 Task: Job interview checklist green modern simple.
Action: Mouse moved to (88, 117)
Screenshot: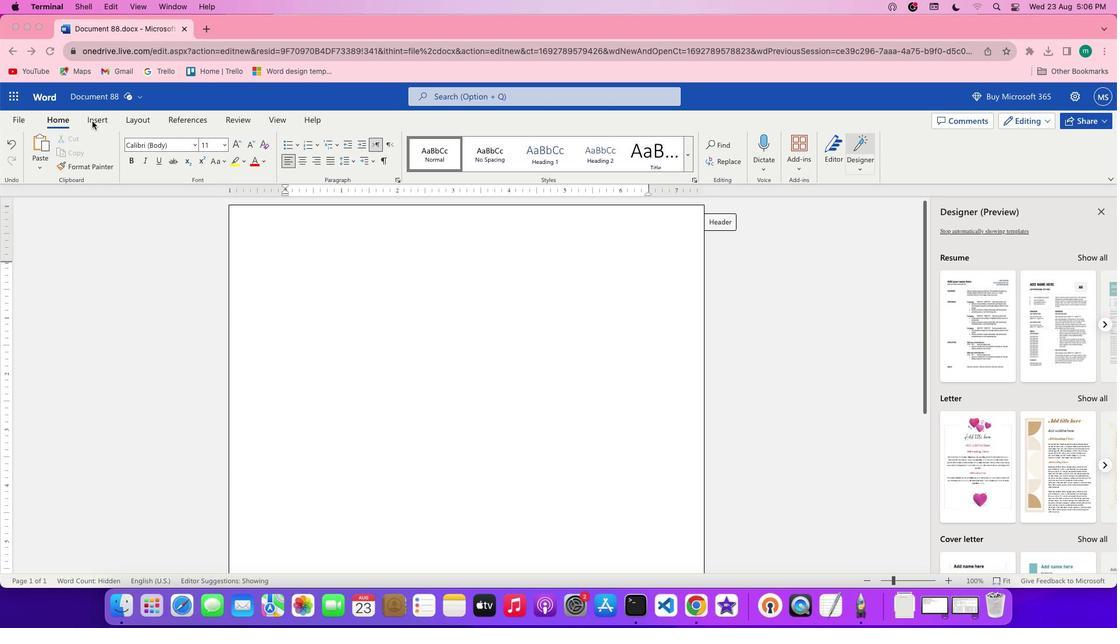 
Action: Mouse pressed left at (88, 117)
Screenshot: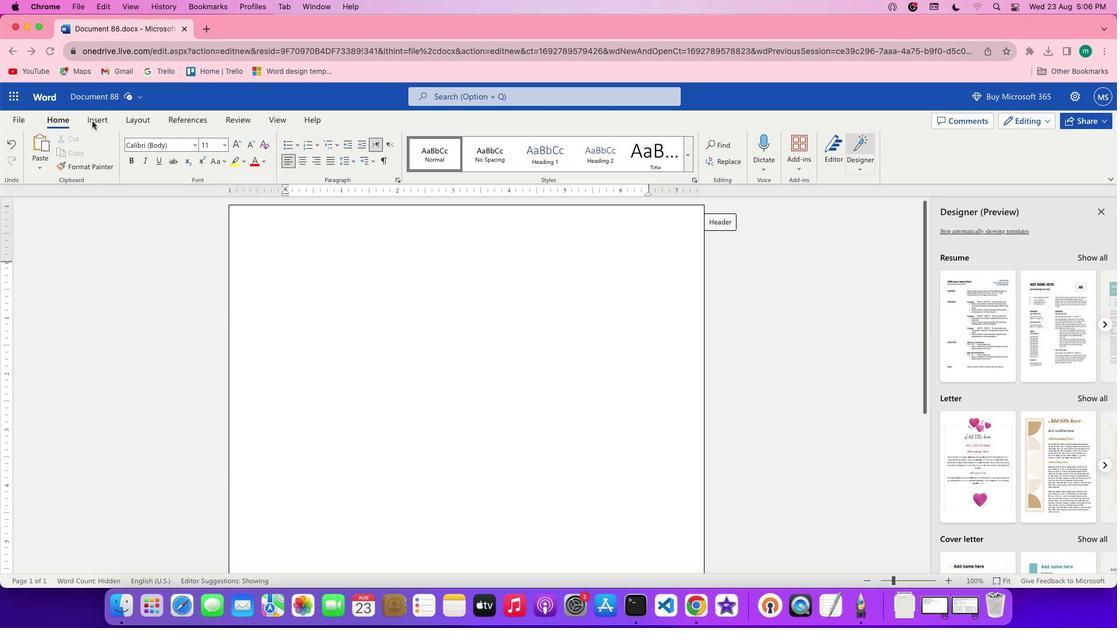 
Action: Mouse pressed left at (88, 117)
Screenshot: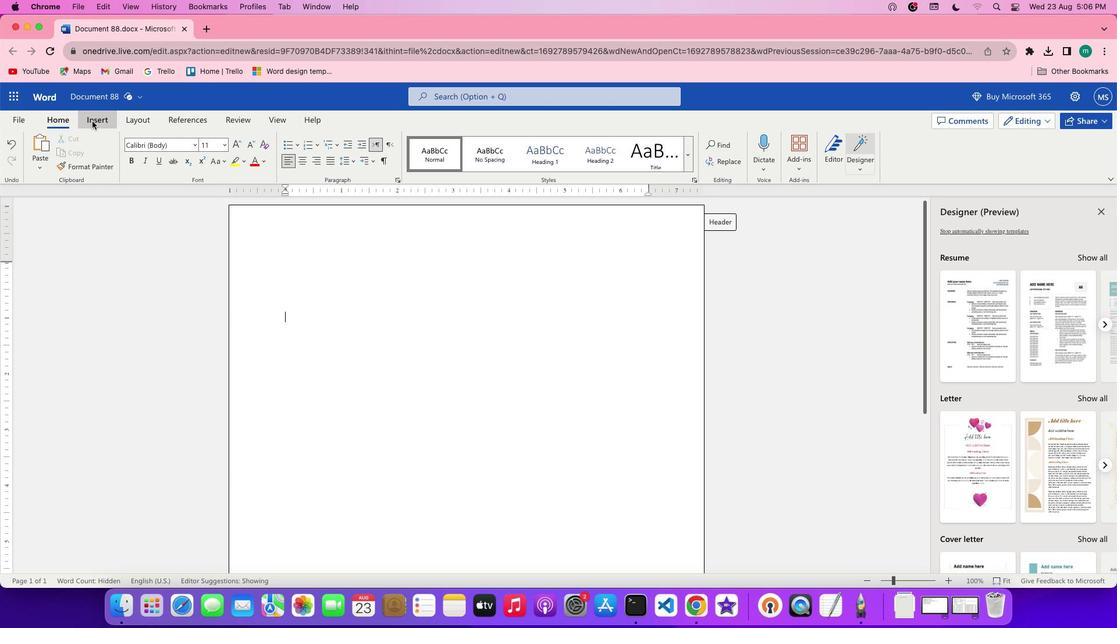 
Action: Mouse moved to (74, 160)
Screenshot: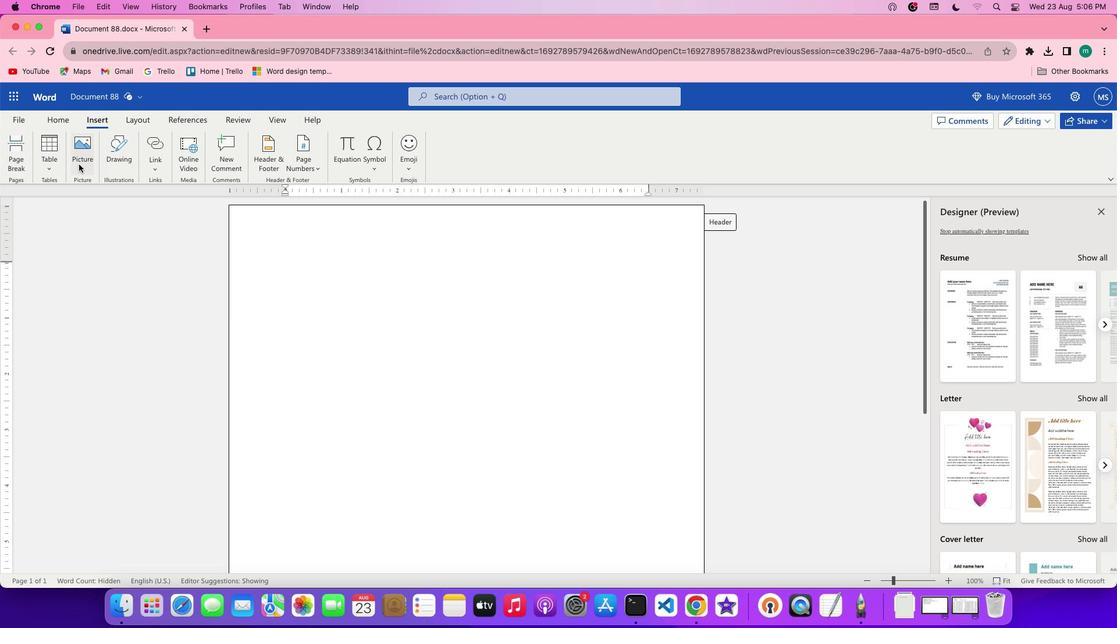 
Action: Mouse pressed left at (74, 160)
Screenshot: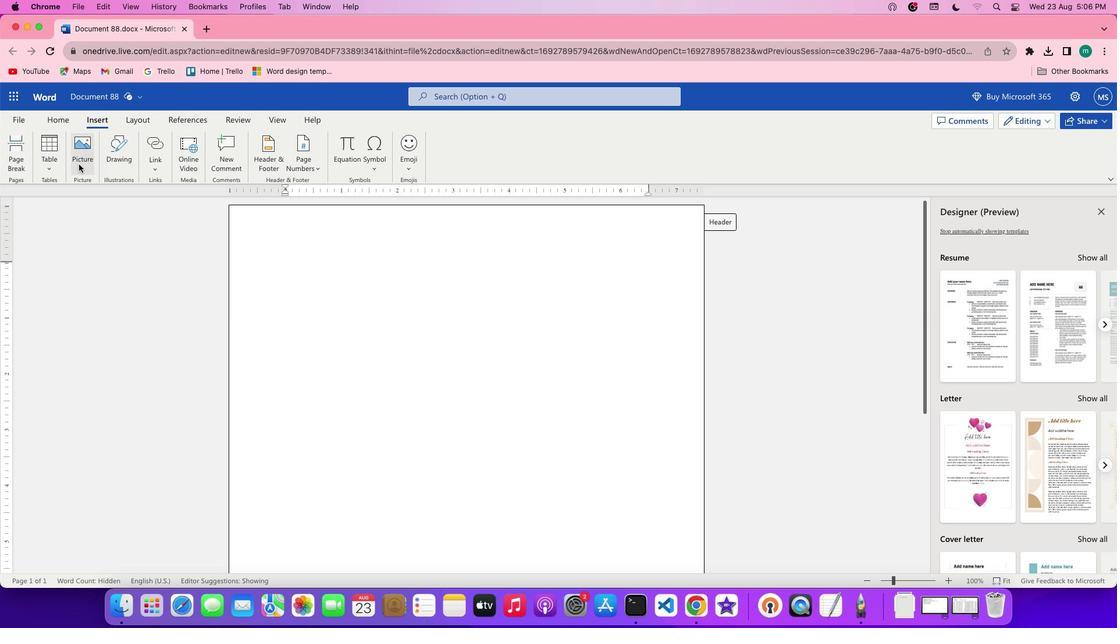 
Action: Mouse moved to (117, 196)
Screenshot: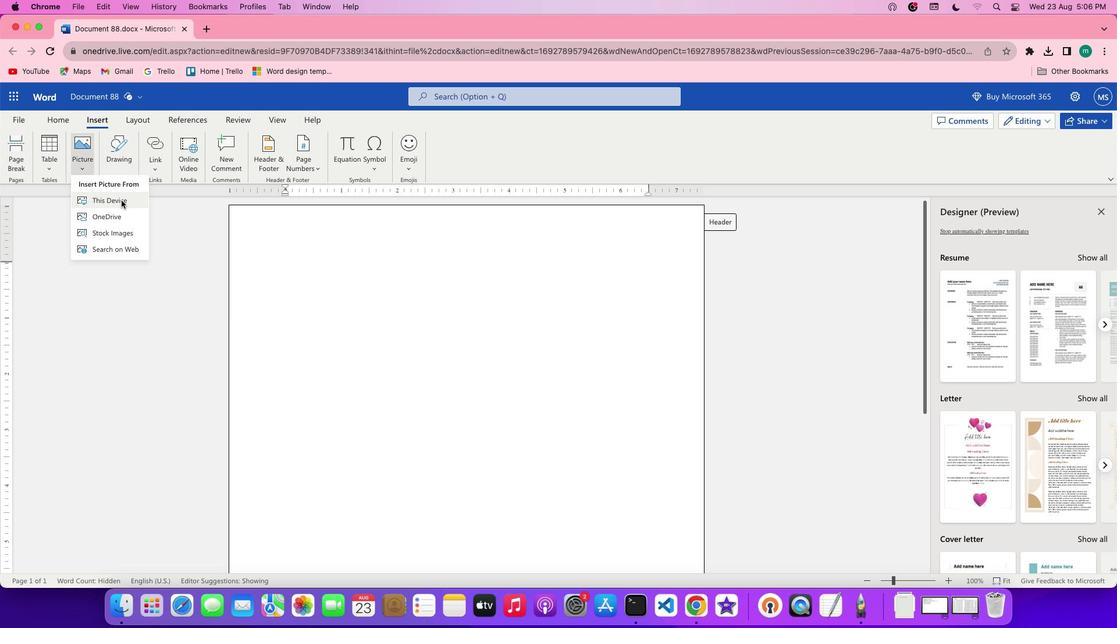 
Action: Mouse pressed left at (117, 196)
Screenshot: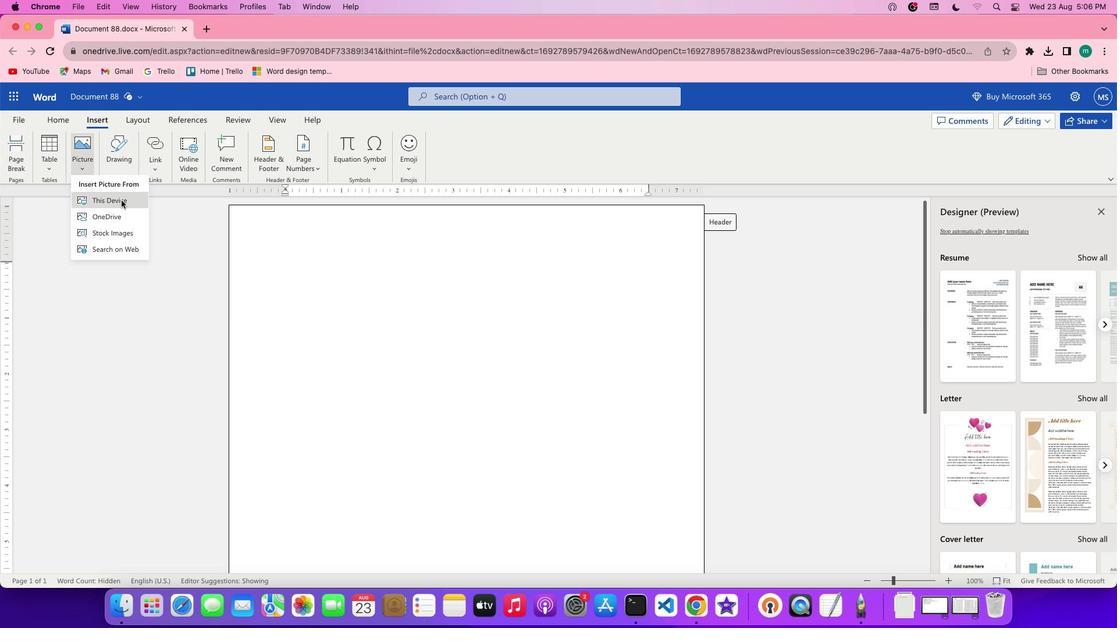 
Action: Mouse moved to (489, 336)
Screenshot: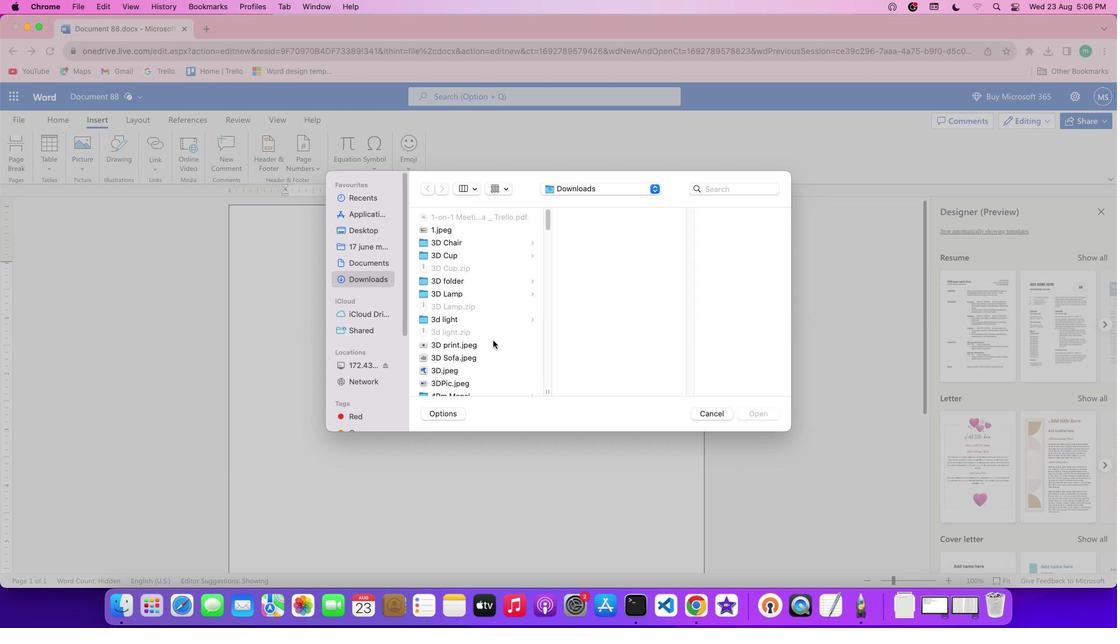 
Action: Mouse scrolled (489, 336) with delta (-3, -4)
Screenshot: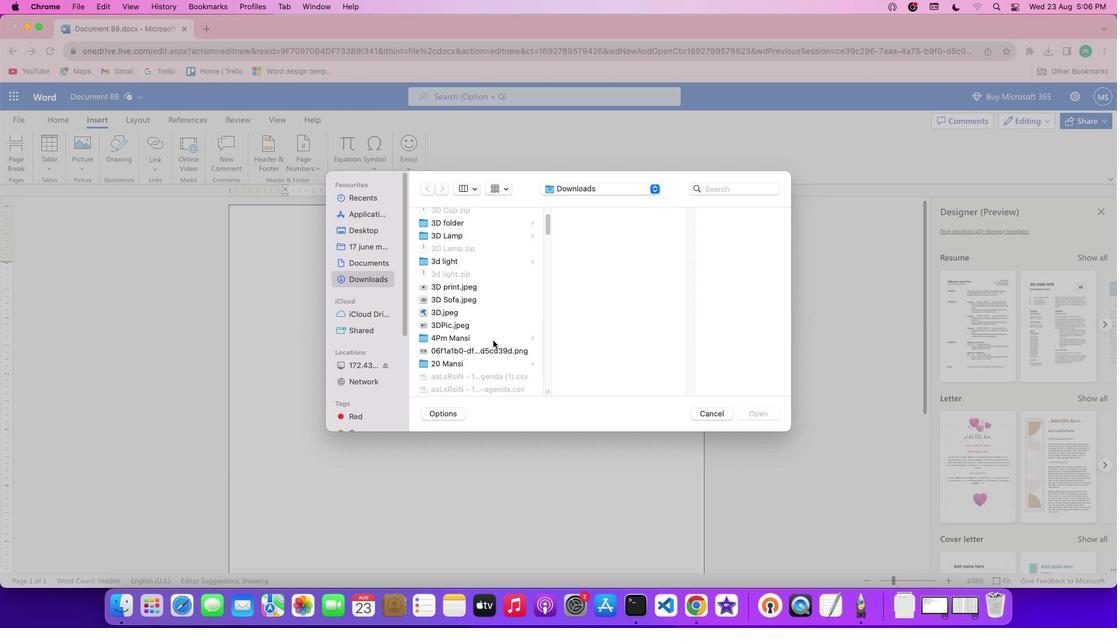 
Action: Mouse scrolled (489, 336) with delta (-3, -4)
Screenshot: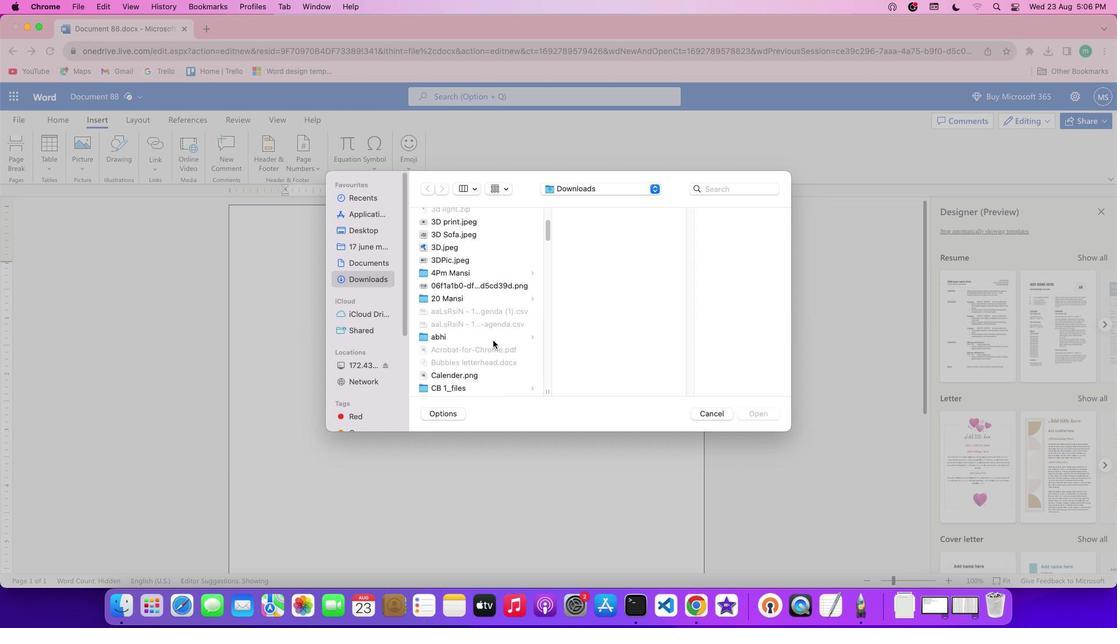
Action: Mouse scrolled (489, 336) with delta (-3, -5)
Screenshot: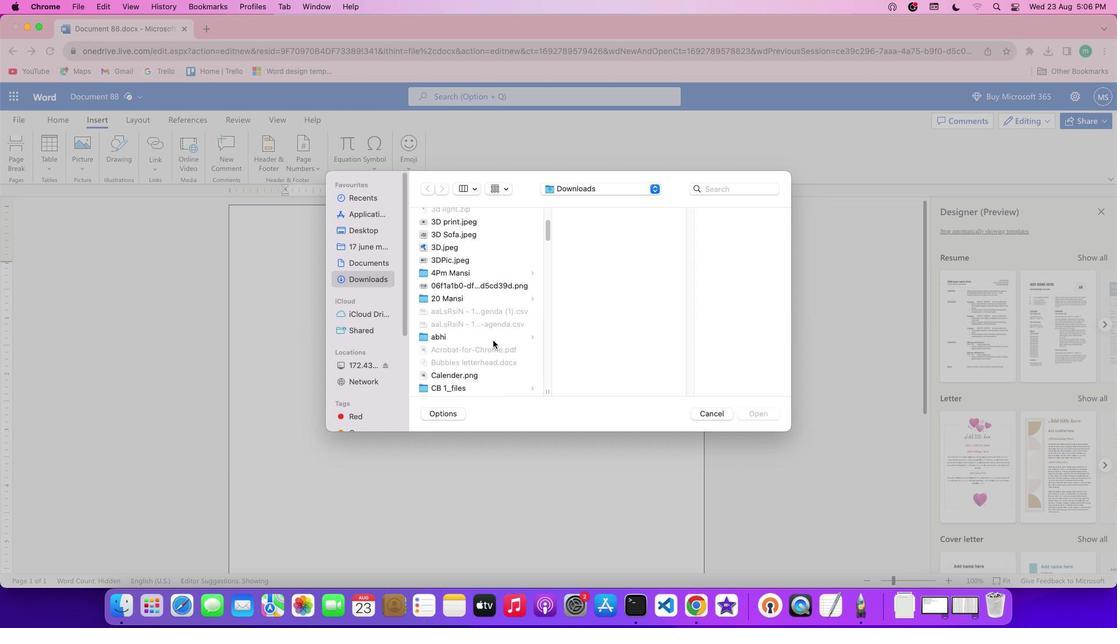 
Action: Mouse scrolled (489, 336) with delta (-3, -6)
Screenshot: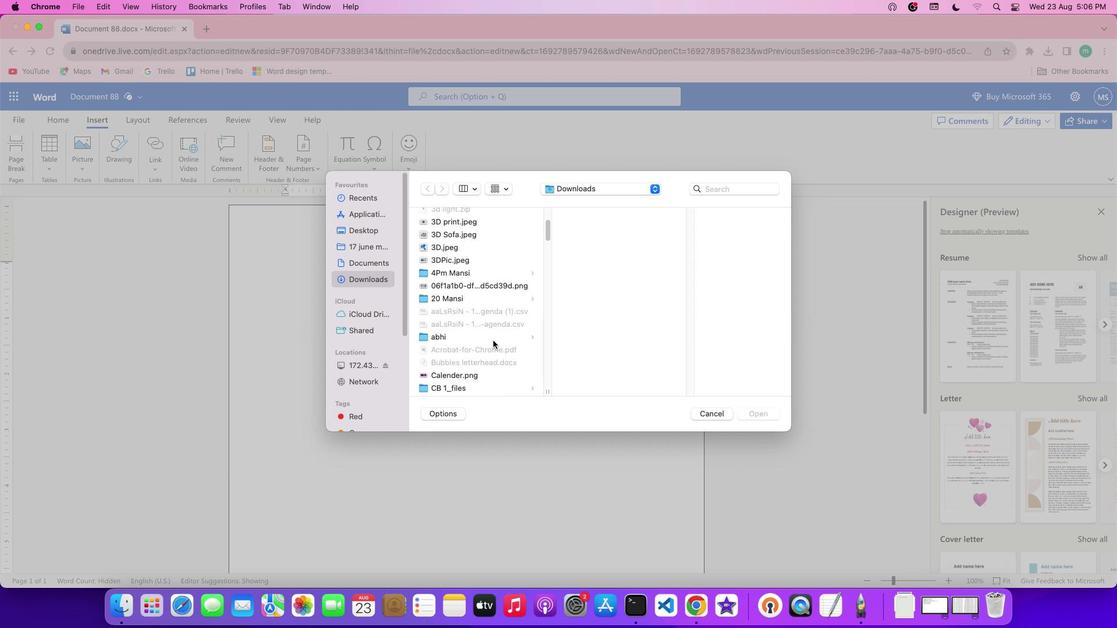 
Action: Mouse scrolled (489, 336) with delta (-3, -4)
Screenshot: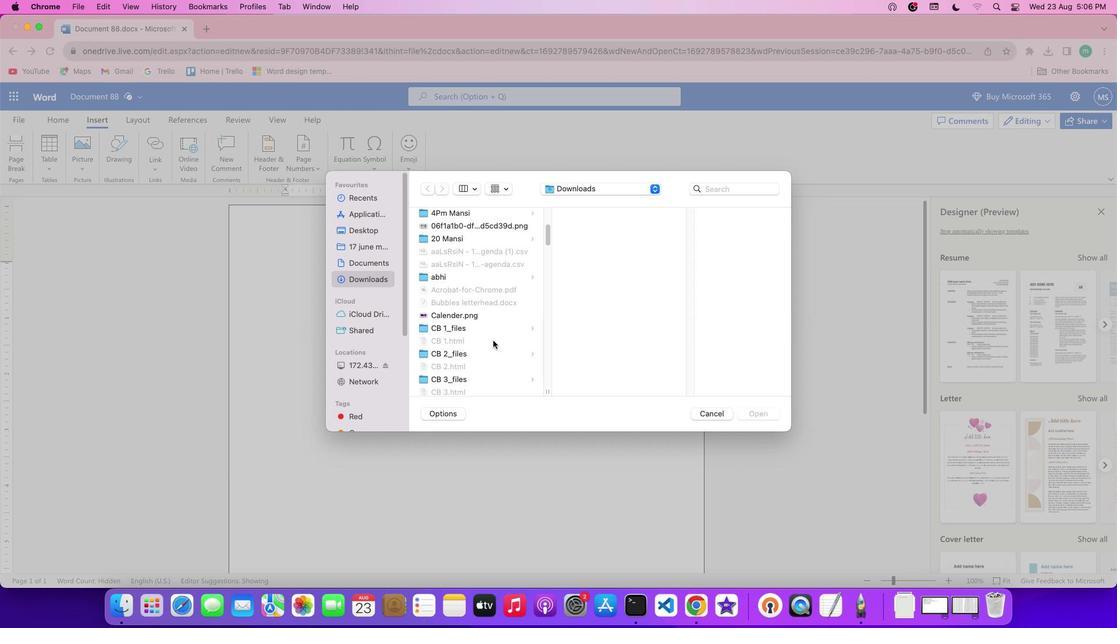 
Action: Mouse scrolled (489, 336) with delta (-3, -4)
Screenshot: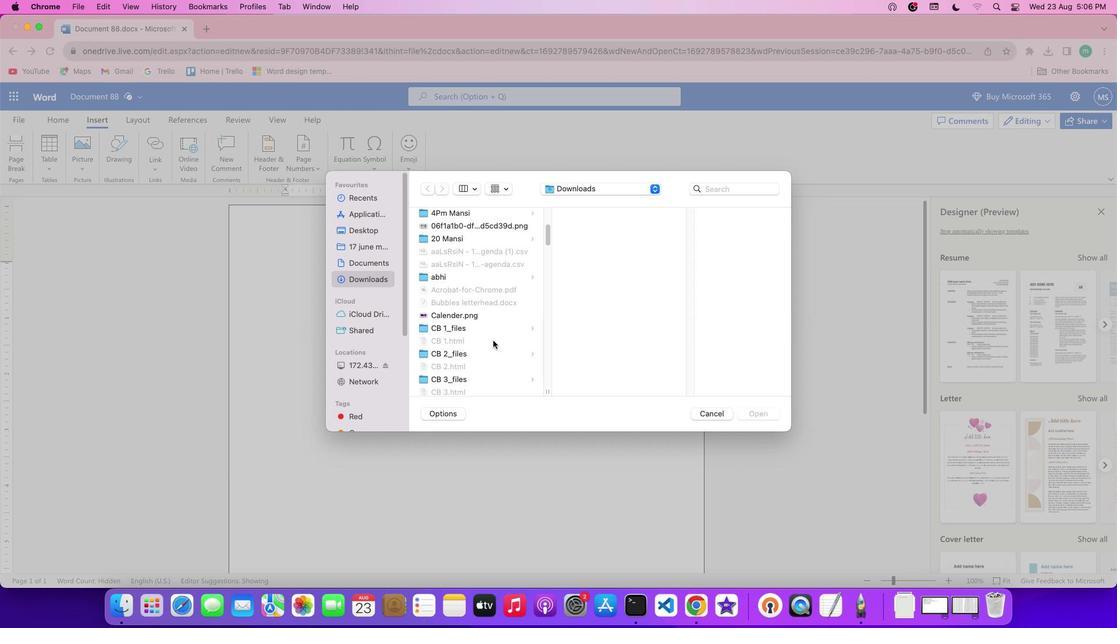 
Action: Mouse scrolled (489, 336) with delta (-3, -5)
Screenshot: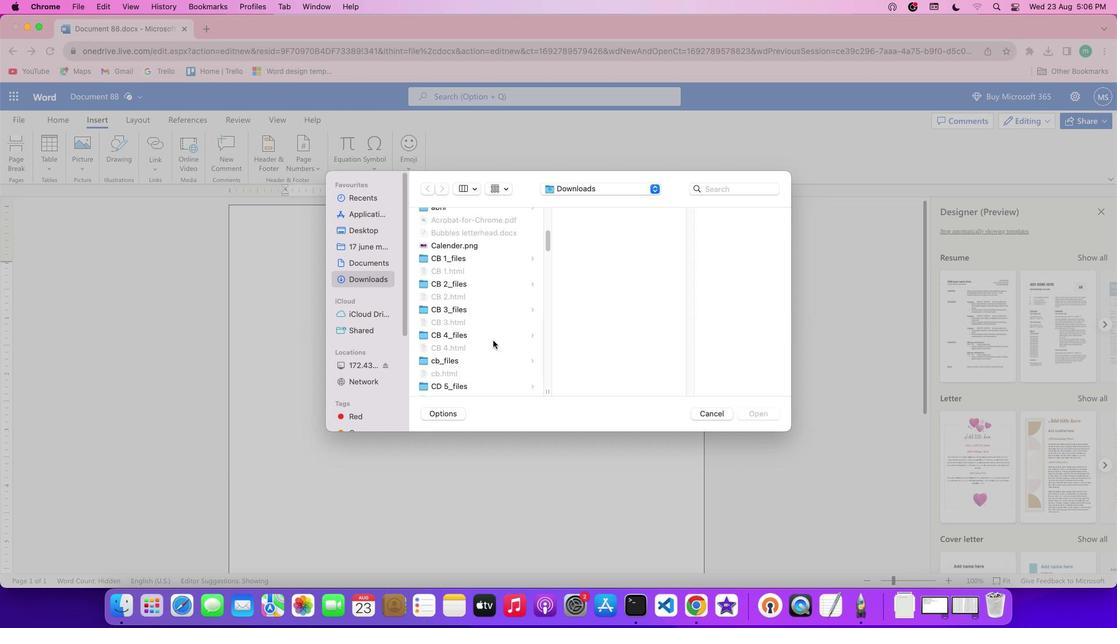 
Action: Mouse scrolled (489, 336) with delta (-3, -6)
Screenshot: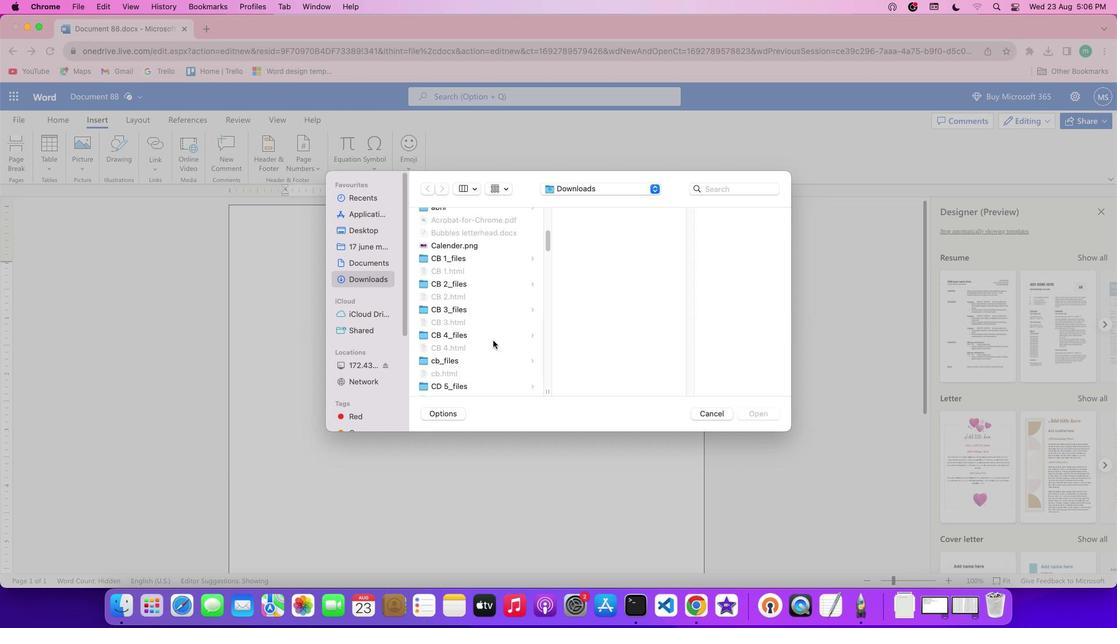 
Action: Mouse scrolled (489, 336) with delta (-3, -6)
Screenshot: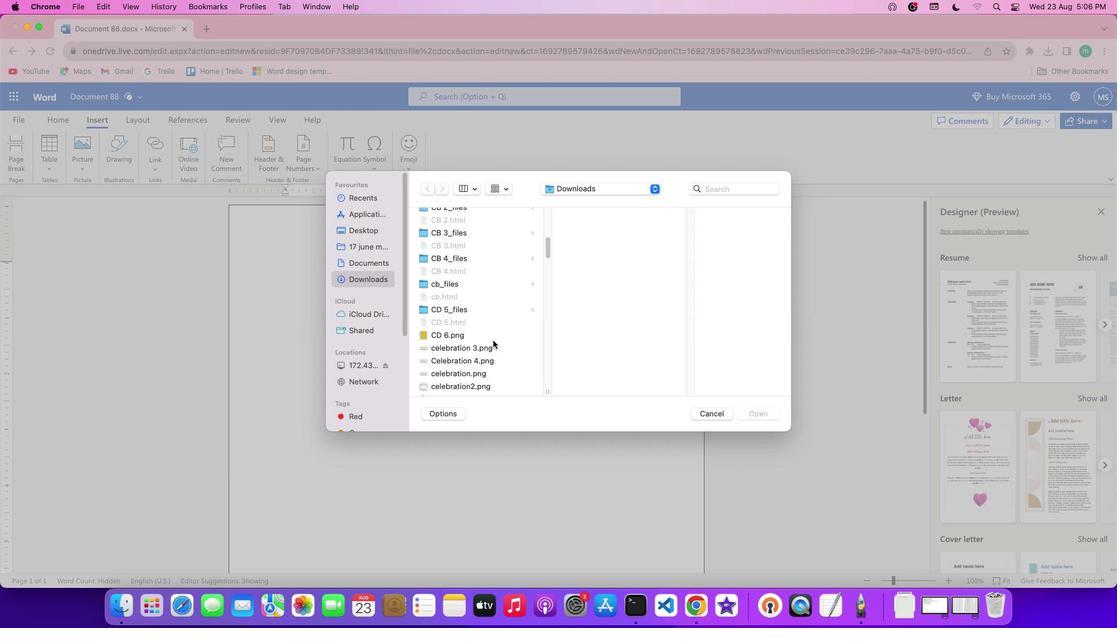 
Action: Mouse scrolled (489, 336) with delta (-3, -4)
Screenshot: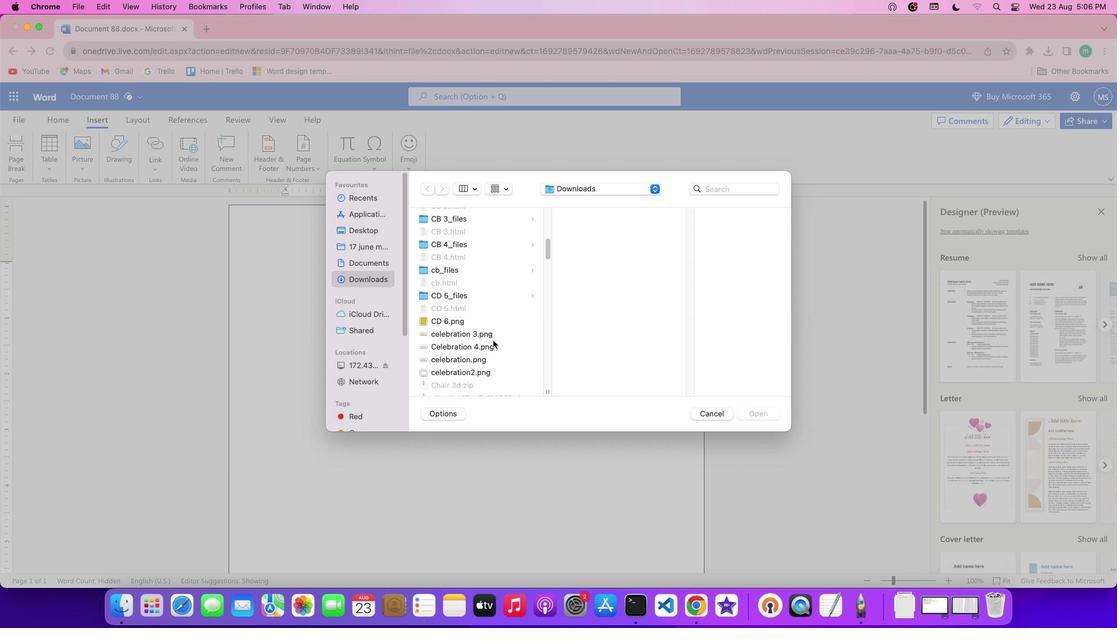 
Action: Mouse scrolled (489, 336) with delta (-3, -4)
Screenshot: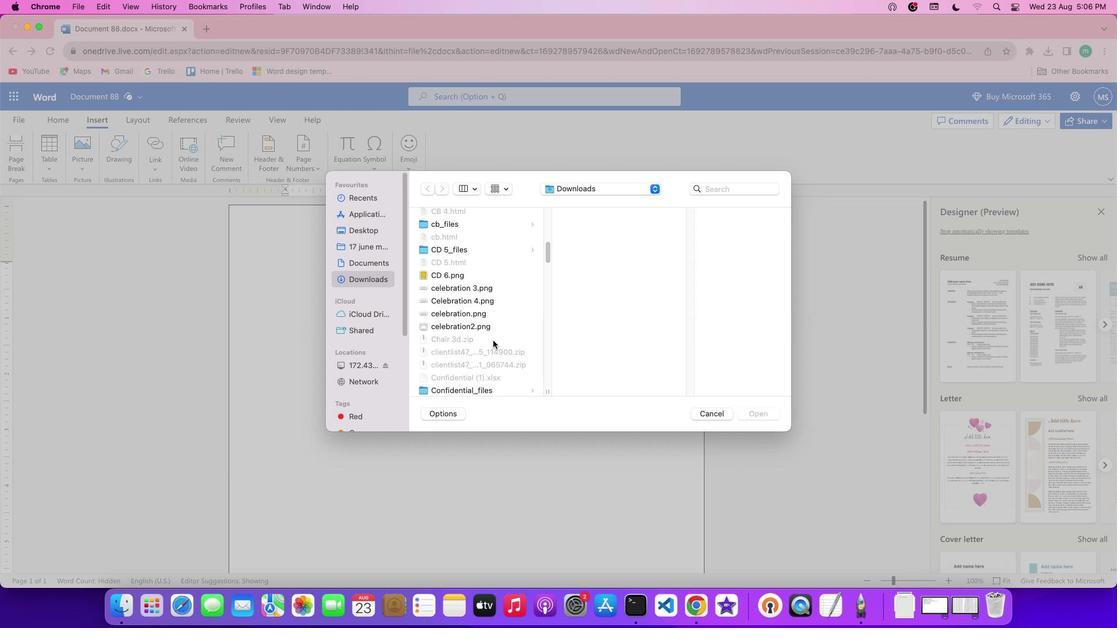 
Action: Mouse scrolled (489, 336) with delta (-3, -5)
Screenshot: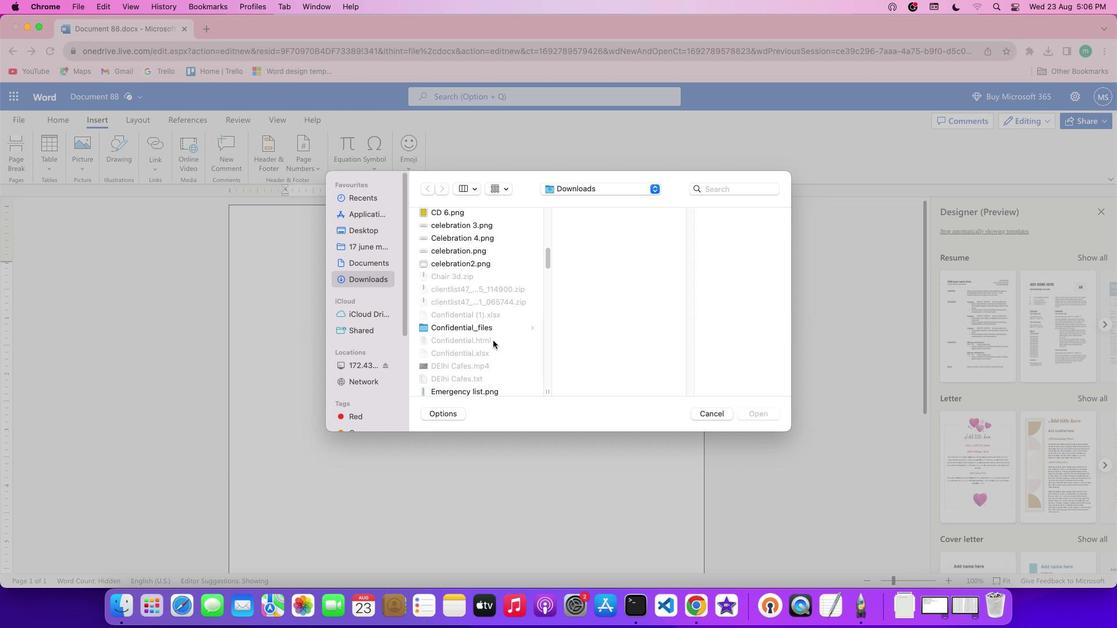 
Action: Mouse scrolled (489, 336) with delta (-3, -5)
Screenshot: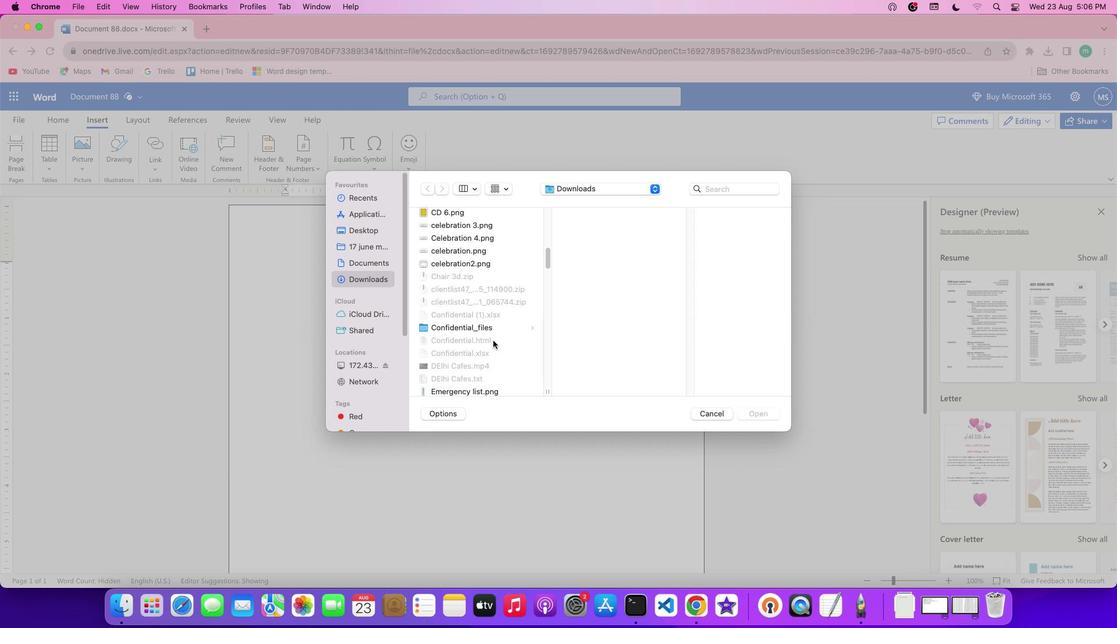 
Action: Mouse scrolled (489, 336) with delta (-3, -4)
Screenshot: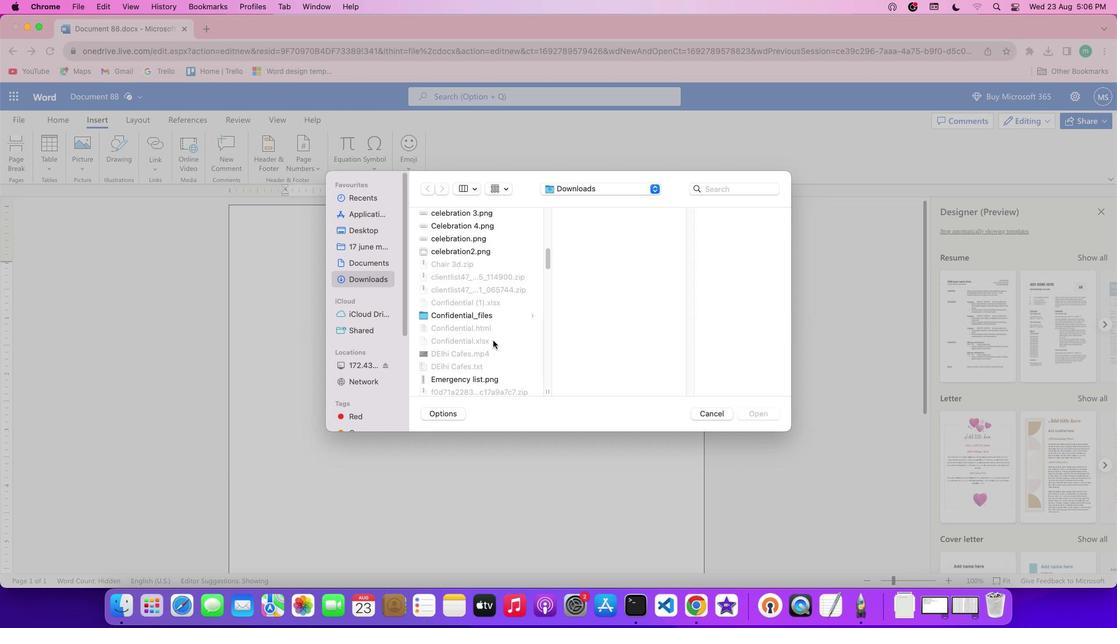 
Action: Mouse scrolled (489, 336) with delta (-3, -4)
Screenshot: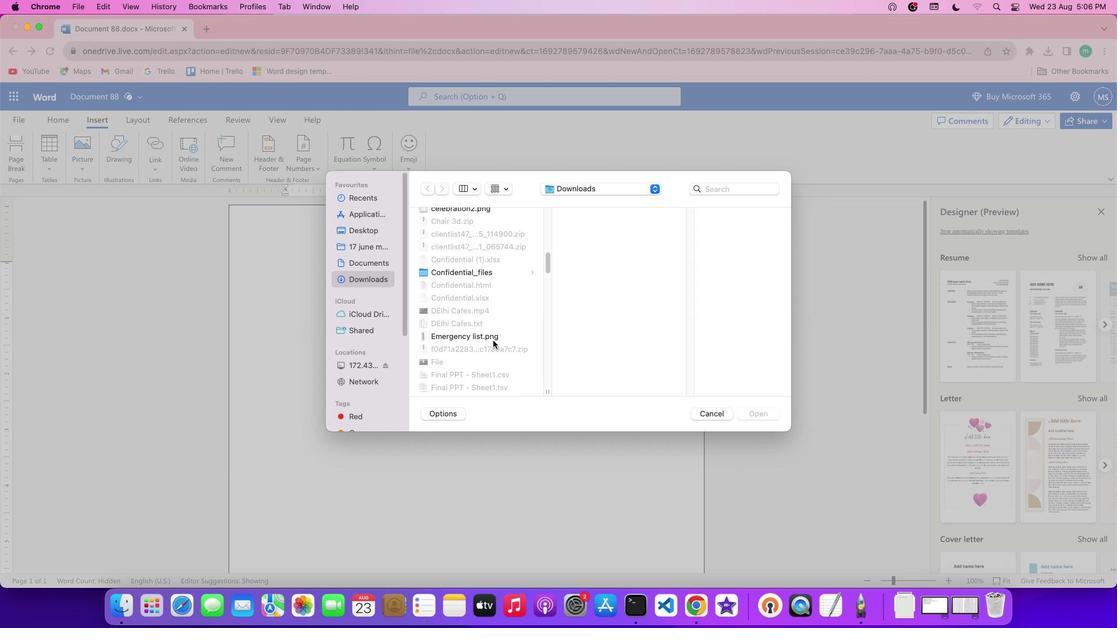 
Action: Mouse scrolled (489, 336) with delta (-3, -5)
Screenshot: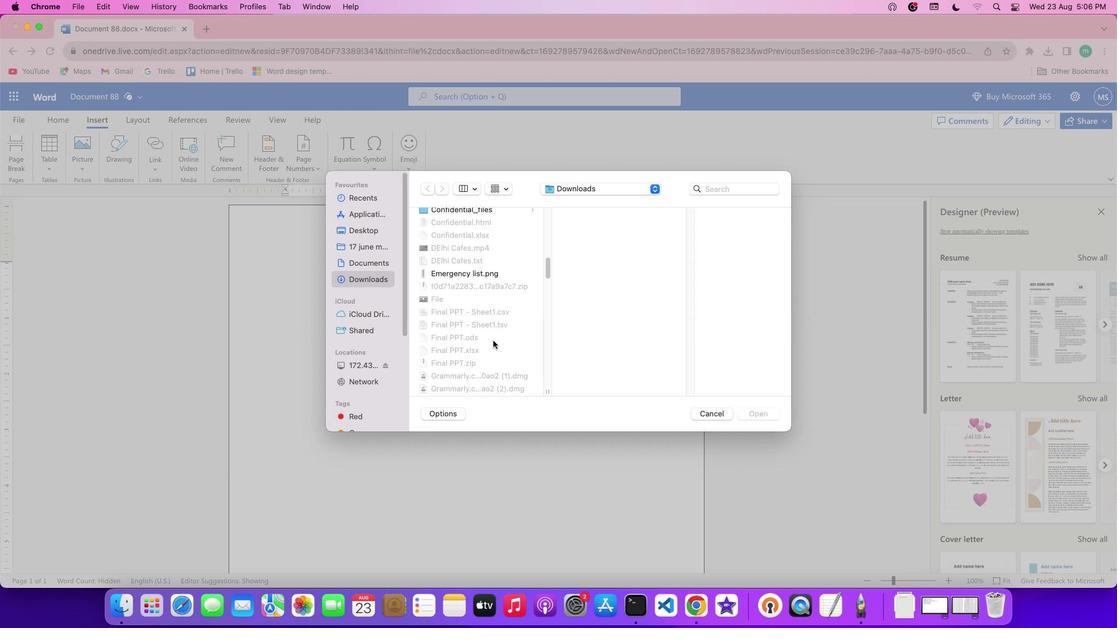 
Action: Mouse scrolled (489, 336) with delta (-3, -5)
Screenshot: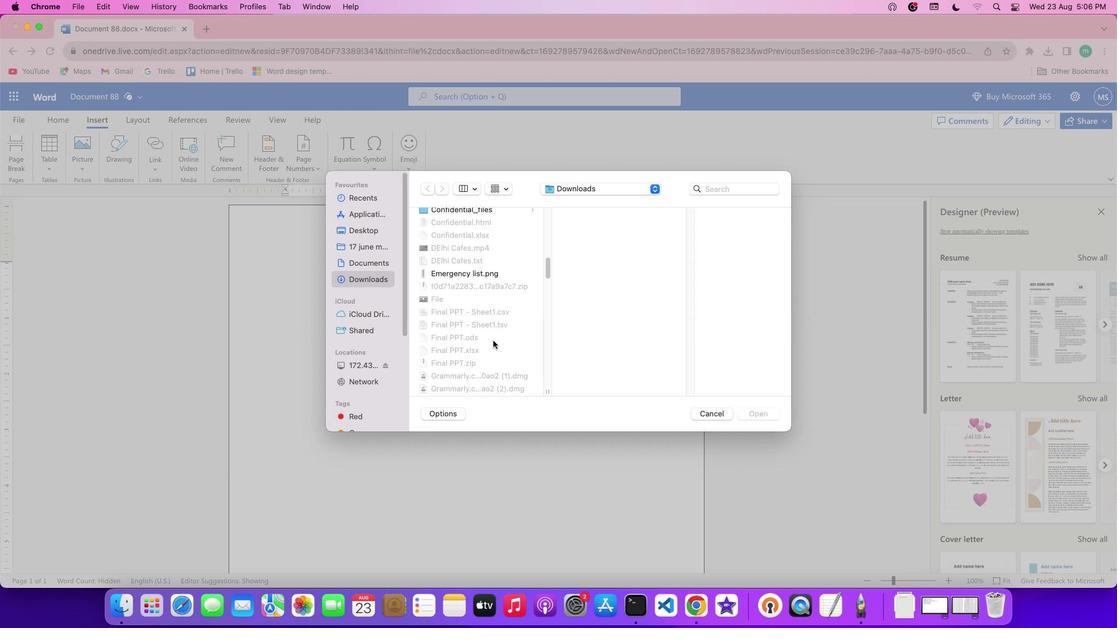 
Action: Mouse scrolled (489, 336) with delta (-3, -6)
Screenshot: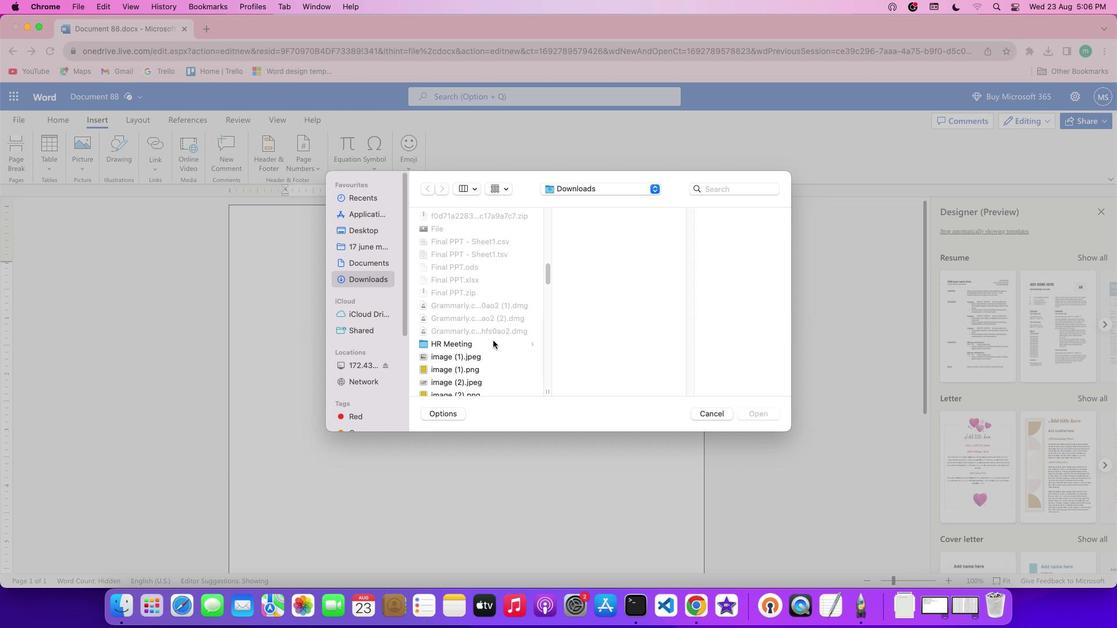 
Action: Mouse scrolled (489, 336) with delta (-3, -4)
Screenshot: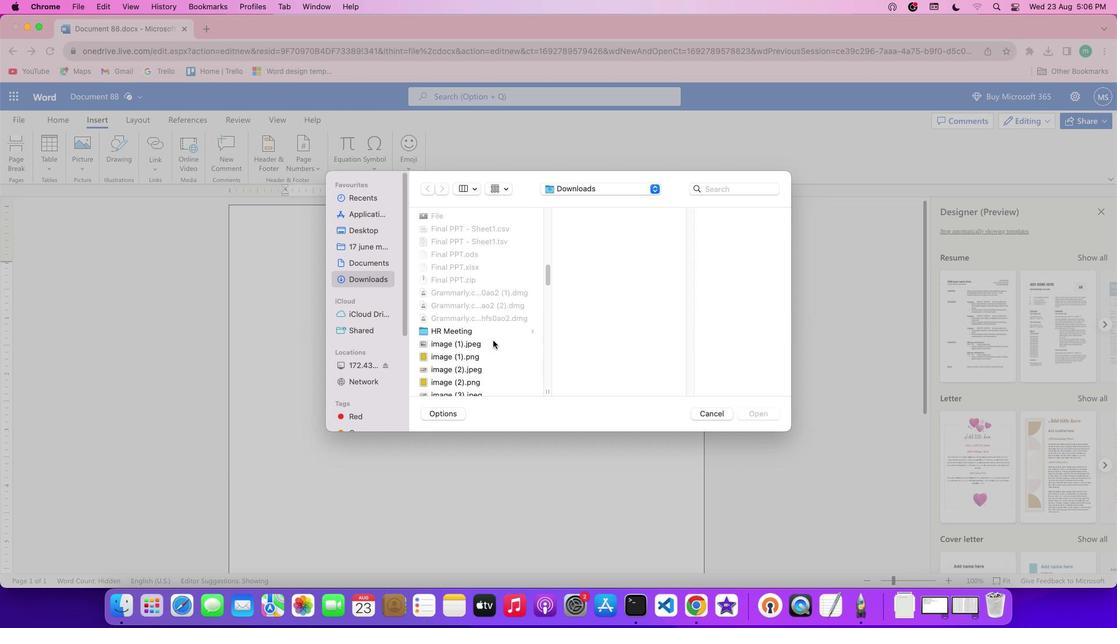 
Action: Mouse scrolled (489, 336) with delta (-3, -4)
Screenshot: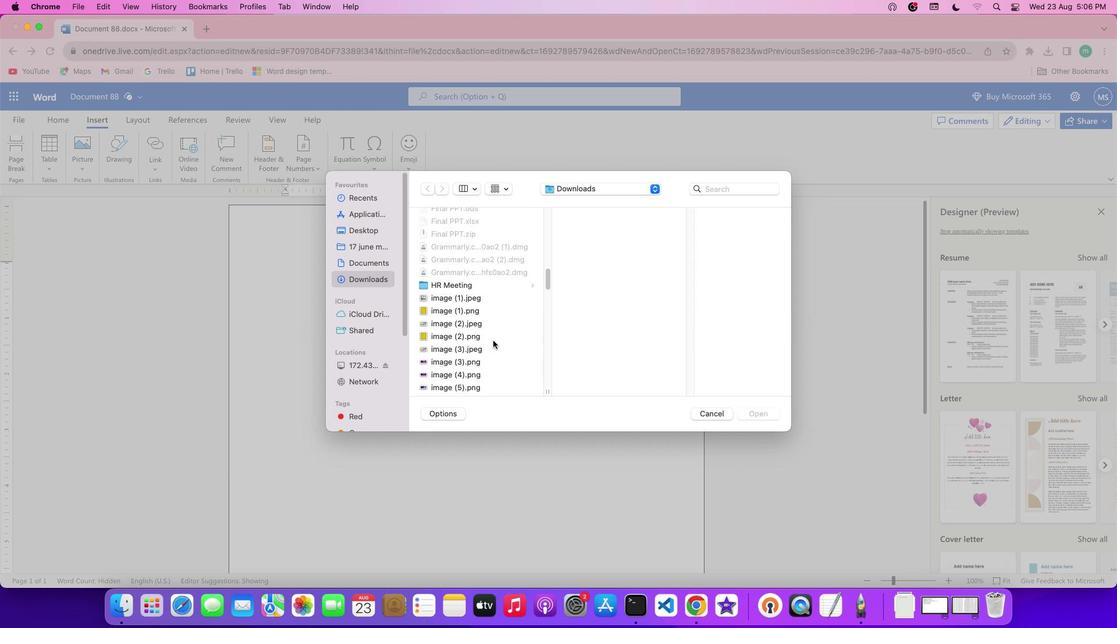 
Action: Mouse scrolled (489, 336) with delta (-3, -5)
Screenshot: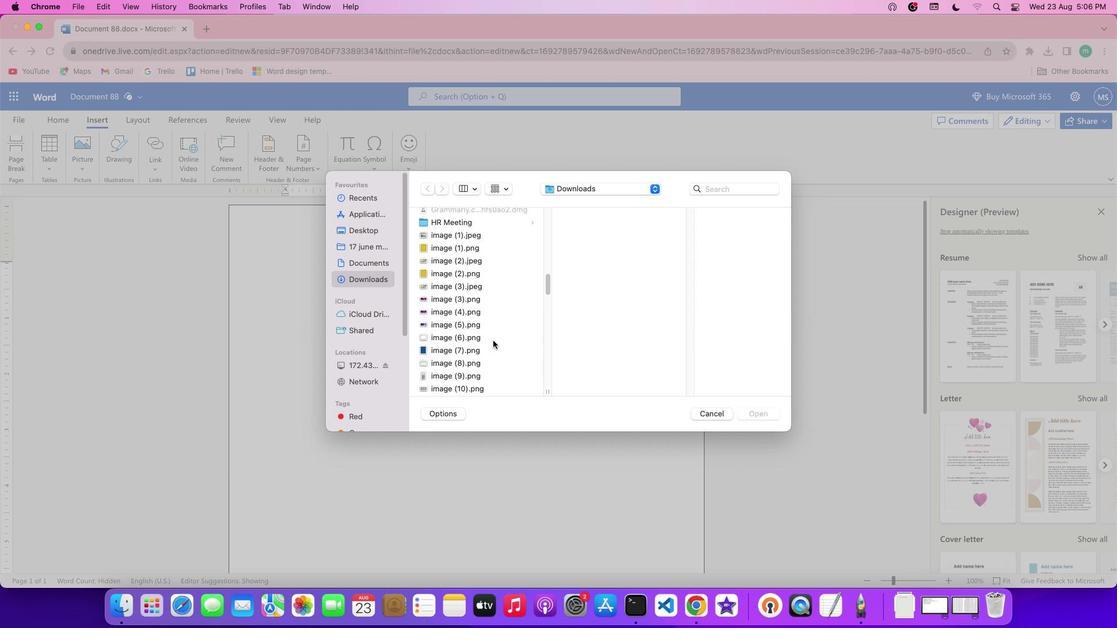 
Action: Mouse scrolled (489, 336) with delta (-3, -5)
Screenshot: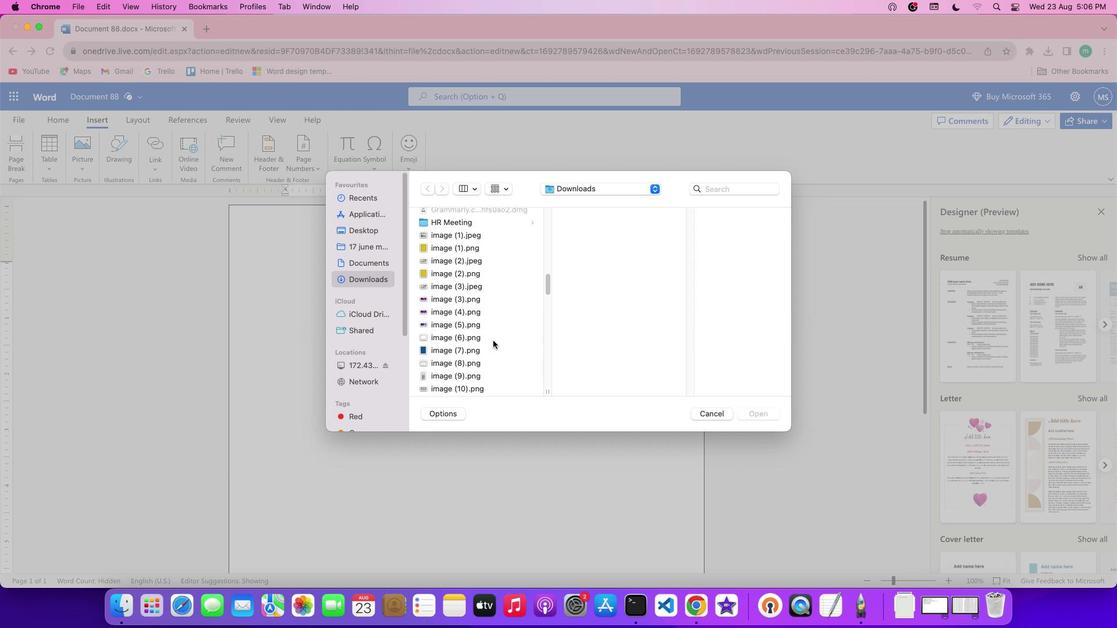 
Action: Mouse scrolled (489, 336) with delta (-3, -4)
Screenshot: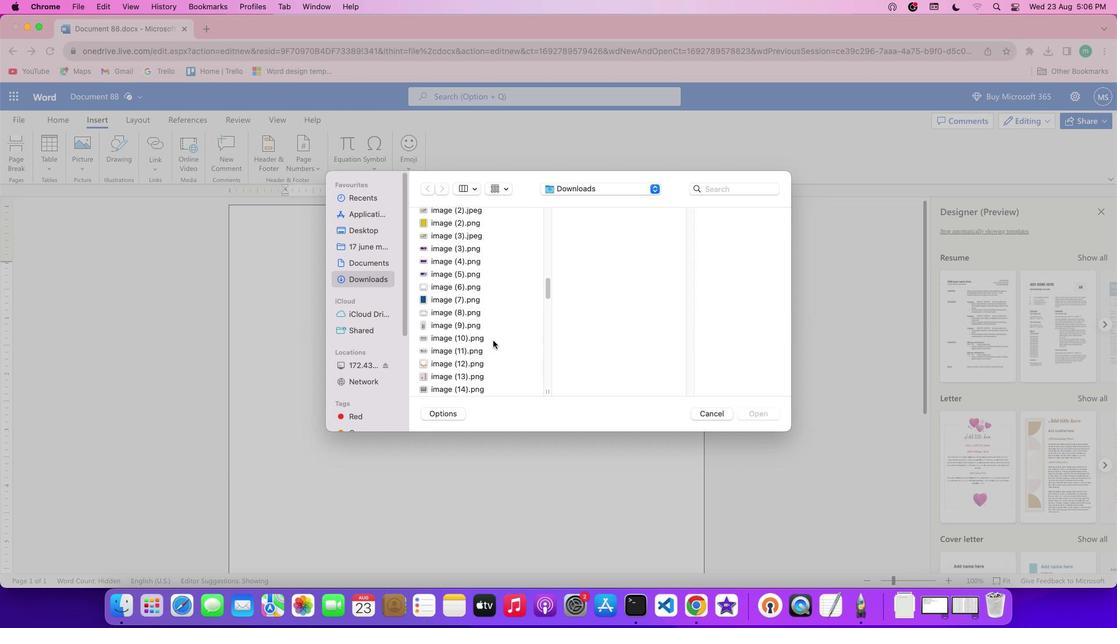 
Action: Mouse scrolled (489, 336) with delta (-3, -4)
Screenshot: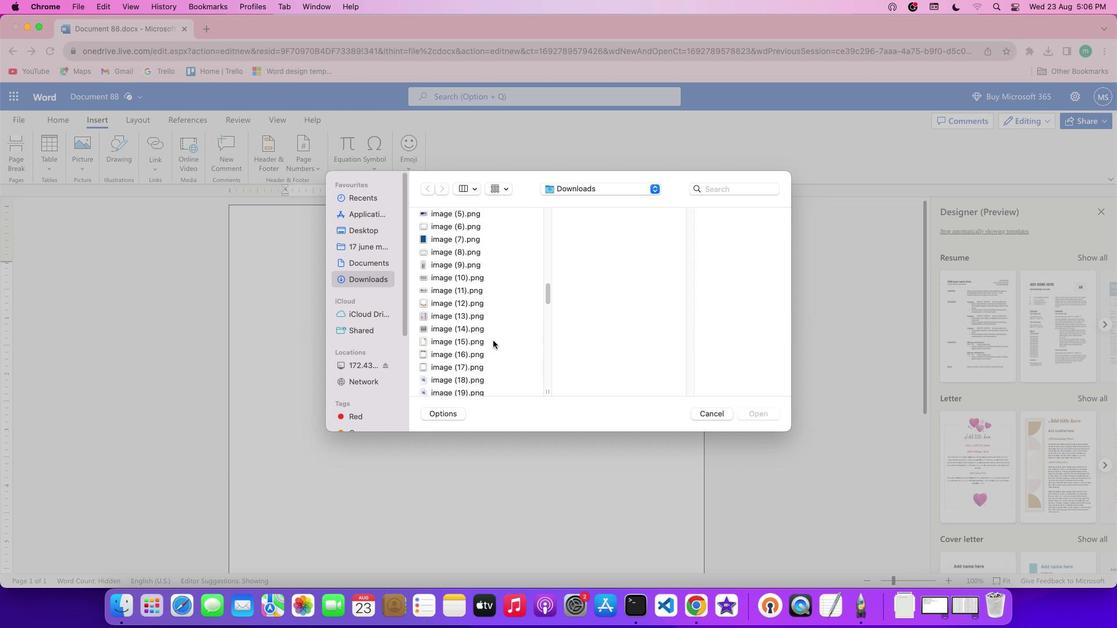 
Action: Mouse scrolled (489, 336) with delta (-3, -5)
Screenshot: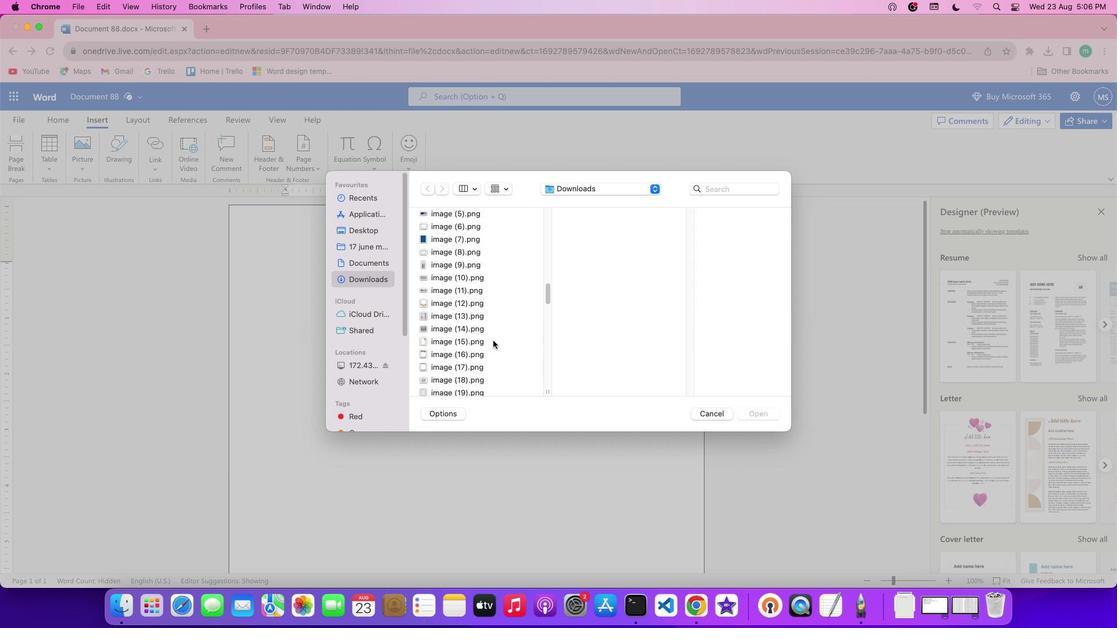 
Action: Mouse scrolled (489, 336) with delta (-3, -5)
Screenshot: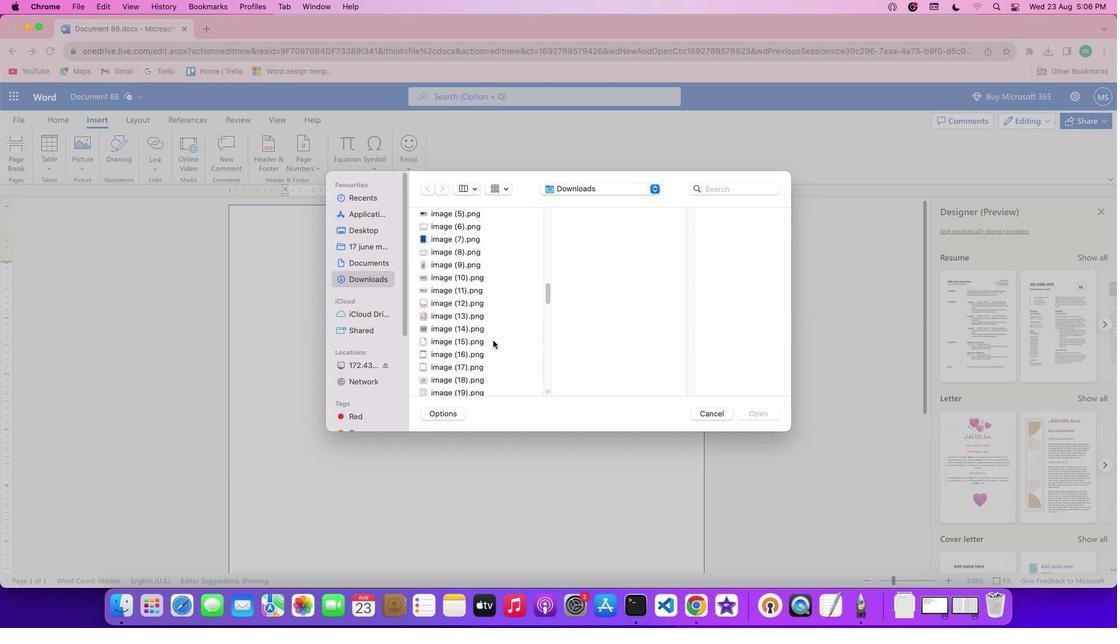
Action: Mouse moved to (488, 337)
Screenshot: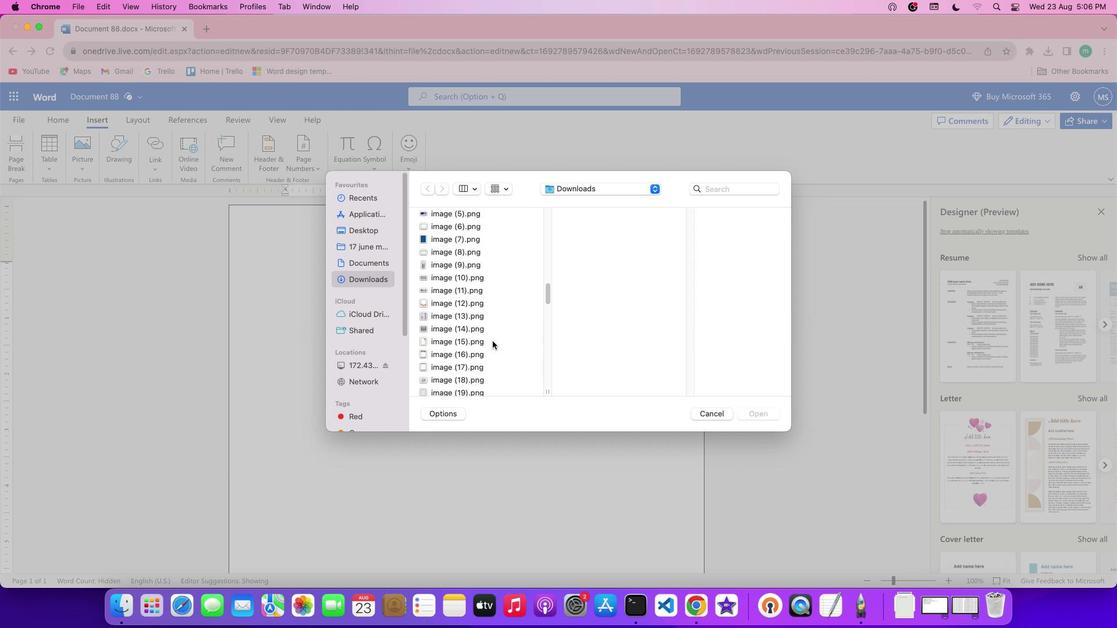 
Action: Mouse scrolled (488, 337) with delta (-3, -4)
Screenshot: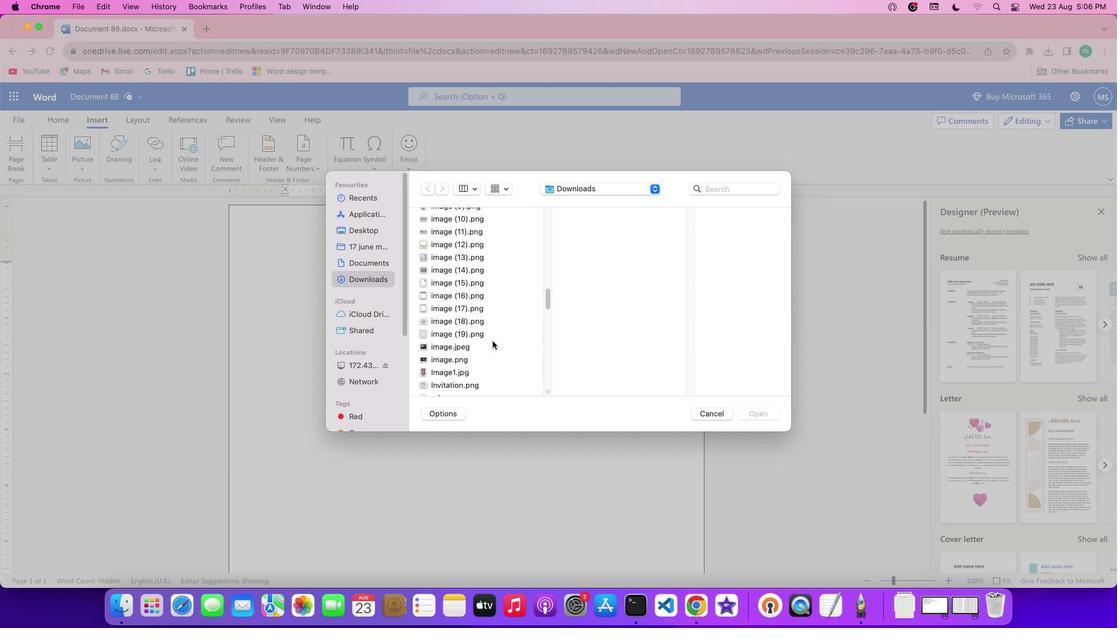 
Action: Mouse scrolled (488, 337) with delta (-3, -4)
Screenshot: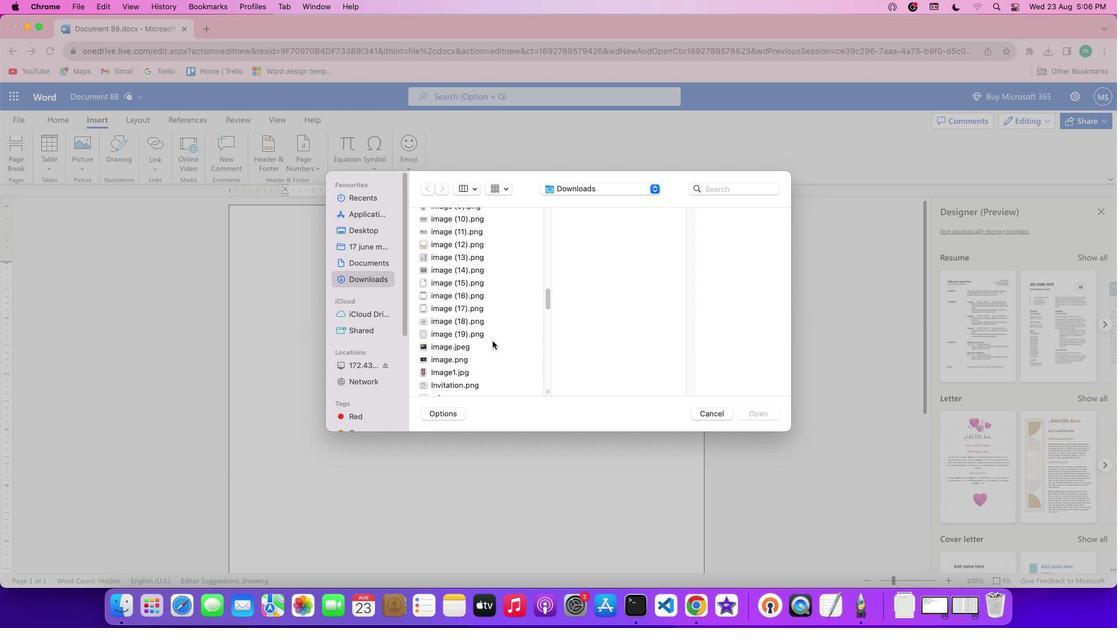 
Action: Mouse scrolled (488, 337) with delta (-3, -5)
Screenshot: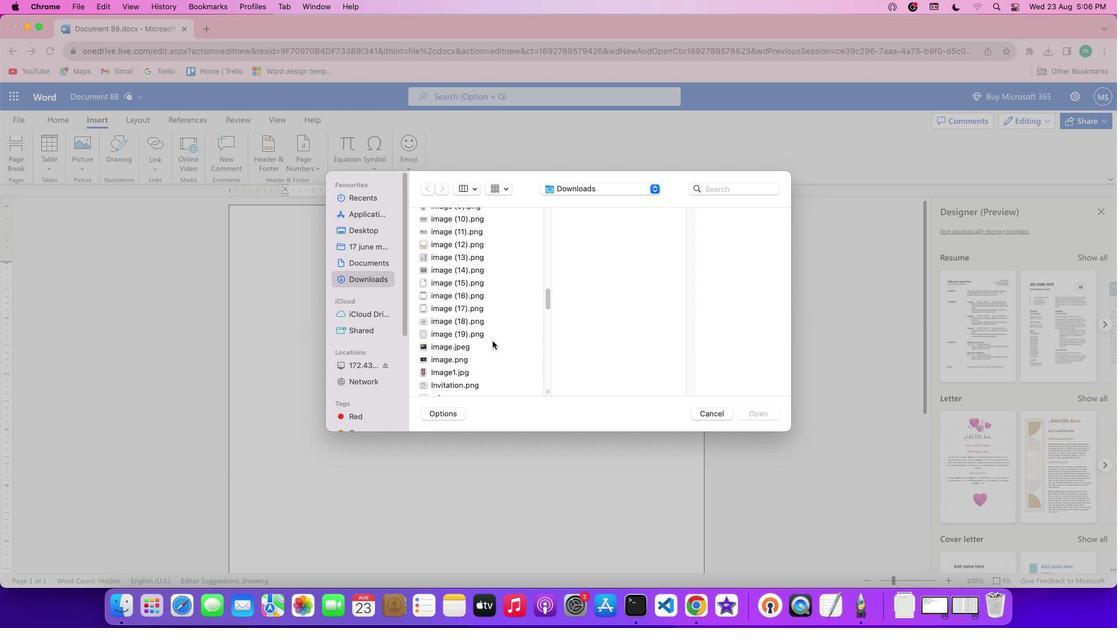
Action: Mouse scrolled (488, 337) with delta (-3, -5)
Screenshot: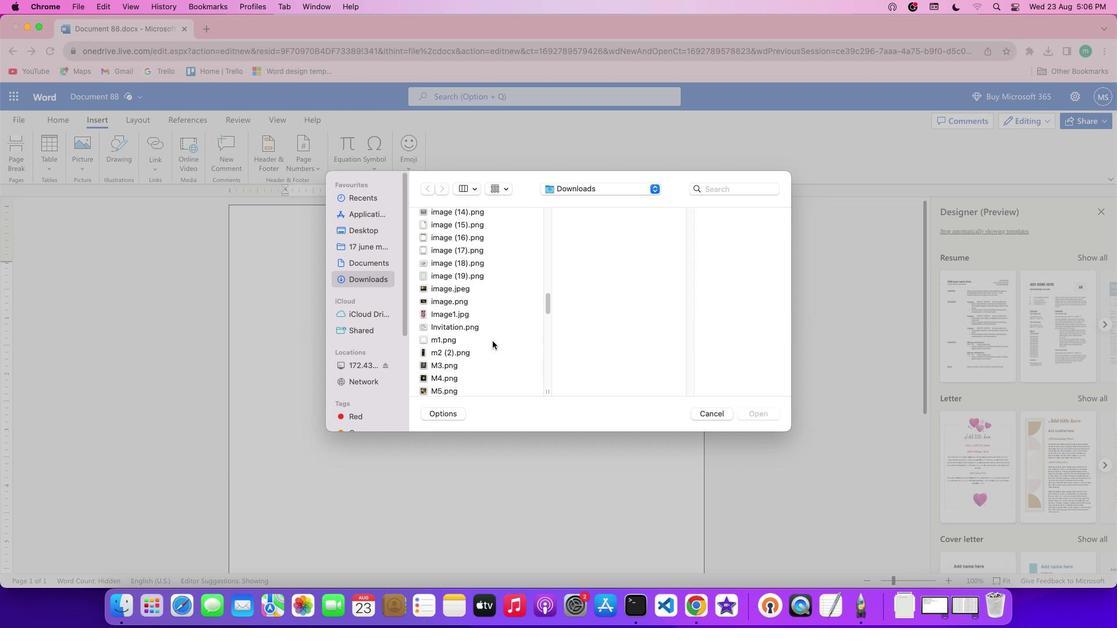 
Action: Mouse moved to (474, 270)
Screenshot: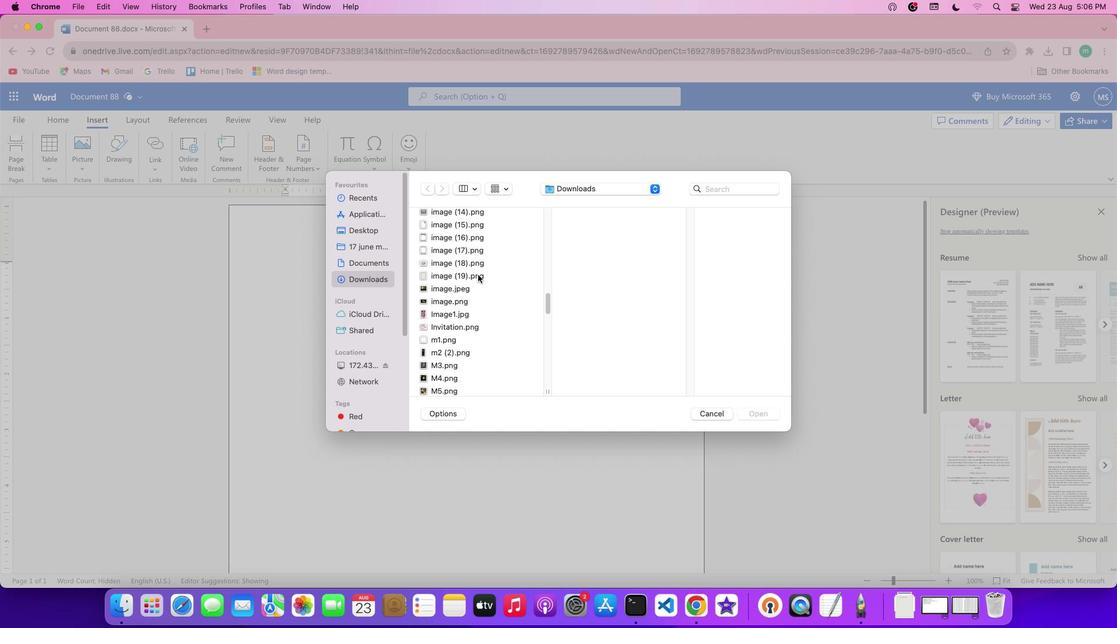 
Action: Mouse pressed left at (474, 270)
Screenshot: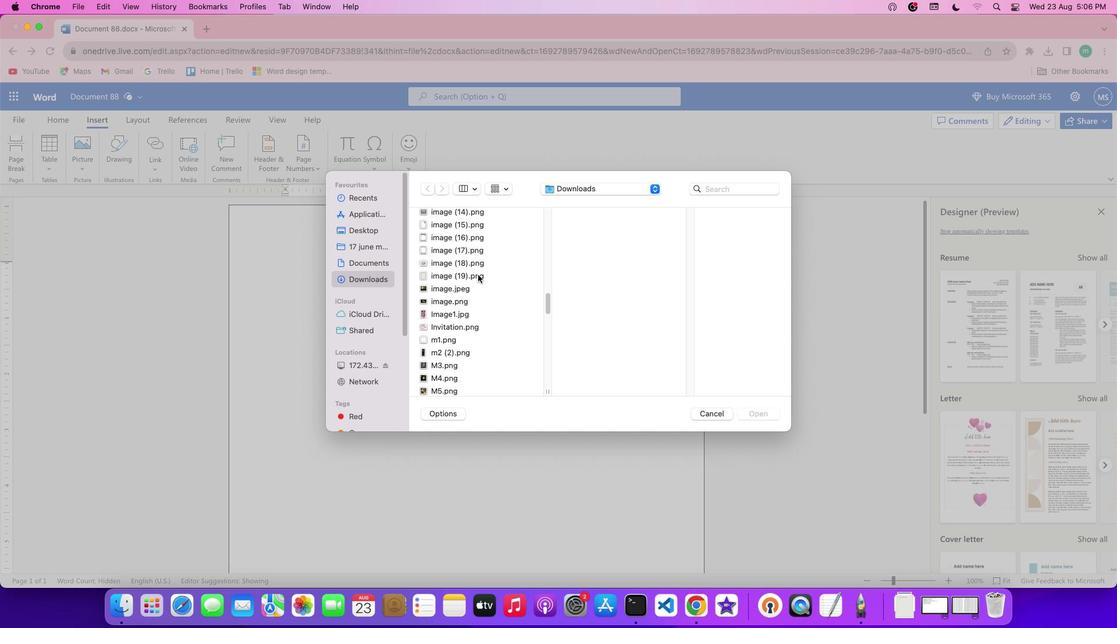 
Action: Mouse moved to (766, 410)
Screenshot: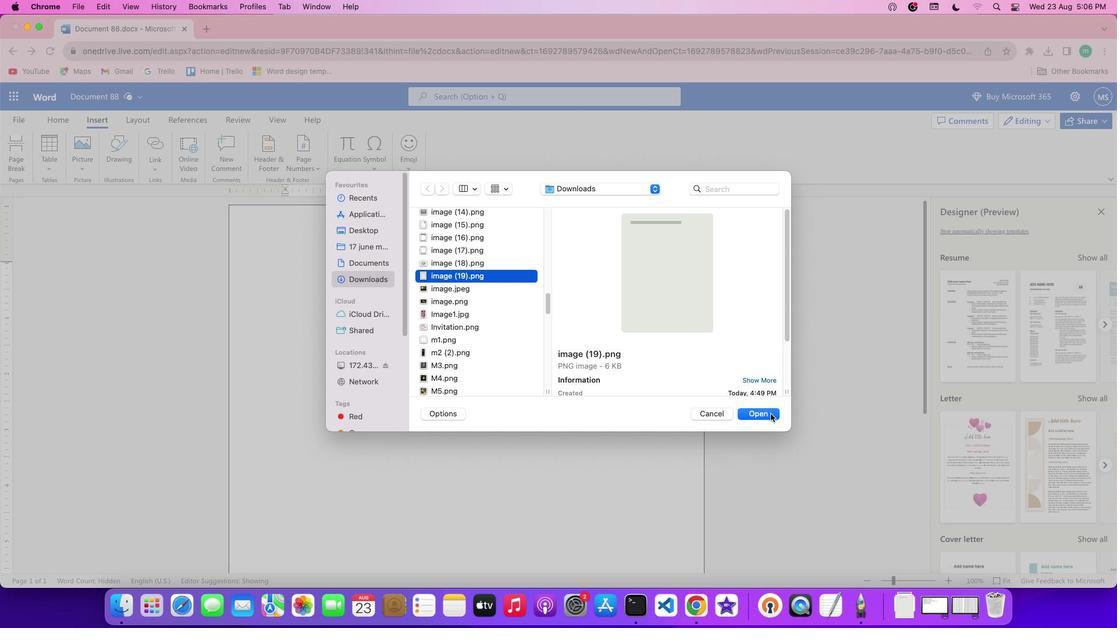
Action: Mouse pressed left at (766, 410)
Screenshot: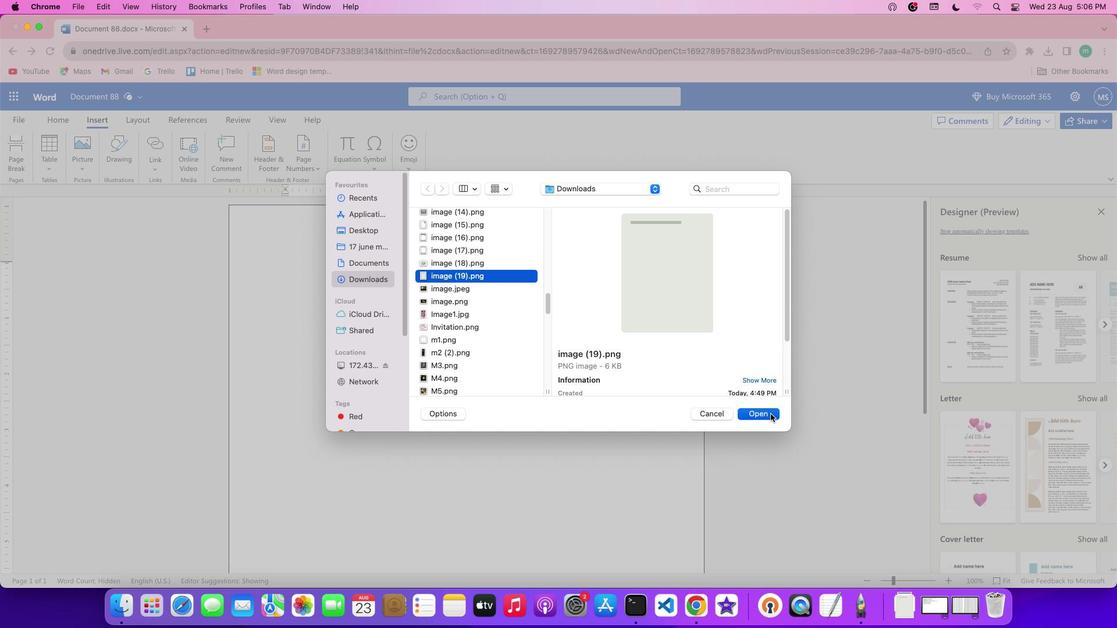 
Action: Mouse moved to (425, 327)
Screenshot: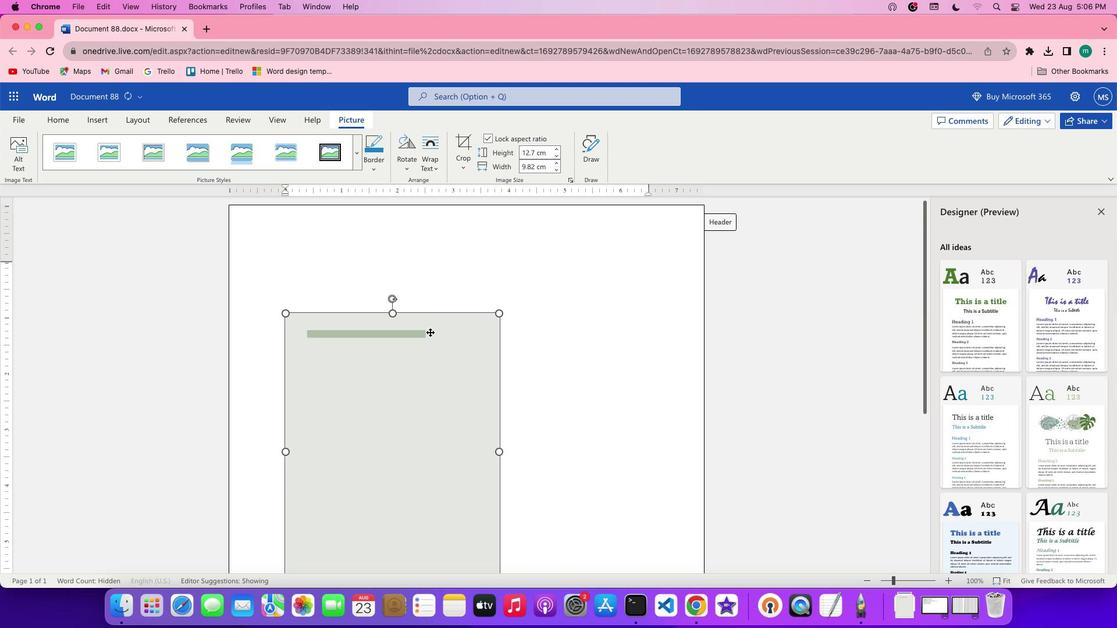 
Action: Mouse scrolled (425, 327) with delta (-3, -4)
Screenshot: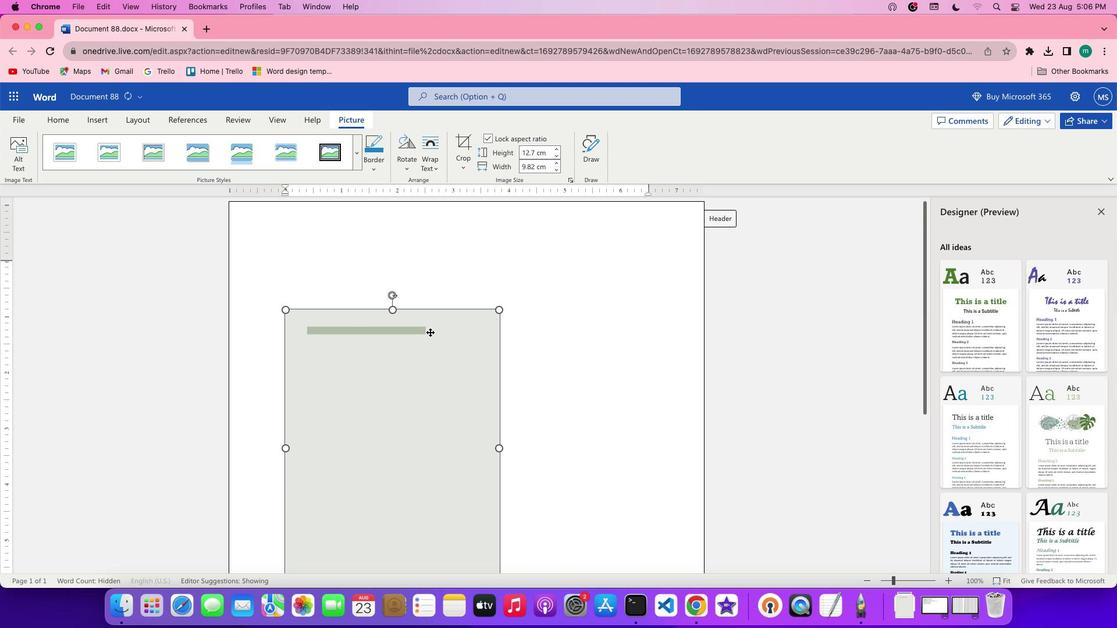 
Action: Mouse scrolled (425, 327) with delta (-3, -4)
Screenshot: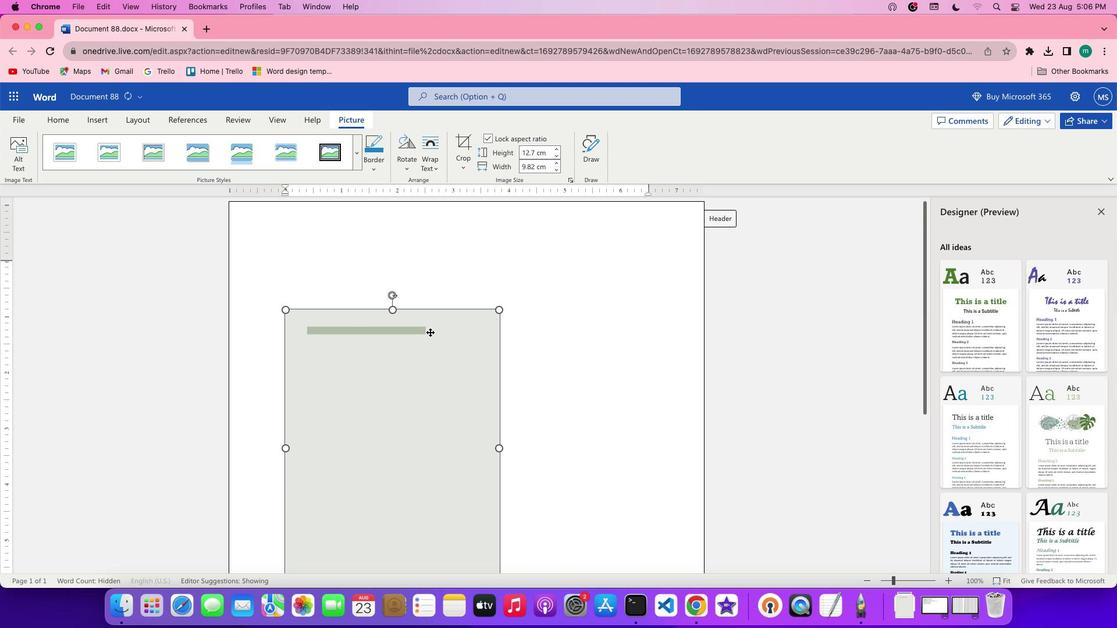 
Action: Mouse scrolled (425, 327) with delta (-3, -5)
Screenshot: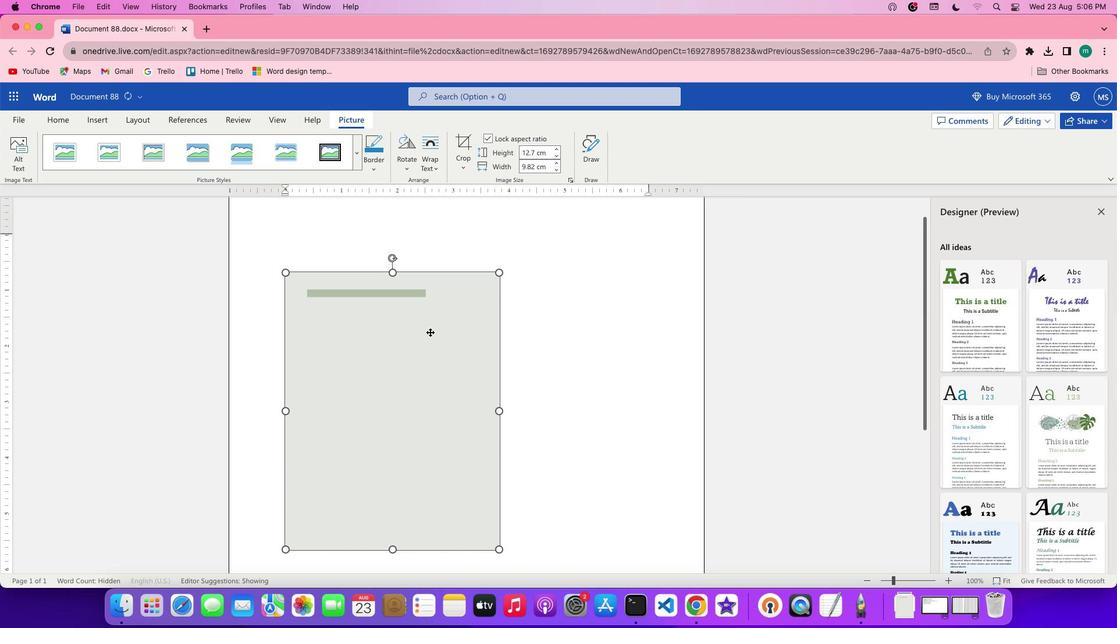 
Action: Mouse moved to (523, 360)
Screenshot: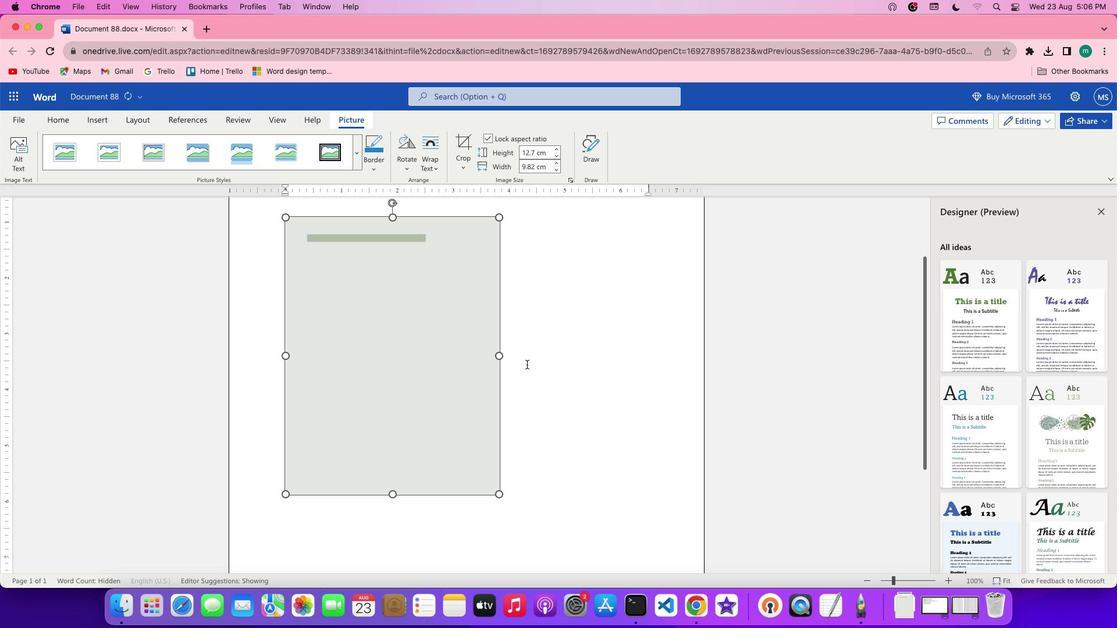 
Action: Mouse scrolled (523, 360) with delta (-3, -2)
Screenshot: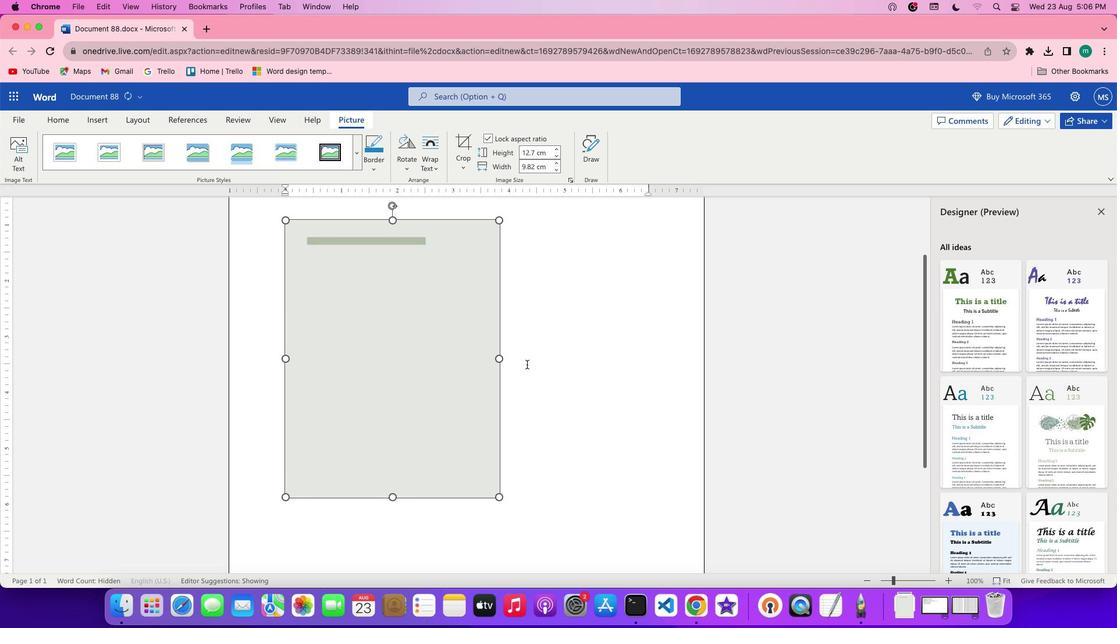 
Action: Mouse scrolled (523, 360) with delta (-3, -2)
Screenshot: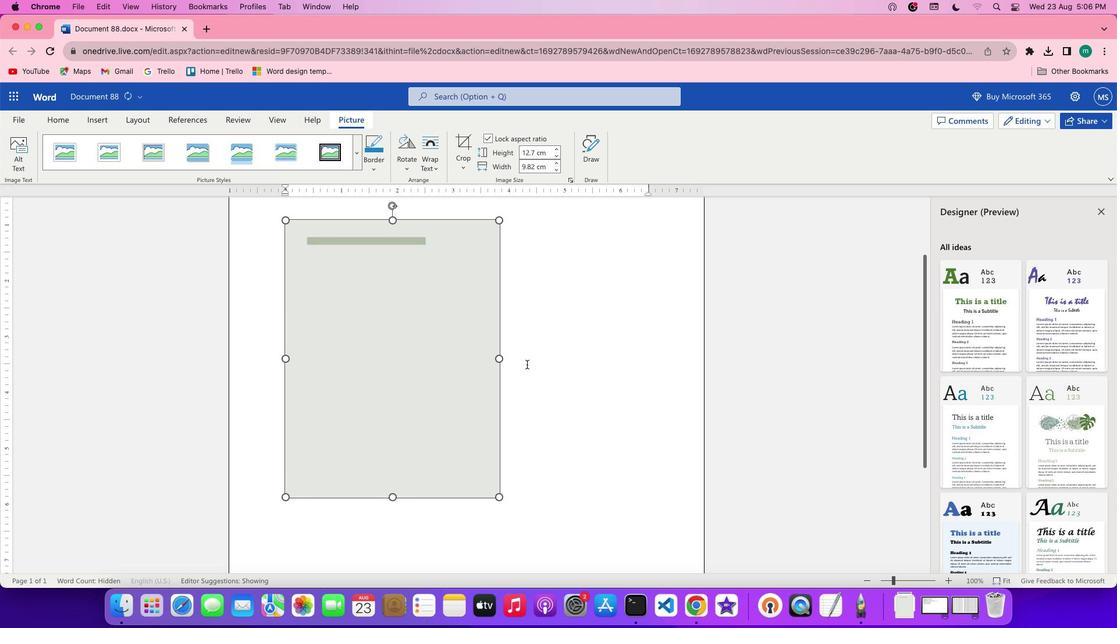 
Action: Mouse scrolled (523, 360) with delta (-3, -2)
Screenshot: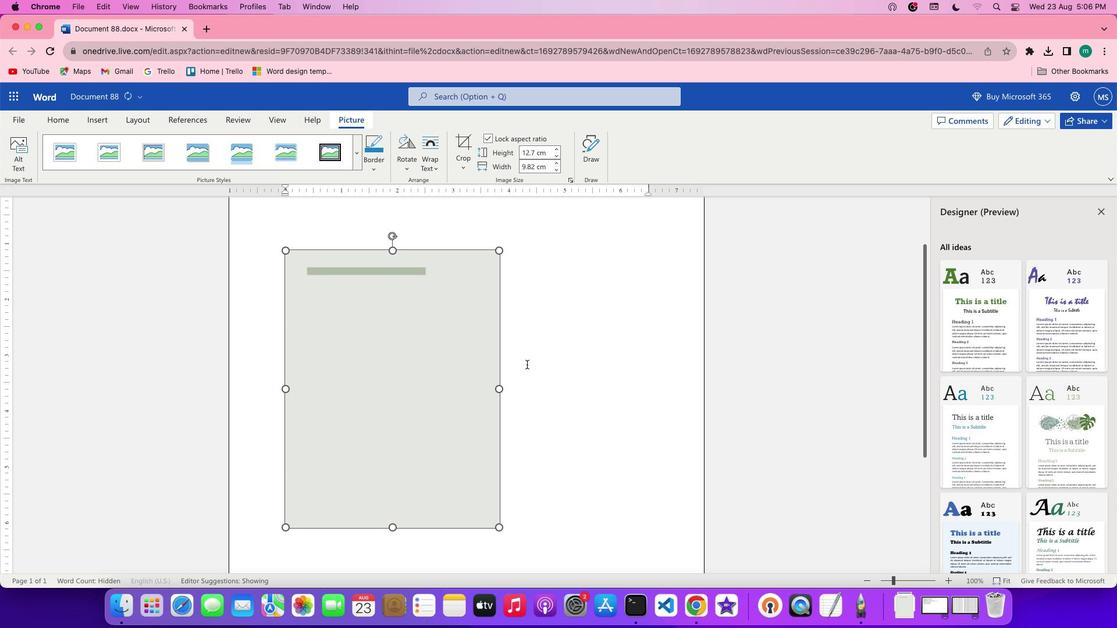 
Action: Mouse scrolled (523, 360) with delta (-3, -4)
Screenshot: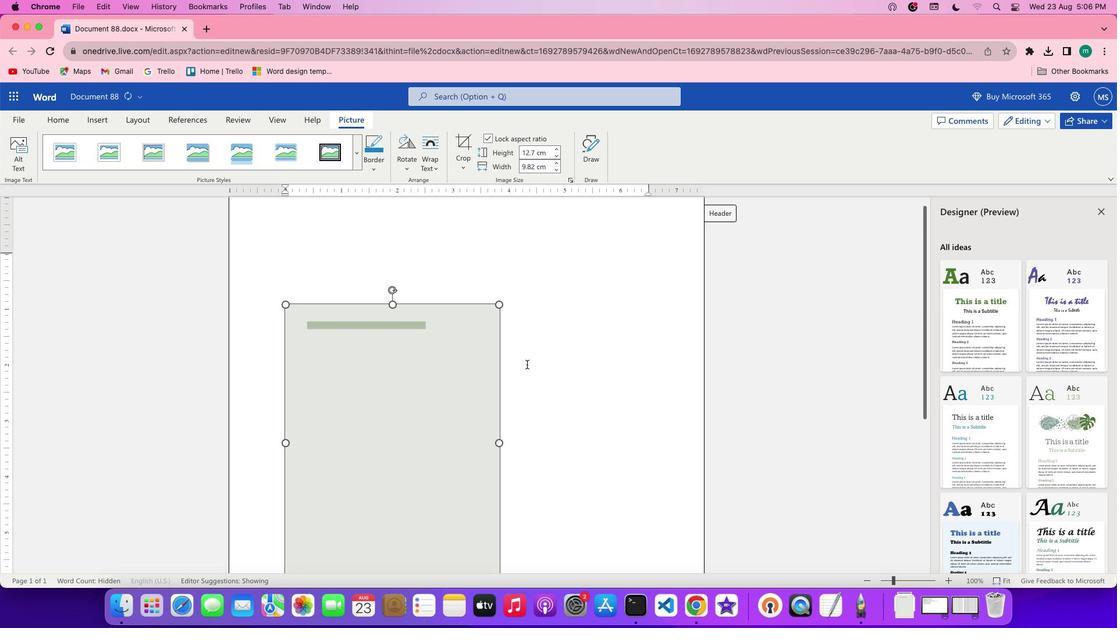 
Action: Mouse scrolled (523, 360) with delta (-3, -4)
Screenshot: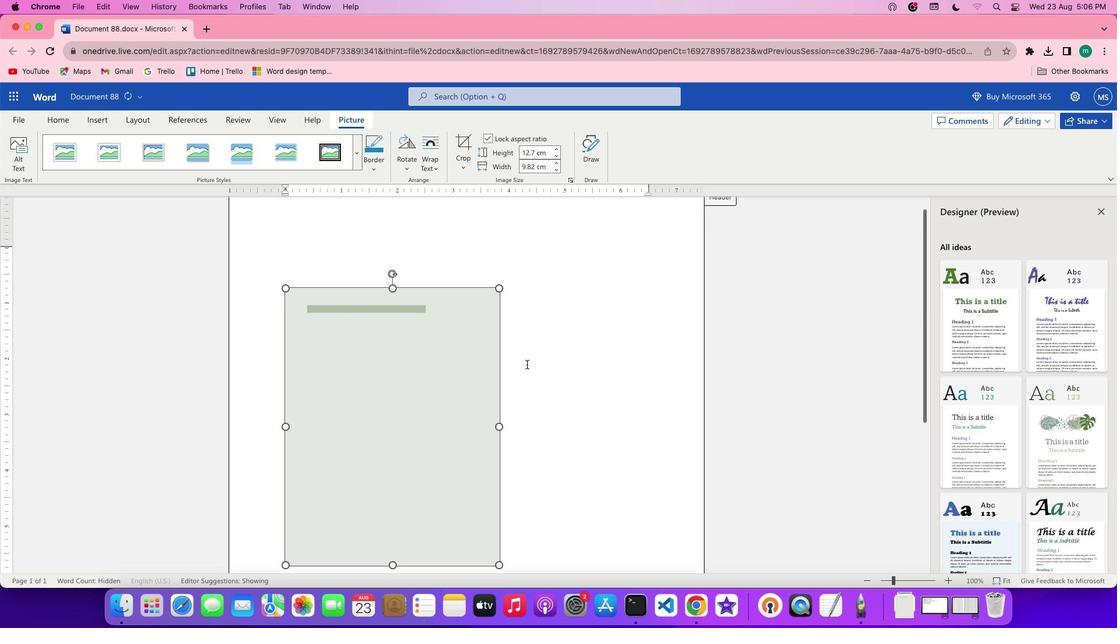 
Action: Mouse scrolled (523, 360) with delta (-3, -5)
Screenshot: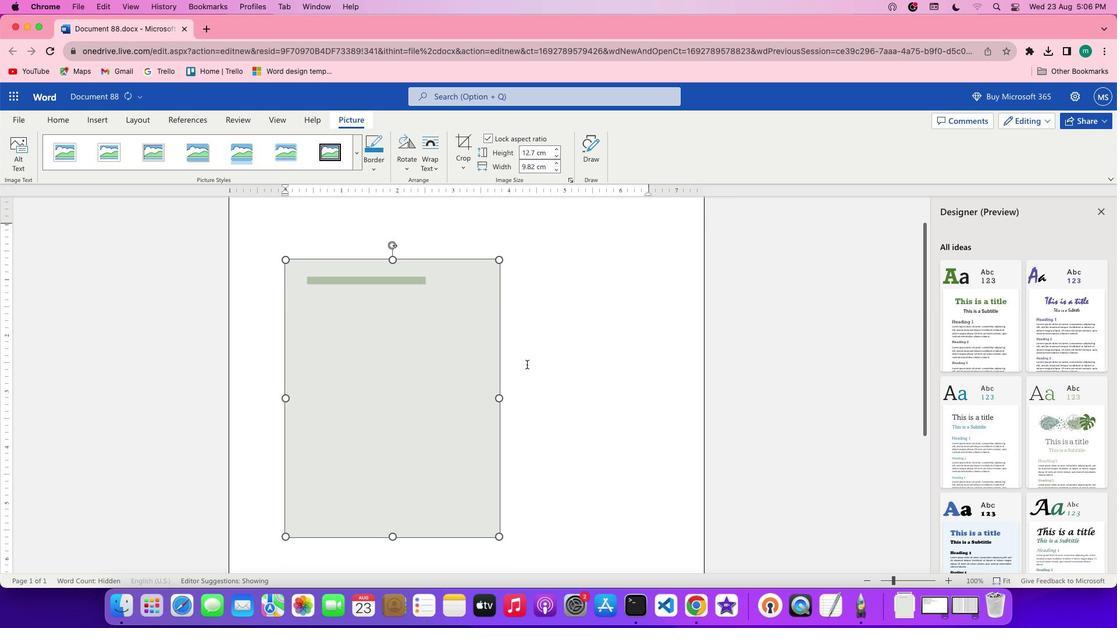 
Action: Mouse moved to (493, 336)
Screenshot: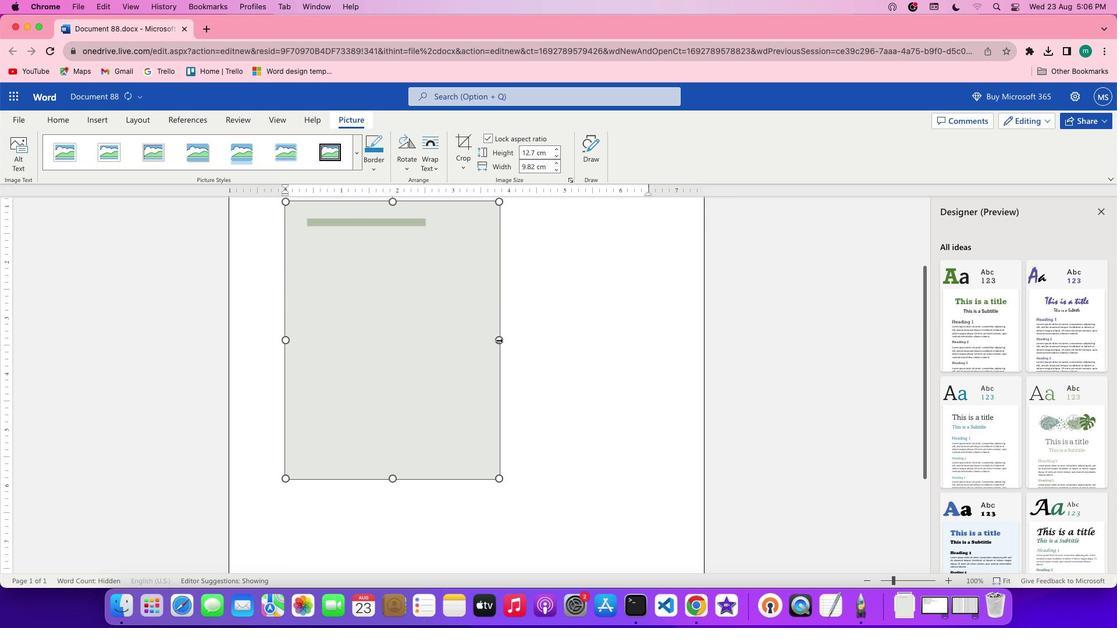 
Action: Mouse pressed left at (493, 336)
Screenshot: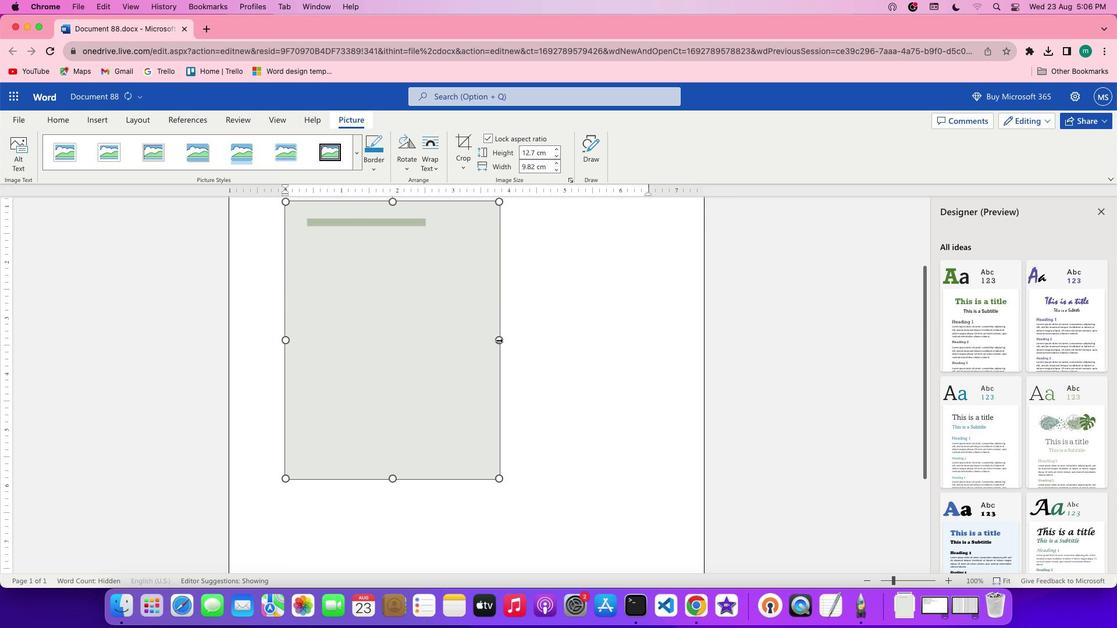 
Action: Mouse moved to (459, 430)
Screenshot: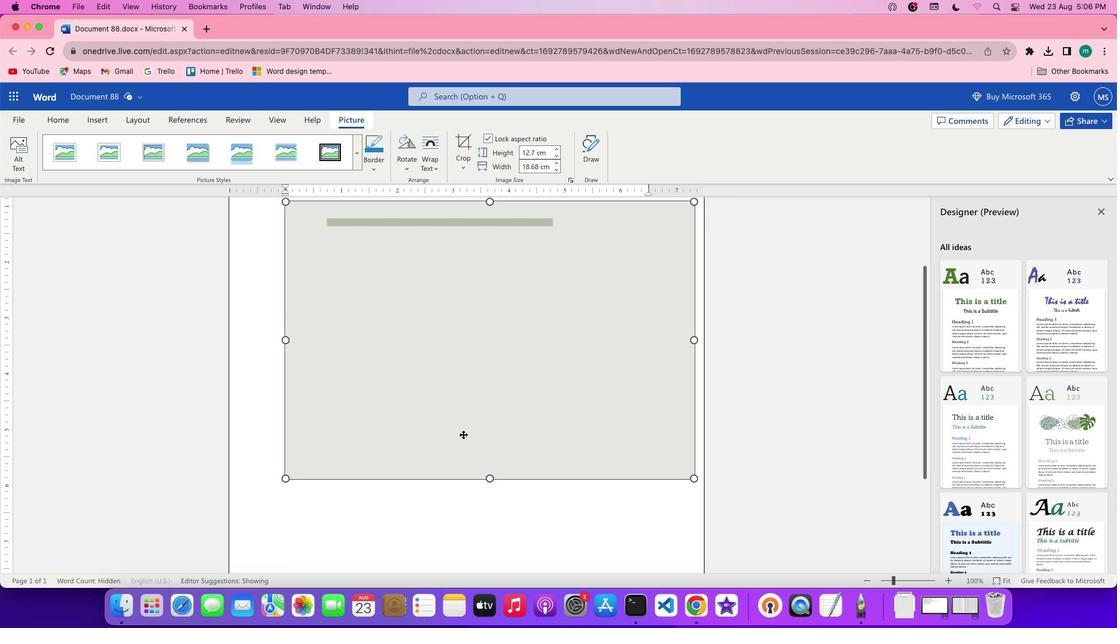 
Action: Mouse scrolled (459, 430) with delta (-3, -2)
Screenshot: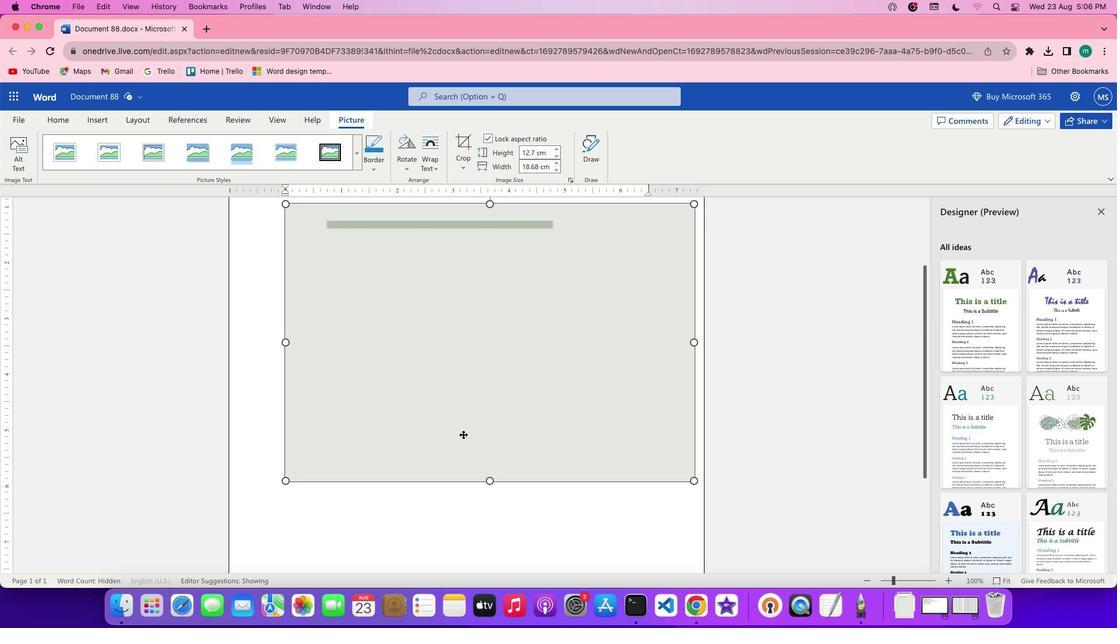 
Action: Mouse scrolled (459, 430) with delta (-3, -2)
Screenshot: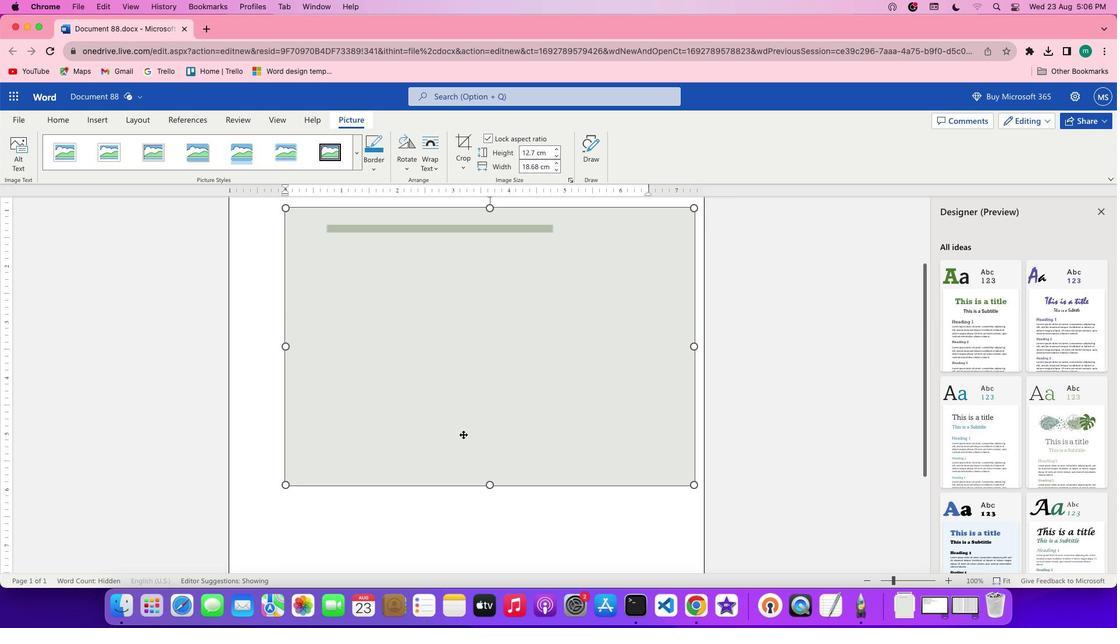 
Action: Mouse scrolled (459, 430) with delta (-3, -4)
Screenshot: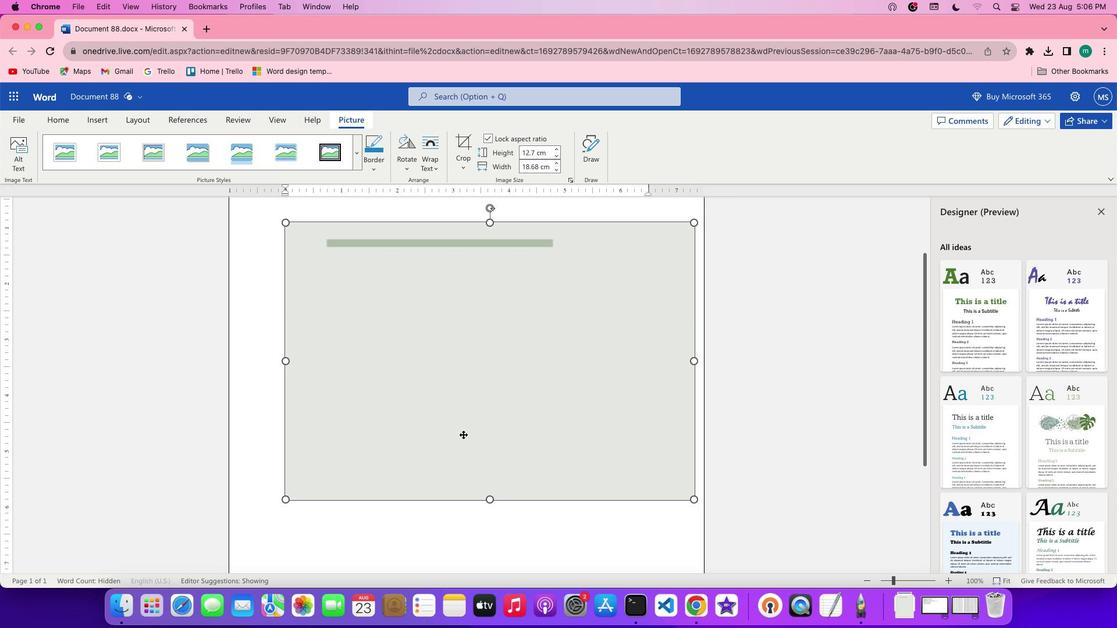 
Action: Mouse scrolled (459, 430) with delta (-3, -4)
Screenshot: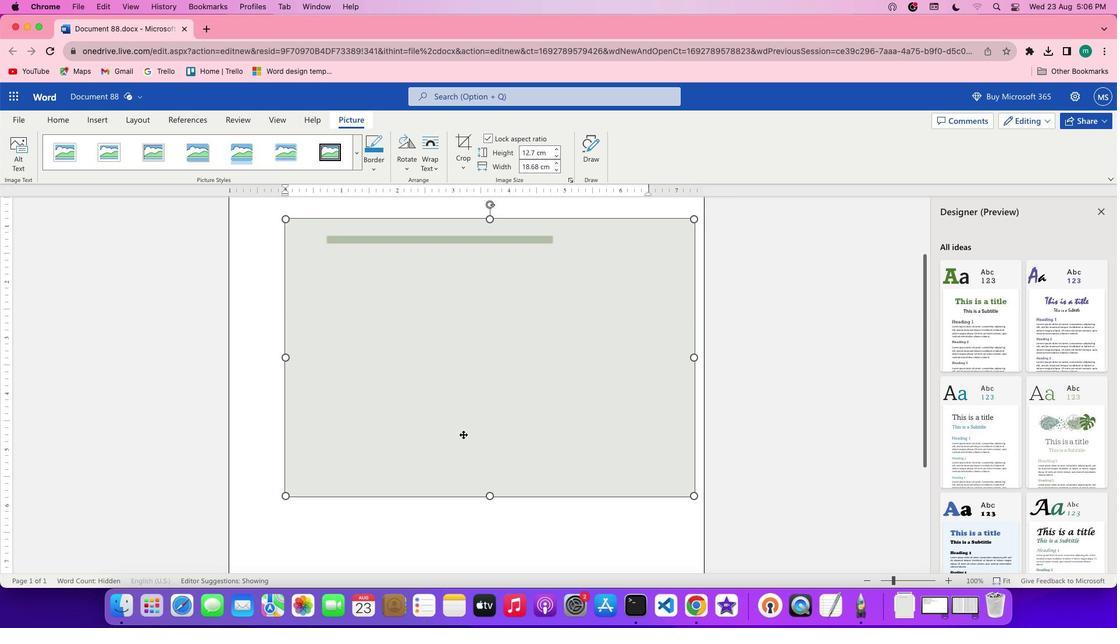 
Action: Mouse scrolled (459, 430) with delta (-3, -4)
Screenshot: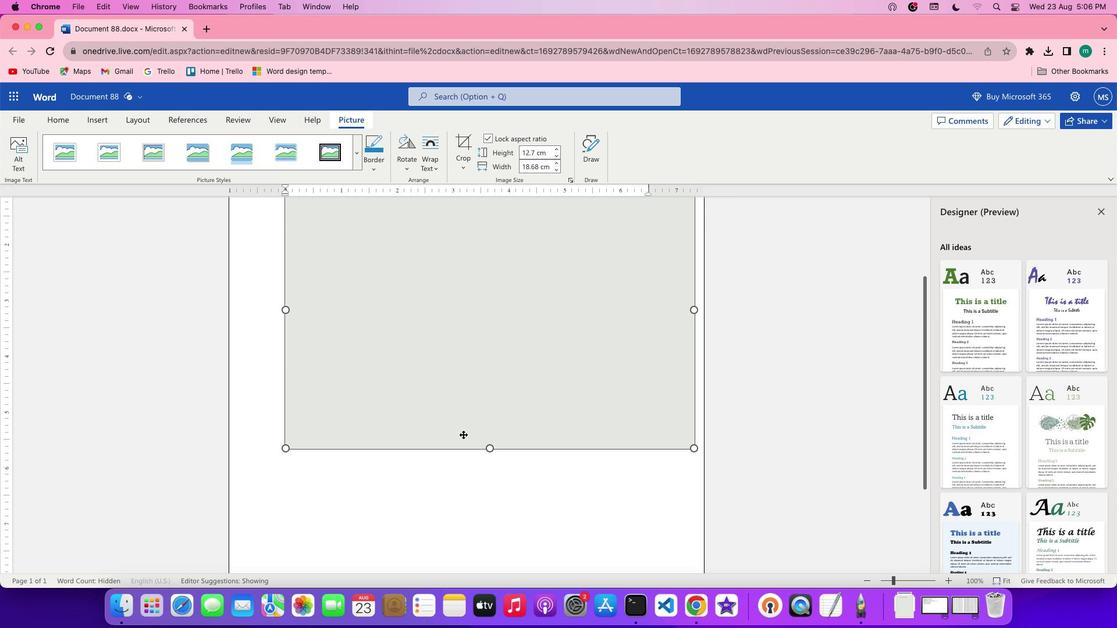 
Action: Mouse moved to (487, 404)
Screenshot: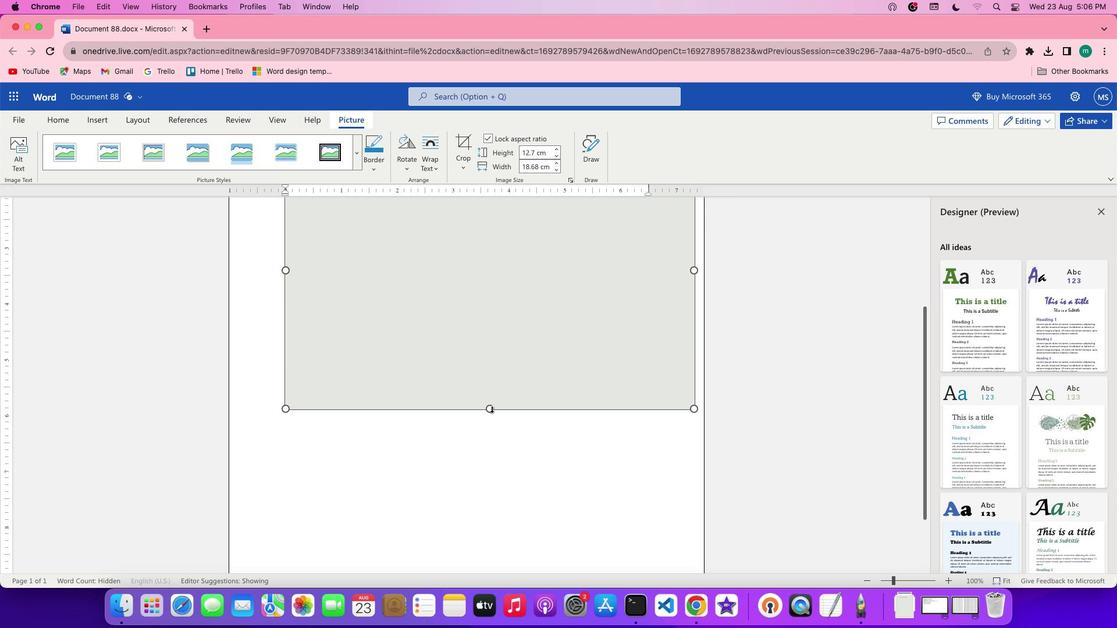 
Action: Mouse pressed left at (487, 404)
Screenshot: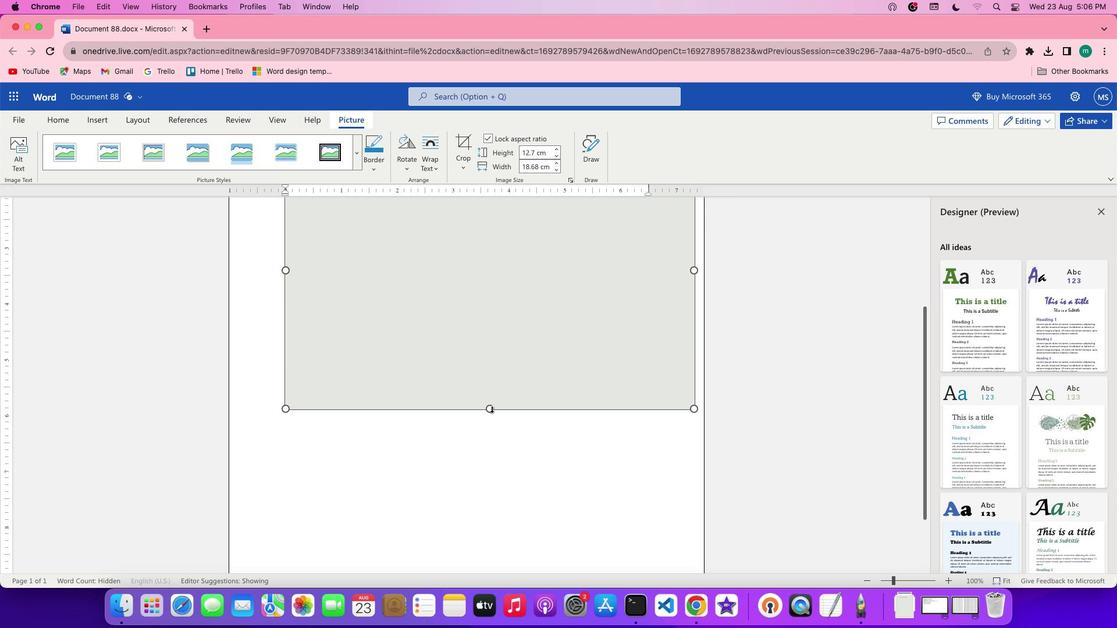 
Action: Mouse moved to (505, 522)
Screenshot: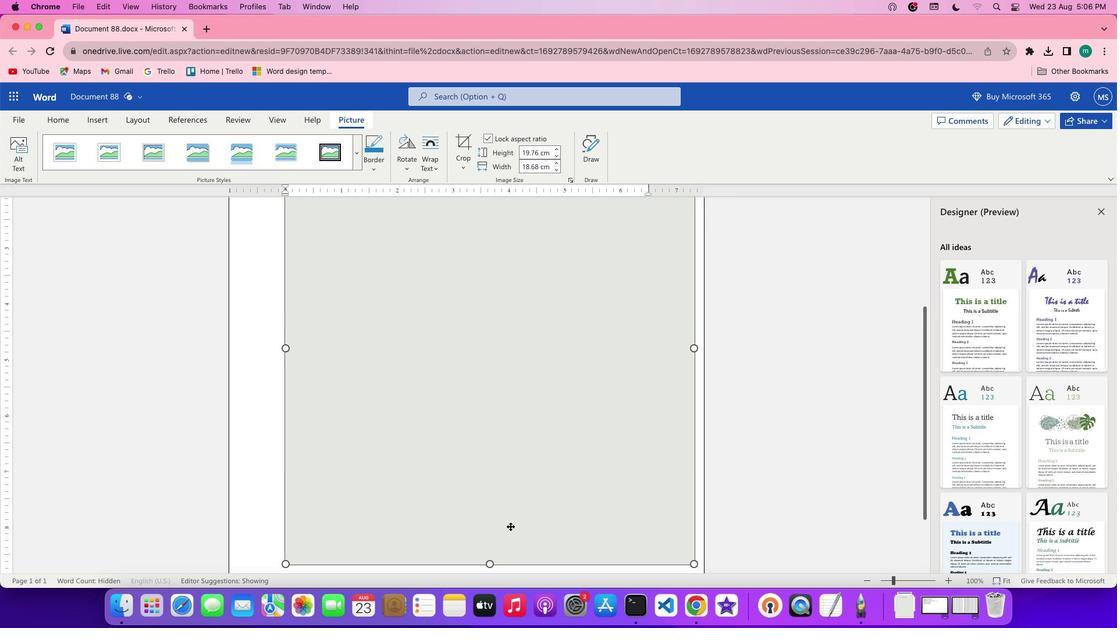 
Action: Mouse scrolled (505, 522) with delta (-3, -4)
Screenshot: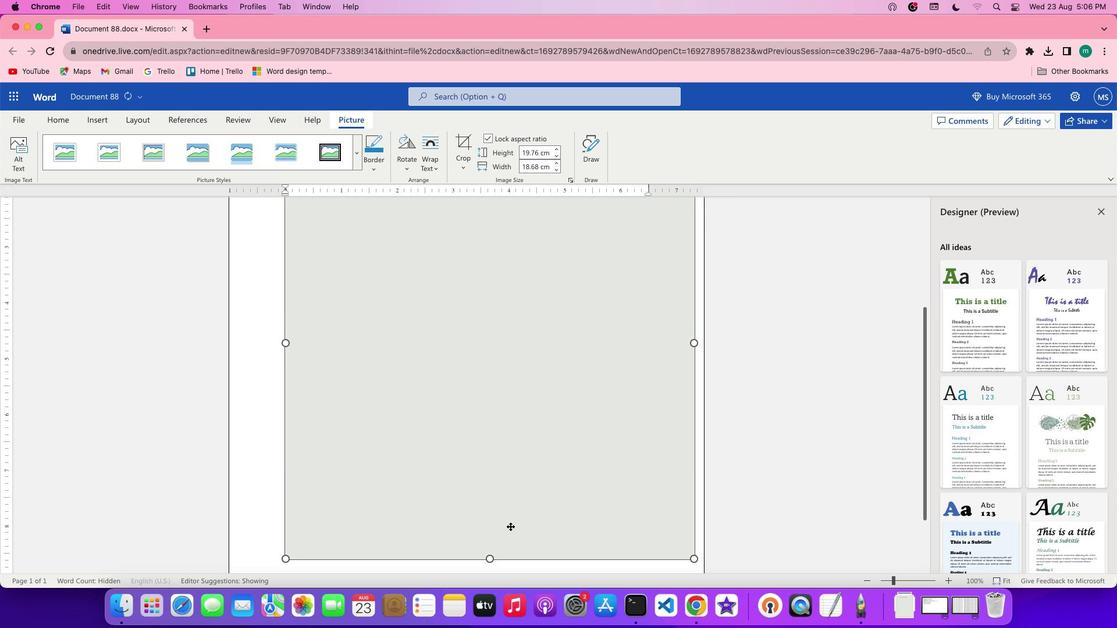 
Action: Mouse scrolled (505, 522) with delta (-3, -4)
Screenshot: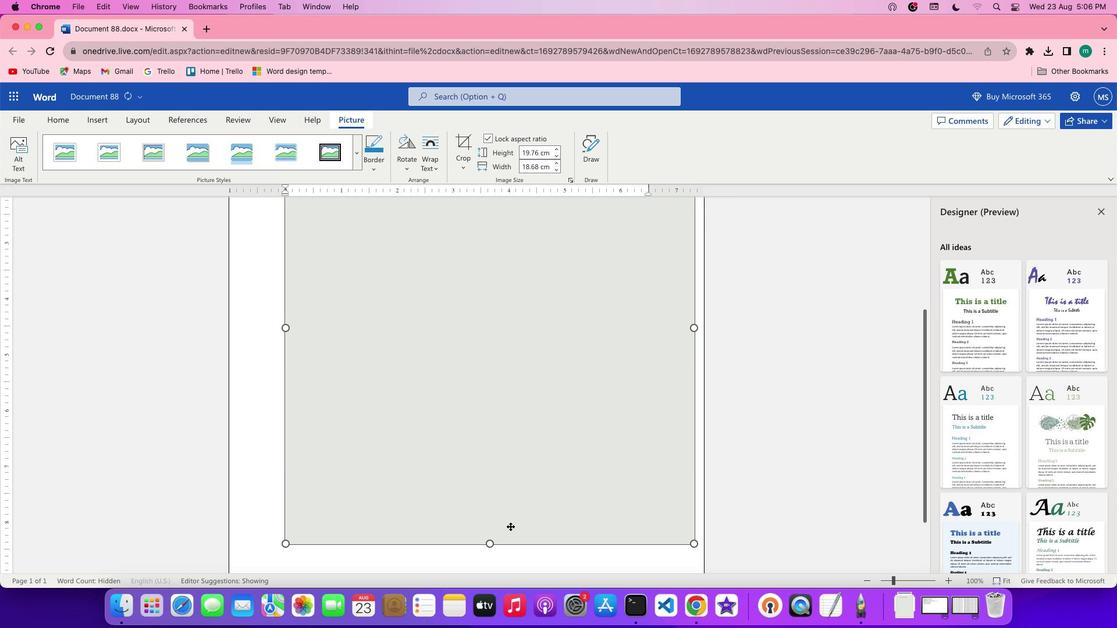 
Action: Mouse scrolled (505, 522) with delta (-3, -5)
Screenshot: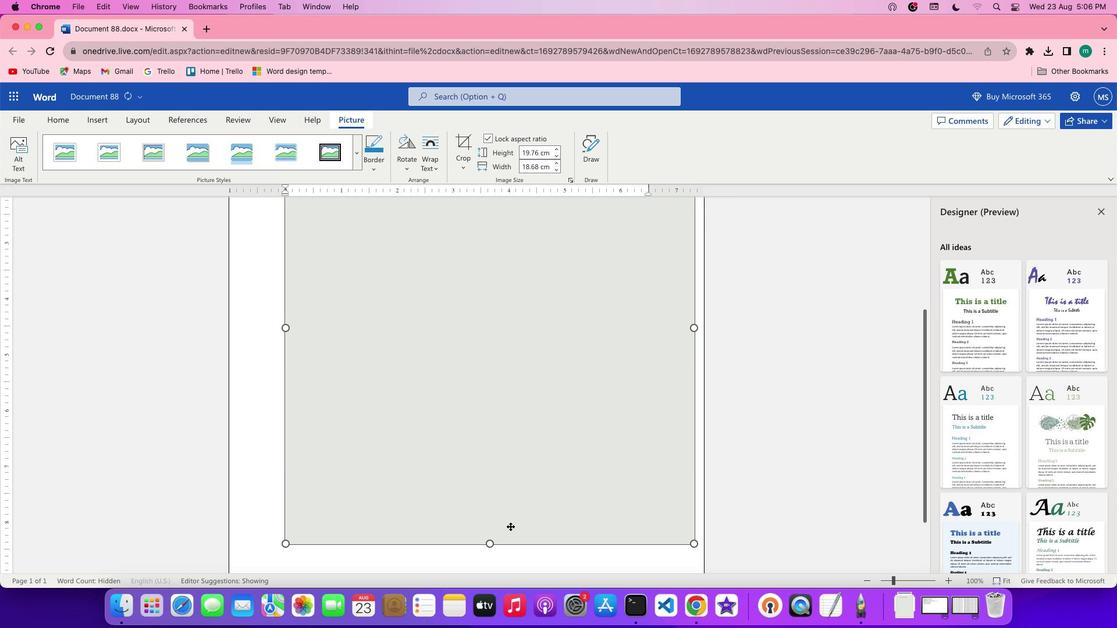 
Action: Mouse scrolled (505, 522) with delta (-3, -5)
Screenshot: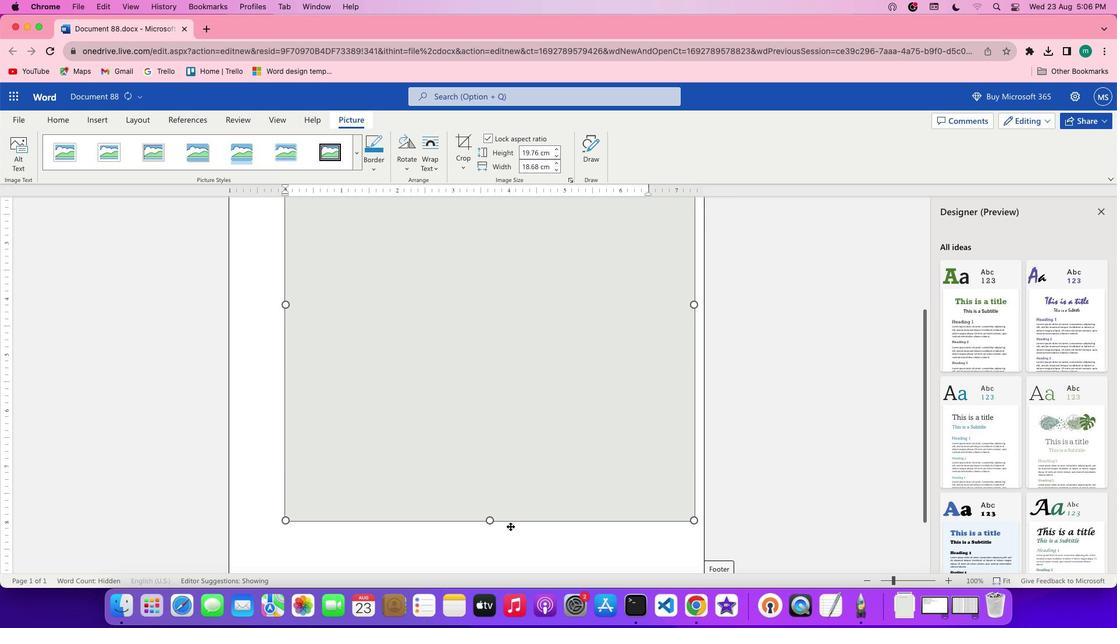 
Action: Mouse scrolled (505, 522) with delta (-3, -6)
Screenshot: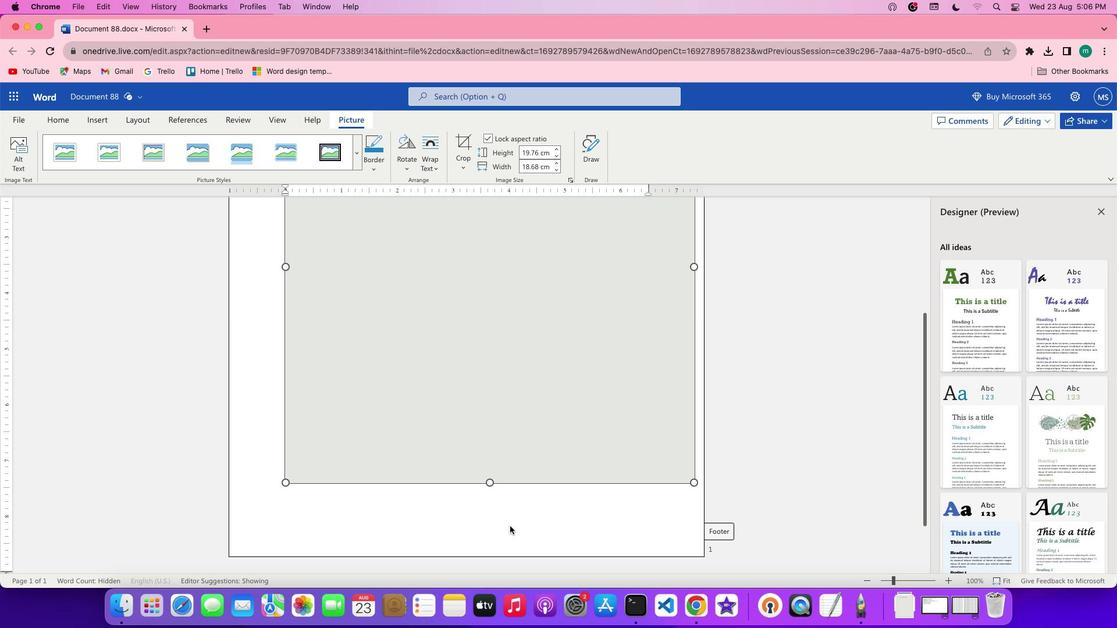 
Action: Mouse moved to (487, 475)
Screenshot: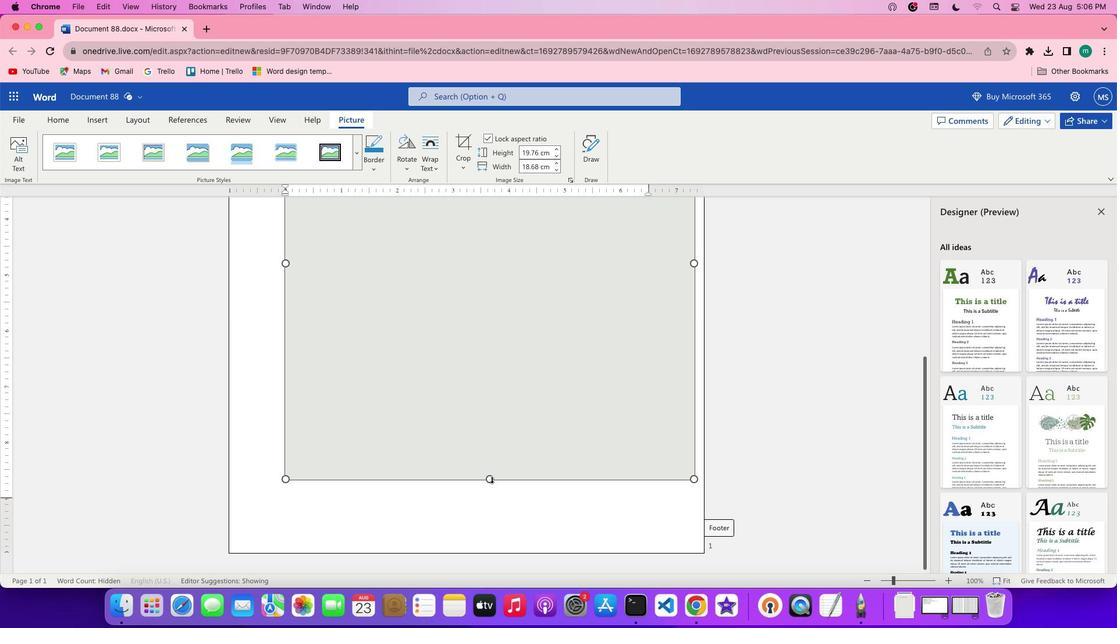 
Action: Mouse pressed left at (487, 475)
Screenshot: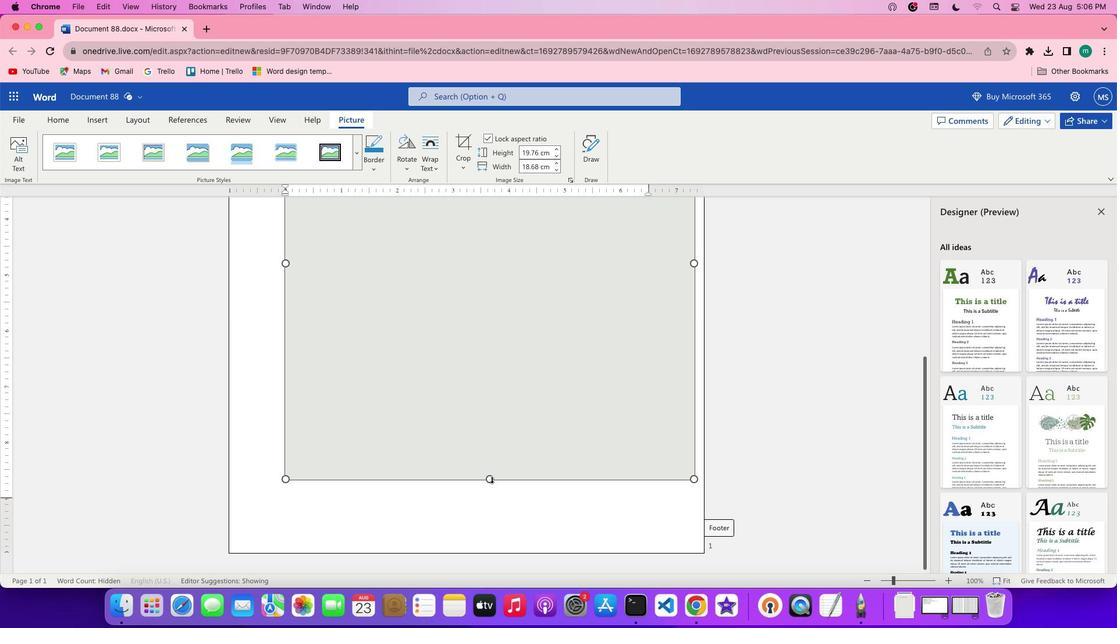 
Action: Mouse moved to (445, 493)
Screenshot: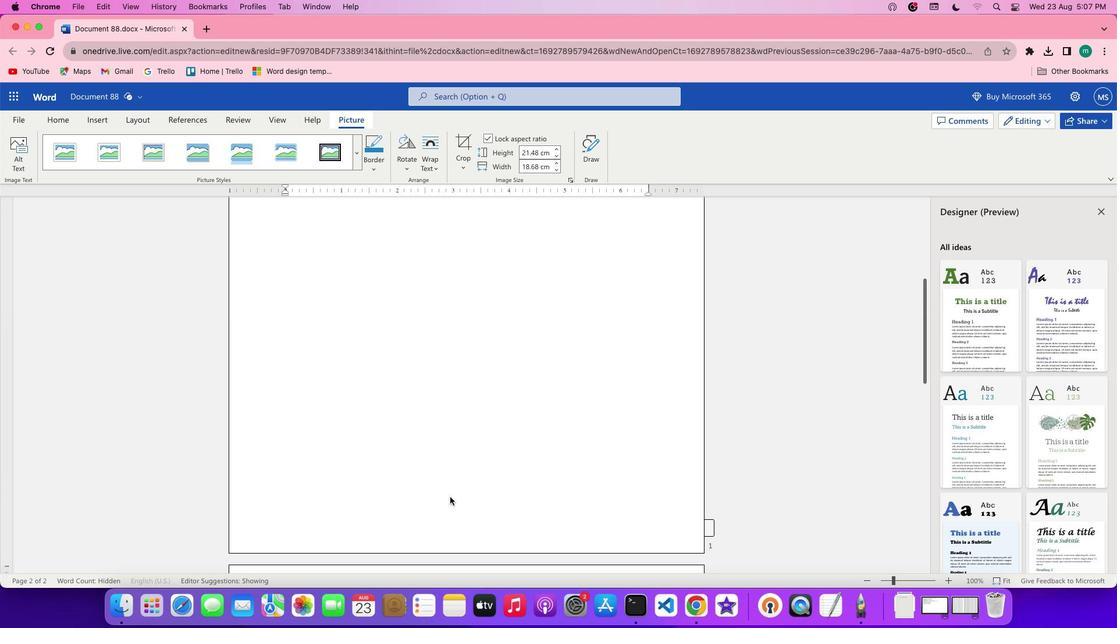
Action: Mouse scrolled (445, 493) with delta (-3, -2)
Screenshot: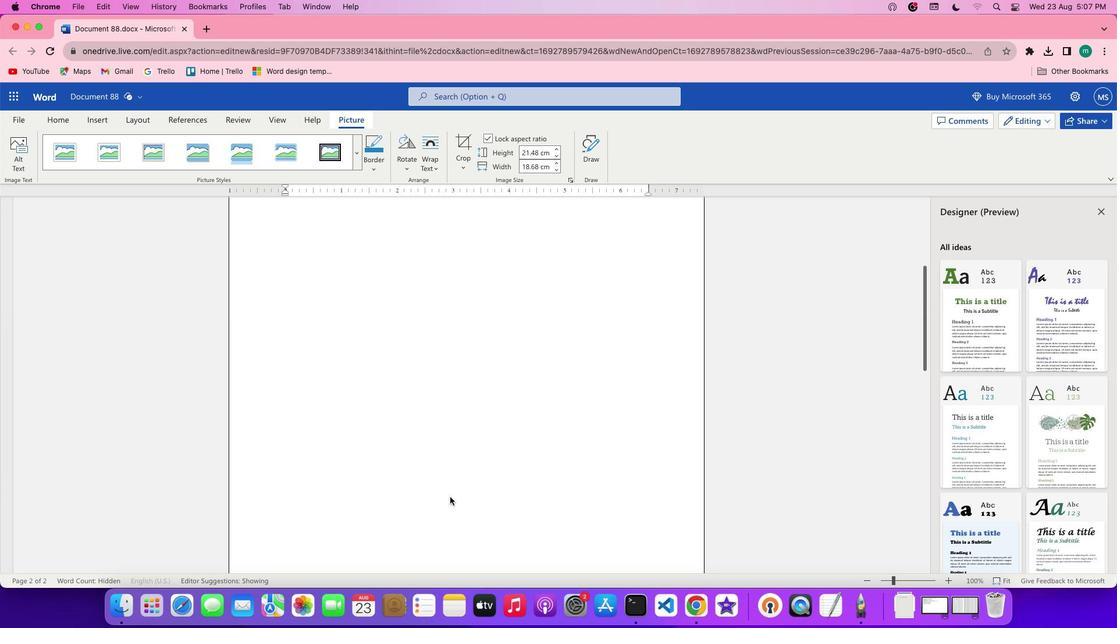 
Action: Mouse scrolled (445, 493) with delta (-3, -2)
Screenshot: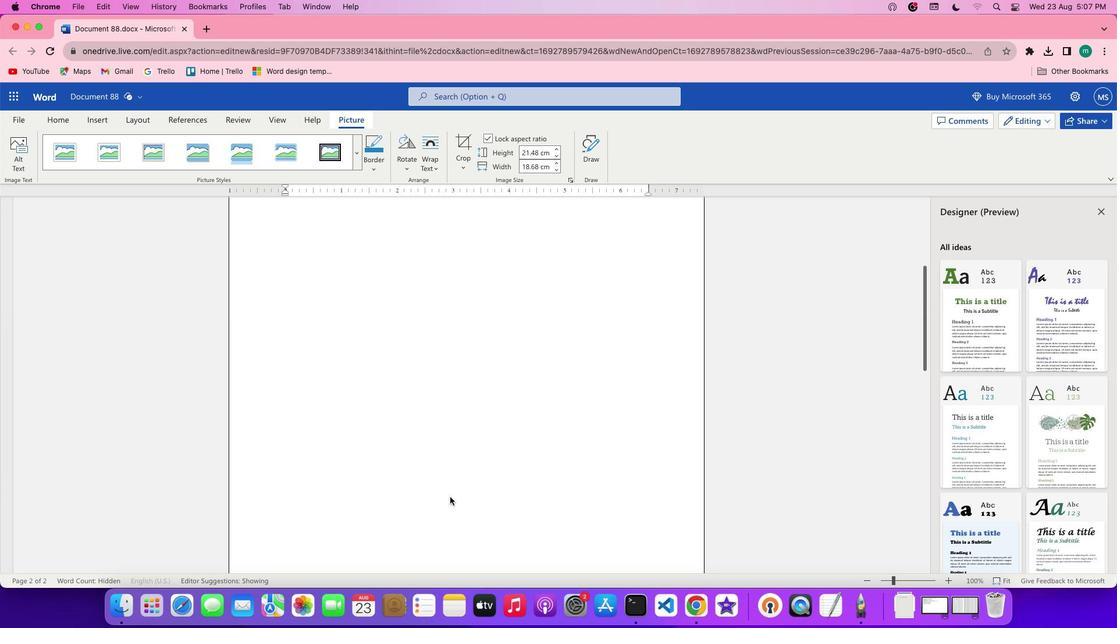 
Action: Mouse scrolled (445, 493) with delta (-3, -1)
Screenshot: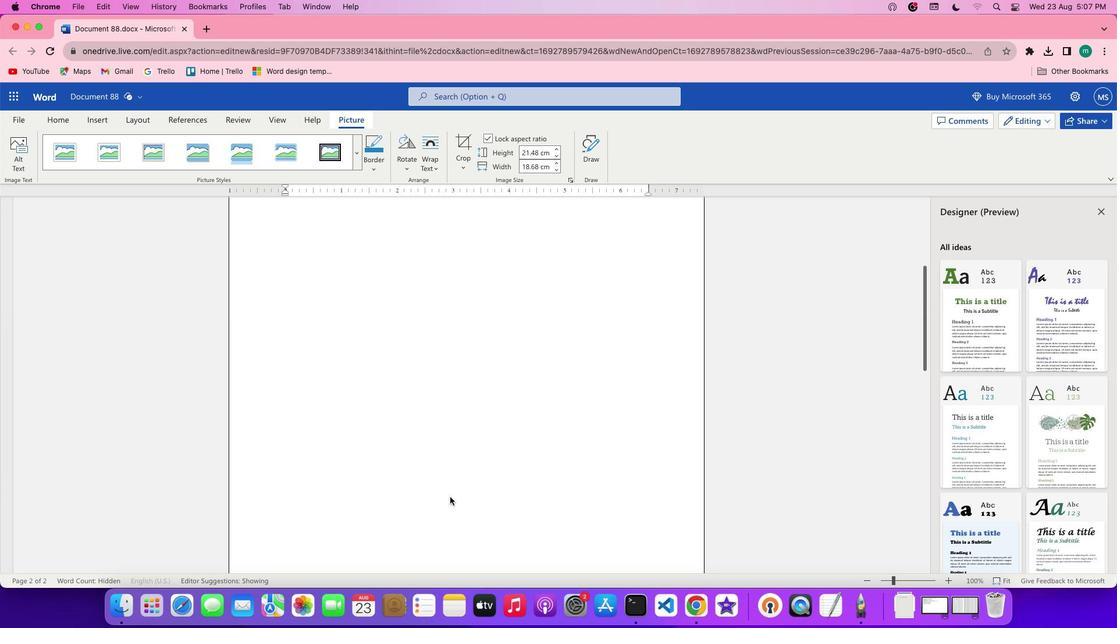 
Action: Mouse scrolled (445, 493) with delta (-3, 0)
Screenshot: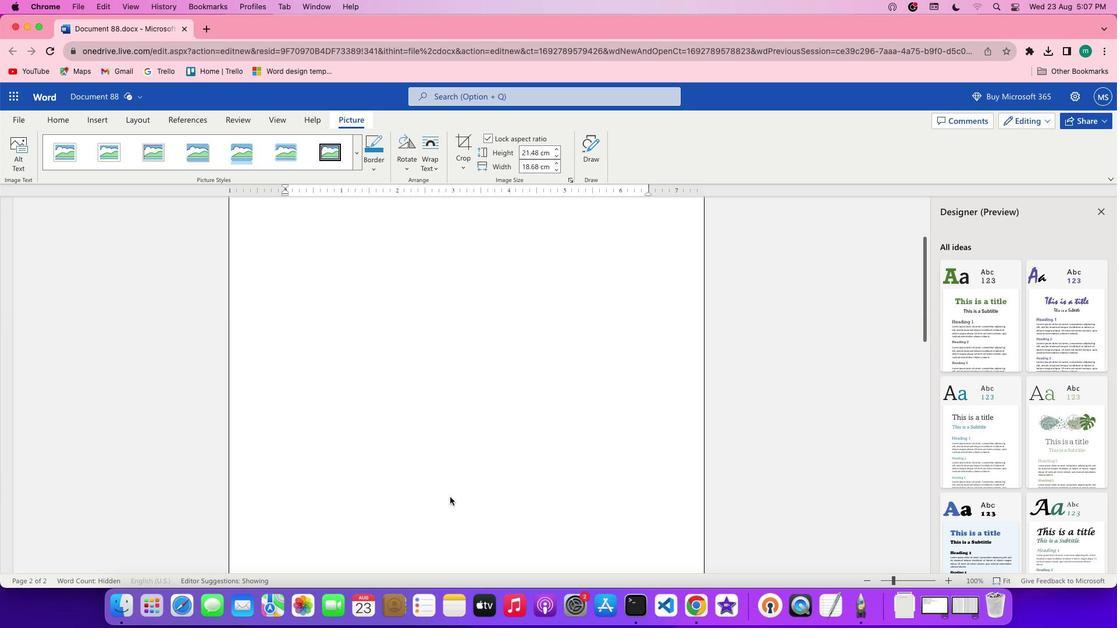 
Action: Mouse scrolled (445, 493) with delta (-3, 0)
Screenshot: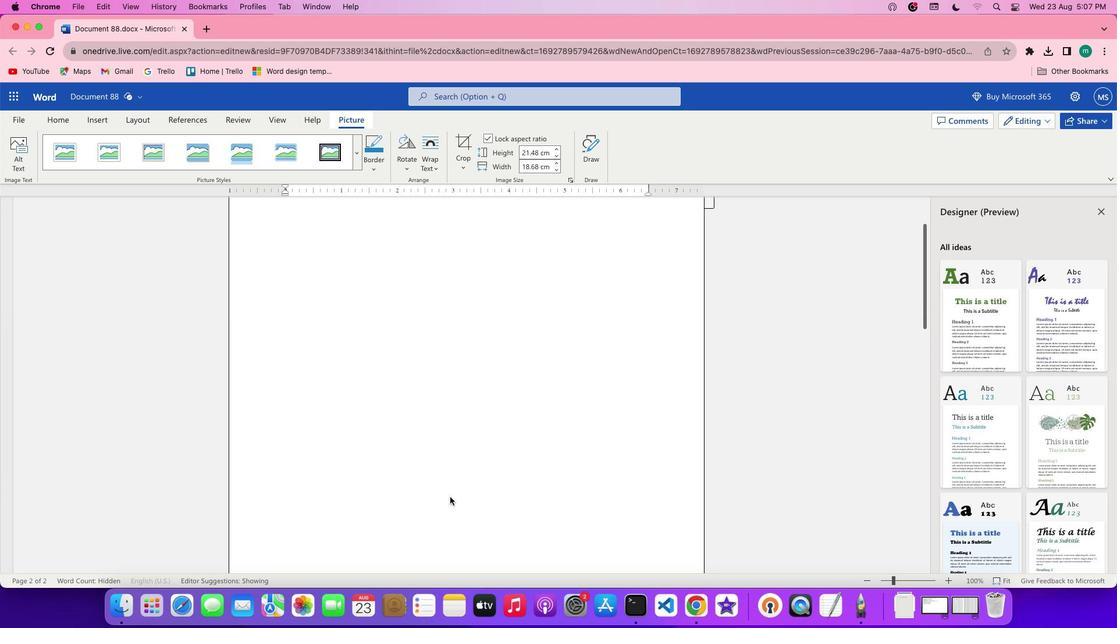 
Action: Mouse scrolled (445, 493) with delta (-3, -4)
Screenshot: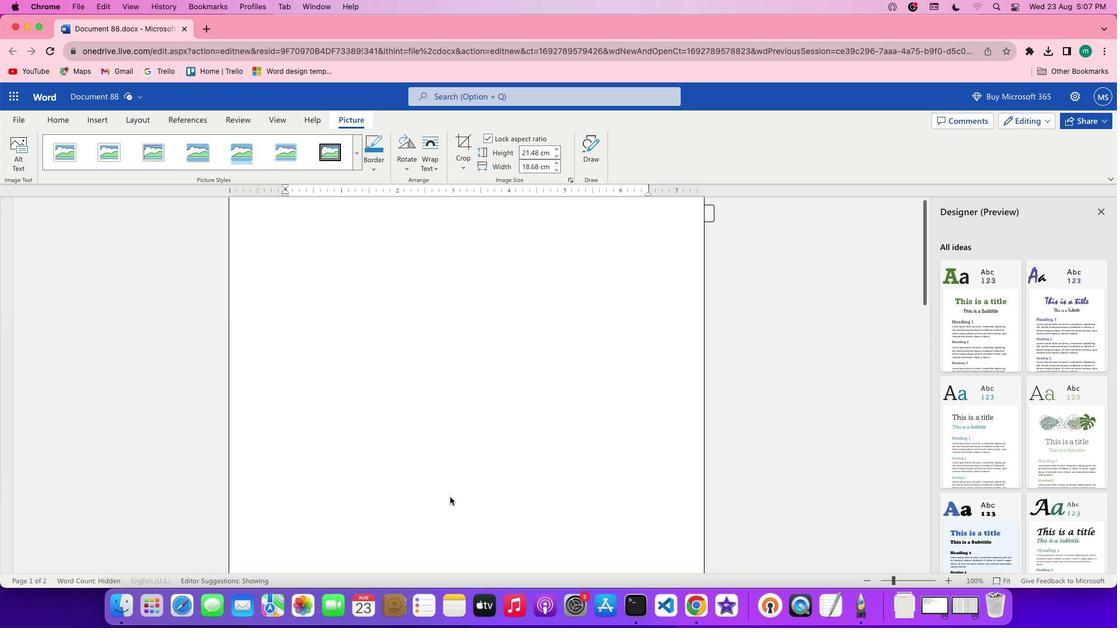 
Action: Mouse scrolled (445, 493) with delta (-3, -4)
Screenshot: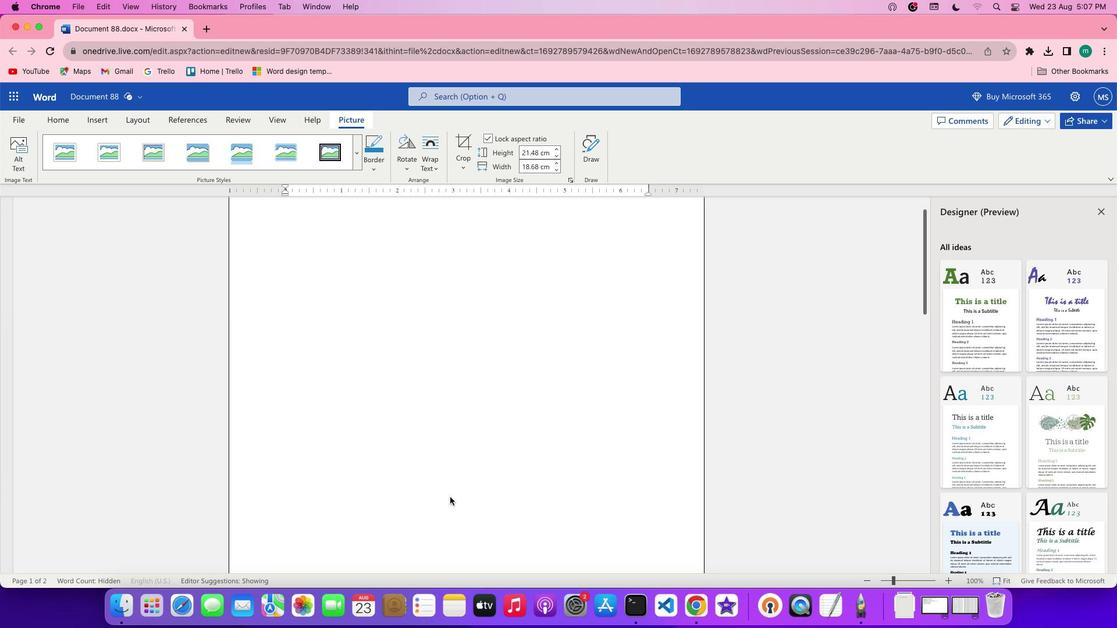 
Action: Mouse scrolled (445, 493) with delta (-3, -5)
Screenshot: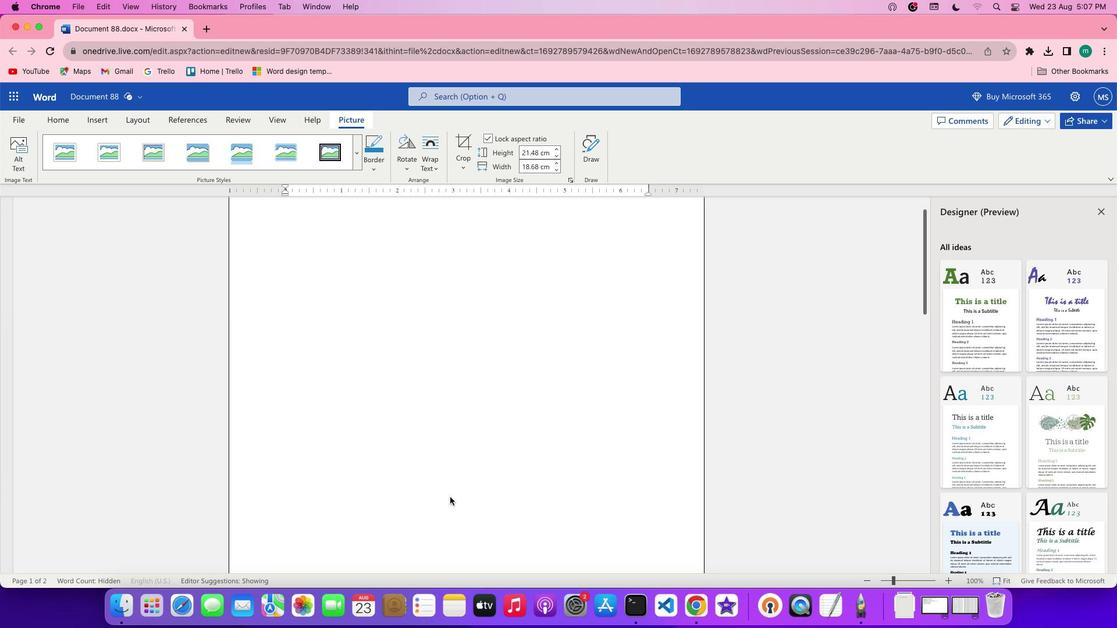 
Action: Mouse scrolled (445, 493) with delta (-3, -6)
Screenshot: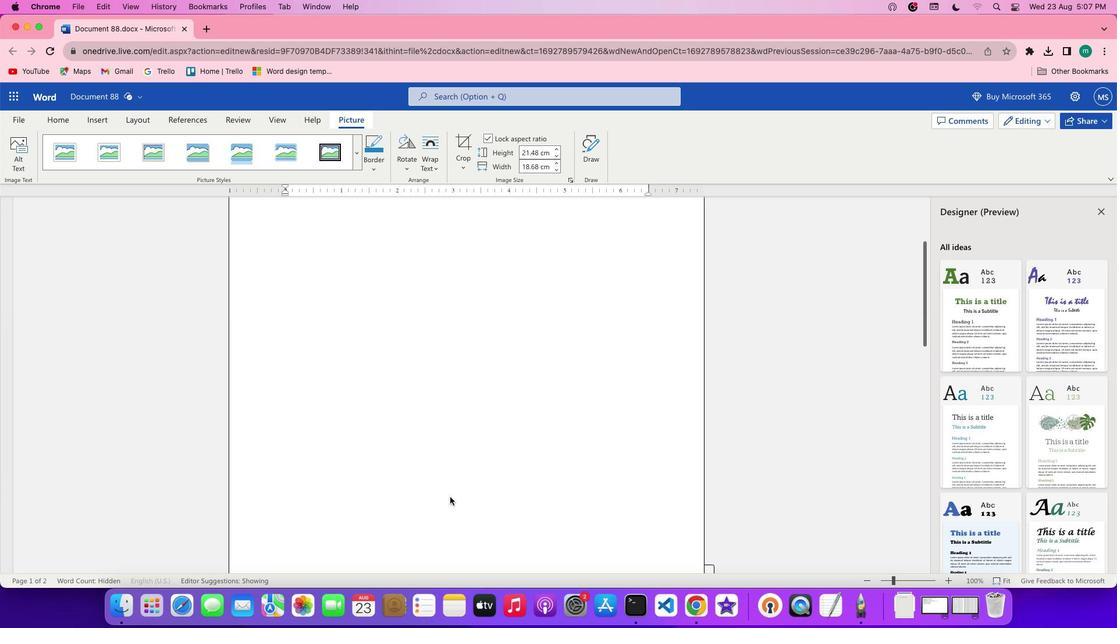 
Action: Mouse scrolled (445, 493) with delta (-3, -6)
Screenshot: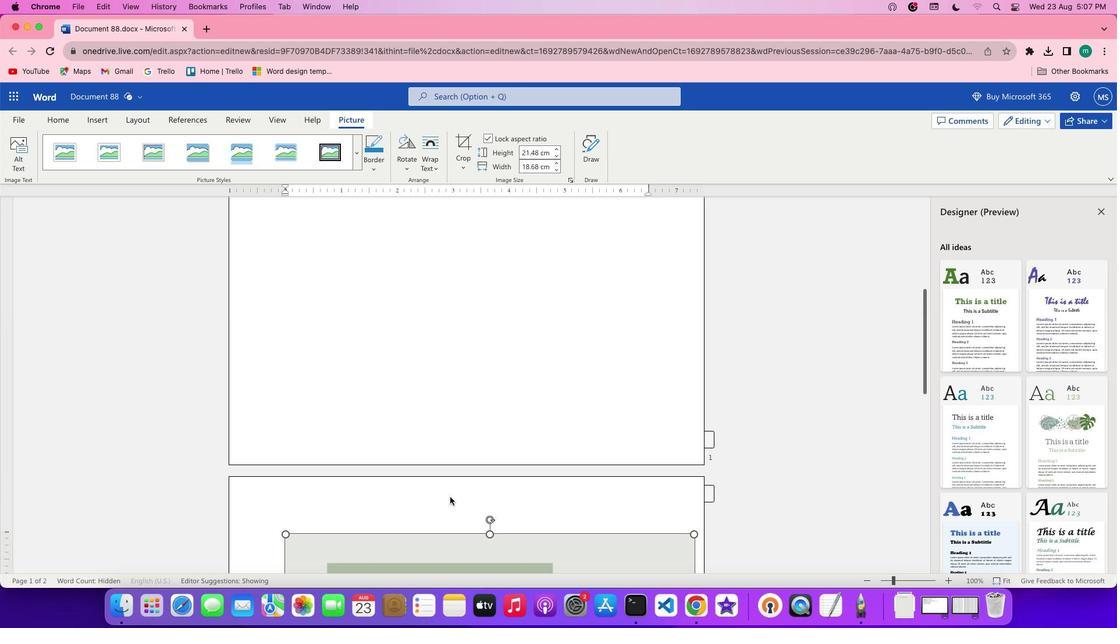 
Action: Mouse scrolled (445, 493) with delta (-3, -4)
Screenshot: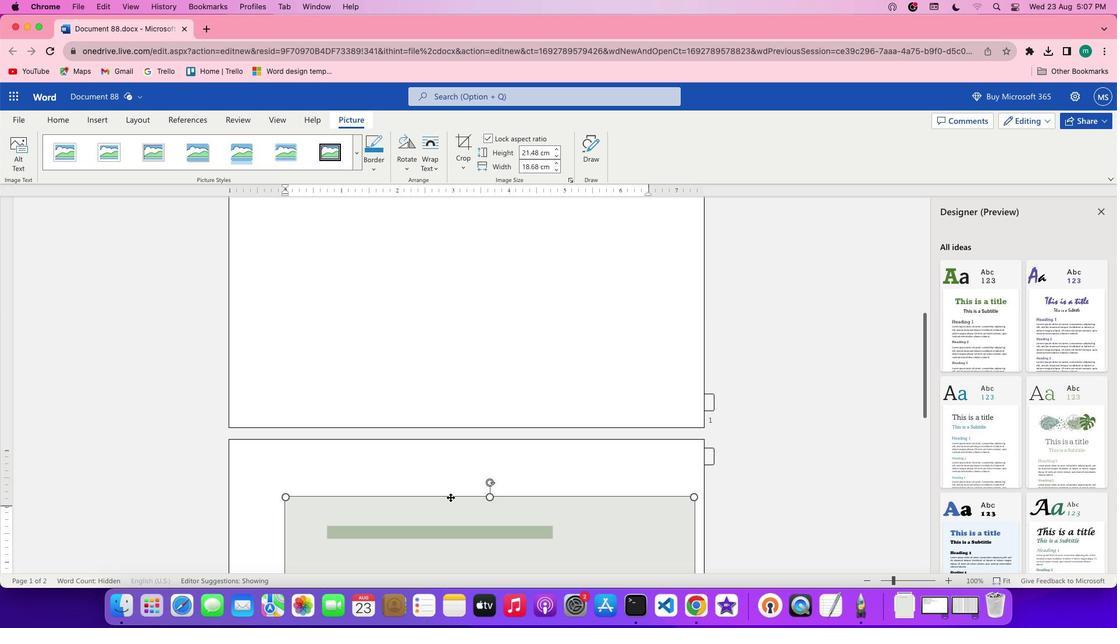 
Action: Mouse scrolled (445, 493) with delta (-3, -4)
Screenshot: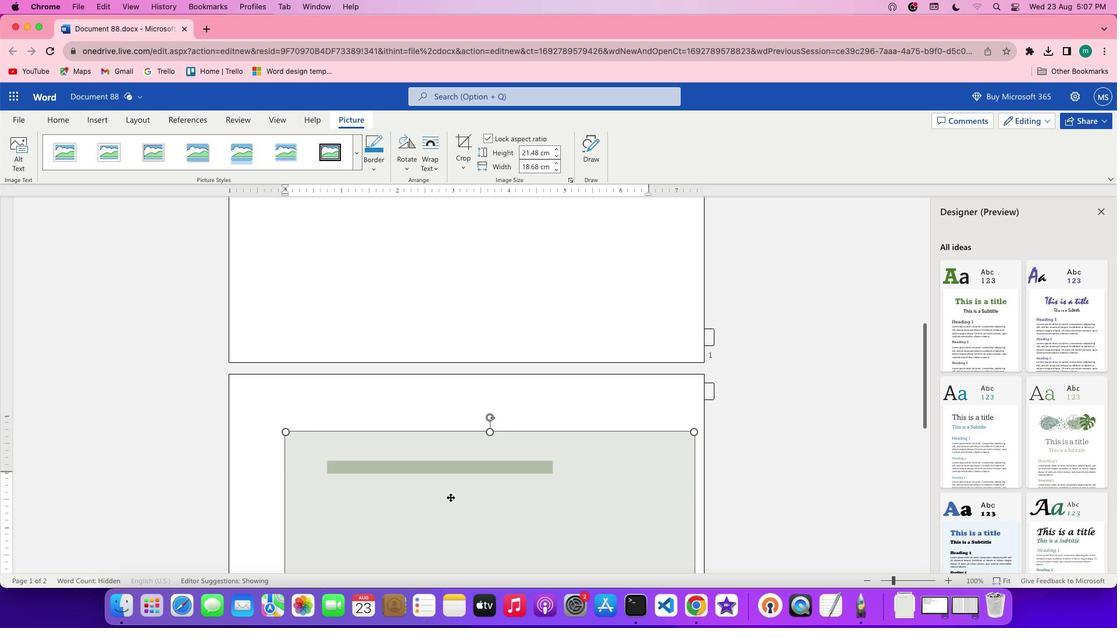 
Action: Mouse scrolled (445, 493) with delta (-3, -5)
Screenshot: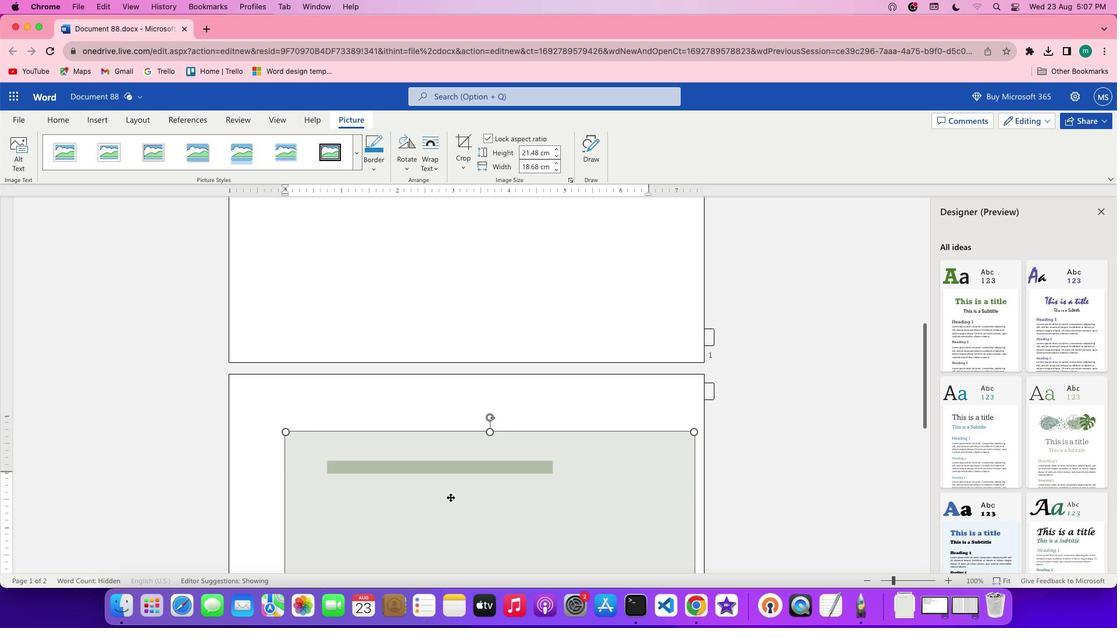 
Action: Mouse scrolled (445, 493) with delta (-3, -6)
Screenshot: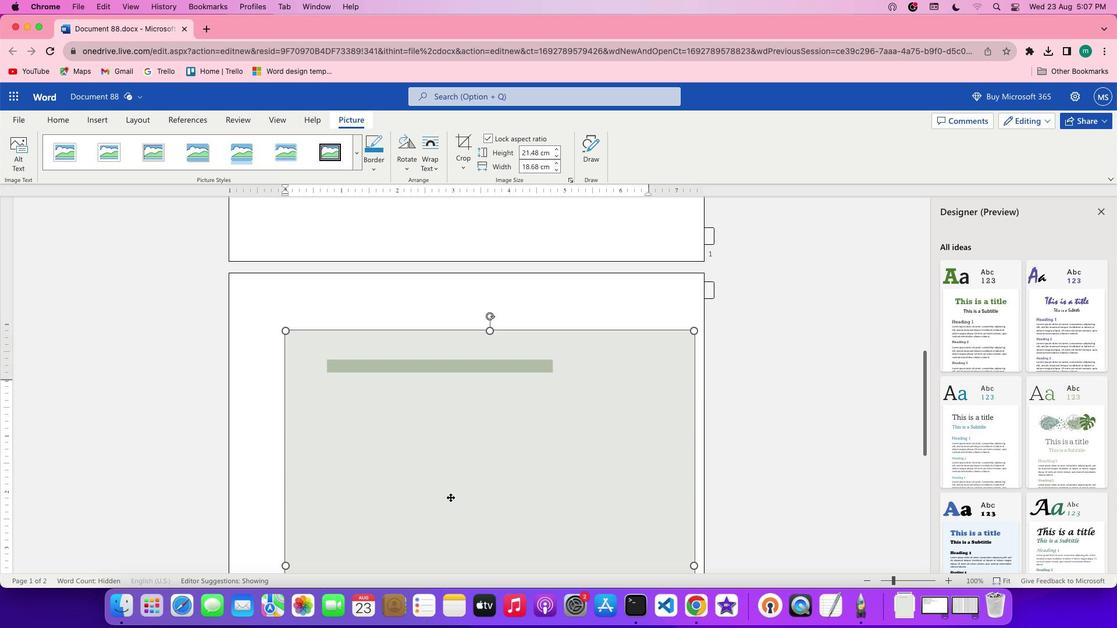 
Action: Mouse scrolled (445, 493) with delta (-3, -4)
Screenshot: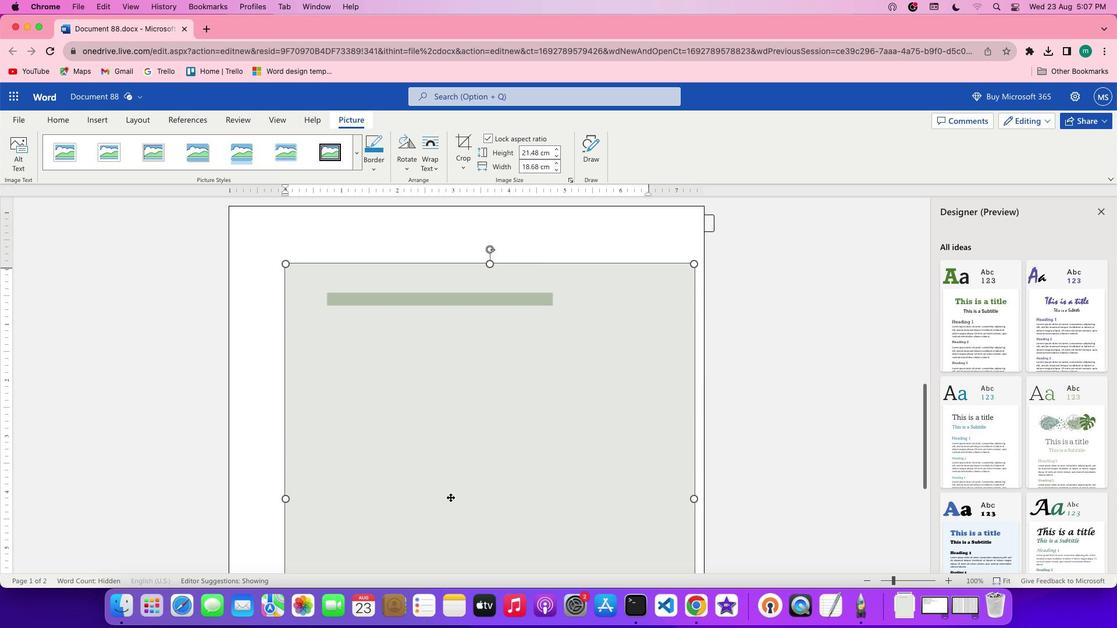 
Action: Mouse scrolled (445, 493) with delta (-3, -4)
Screenshot: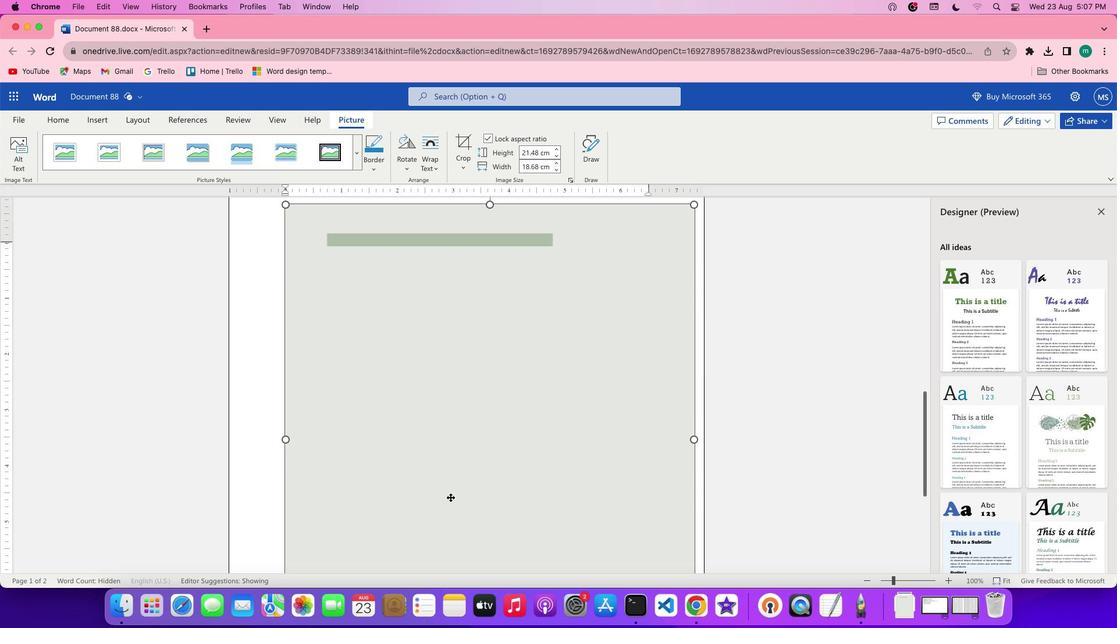 
Action: Mouse scrolled (445, 493) with delta (-3, -5)
Screenshot: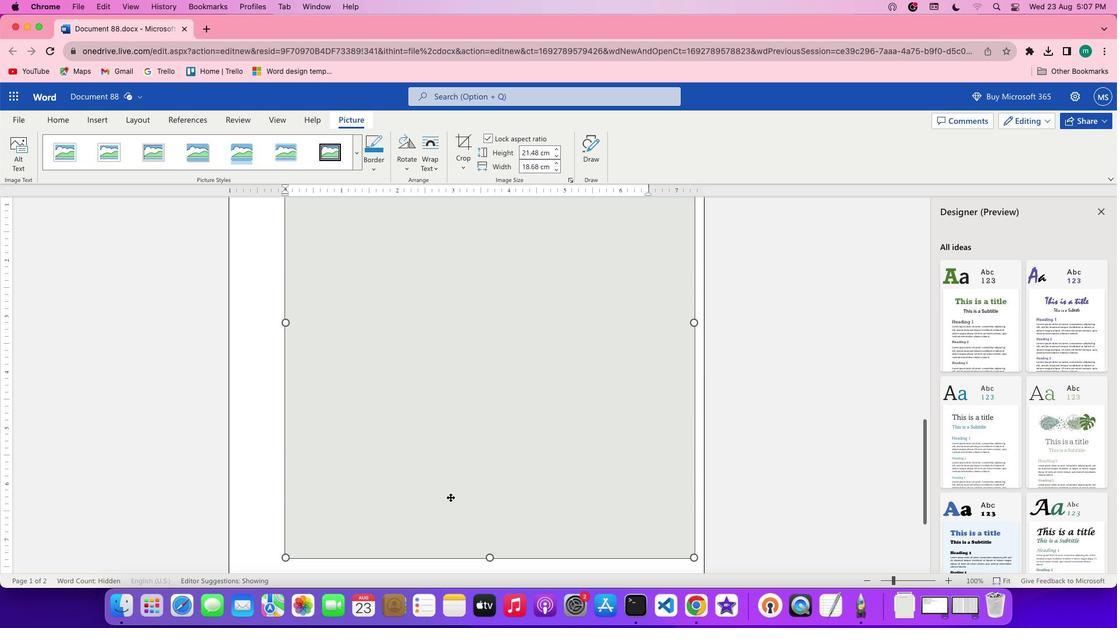 
Action: Mouse scrolled (445, 493) with delta (-3, -6)
Screenshot: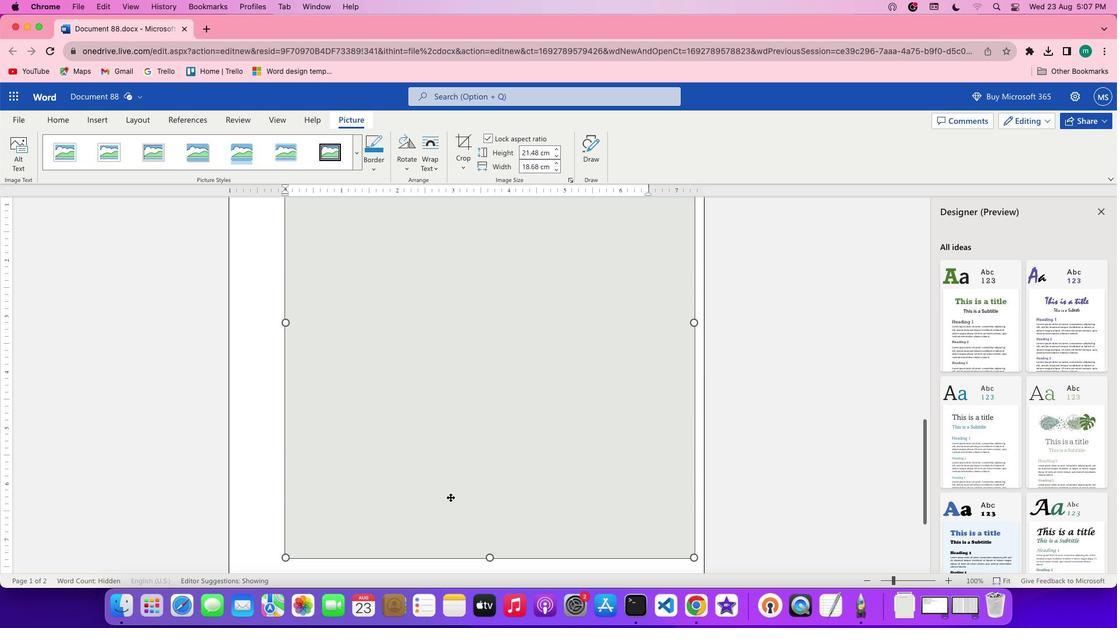 
Action: Mouse scrolled (445, 493) with delta (-3, -6)
Screenshot: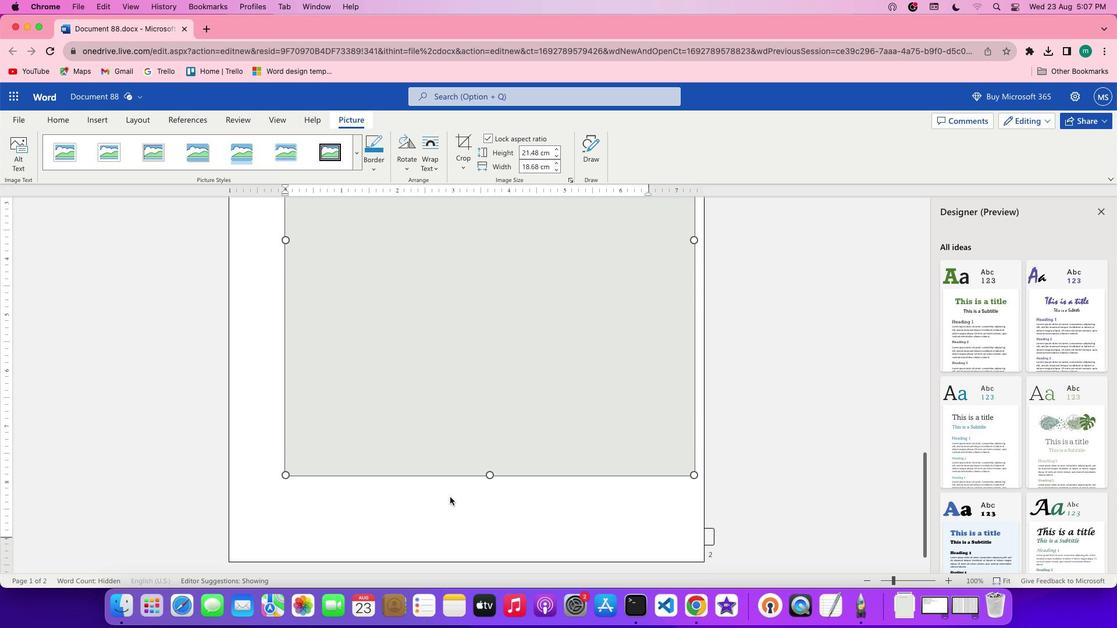 
Action: Mouse scrolled (445, 493) with delta (-3, -6)
Screenshot: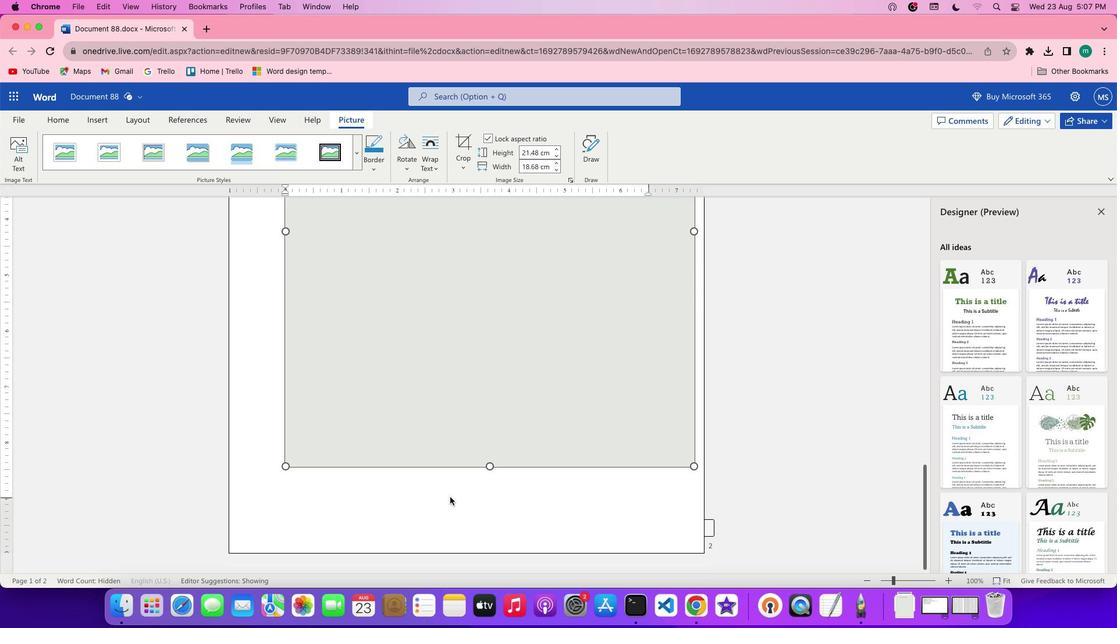 
Action: Mouse moved to (484, 466)
Screenshot: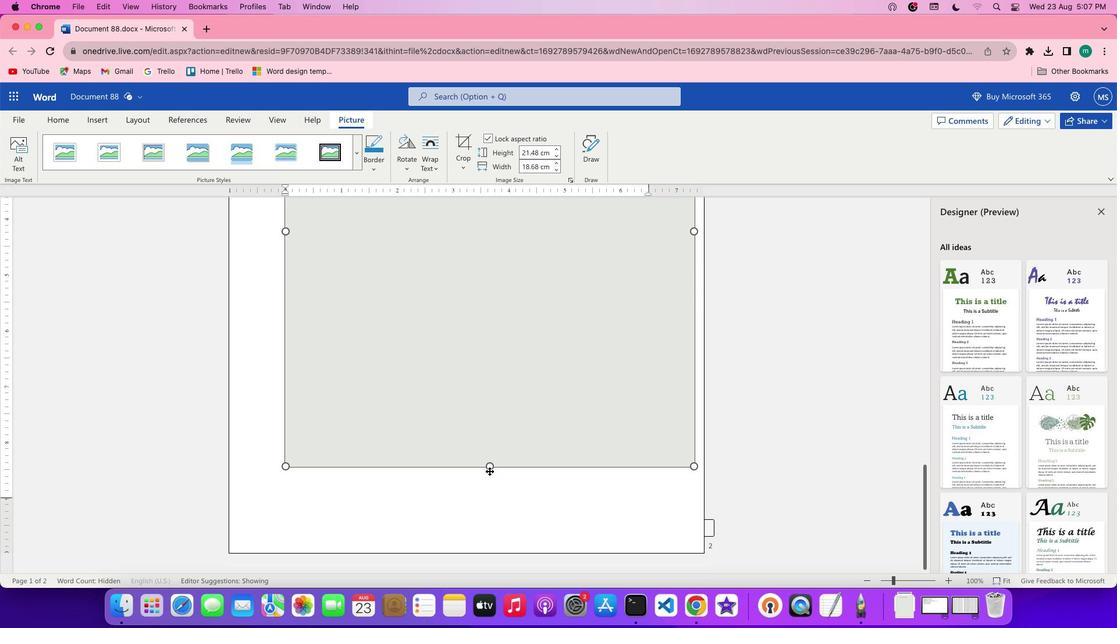 
Action: Mouse pressed left at (484, 466)
Screenshot: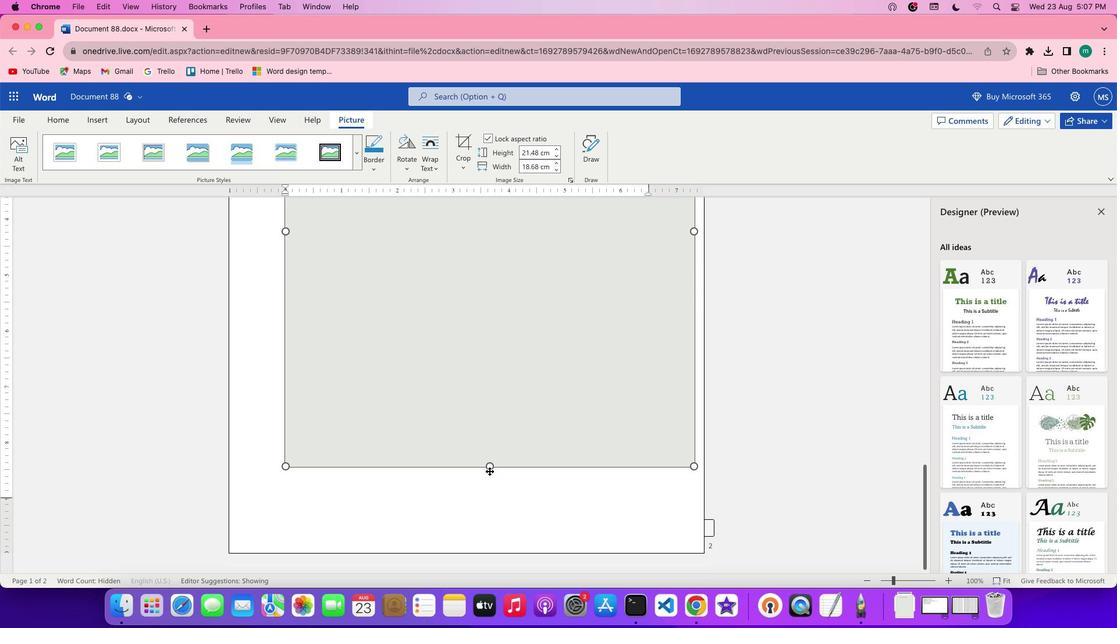 
Action: Mouse moved to (485, 463)
Screenshot: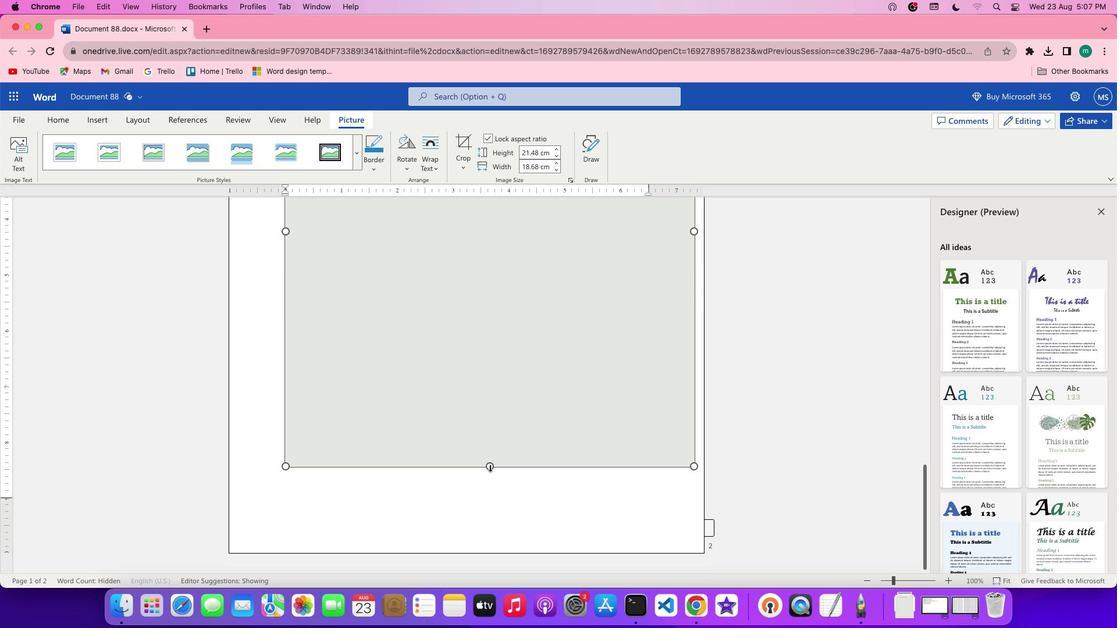 
Action: Mouse pressed left at (485, 463)
Screenshot: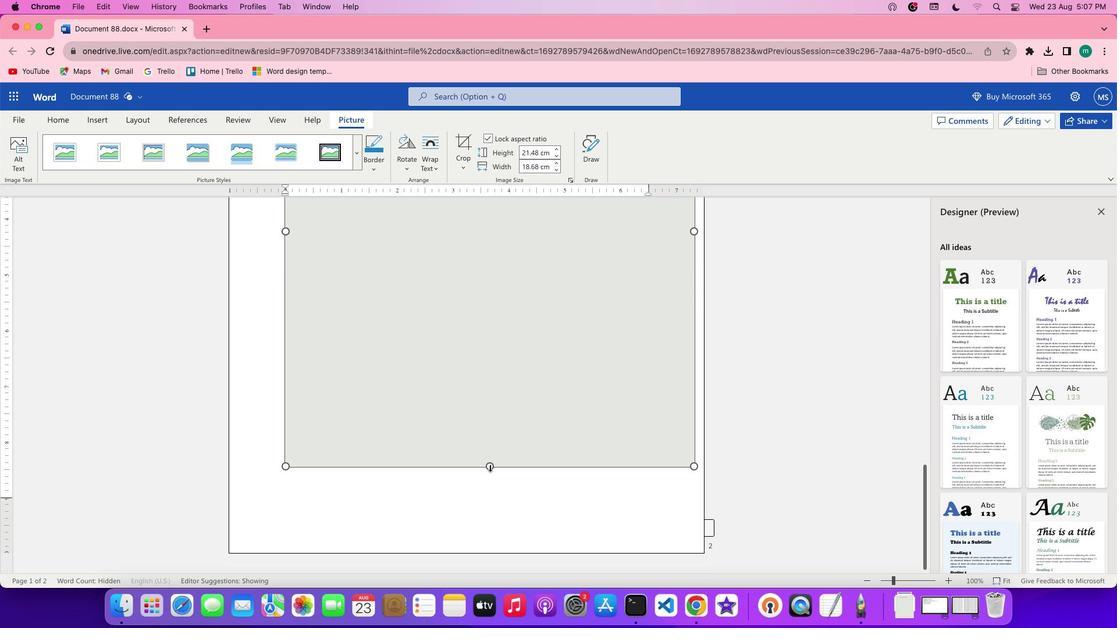 
Action: Mouse moved to (475, 452)
Screenshot: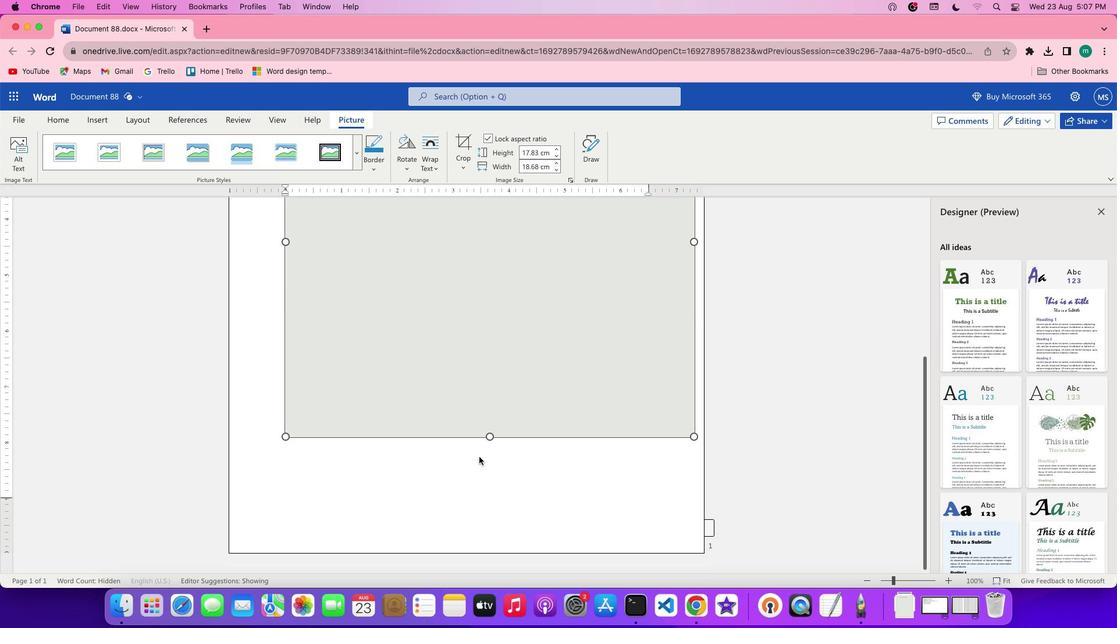
Action: Mouse scrolled (475, 452) with delta (-3, -2)
Screenshot: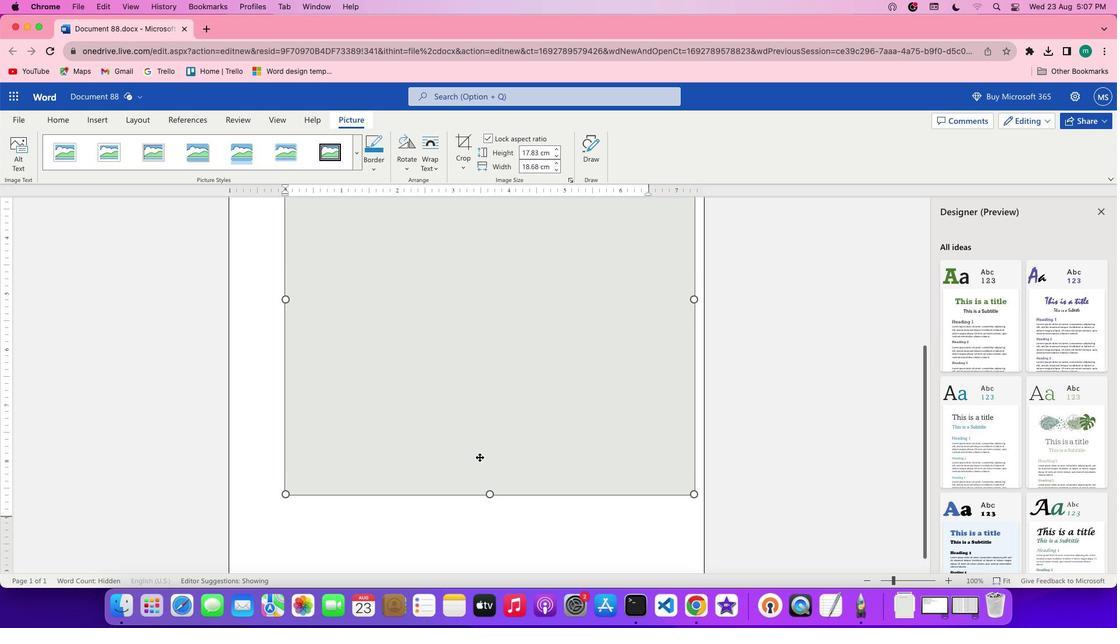 
Action: Mouse scrolled (475, 452) with delta (-3, -2)
Screenshot: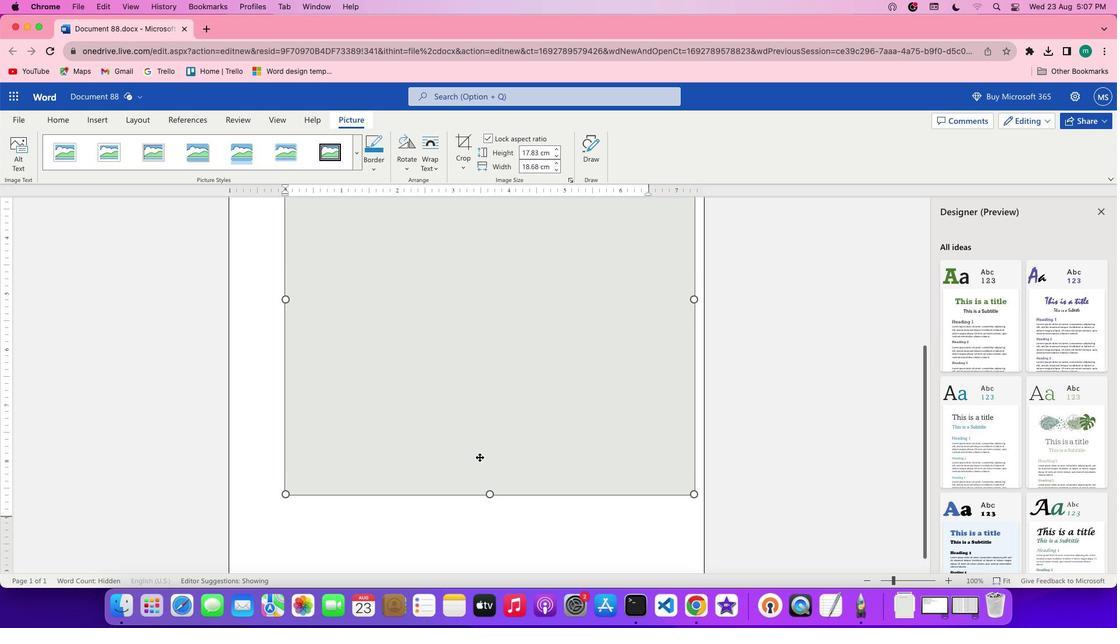 
Action: Mouse scrolled (475, 452) with delta (-3, -1)
Screenshot: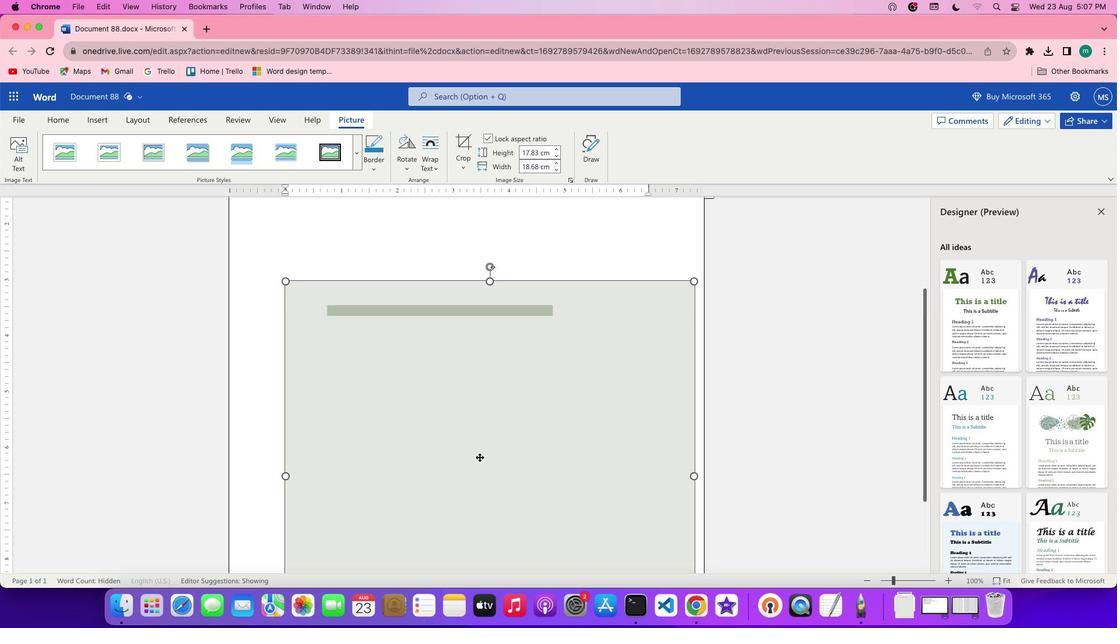 
Action: Mouse scrolled (475, 452) with delta (-3, 0)
Screenshot: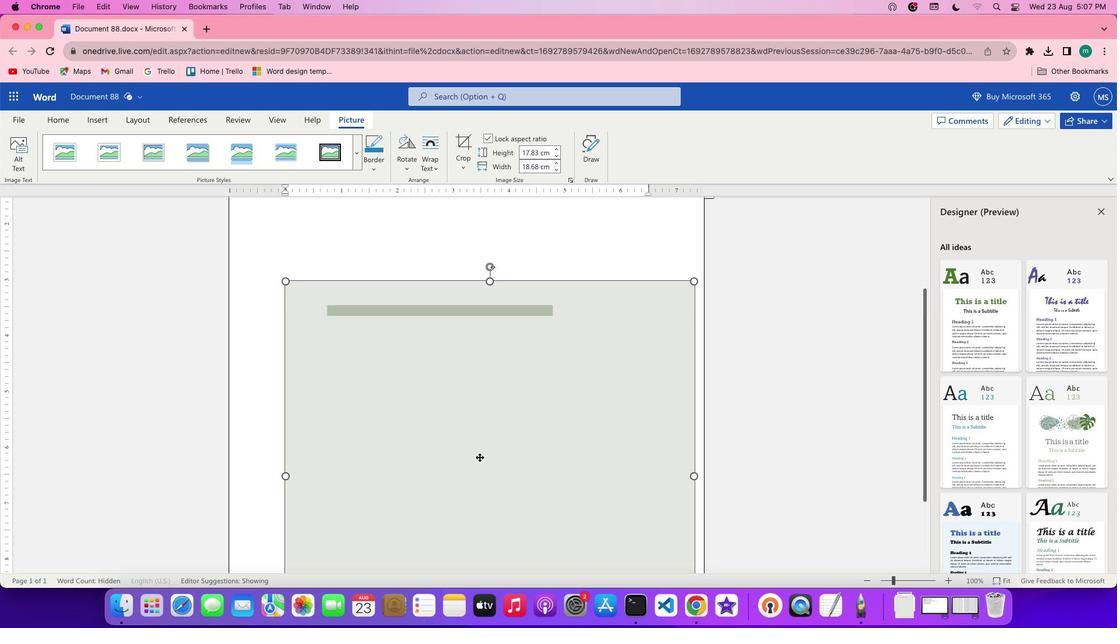 
Action: Mouse scrolled (475, 452) with delta (-3, 0)
Screenshot: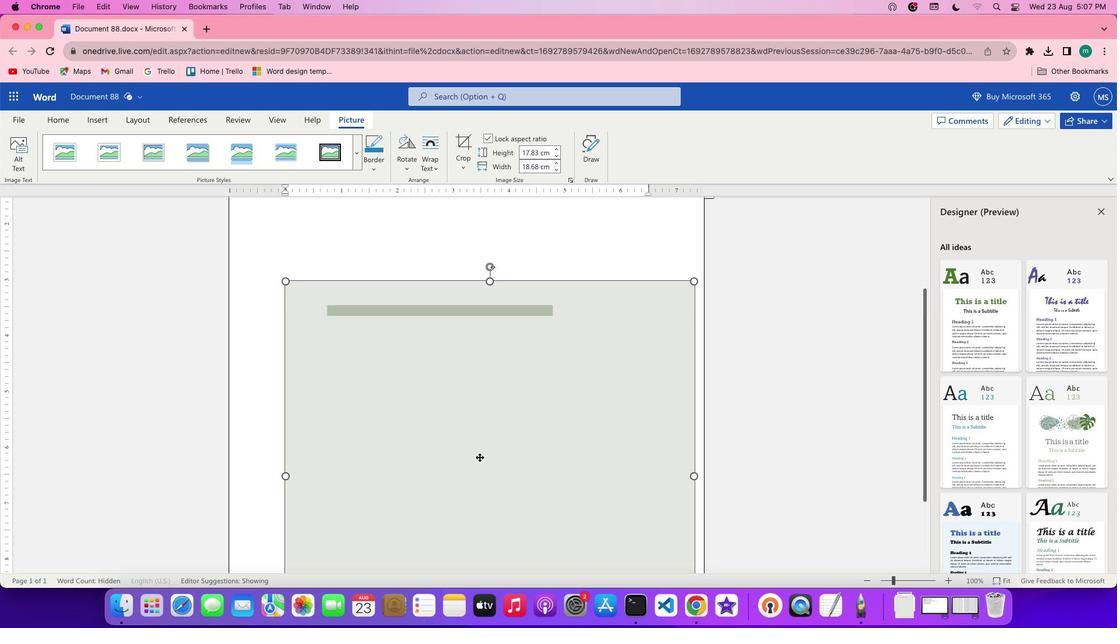 
Action: Mouse scrolled (475, 452) with delta (-3, 0)
Screenshot: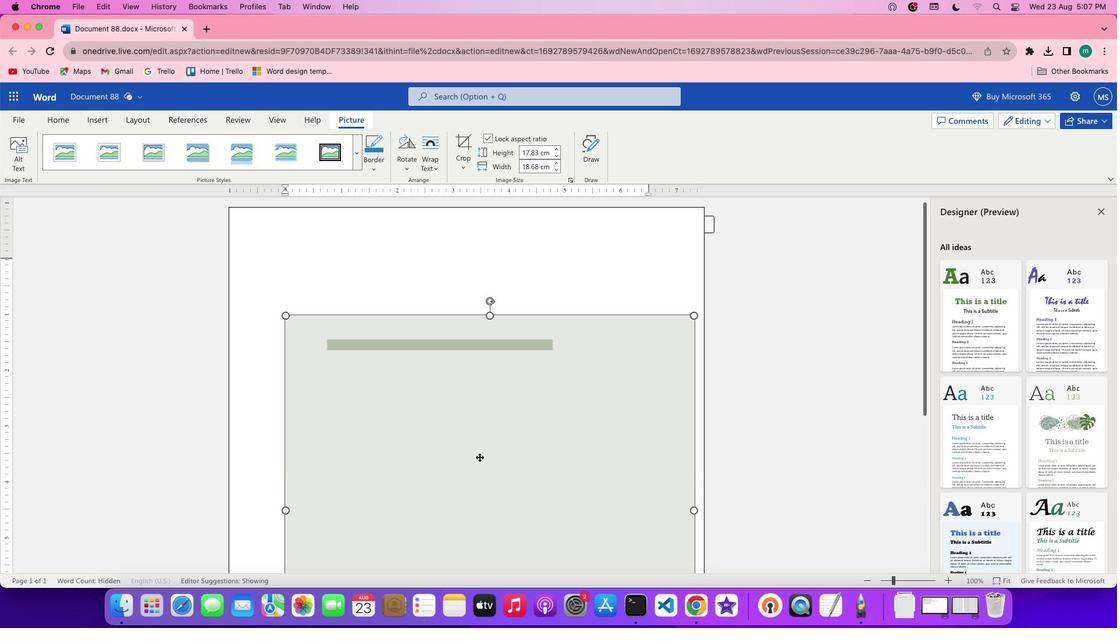 
Action: Mouse moved to (485, 312)
Screenshot: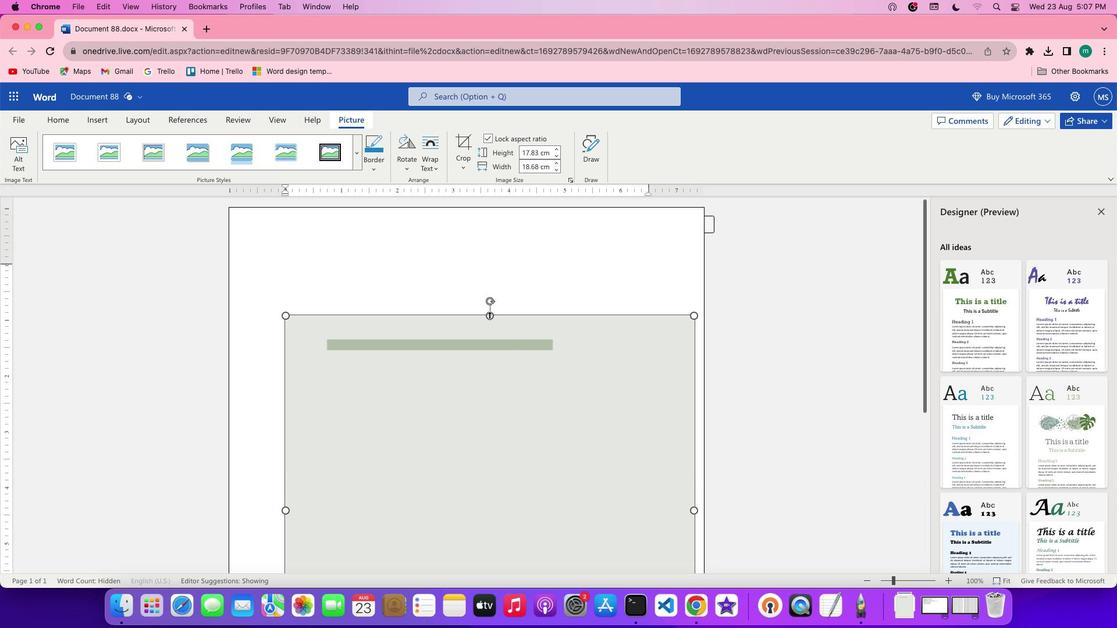 
Action: Mouse pressed left at (485, 312)
Screenshot: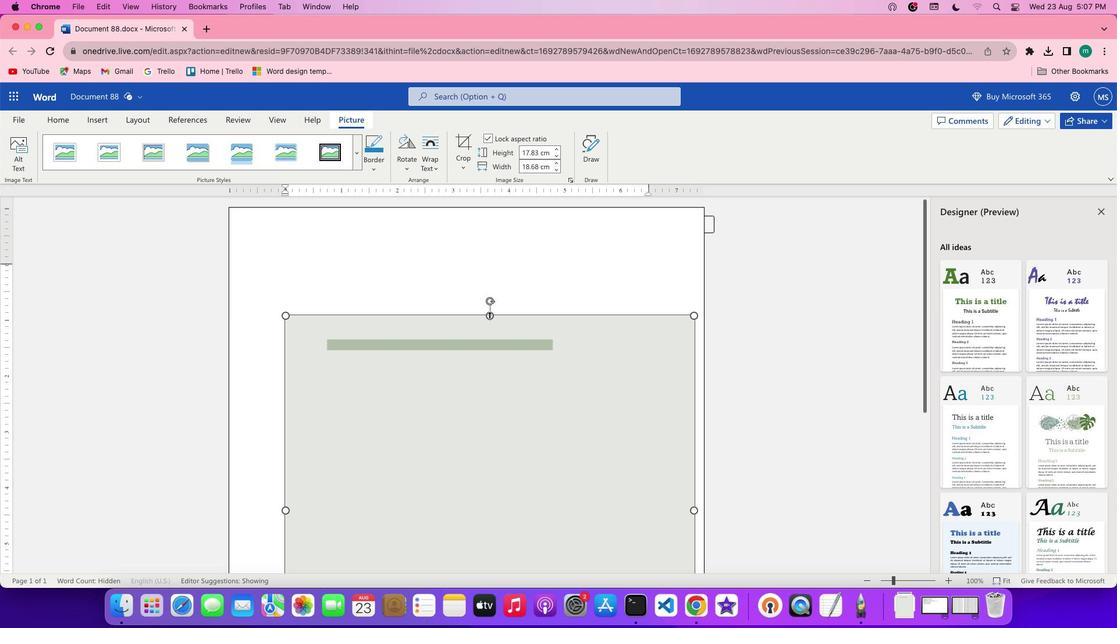 
Action: Mouse moved to (482, 351)
Screenshot: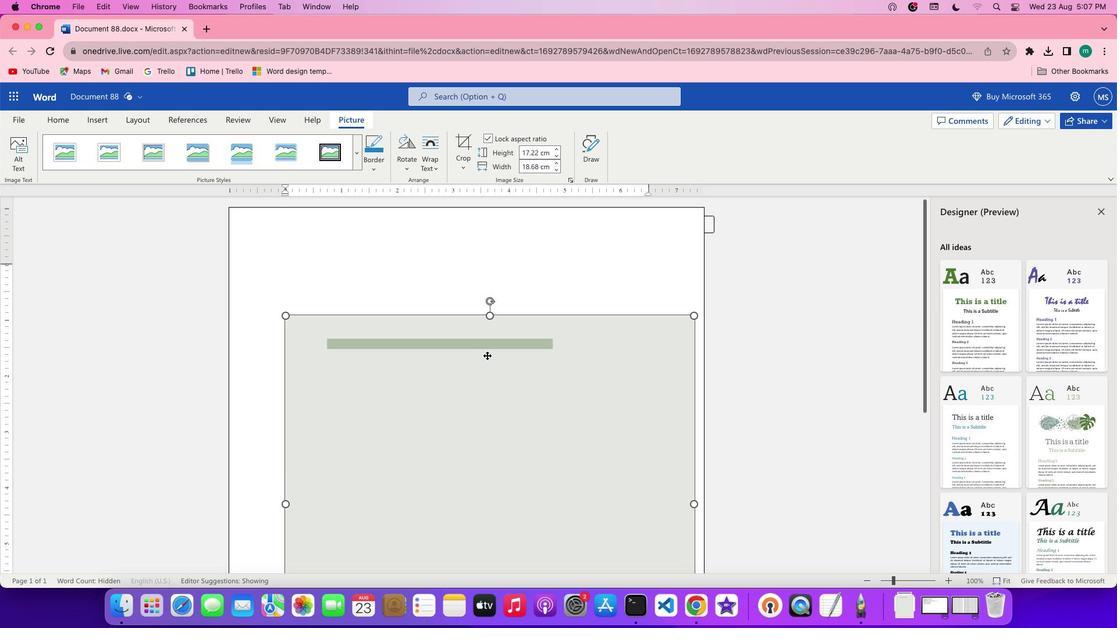 
Action: Mouse scrolled (482, 351) with delta (-3, -4)
Screenshot: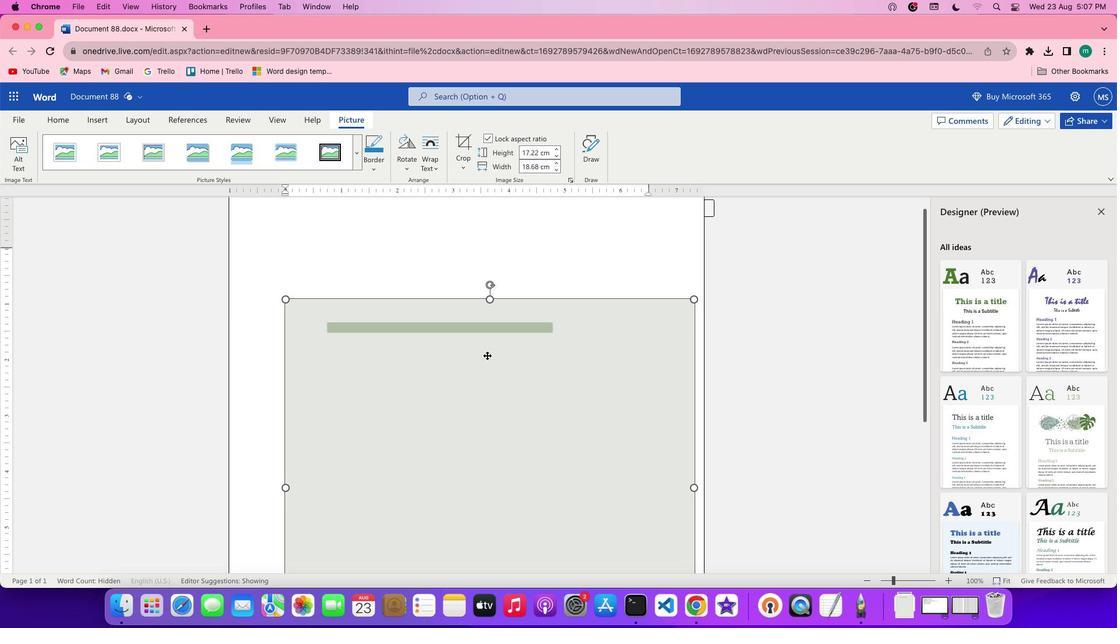 
Action: Mouse scrolled (482, 351) with delta (-3, -4)
Screenshot: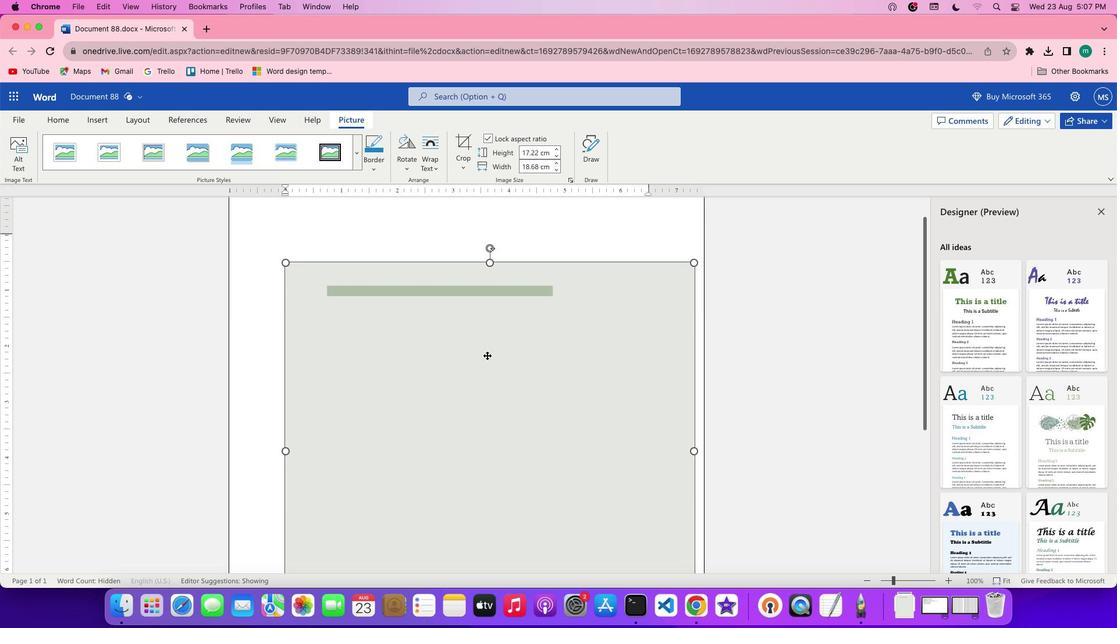 
Action: Mouse scrolled (482, 351) with delta (-3, -5)
Screenshot: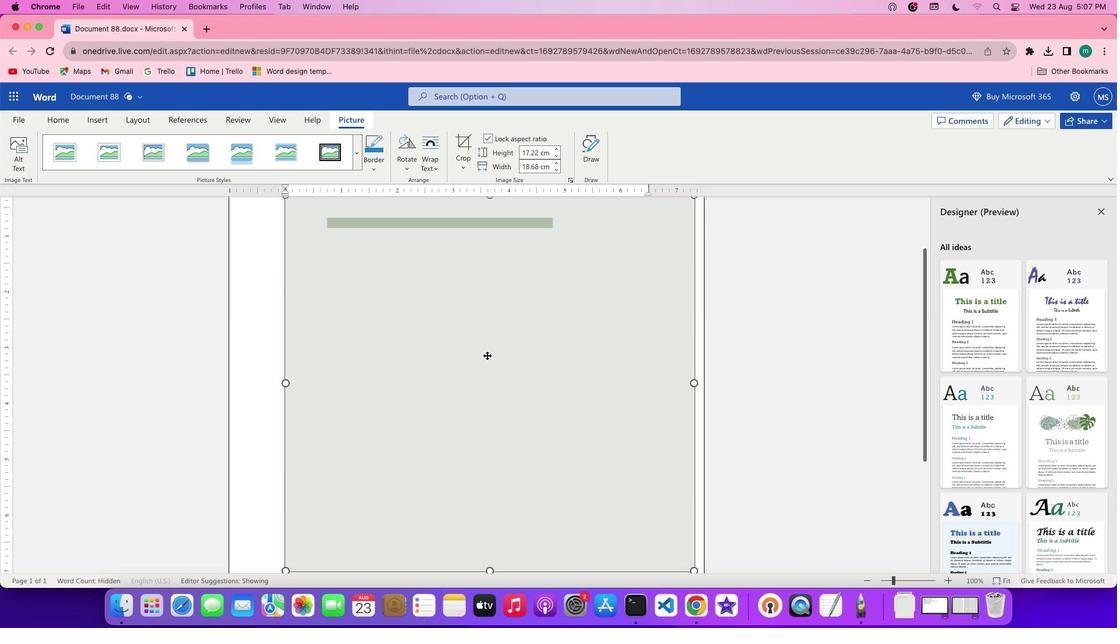 
Action: Mouse scrolled (482, 351) with delta (-3, -5)
Screenshot: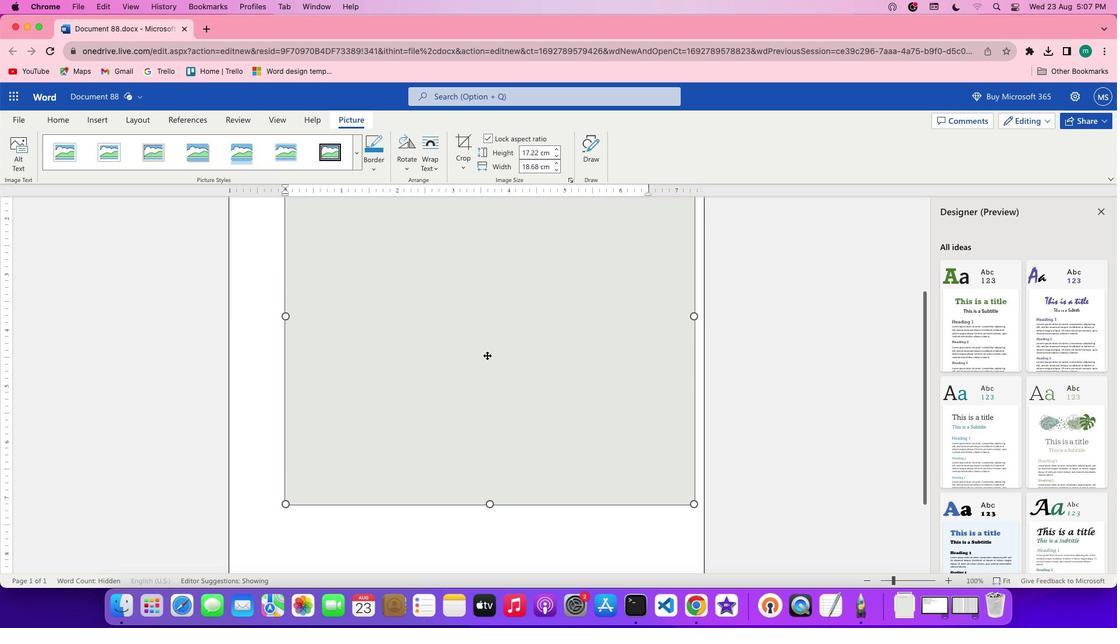 
Action: Mouse moved to (474, 353)
Screenshot: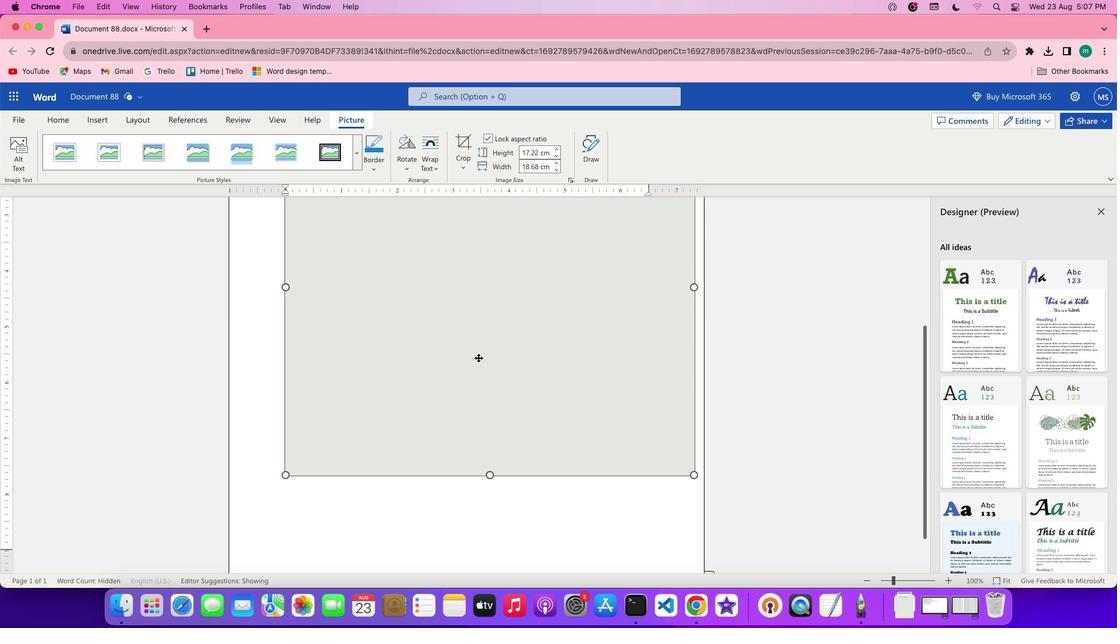 
Action: Mouse scrolled (474, 353) with delta (-3, -2)
Screenshot: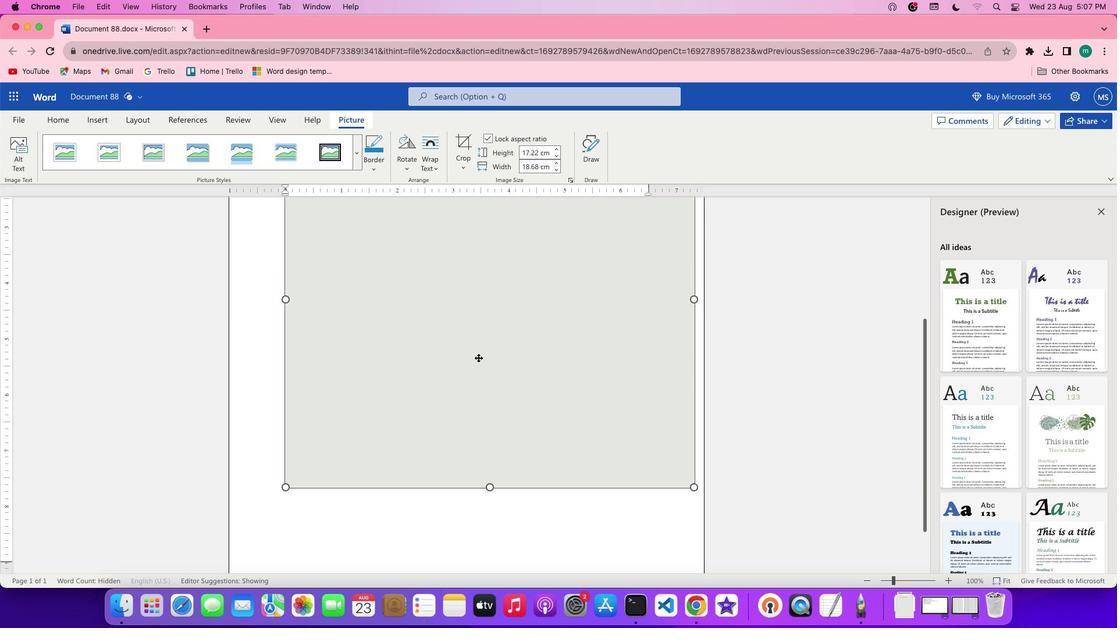 
Action: Mouse scrolled (474, 353) with delta (-3, -2)
Screenshot: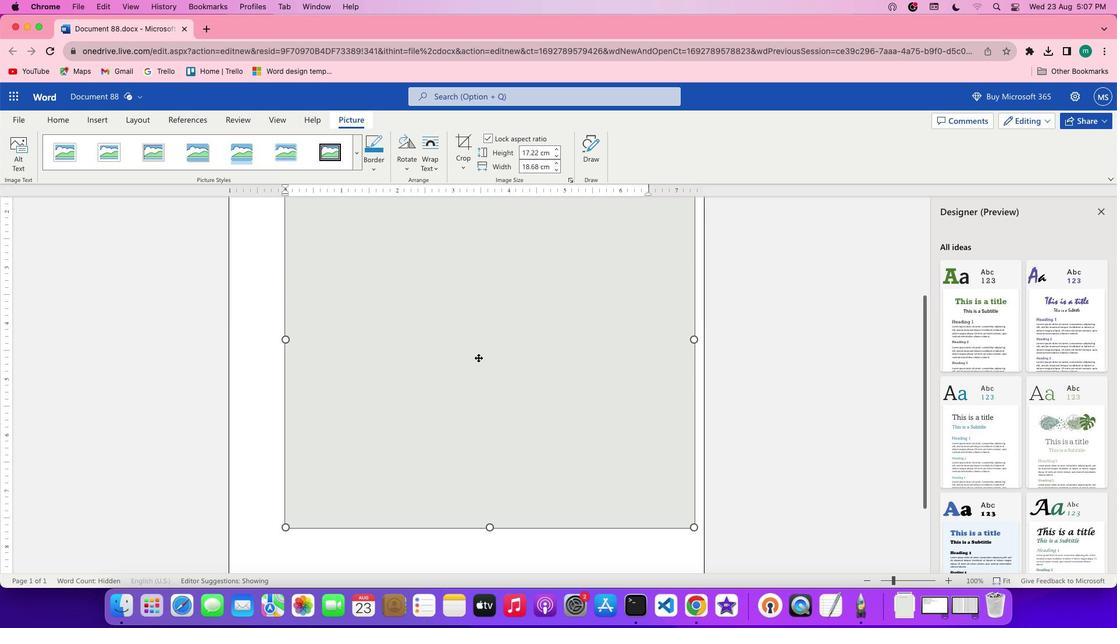 
Action: Mouse scrolled (474, 353) with delta (-3, -1)
Screenshot: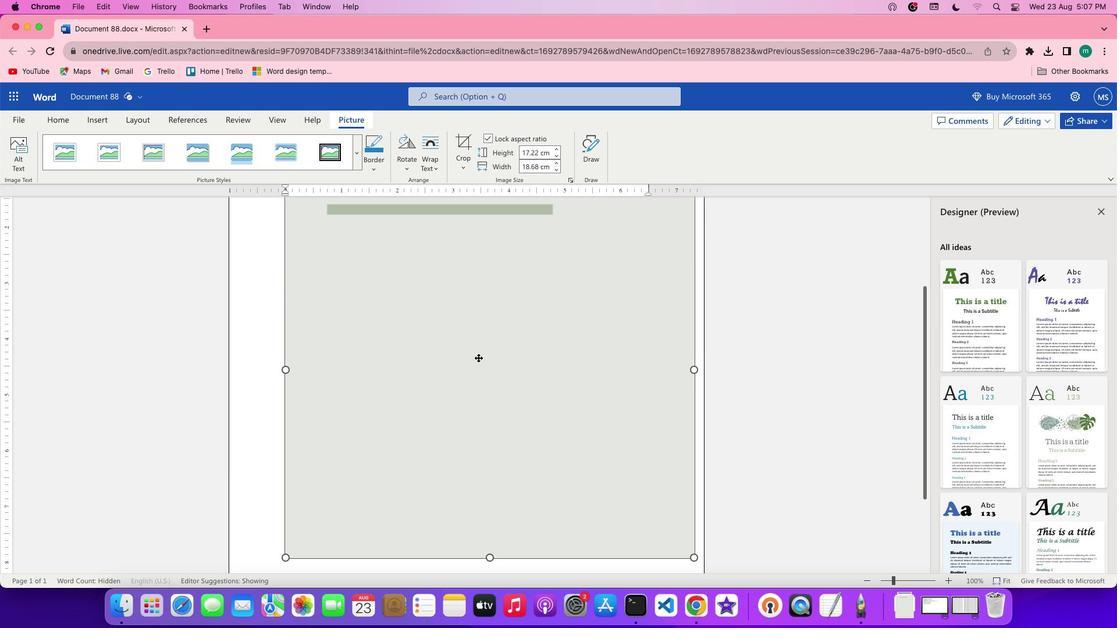 
Action: Mouse moved to (279, 388)
Screenshot: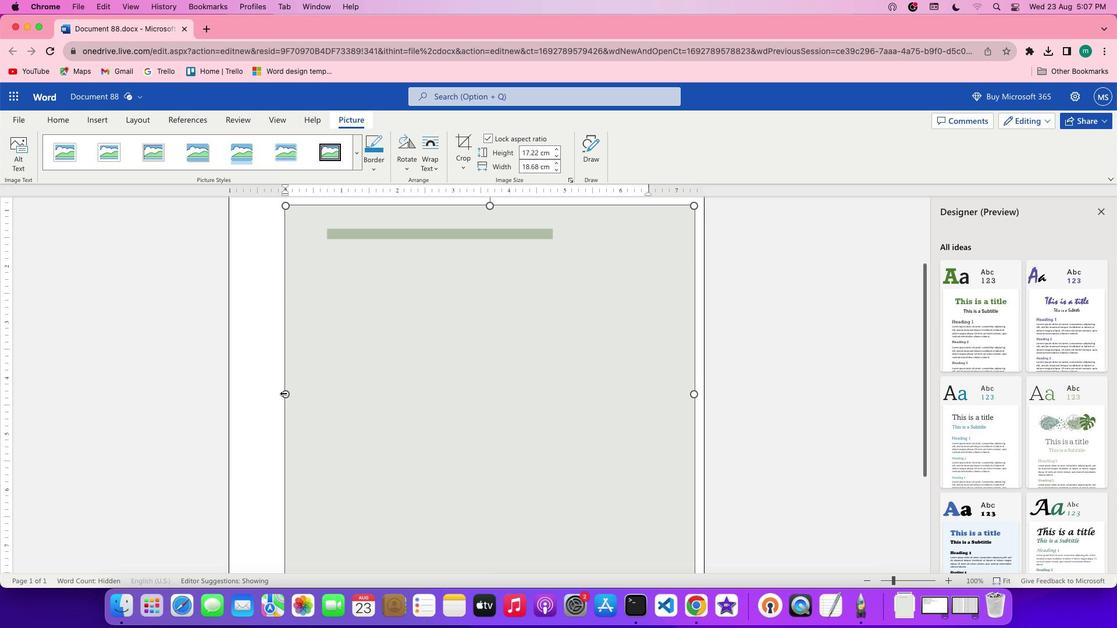 
Action: Mouse pressed left at (279, 388)
Screenshot: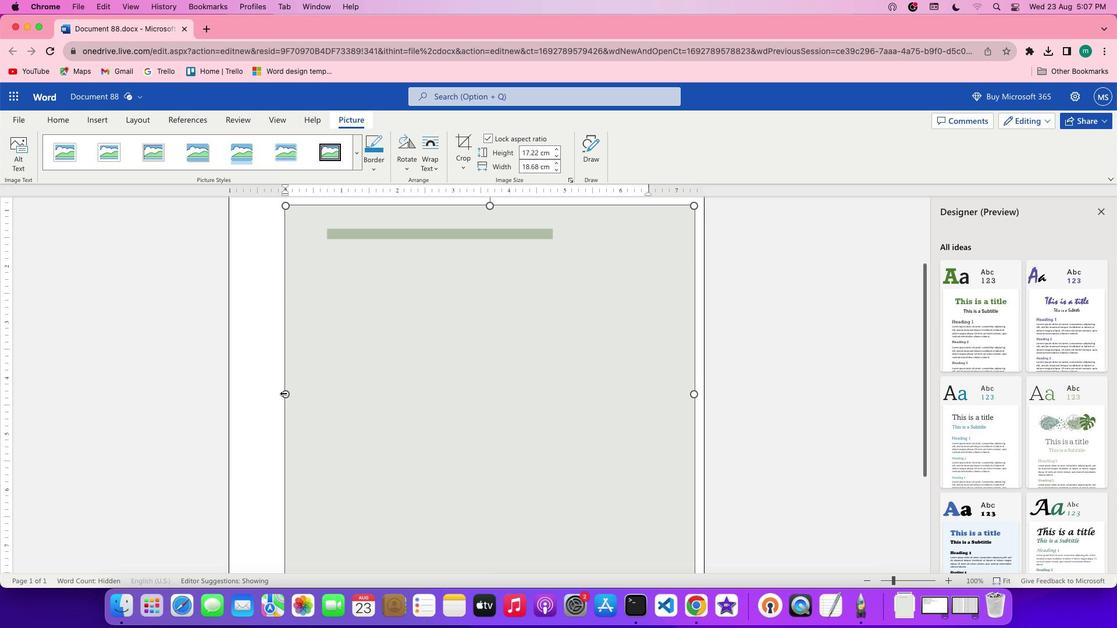 
Action: Mouse moved to (237, 391)
Screenshot: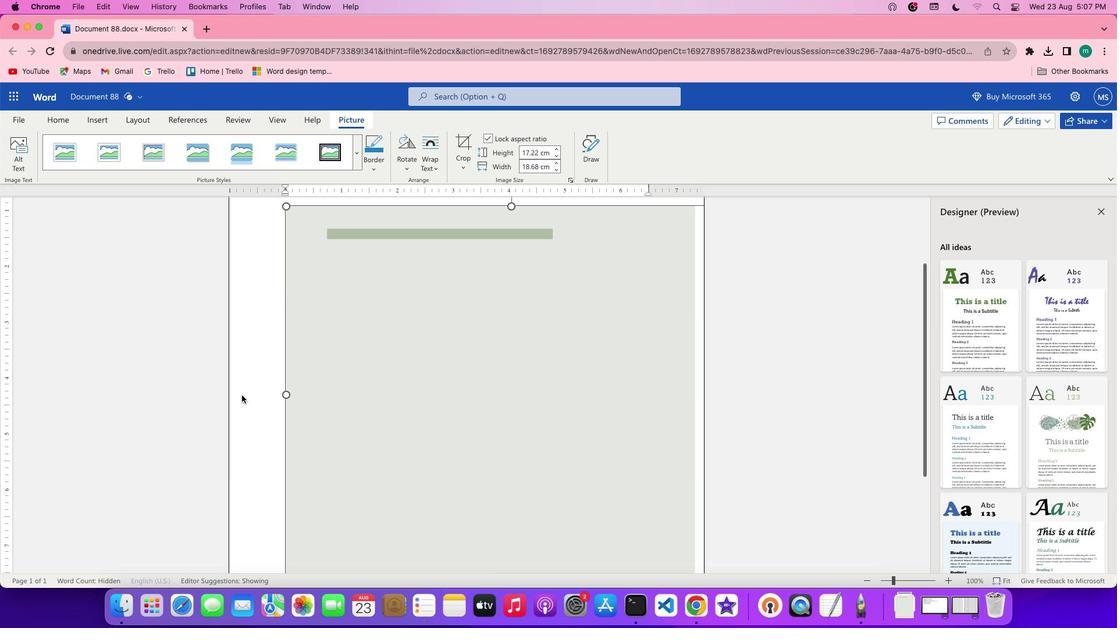 
Action: Mouse pressed left at (237, 391)
Screenshot: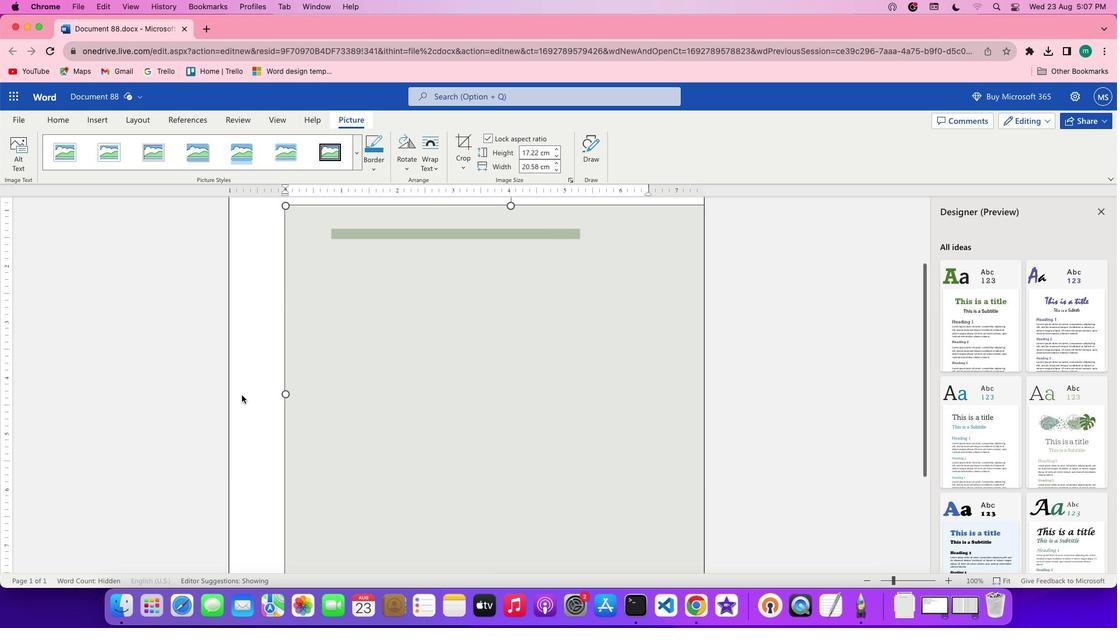 
Action: Mouse moved to (412, 388)
Screenshot: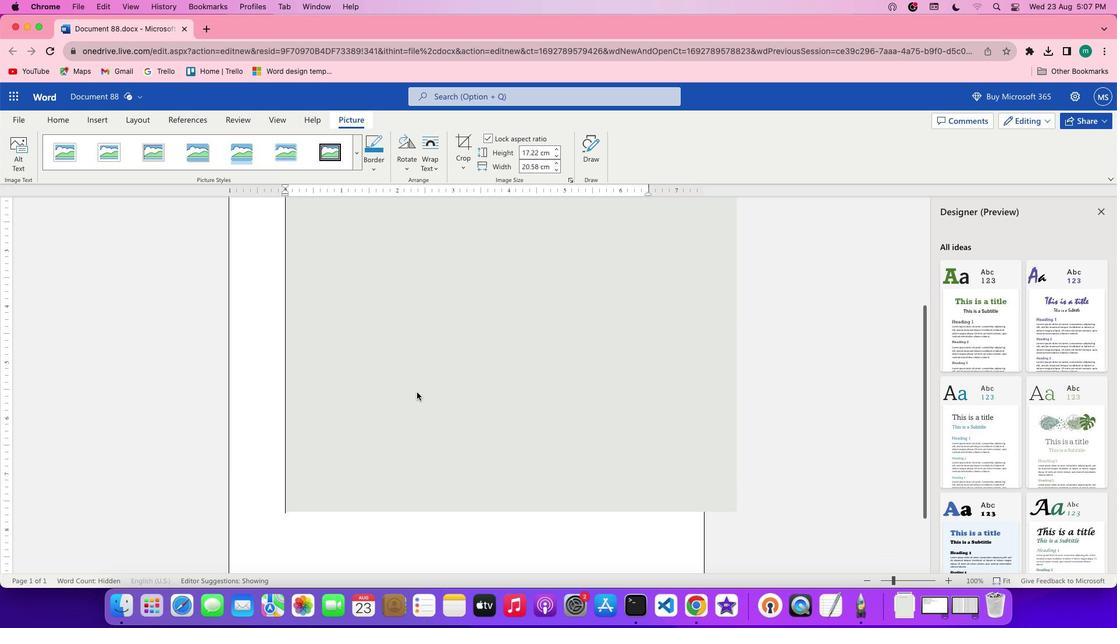 
Action: Mouse pressed left at (412, 388)
Screenshot: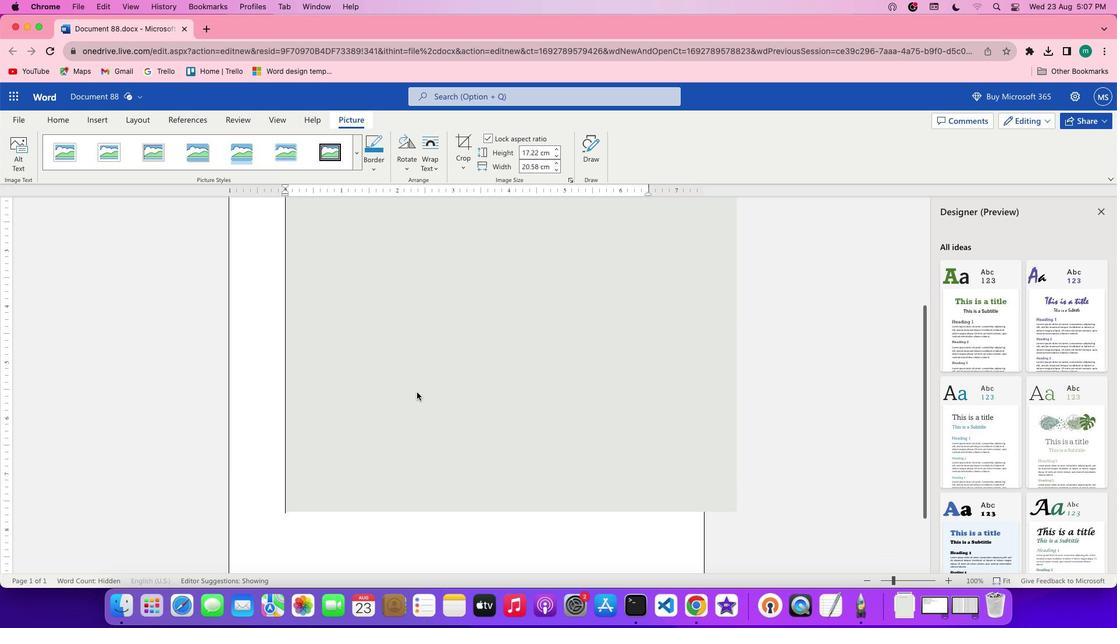
Action: Mouse moved to (534, 415)
Screenshot: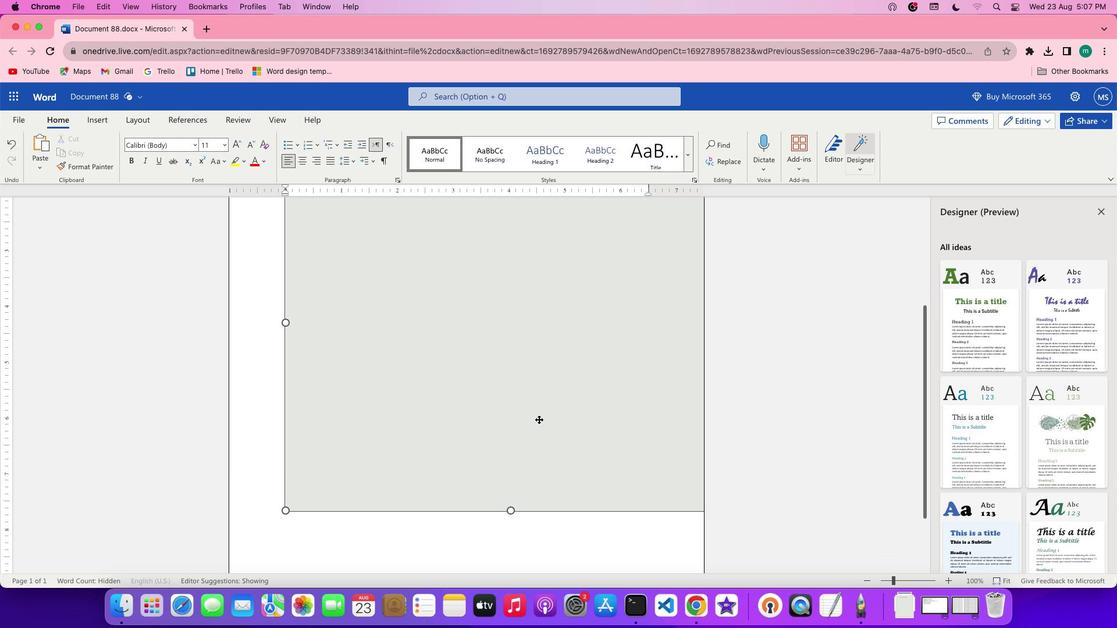 
Action: Mouse pressed left at (534, 415)
Screenshot: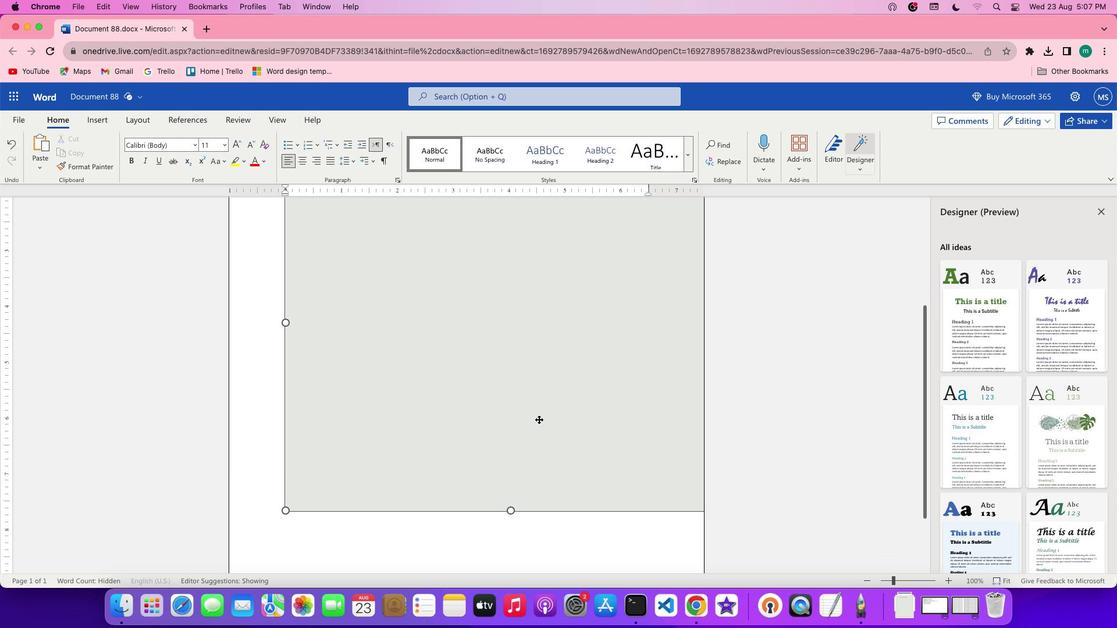 
Action: Mouse moved to (534, 415)
Screenshot: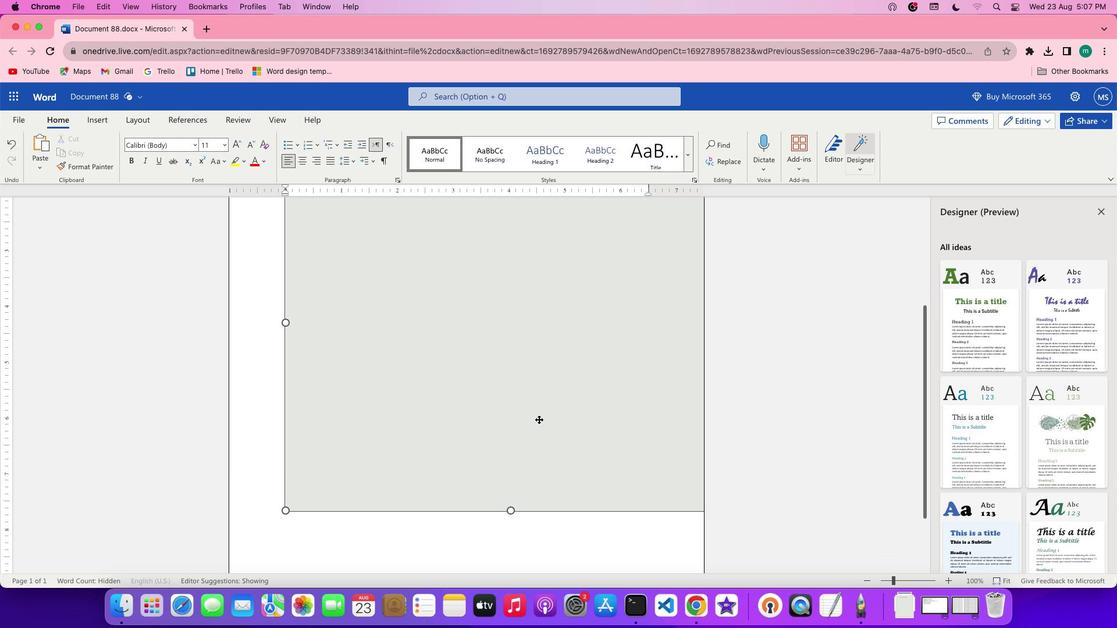 
Action: Mouse pressed left at (534, 415)
Screenshot: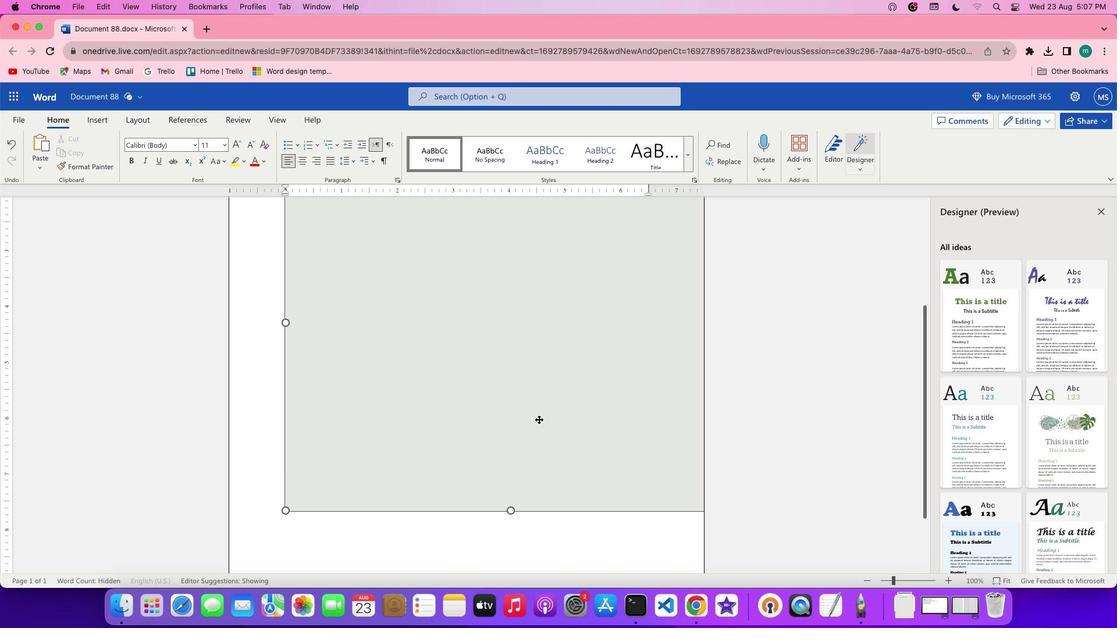 
Action: Mouse moved to (282, 507)
Screenshot: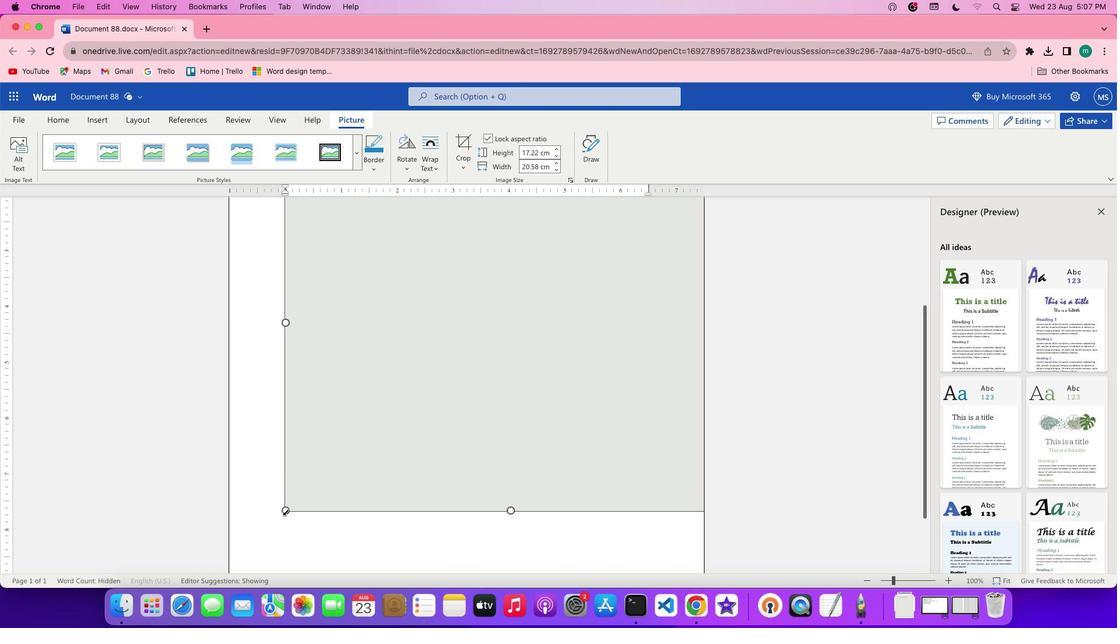 
Action: Mouse pressed left at (282, 507)
Screenshot: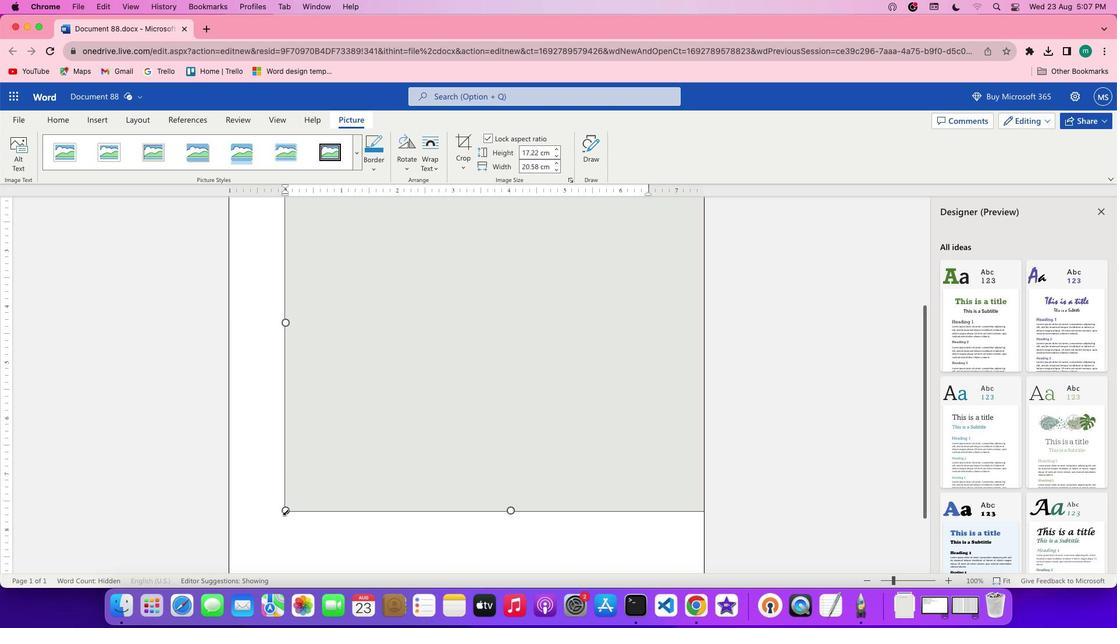 
Action: Mouse moved to (347, 414)
Screenshot: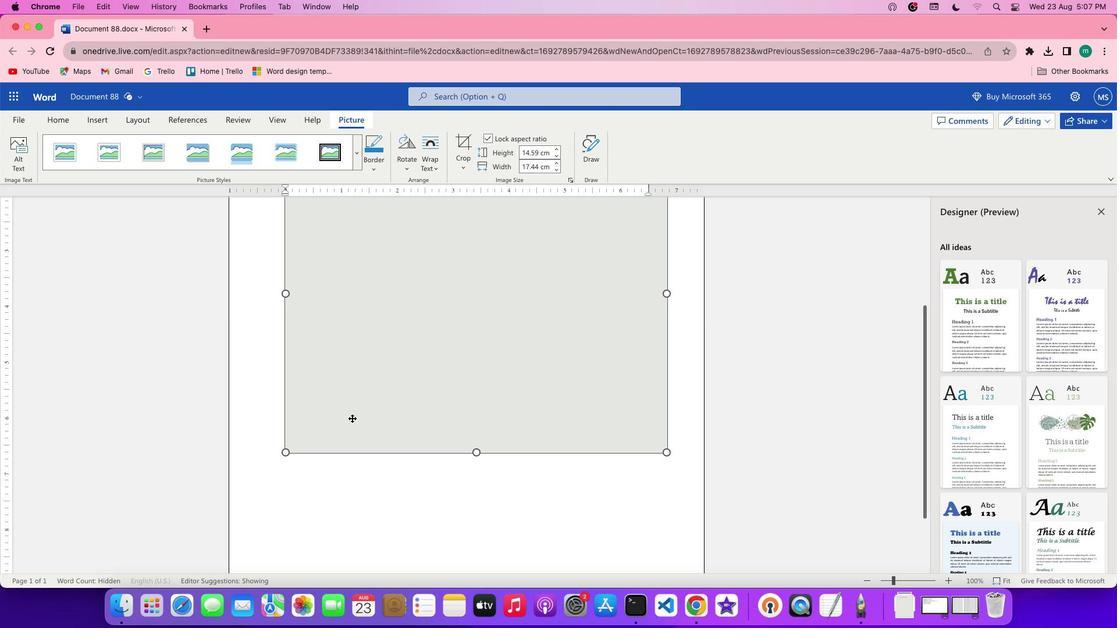 
Action: Mouse scrolled (347, 414) with delta (-3, -2)
Screenshot: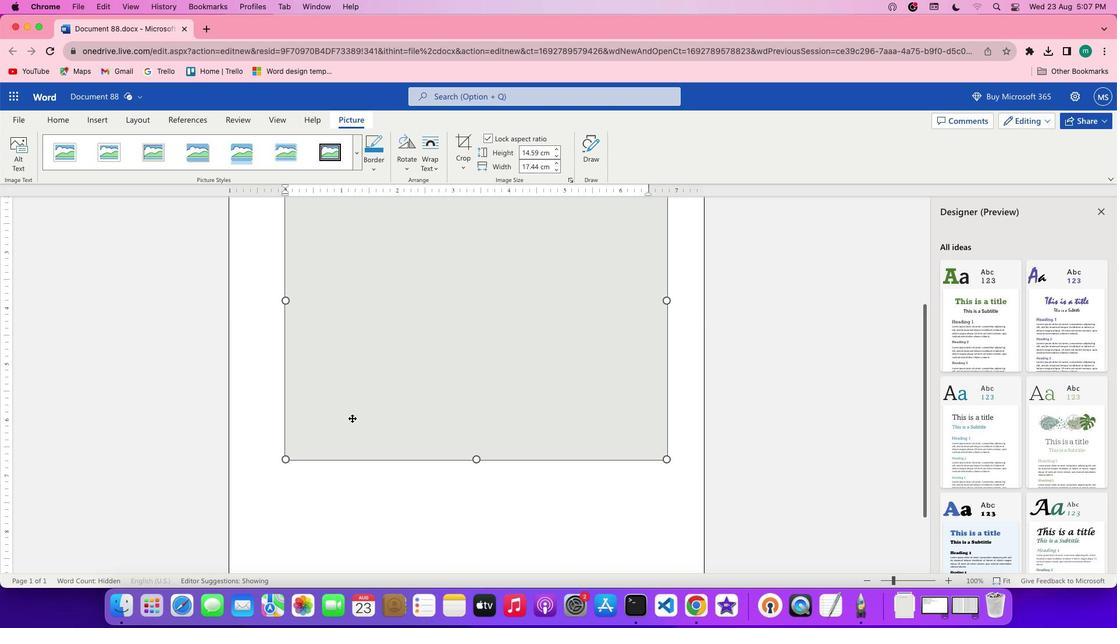 
Action: Mouse scrolled (347, 414) with delta (-3, -2)
Screenshot: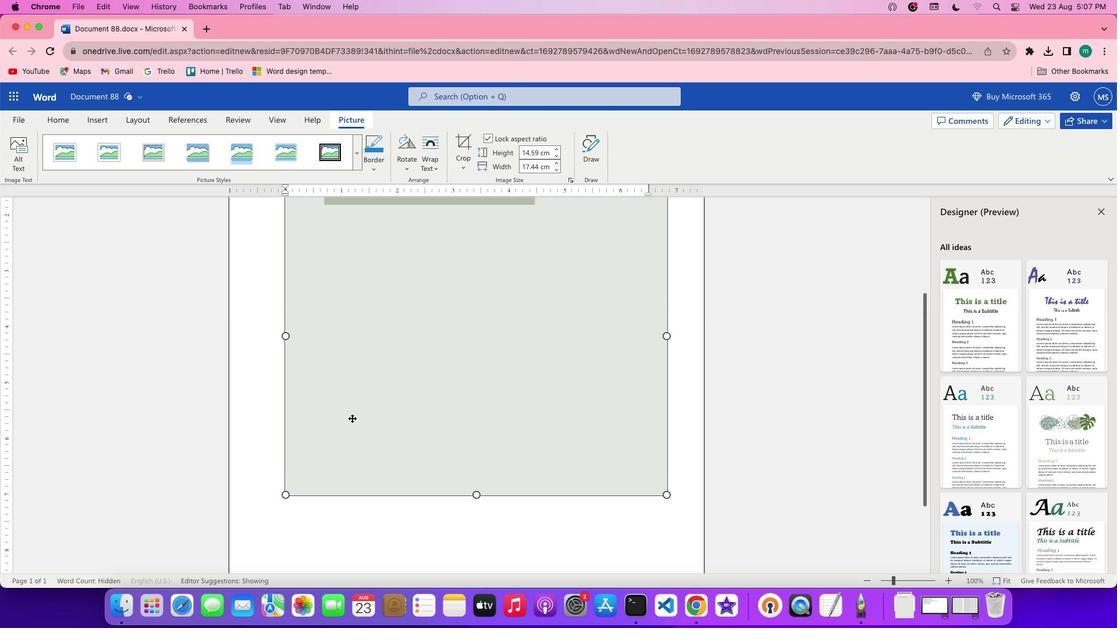 
Action: Mouse scrolled (347, 414) with delta (-3, -1)
Screenshot: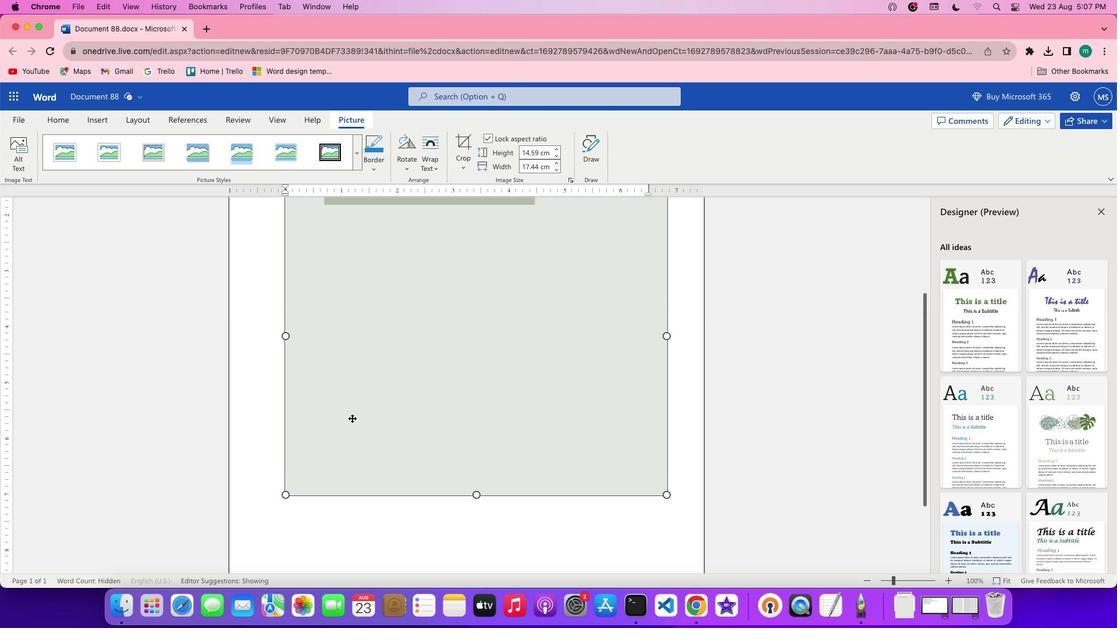
Action: Mouse scrolled (347, 414) with delta (-3, 0)
Screenshot: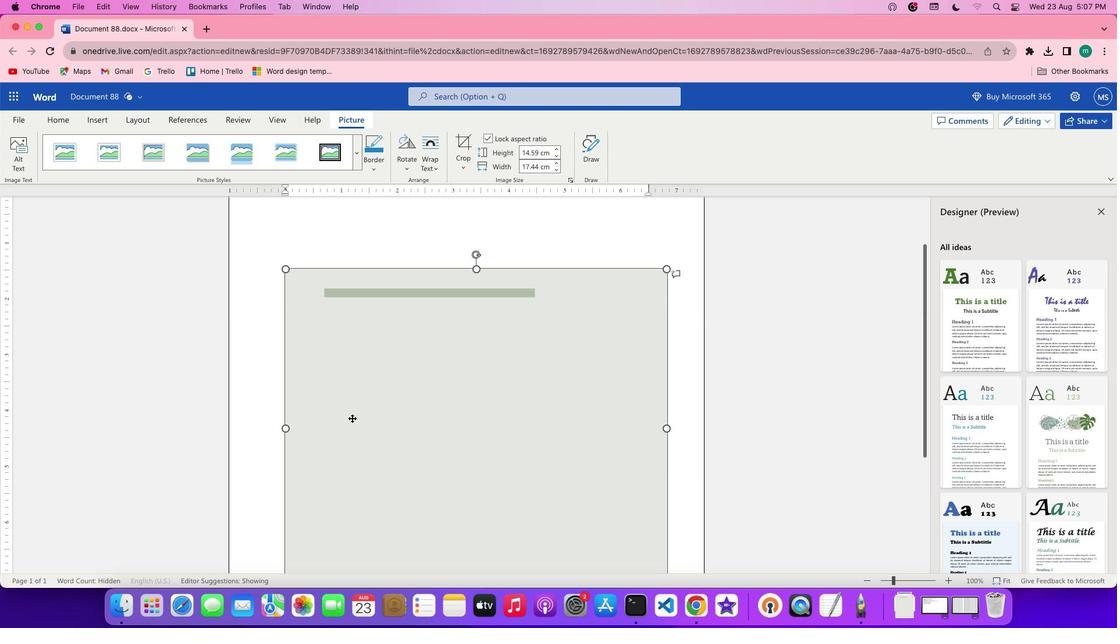 
Action: Mouse moved to (347, 414)
Screenshot: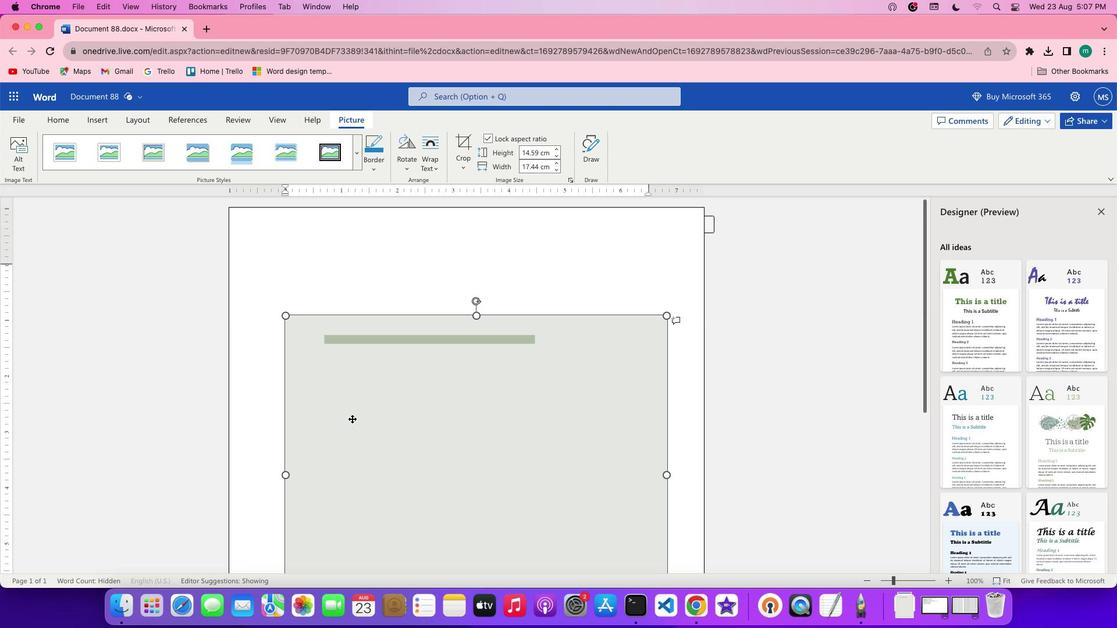 
Action: Mouse scrolled (347, 414) with delta (-3, -4)
Screenshot: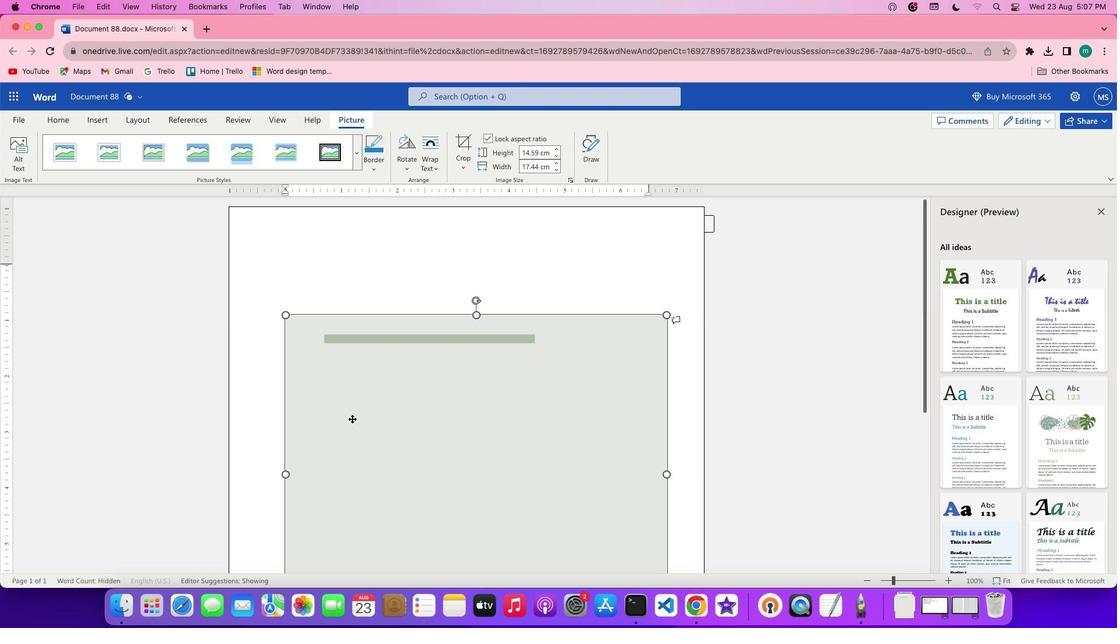 
Action: Mouse scrolled (347, 414) with delta (-3, -4)
Screenshot: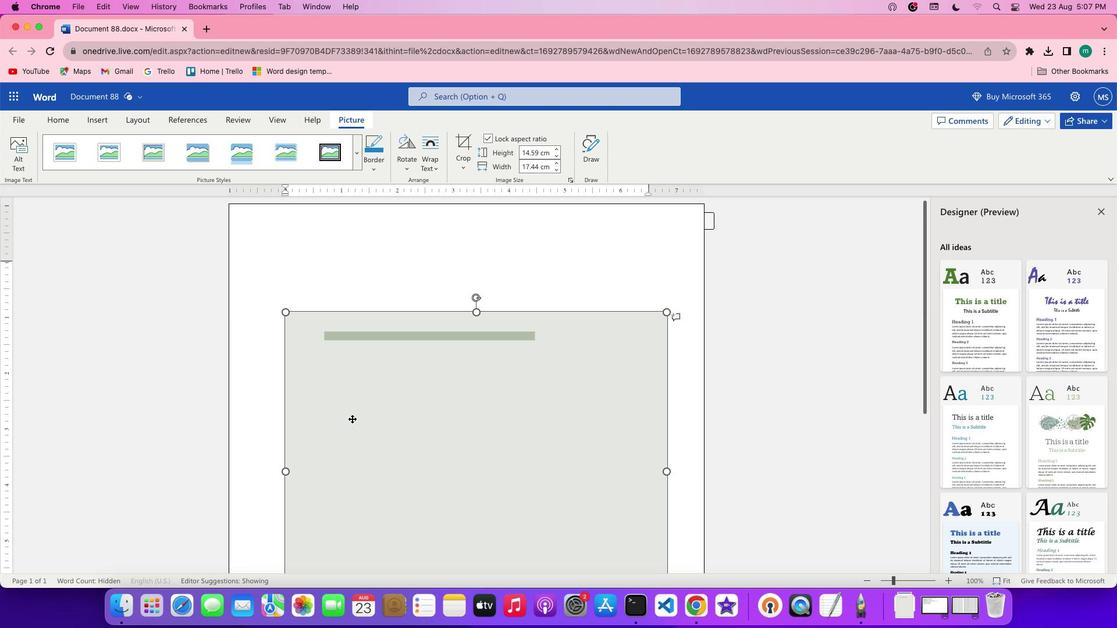 
Action: Mouse scrolled (347, 414) with delta (-3, -4)
Screenshot: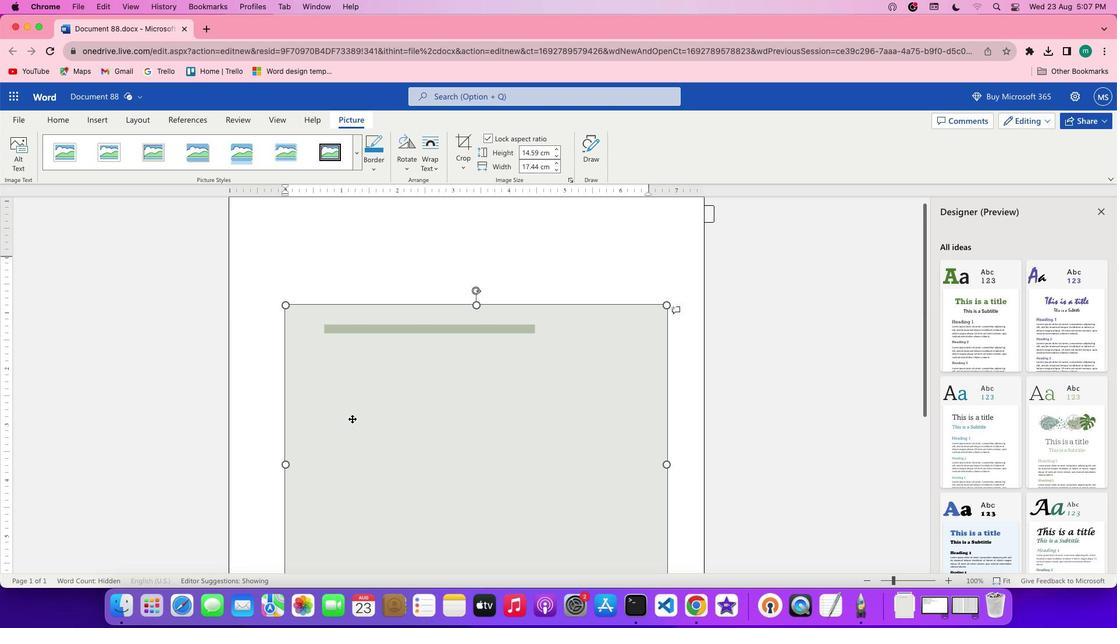 
Action: Mouse scrolled (347, 414) with delta (-3, -4)
Screenshot: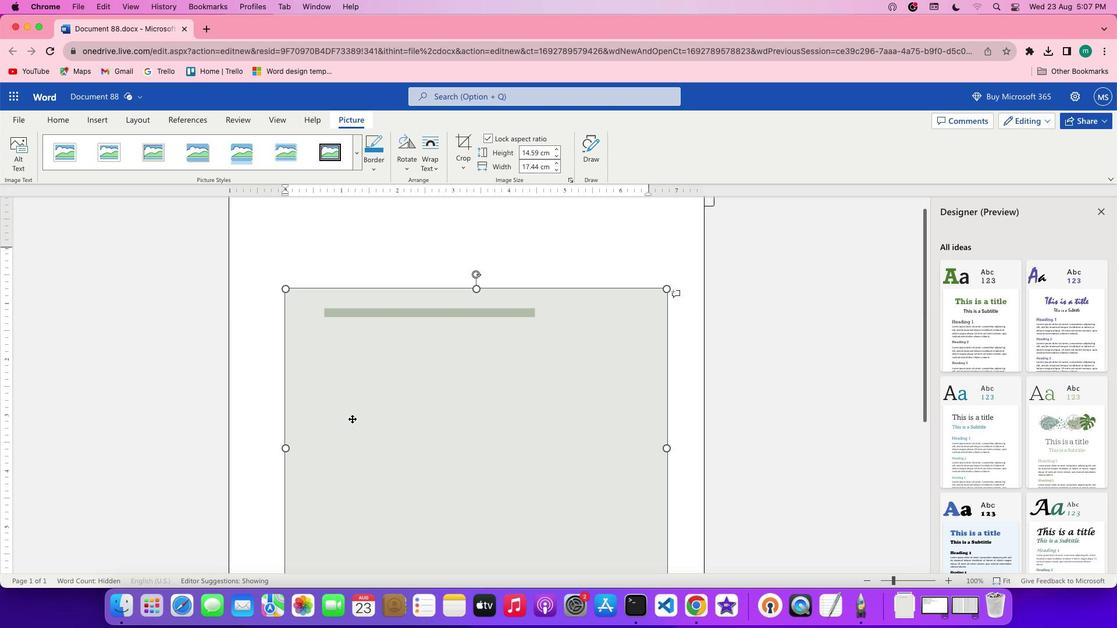 
Action: Mouse moved to (342, 397)
Screenshot: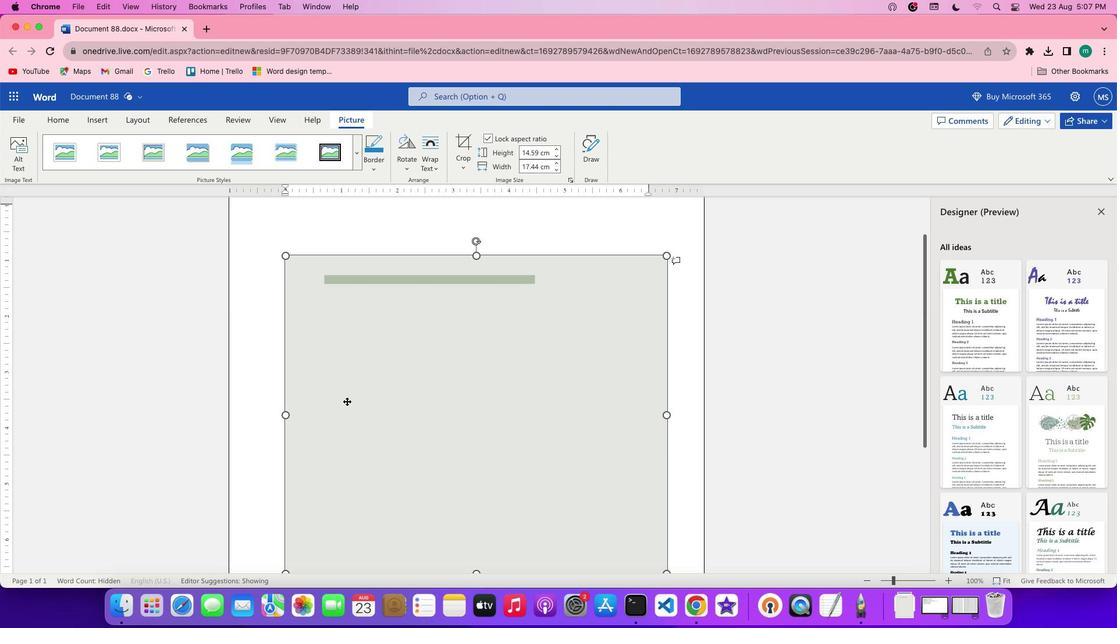 
Action: Mouse scrolled (342, 397) with delta (-3, -4)
Screenshot: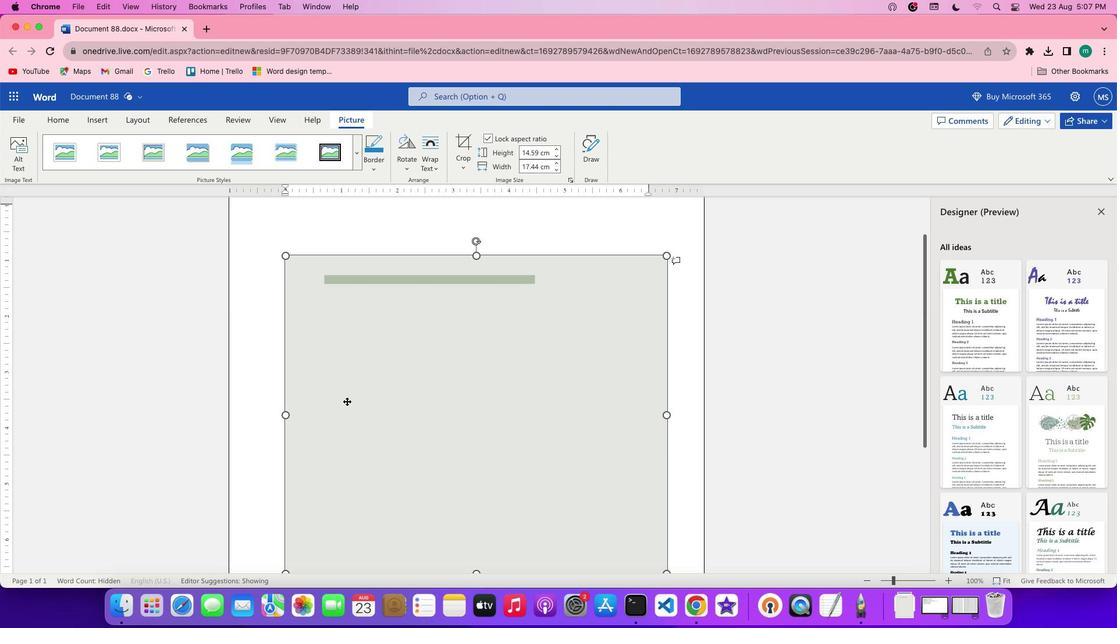 
Action: Mouse moved to (342, 397)
Screenshot: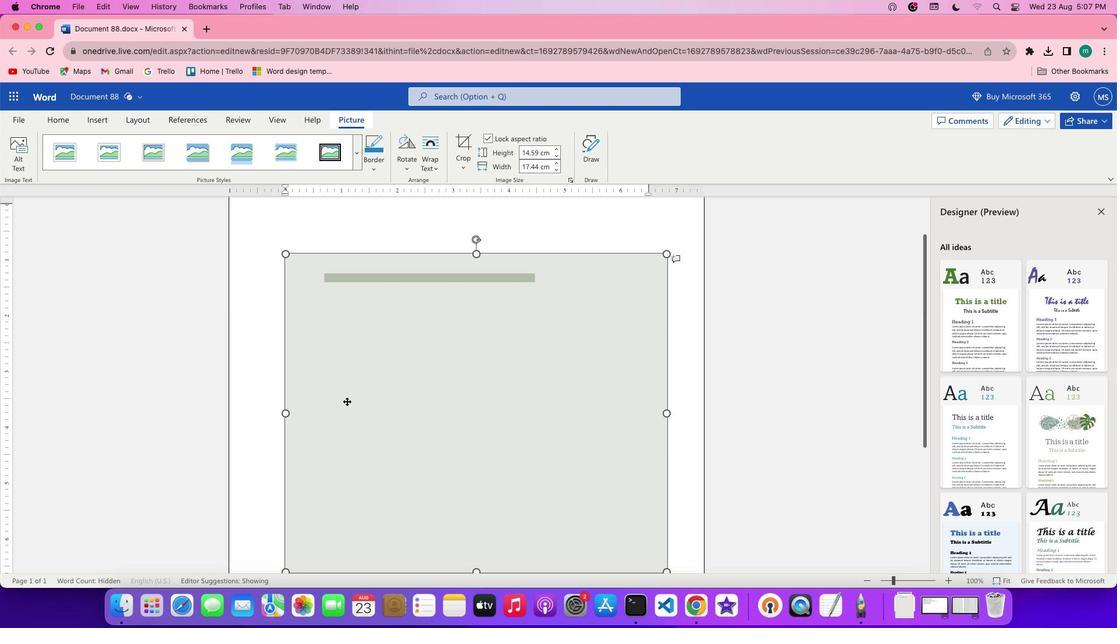 
Action: Mouse scrolled (342, 397) with delta (-3, -4)
Screenshot: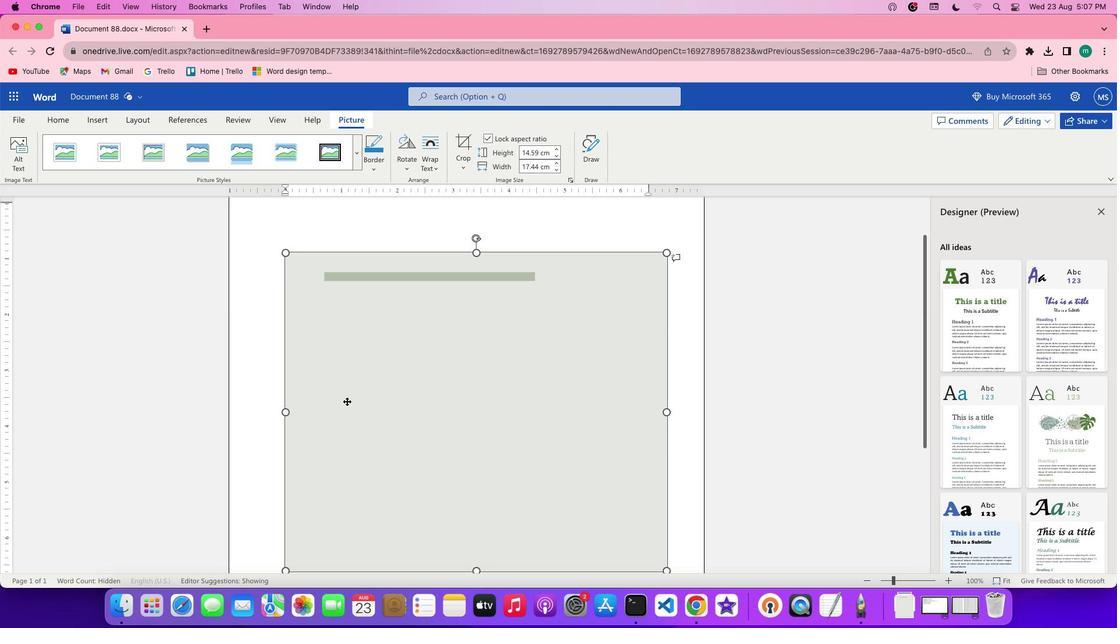 
Action: Mouse scrolled (342, 397) with delta (-3, -4)
Screenshot: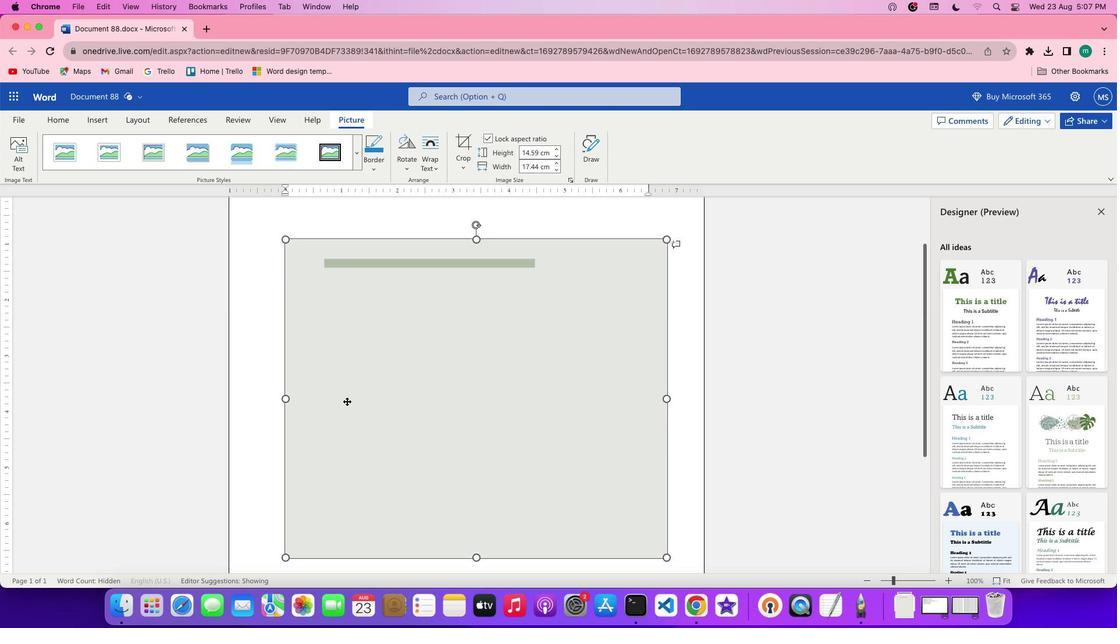 
Action: Mouse scrolled (342, 397) with delta (-3, -4)
Screenshot: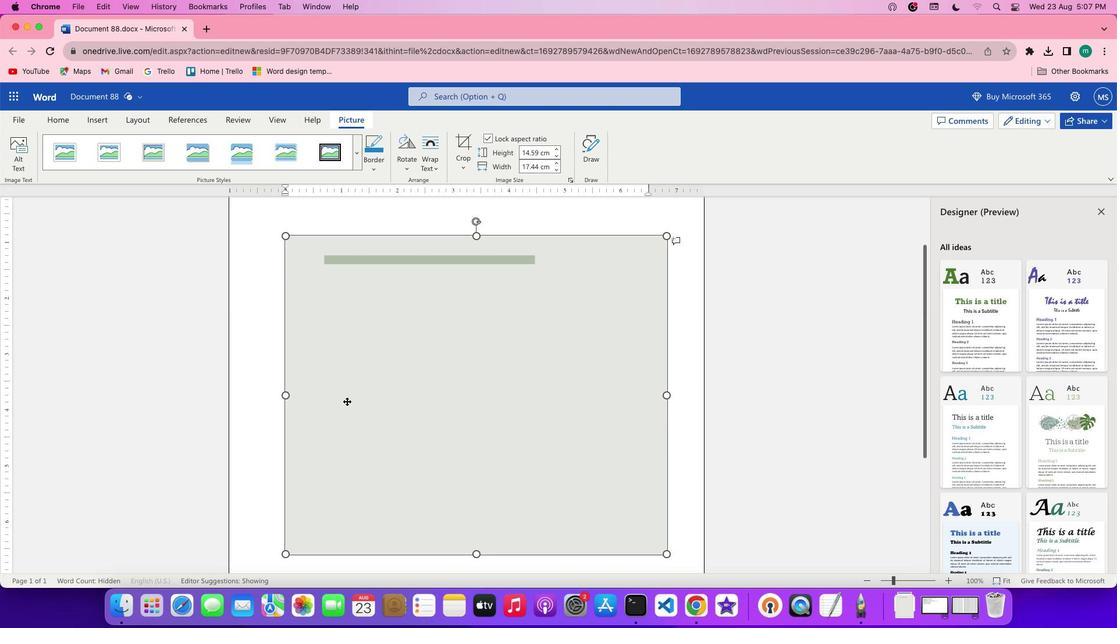 
Action: Mouse moved to (660, 378)
Screenshot: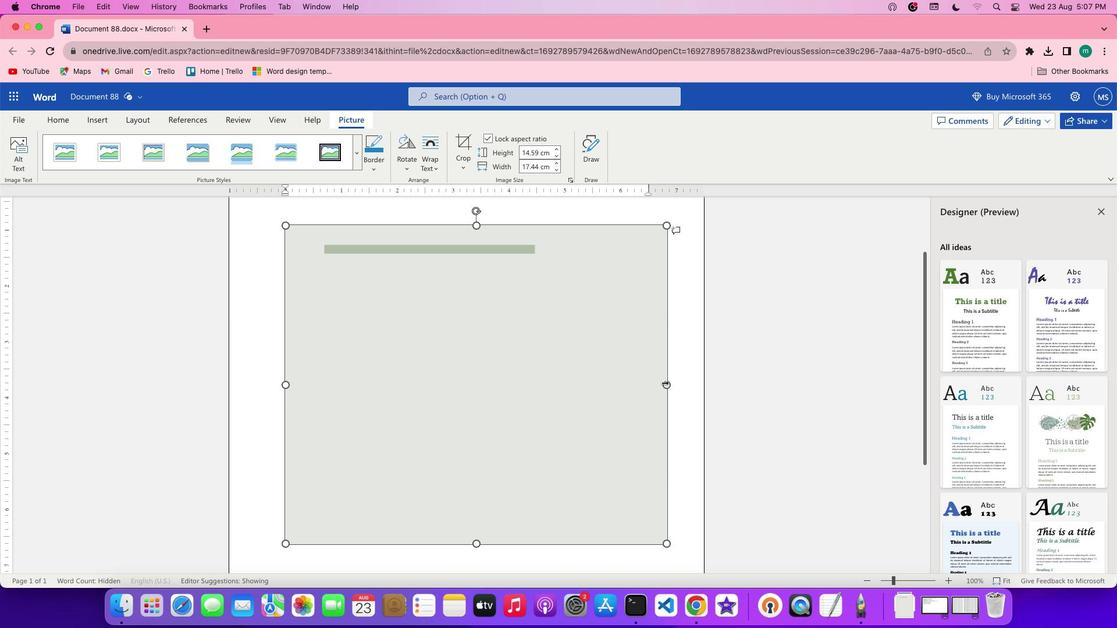 
Action: Mouse pressed left at (660, 378)
Screenshot: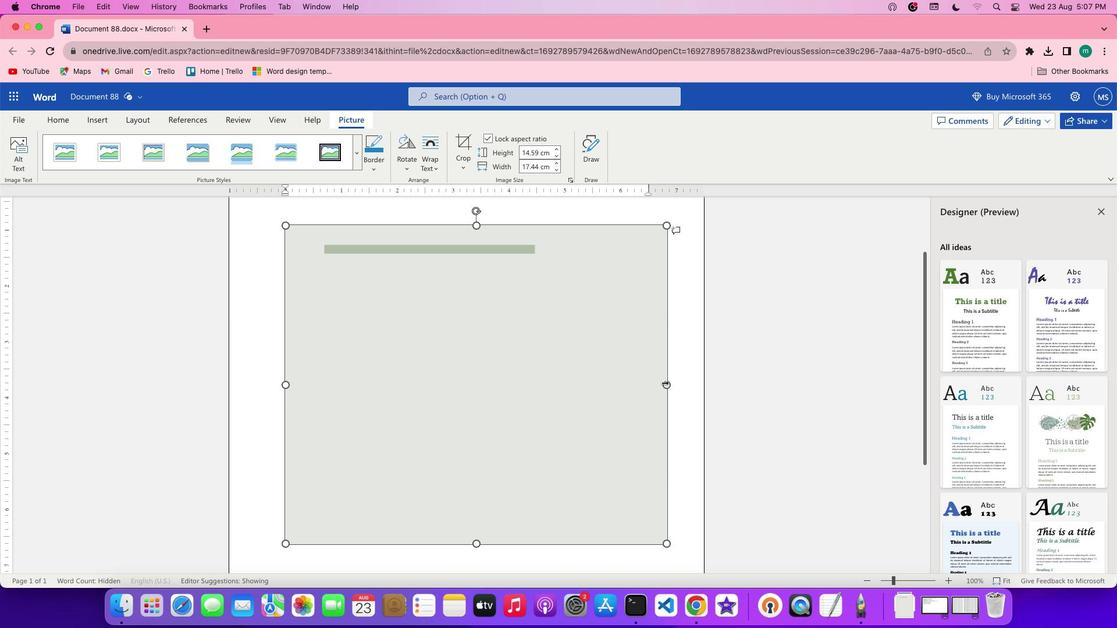 
Action: Mouse moved to (567, 383)
Screenshot: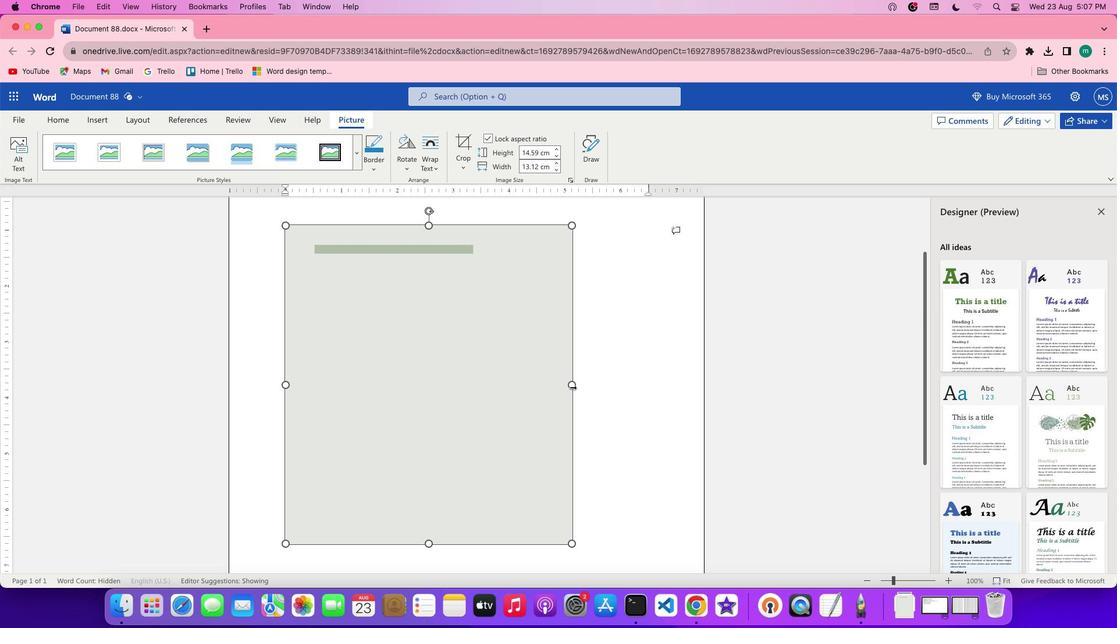 
Action: Mouse pressed left at (567, 383)
Screenshot: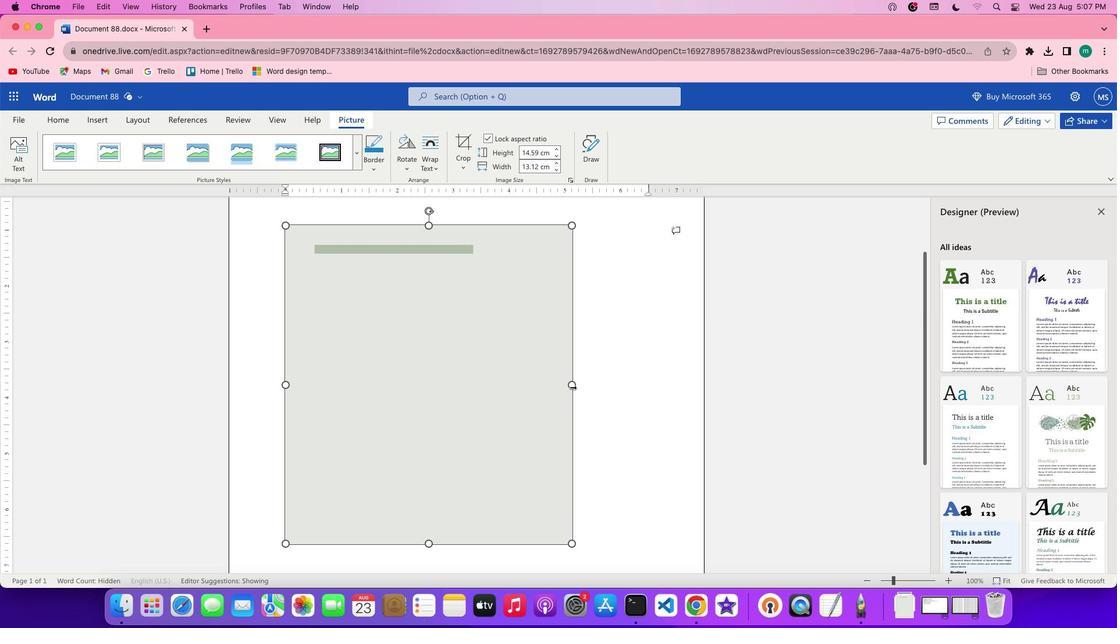 
Action: Mouse moved to (139, 115)
Screenshot: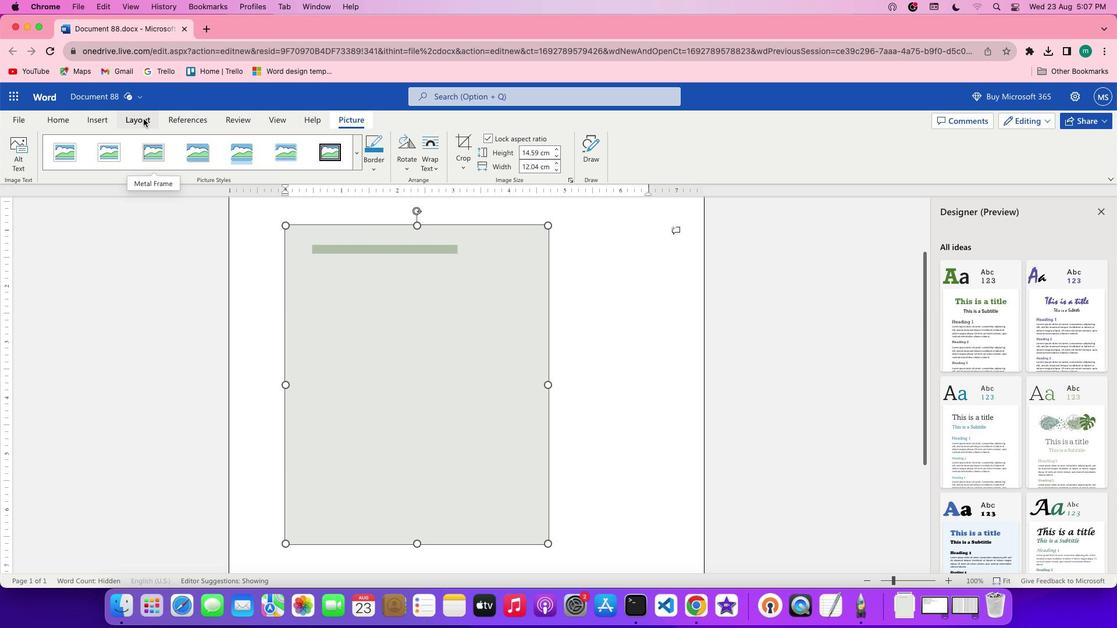 
Action: Mouse pressed left at (139, 115)
Screenshot: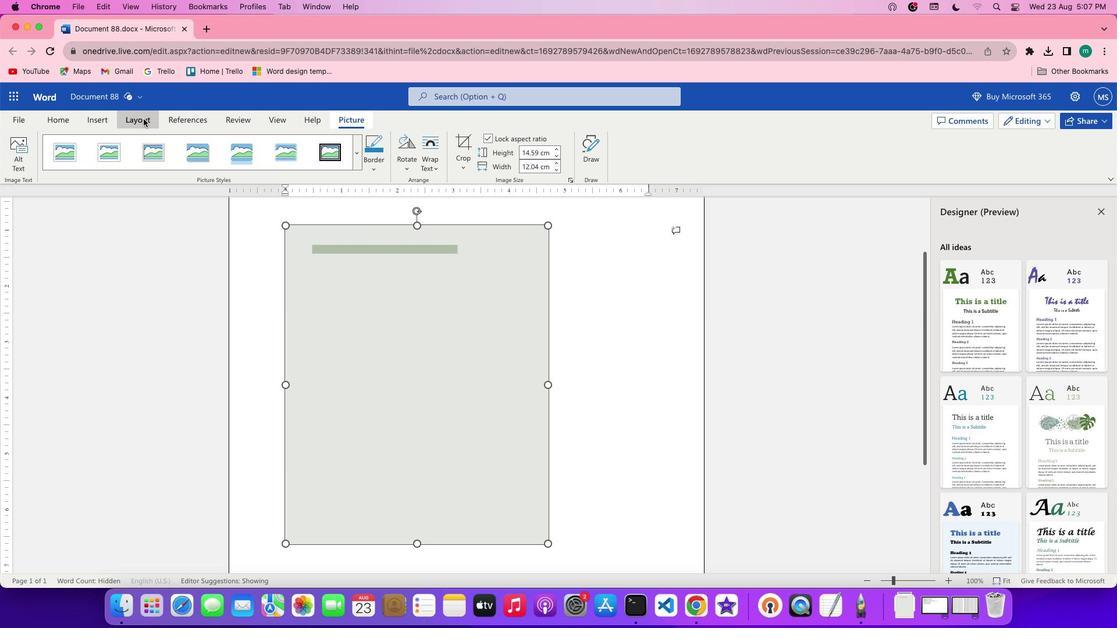 
Action: Mouse moved to (178, 148)
Screenshot: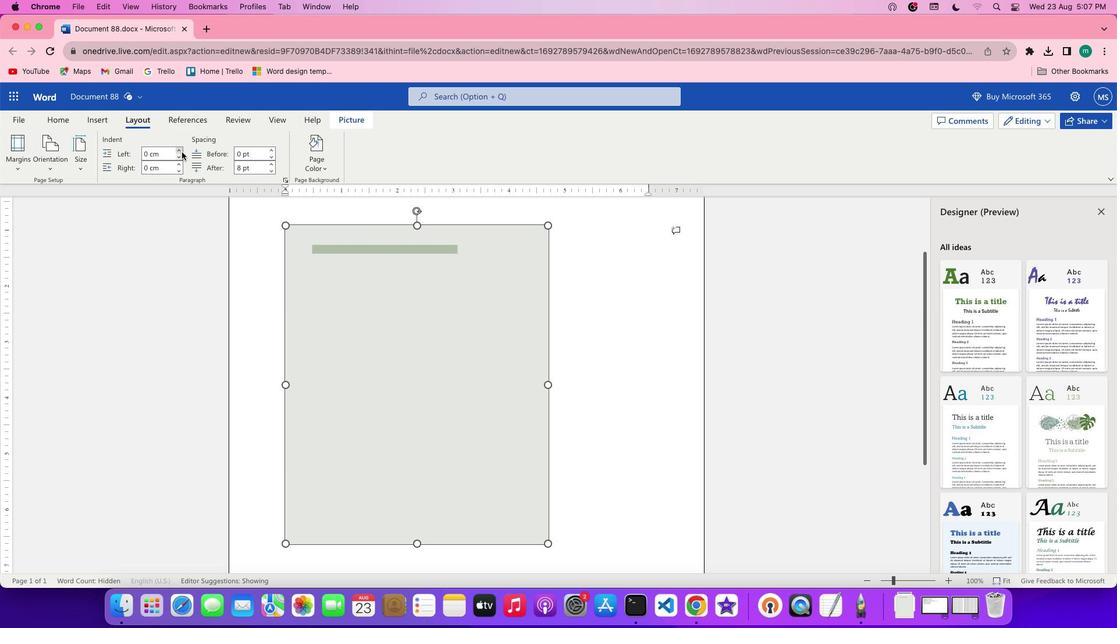 
Action: Mouse pressed left at (178, 148)
Screenshot: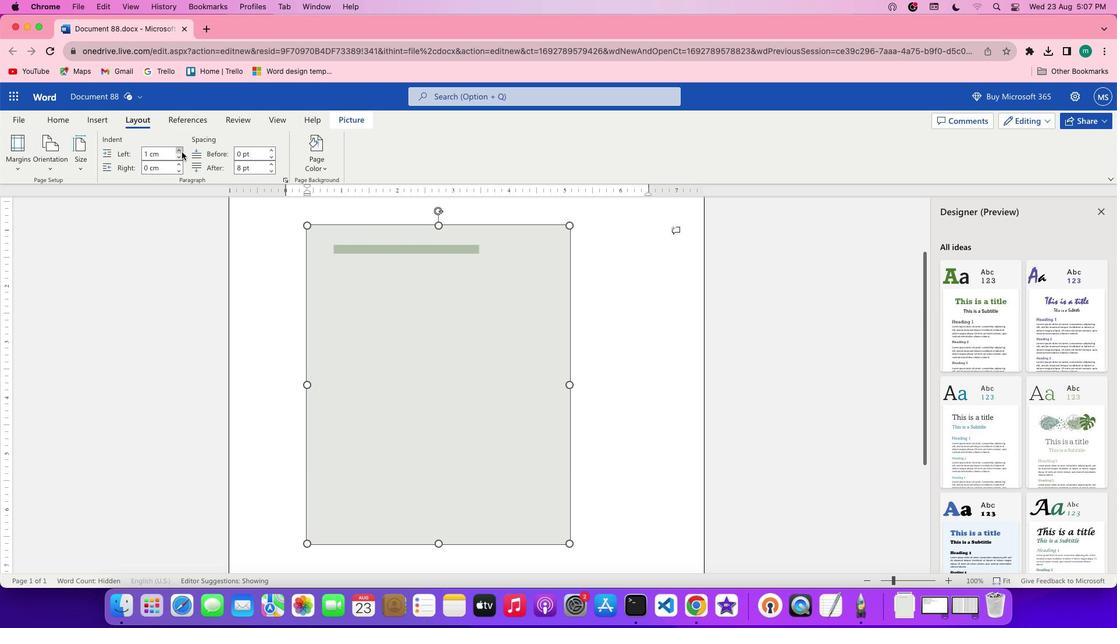 
Action: Mouse moved to (175, 153)
Screenshot: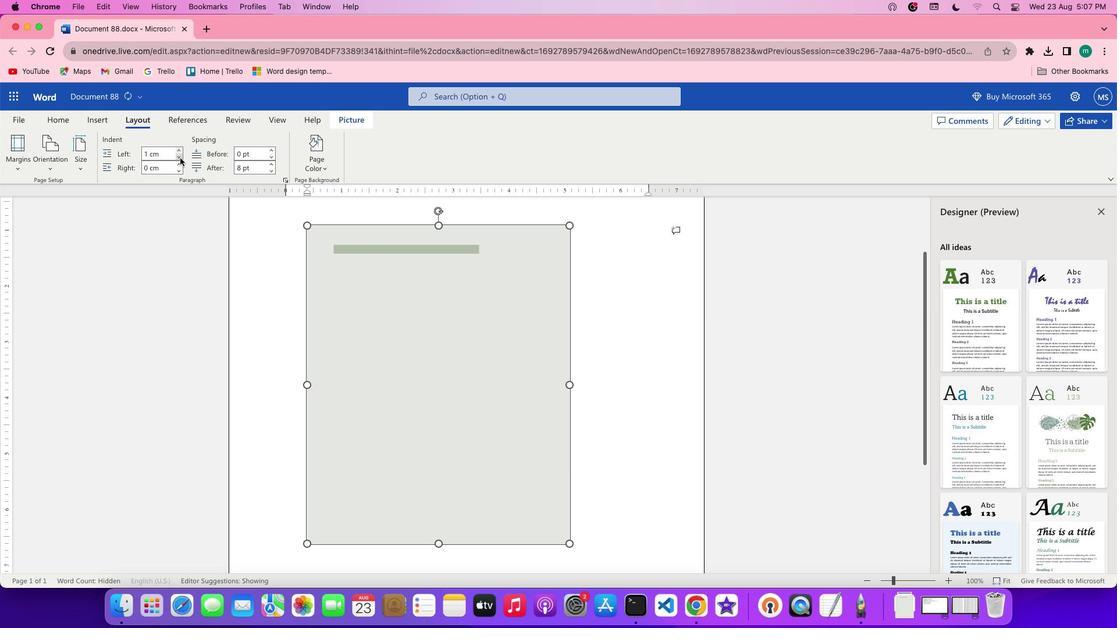 
Action: Mouse pressed left at (175, 153)
Screenshot: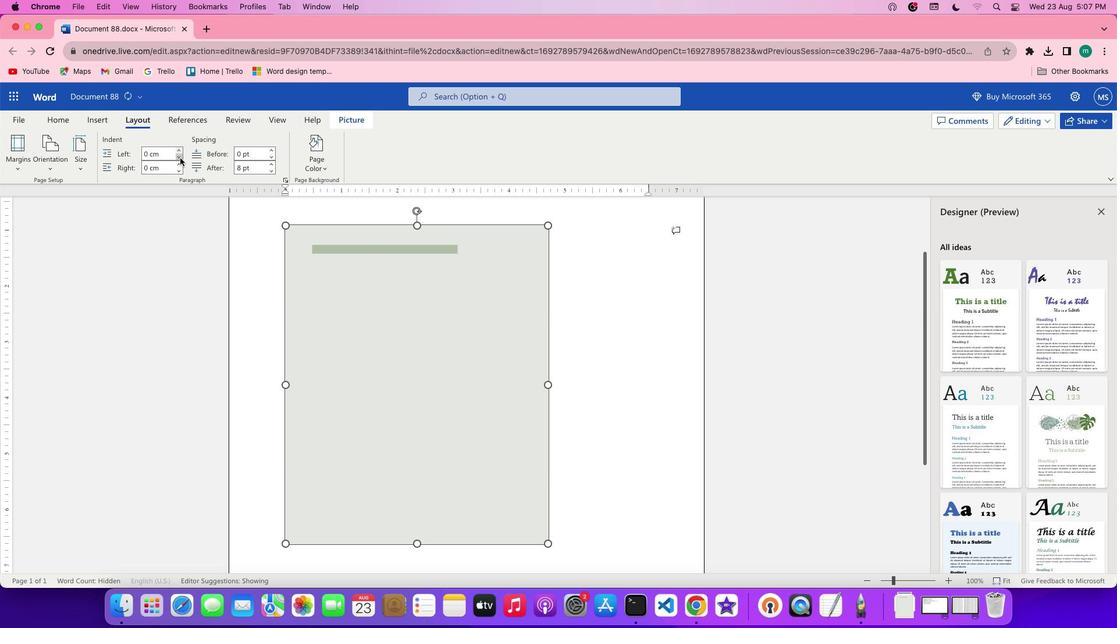 
Action: Mouse pressed left at (175, 153)
Screenshot: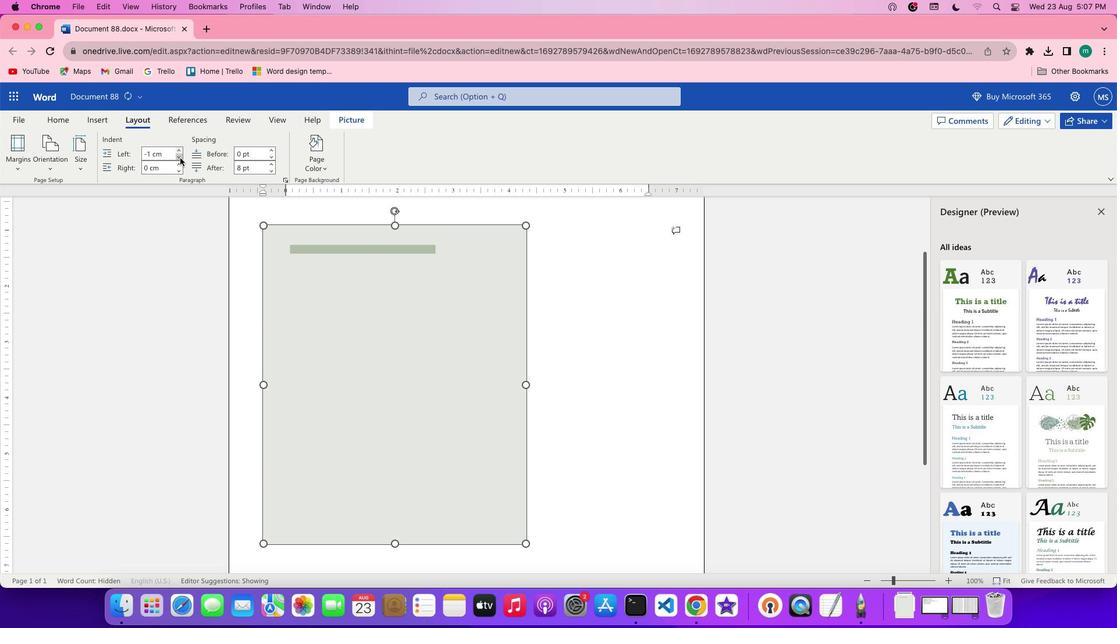 
Action: Mouse pressed left at (175, 153)
Screenshot: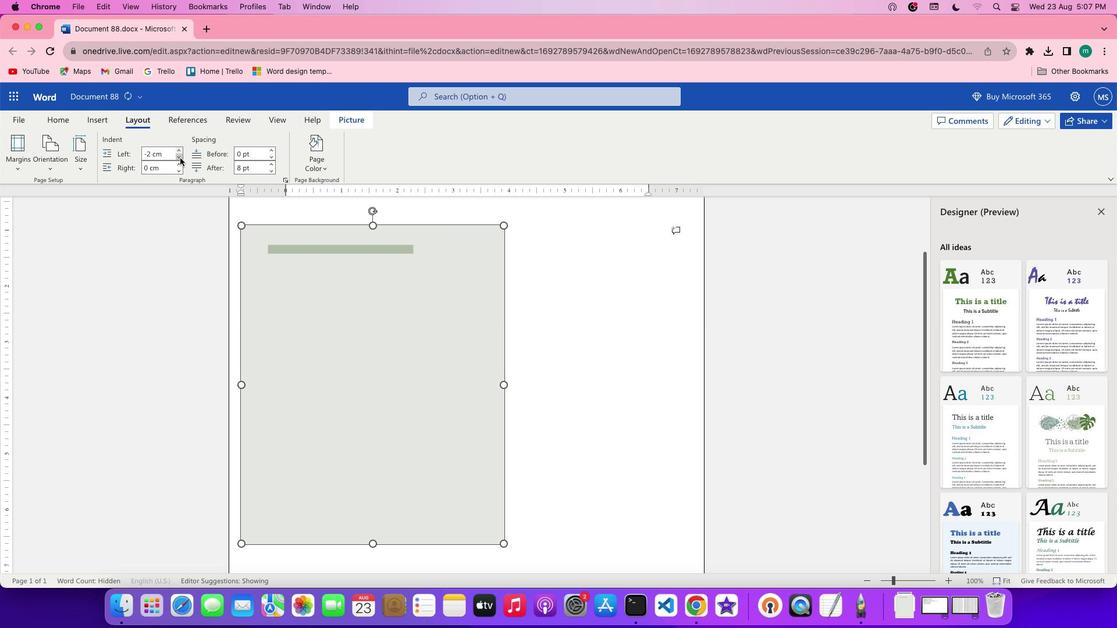 
Action: Mouse moved to (498, 380)
Screenshot: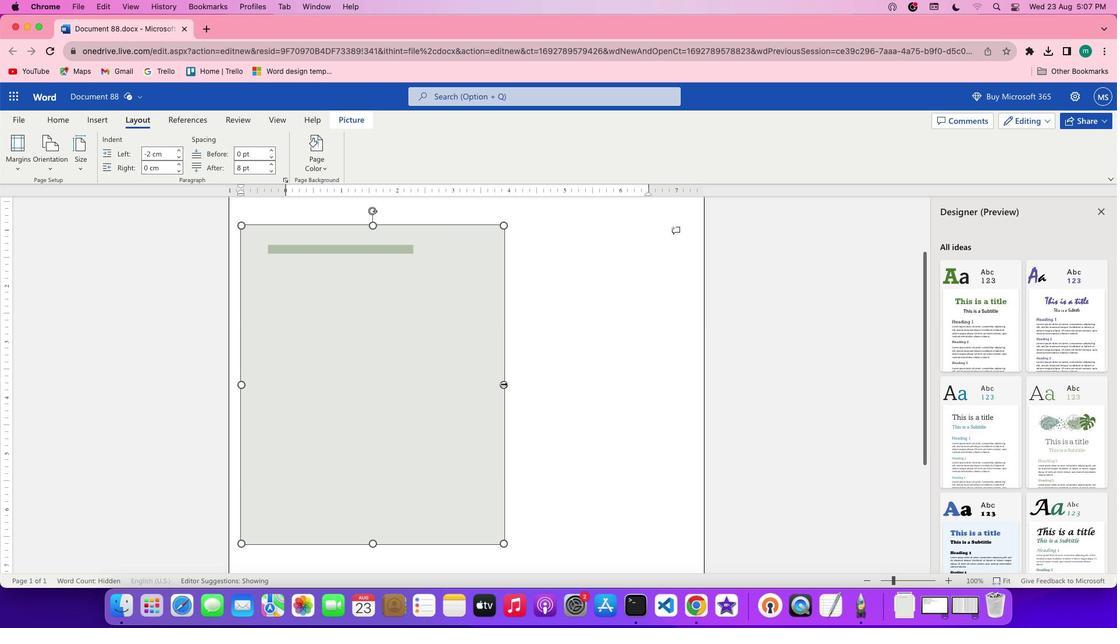 
Action: Mouse pressed left at (498, 380)
Screenshot: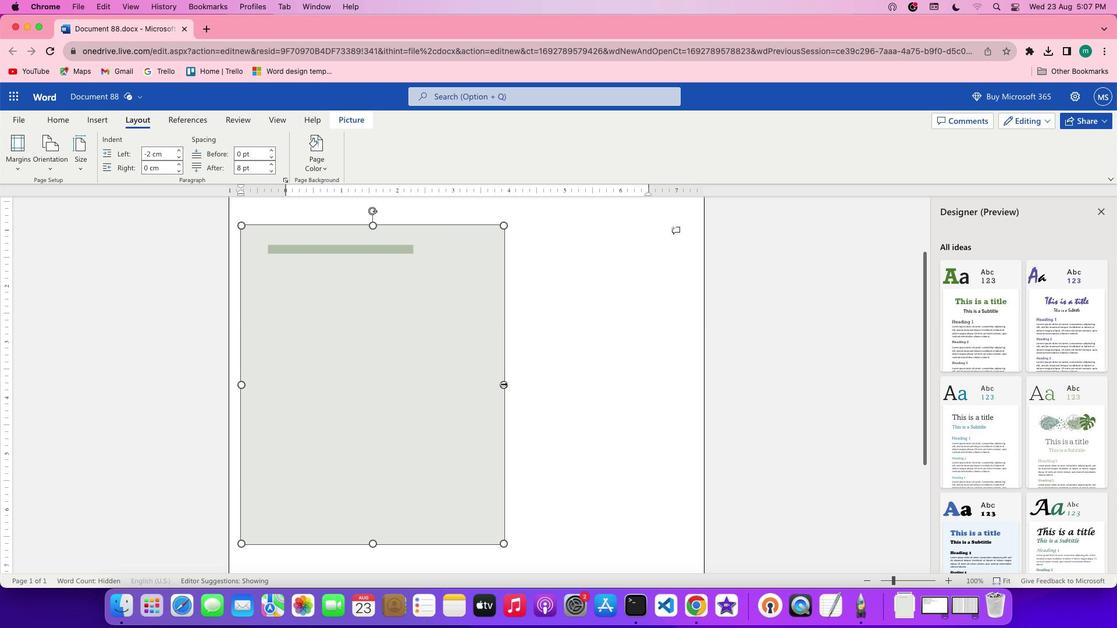 
Action: Mouse moved to (582, 476)
Screenshot: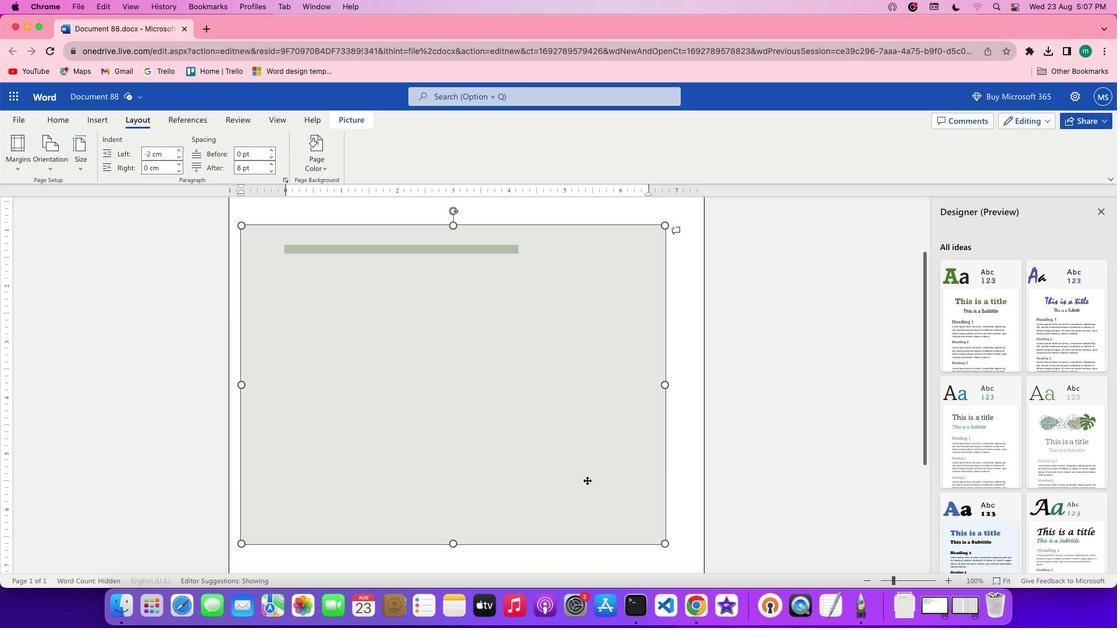 
Action: Mouse scrolled (582, 476) with delta (-3, -4)
Screenshot: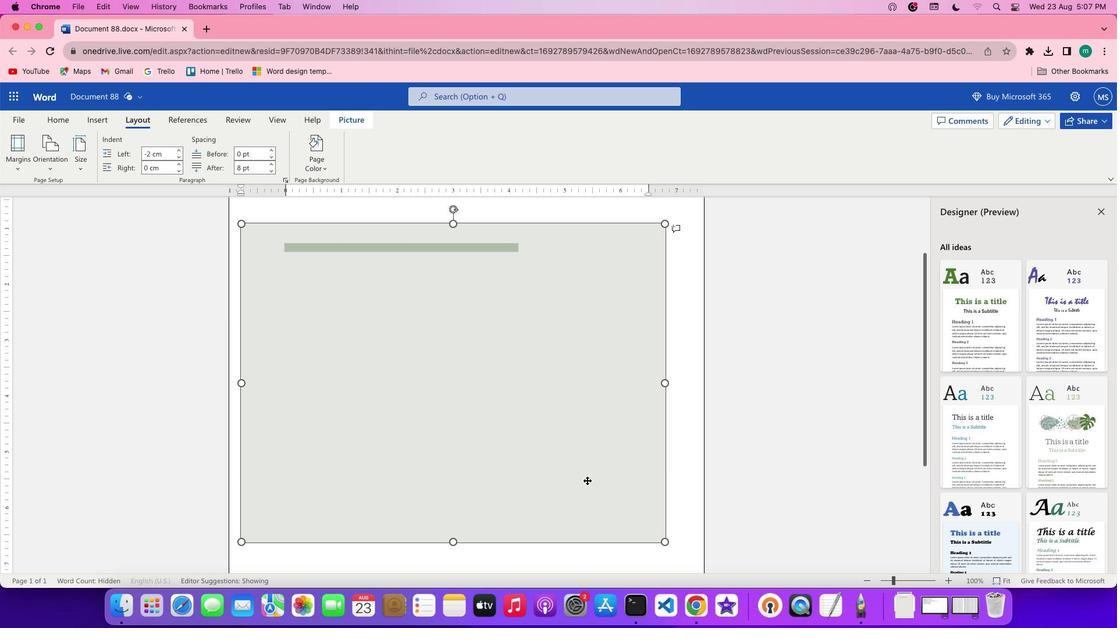 
Action: Mouse scrolled (582, 476) with delta (-3, -4)
Screenshot: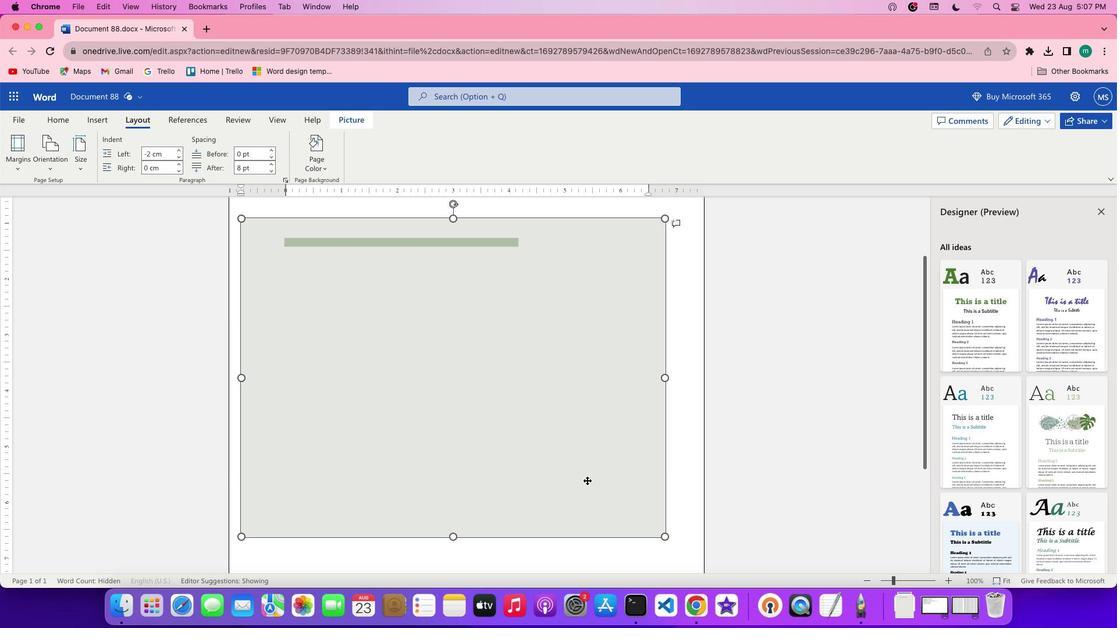 
Action: Mouse scrolled (582, 476) with delta (-3, -4)
Screenshot: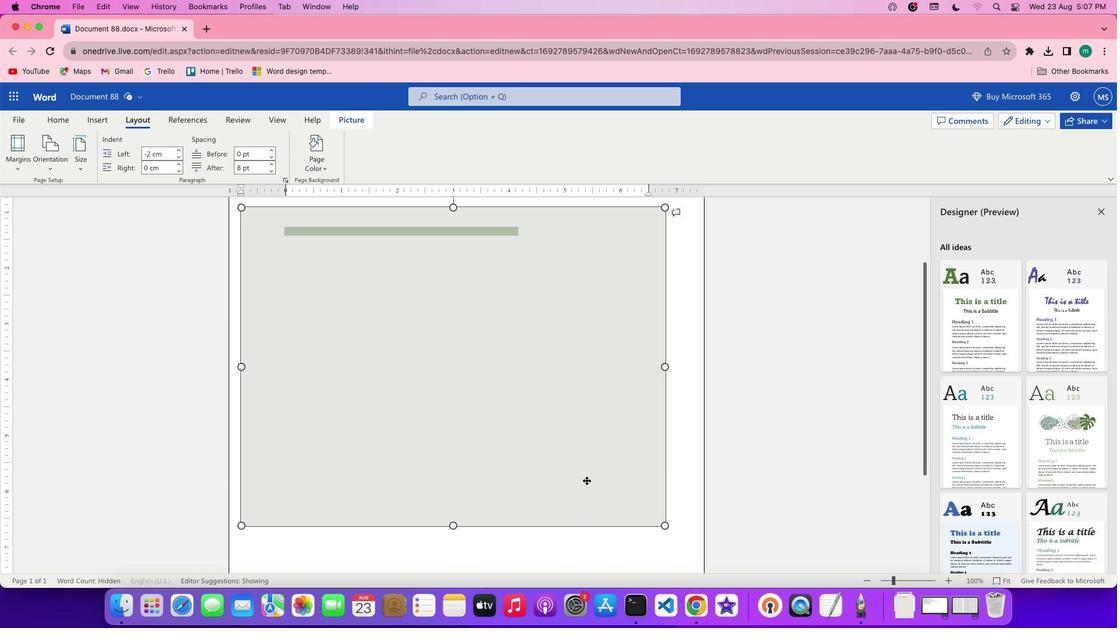 
Action: Mouse moved to (582, 476)
Screenshot: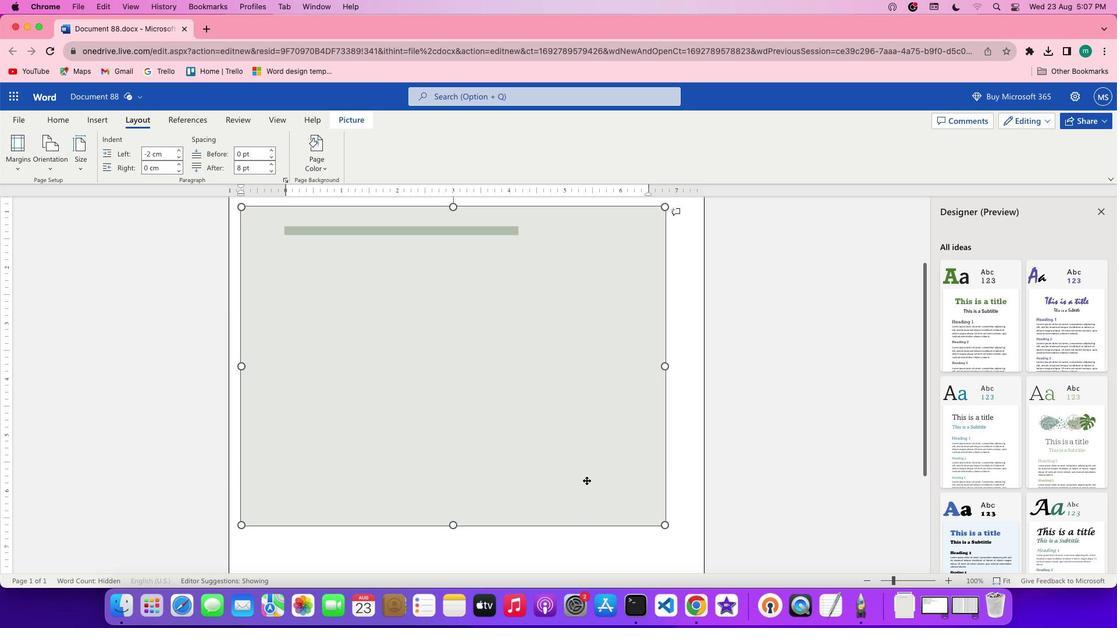
Action: Mouse scrolled (582, 476) with delta (-3, -4)
Screenshot: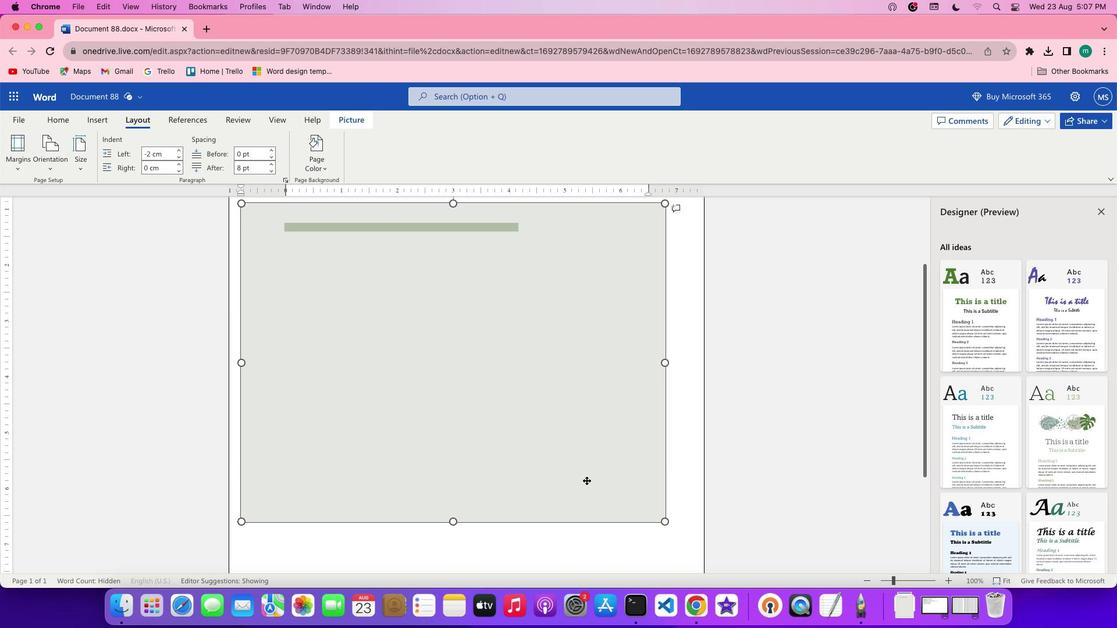 
Action: Mouse scrolled (582, 476) with delta (-3, -4)
Screenshot: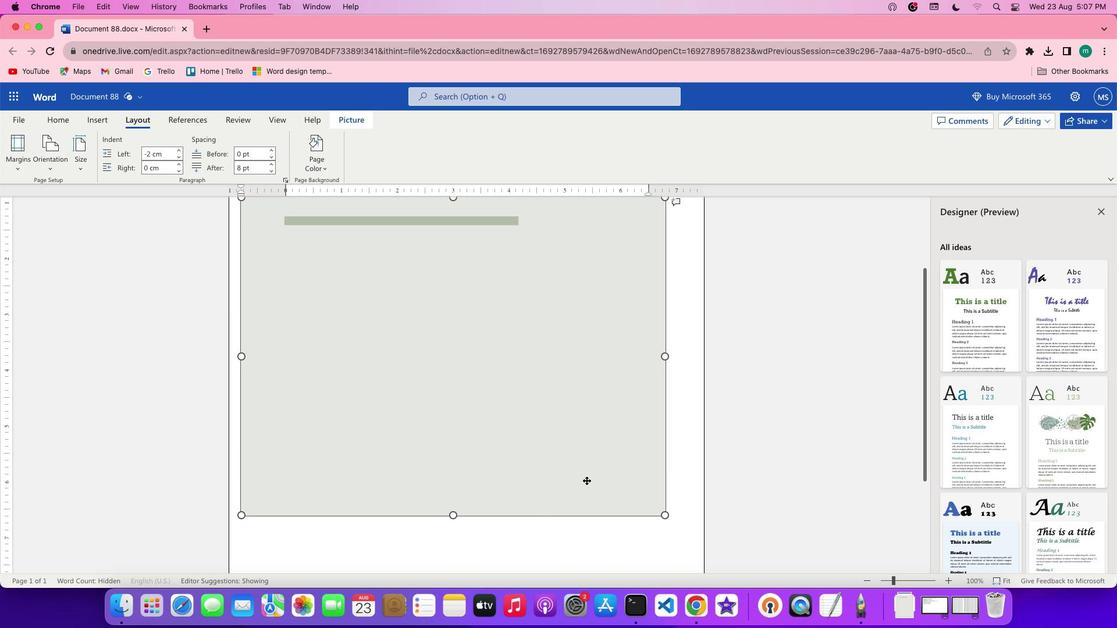 
Action: Mouse scrolled (582, 476) with delta (-3, -4)
Screenshot: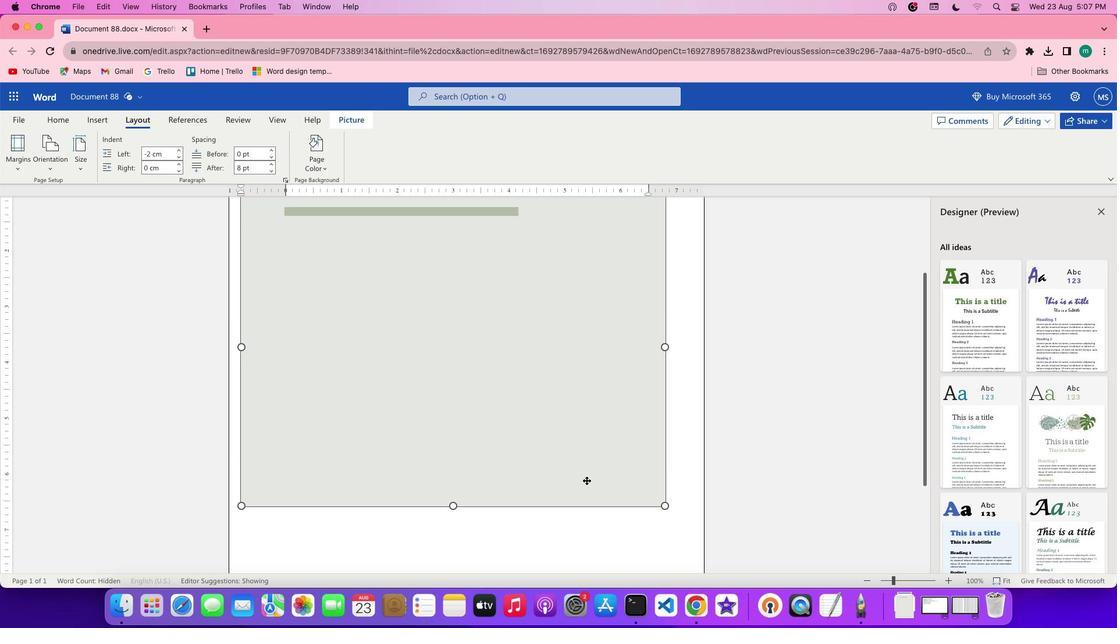 
Action: Mouse moved to (449, 495)
Screenshot: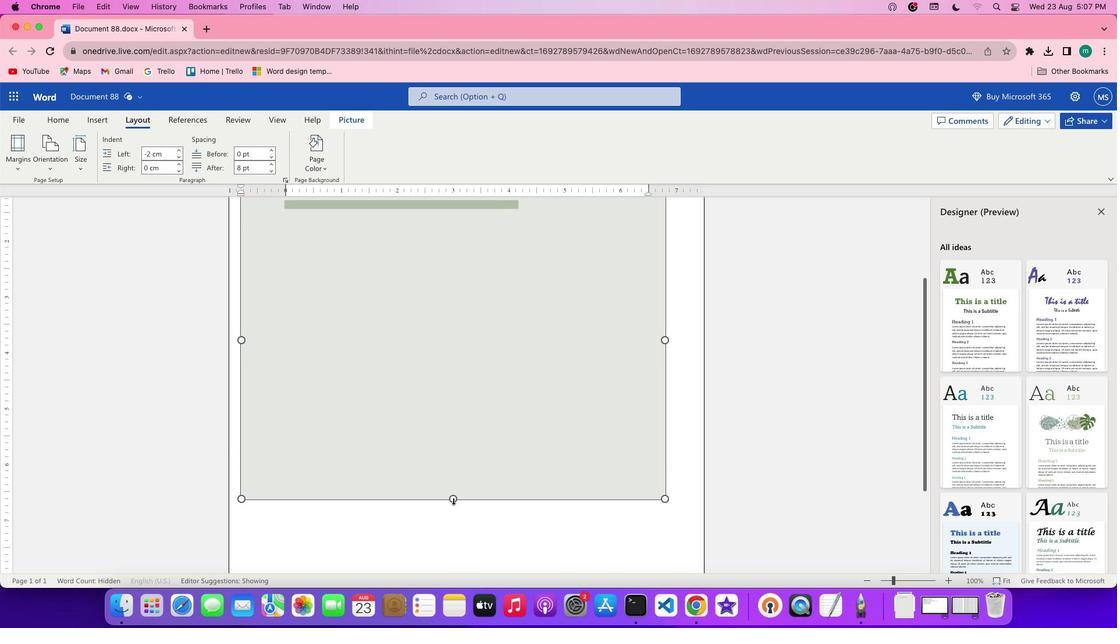 
Action: Mouse pressed left at (449, 495)
Screenshot: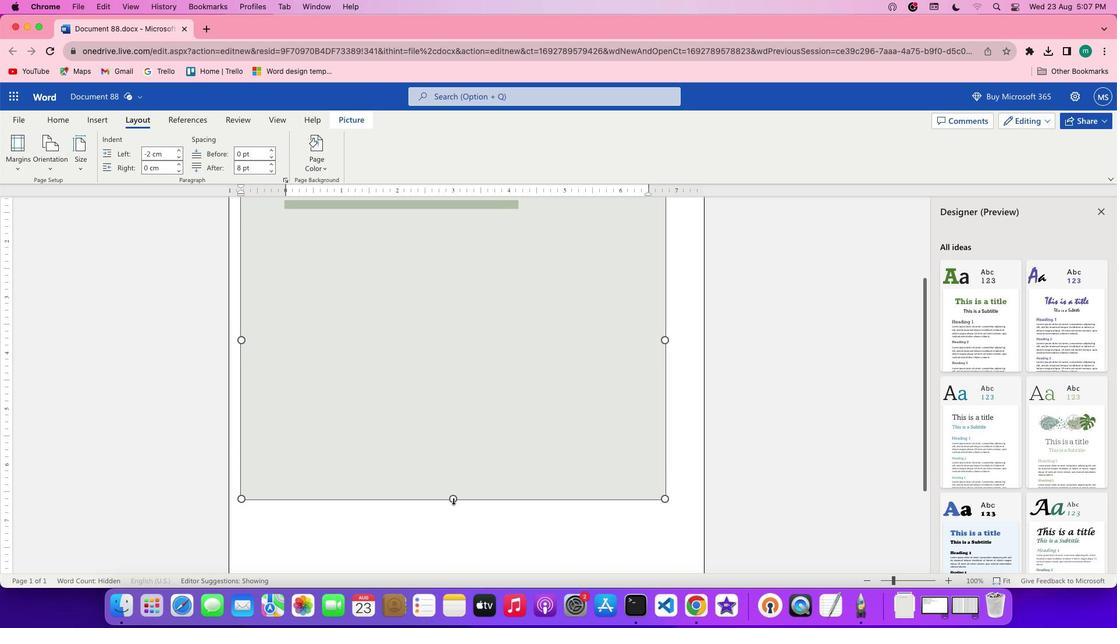 
Action: Mouse moved to (466, 522)
Screenshot: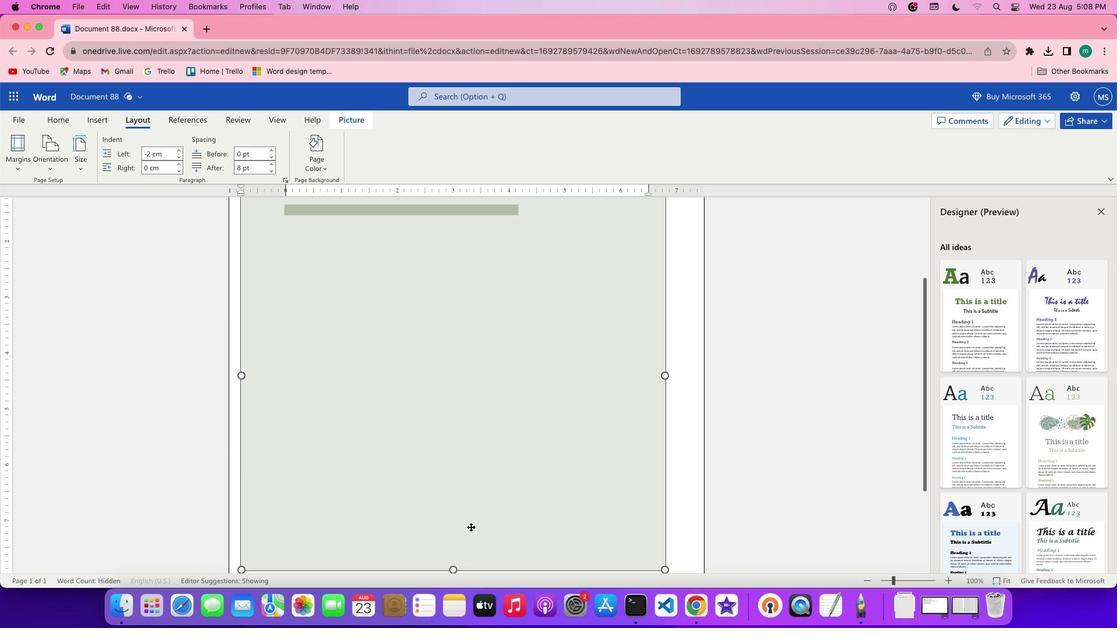 
Action: Mouse scrolled (466, 522) with delta (-3, -4)
Screenshot: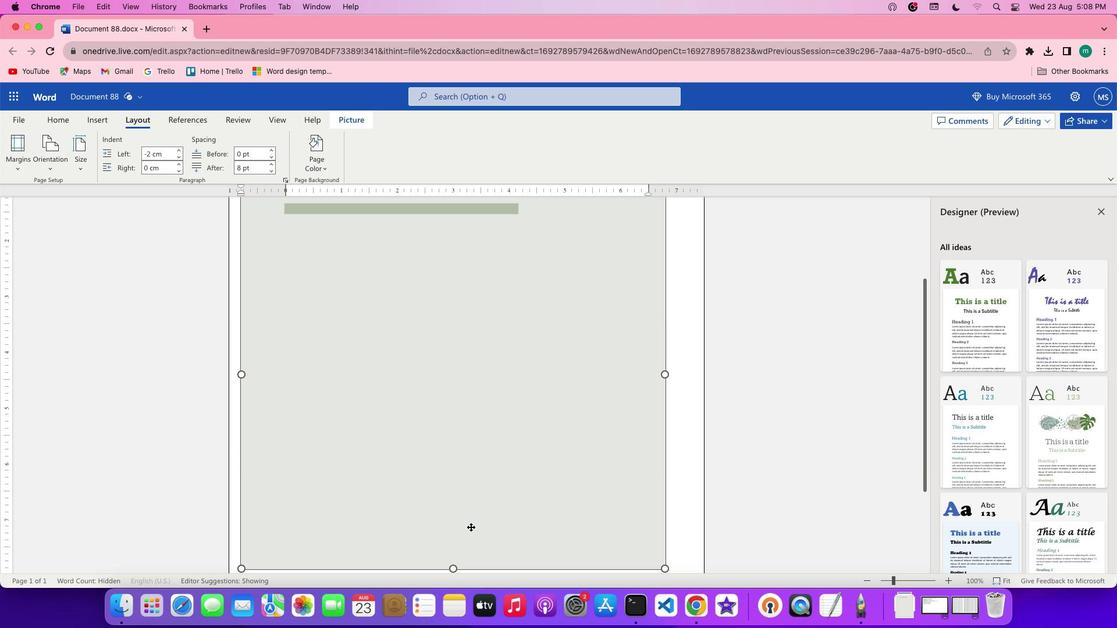
Action: Mouse scrolled (466, 522) with delta (-3, -4)
Screenshot: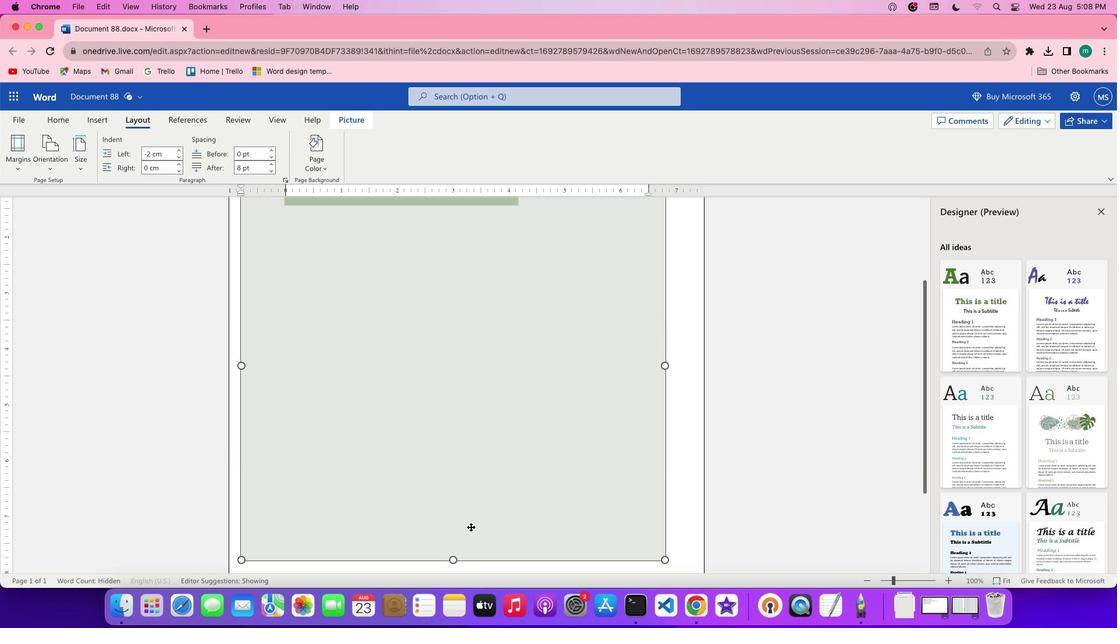 
Action: Mouse scrolled (466, 522) with delta (-3, -5)
Screenshot: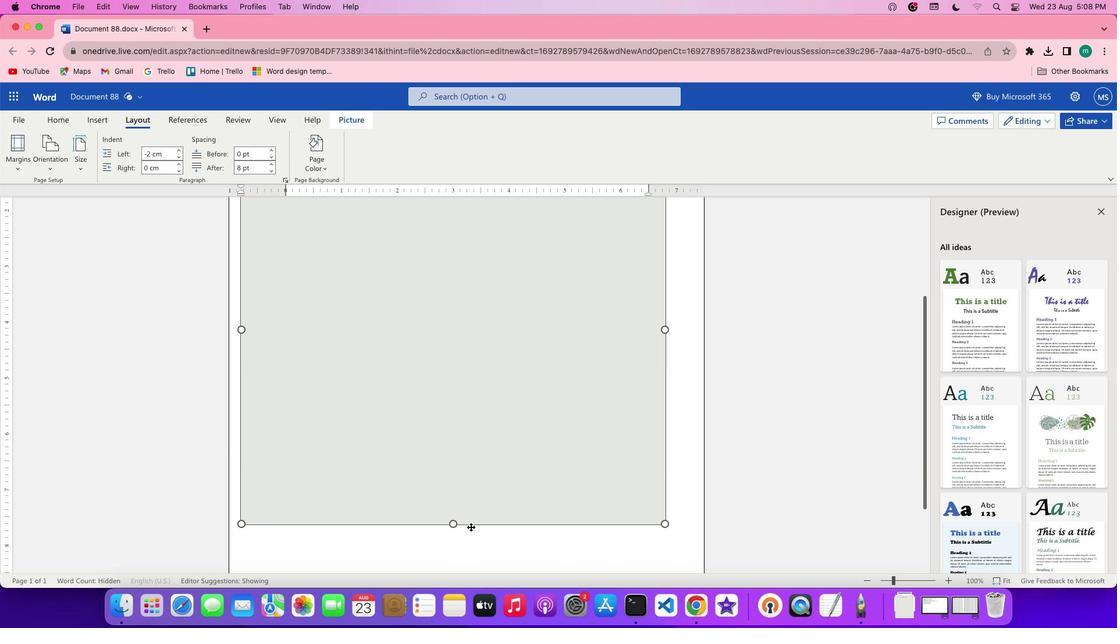 
Action: Mouse scrolled (466, 522) with delta (-3, -5)
Screenshot: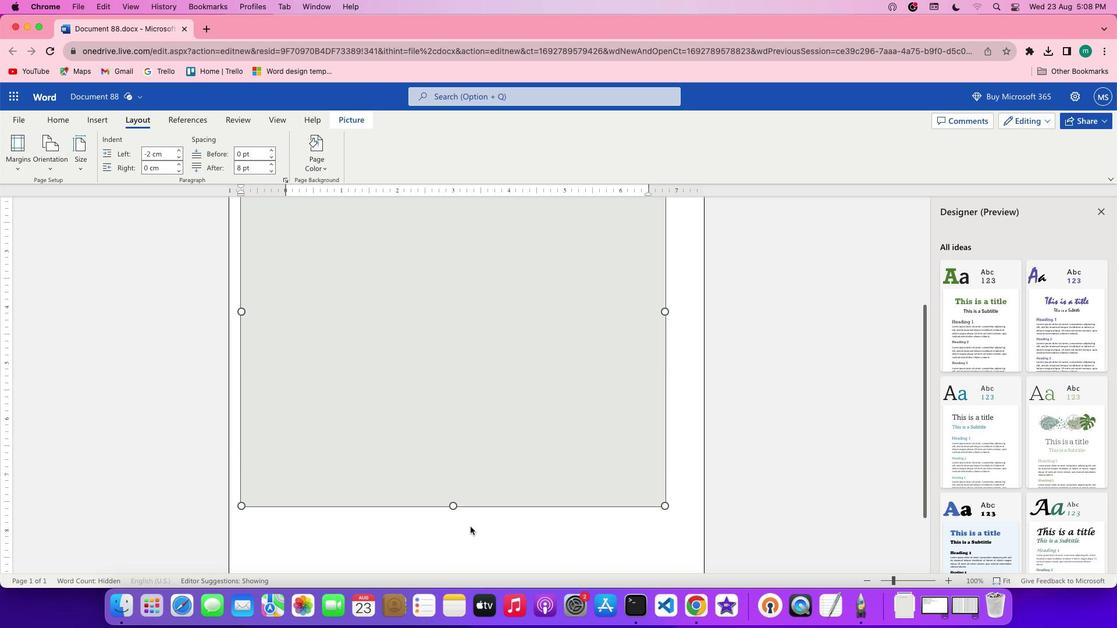 
Action: Mouse moved to (450, 431)
Screenshot: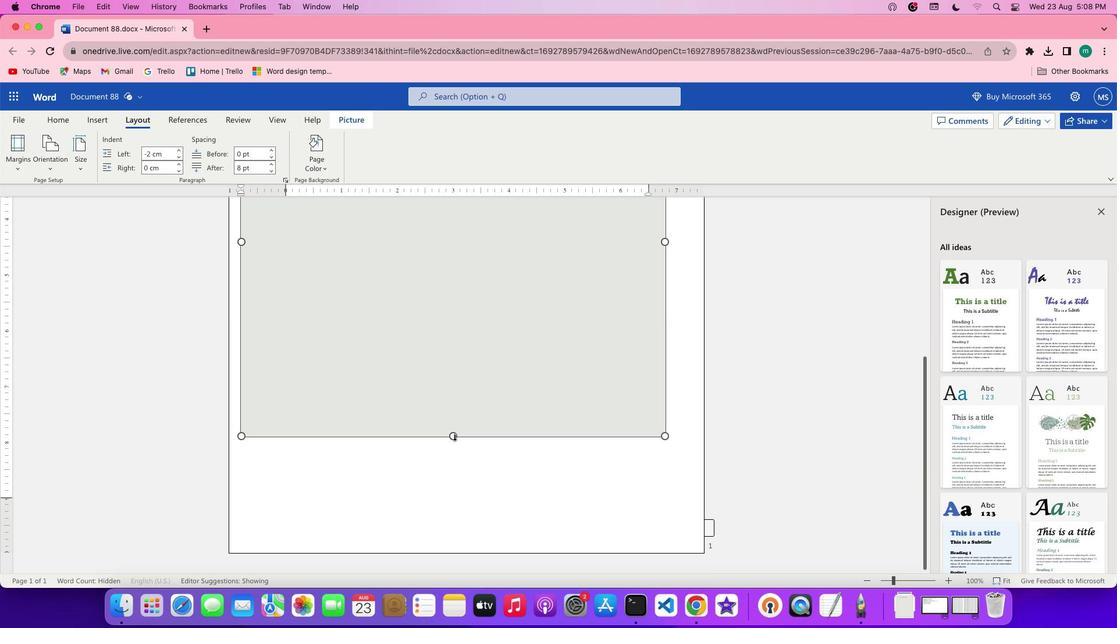 
Action: Mouse pressed left at (450, 431)
Screenshot: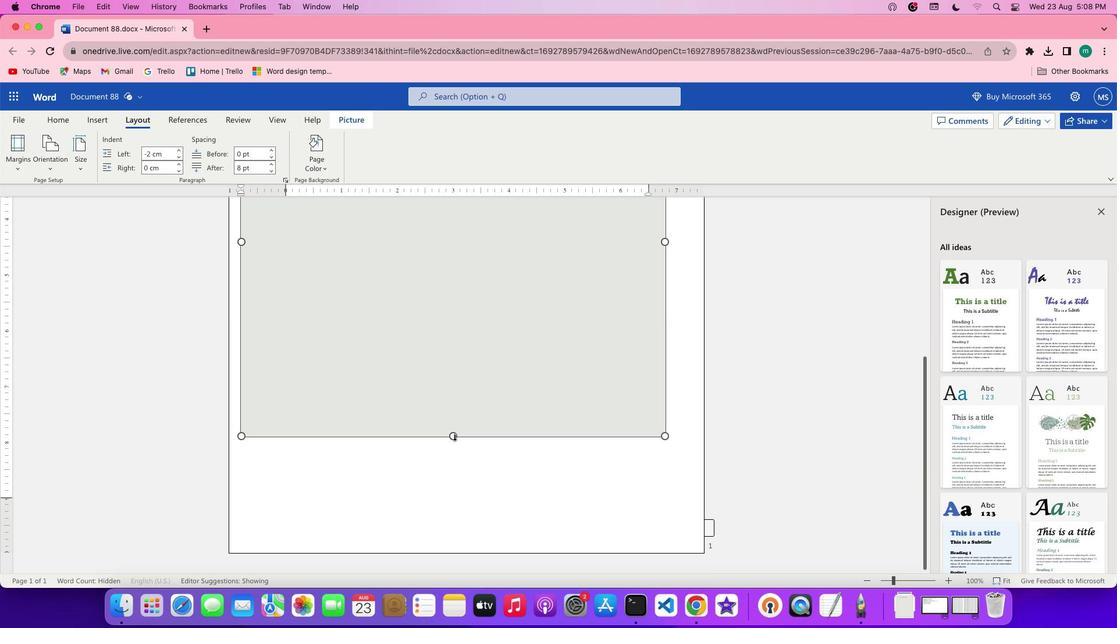 
Action: Mouse moved to (450, 500)
Screenshot: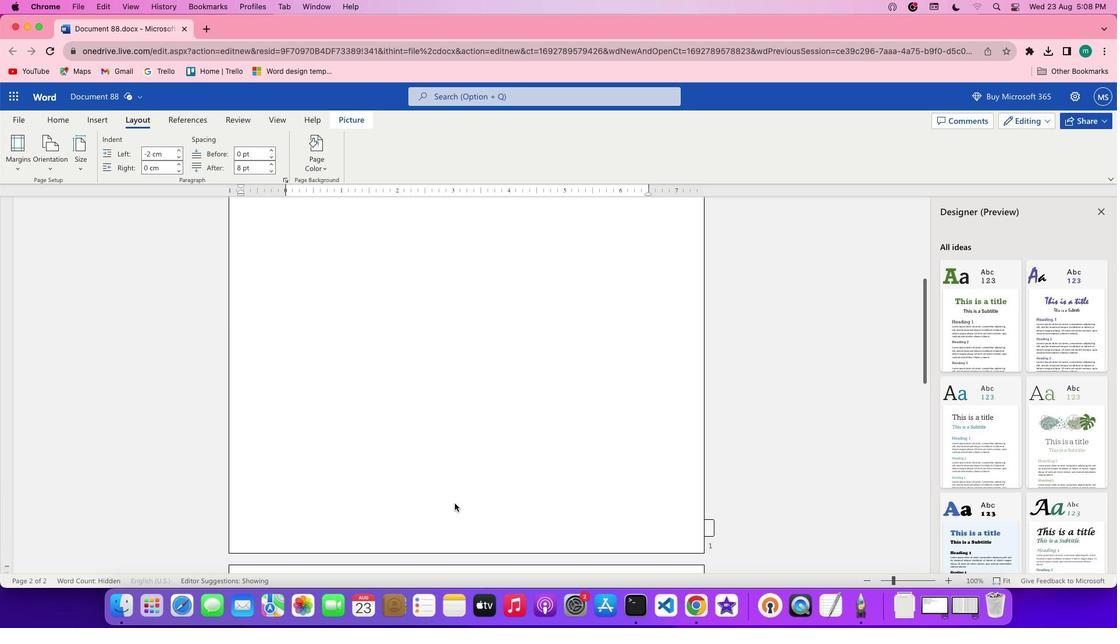 
Action: Mouse scrolled (450, 500) with delta (-3, -4)
Screenshot: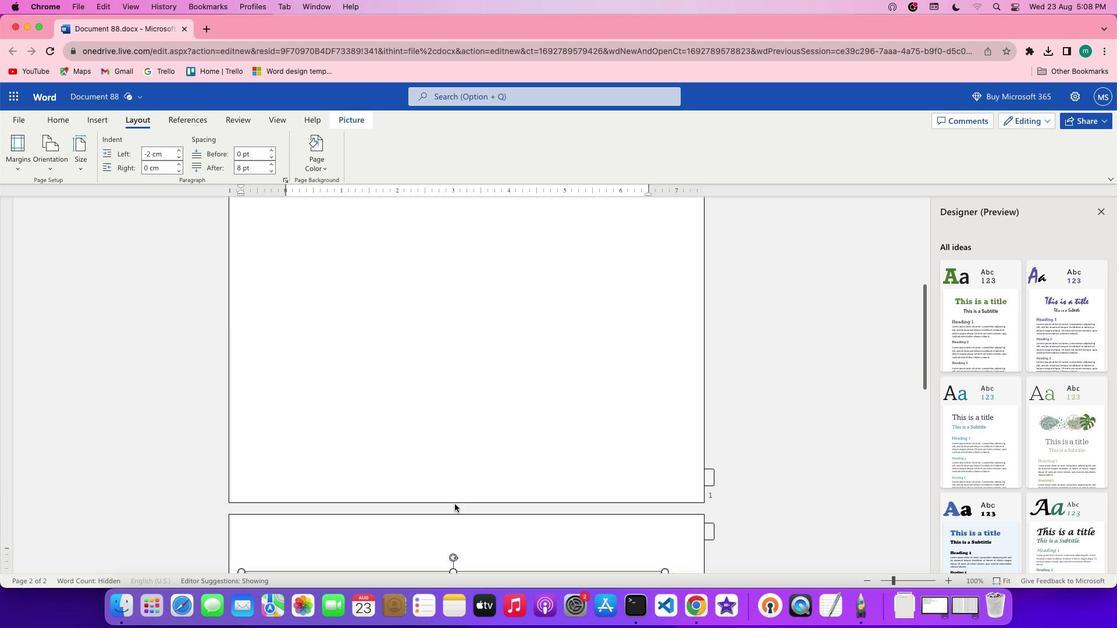 
Action: Mouse scrolled (450, 500) with delta (-3, -4)
Screenshot: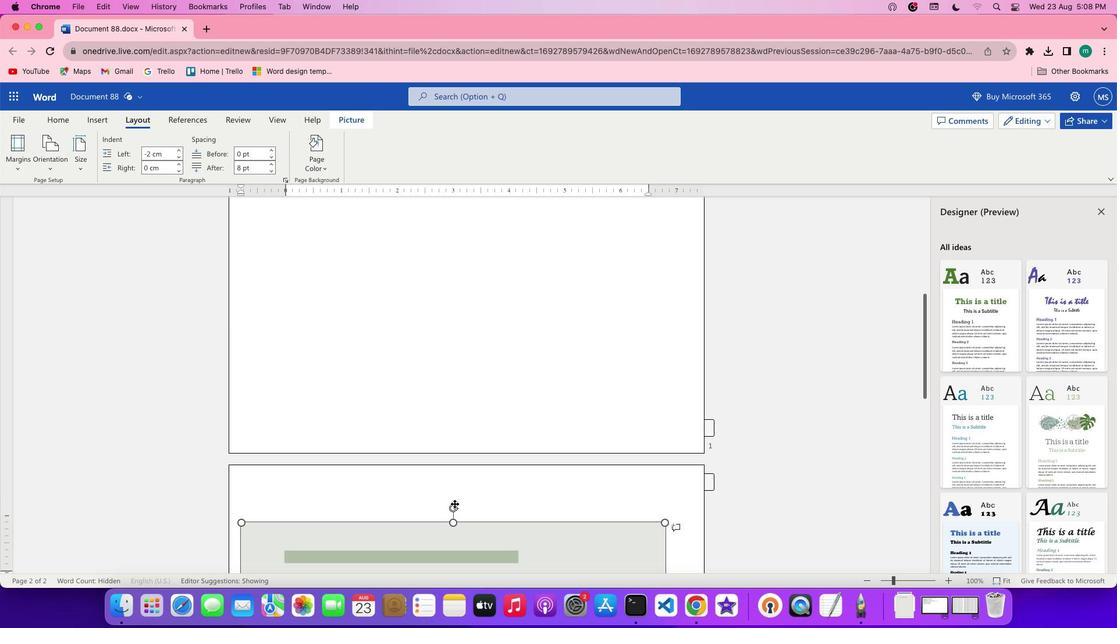 
Action: Mouse scrolled (450, 500) with delta (-3, -5)
Screenshot: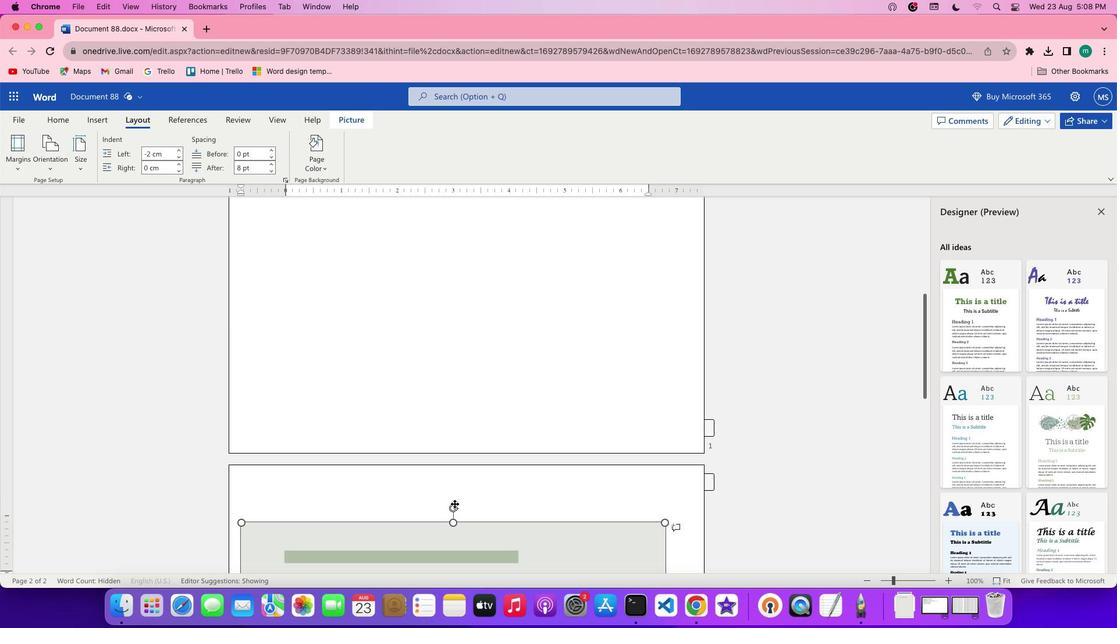 
Action: Mouse scrolled (450, 500) with delta (-3, -6)
Screenshot: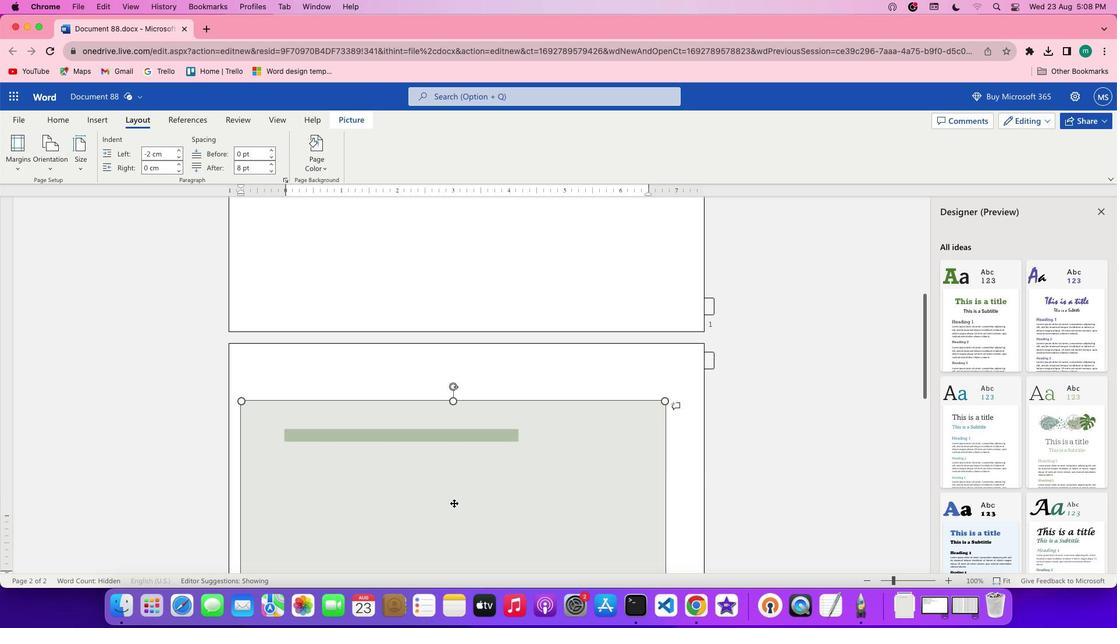 
Action: Mouse moved to (450, 500)
Screenshot: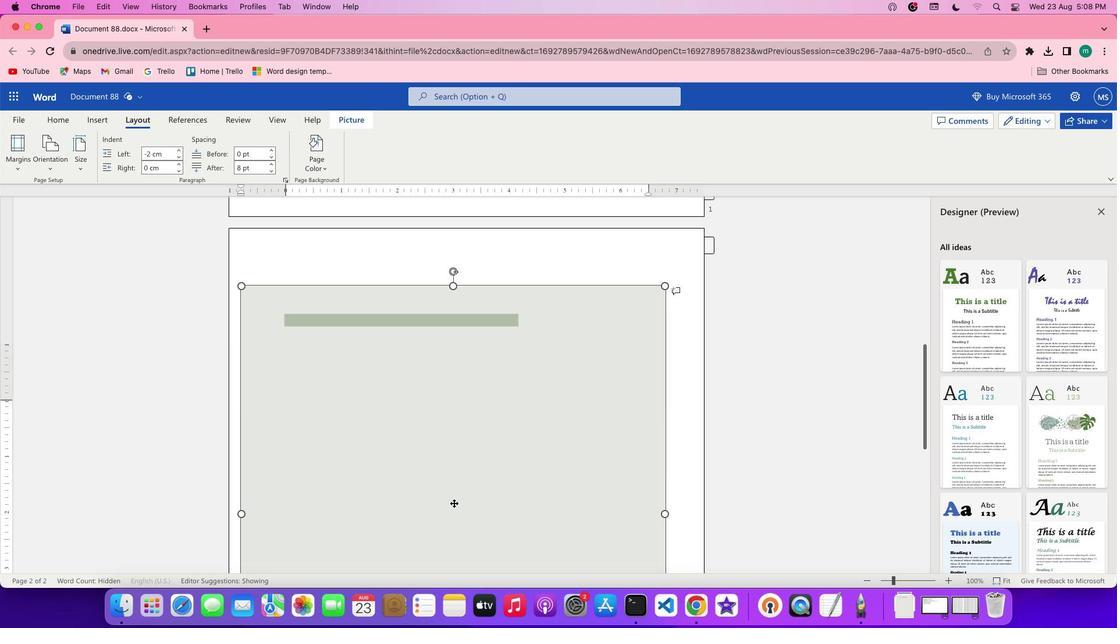 
Action: Mouse scrolled (450, 500) with delta (-3, -6)
Screenshot: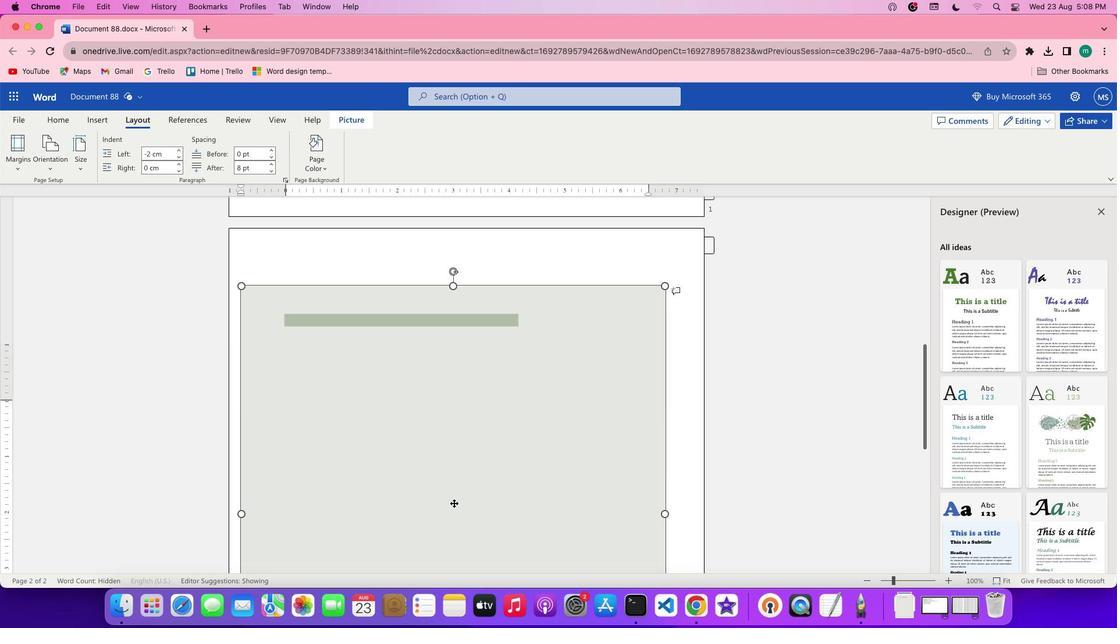 
Action: Mouse moved to (449, 499)
Screenshot: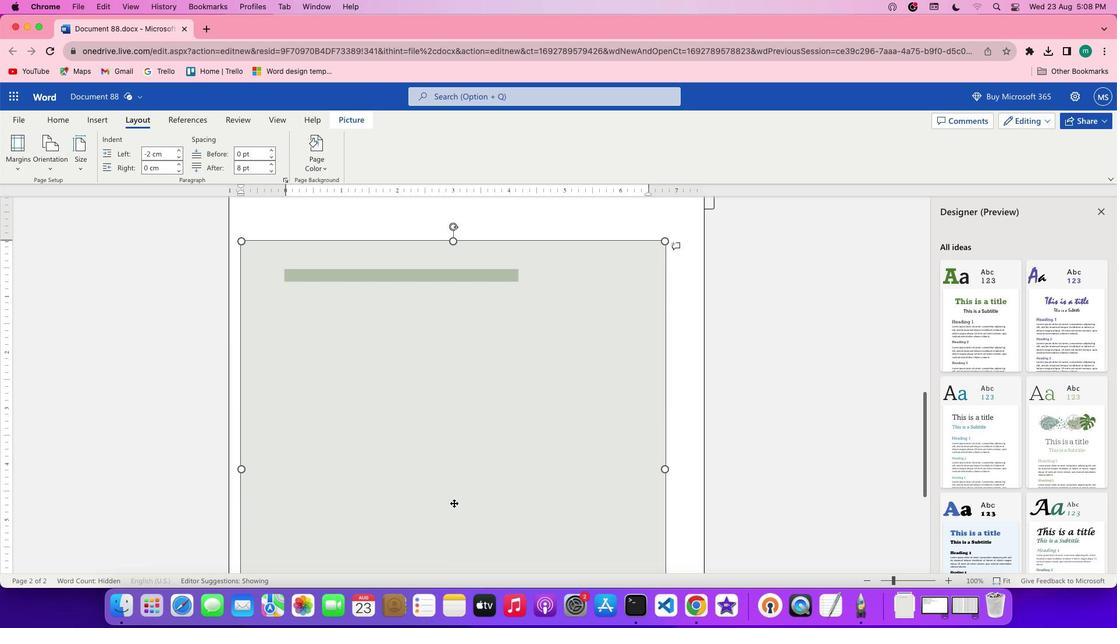 
Action: Mouse scrolled (449, 499) with delta (-3, -4)
Screenshot: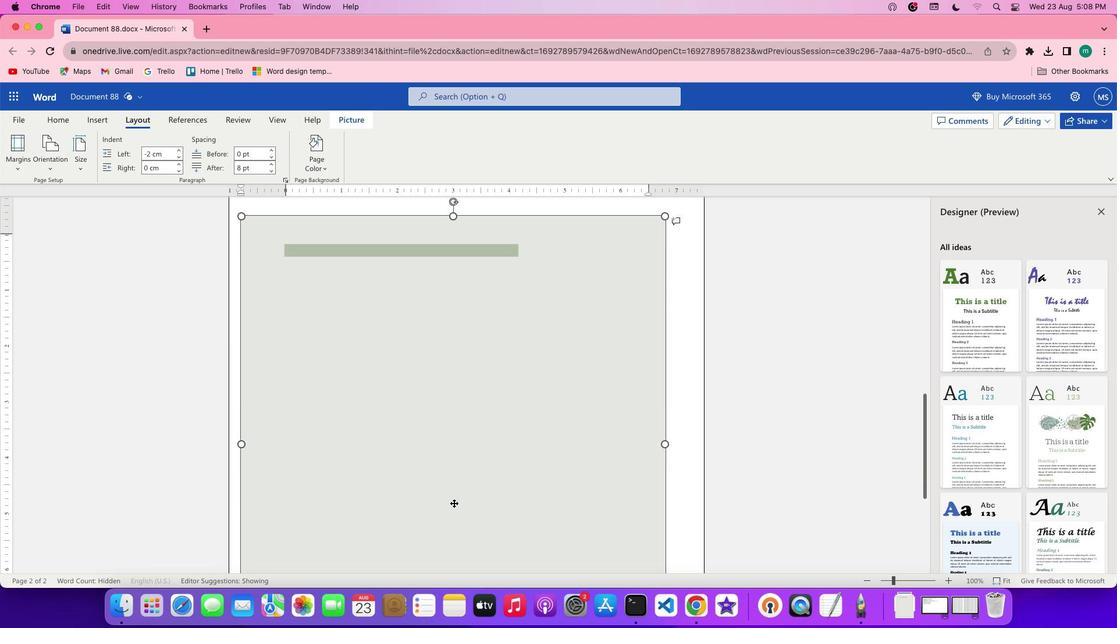 
Action: Mouse scrolled (449, 499) with delta (-3, -4)
Screenshot: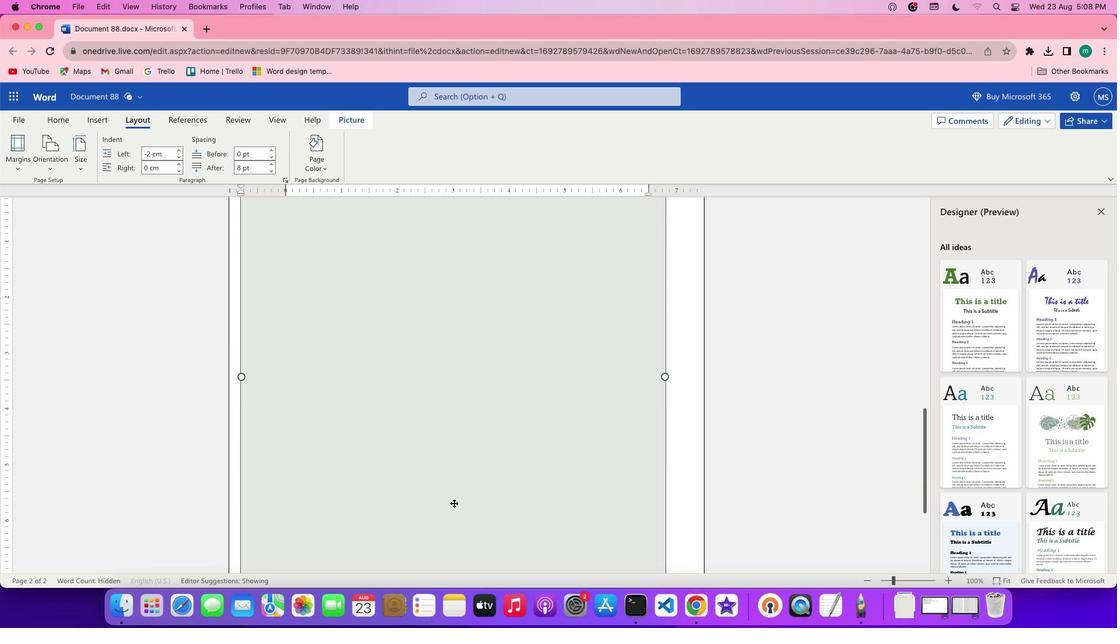 
Action: Mouse scrolled (449, 499) with delta (-3, -5)
Screenshot: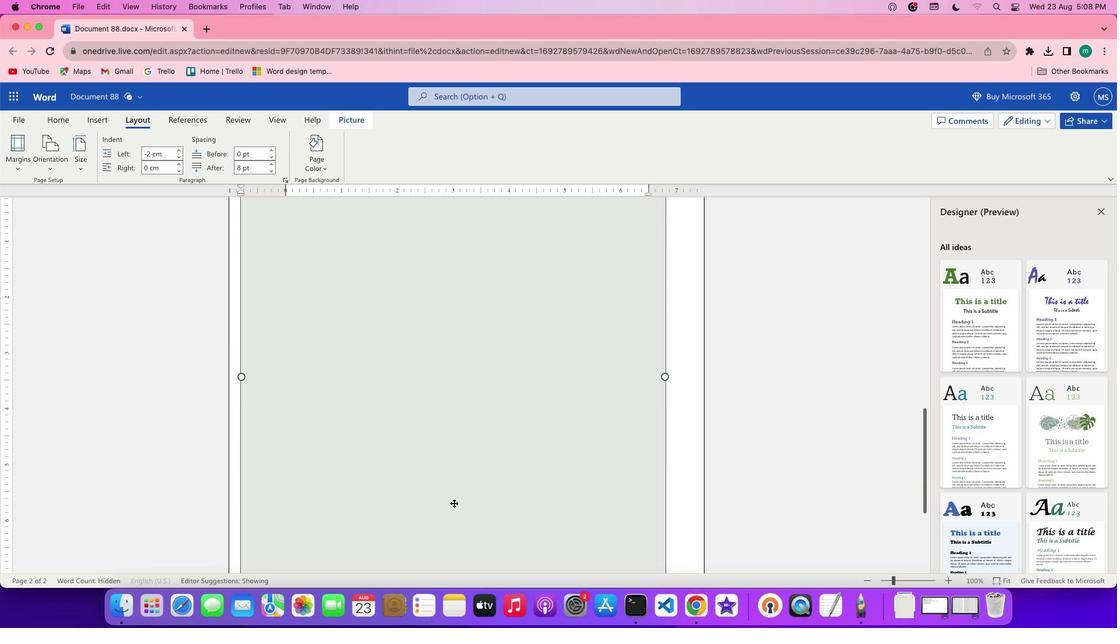 
Action: Mouse scrolled (449, 499) with delta (-3, -6)
Screenshot: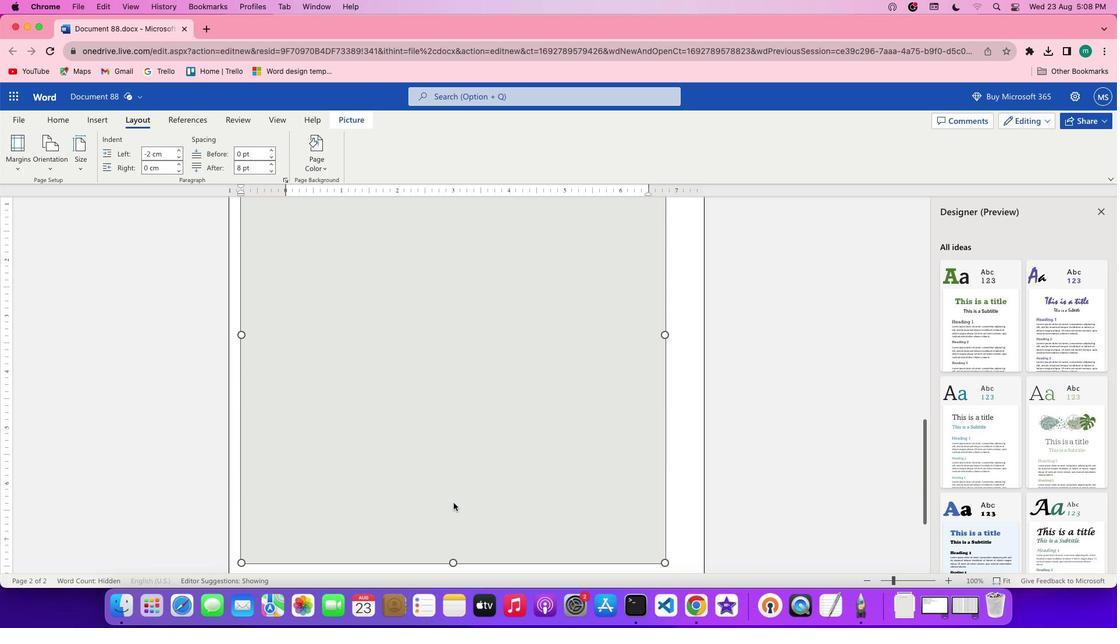 
Action: Mouse scrolled (449, 499) with delta (-3, -6)
Screenshot: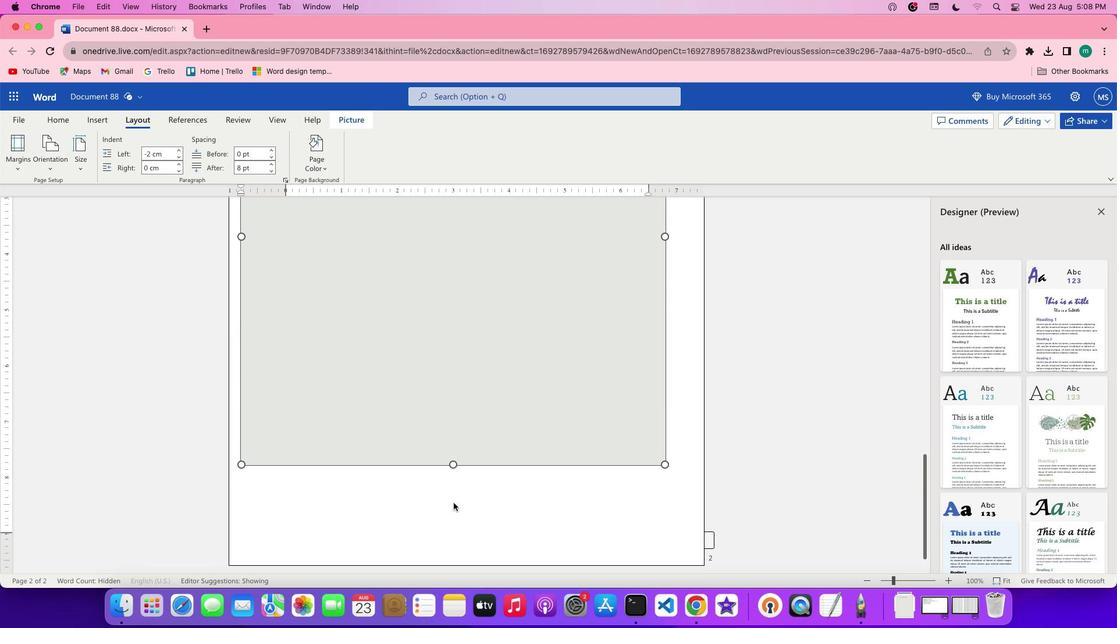 
Action: Mouse moved to (450, 449)
Screenshot: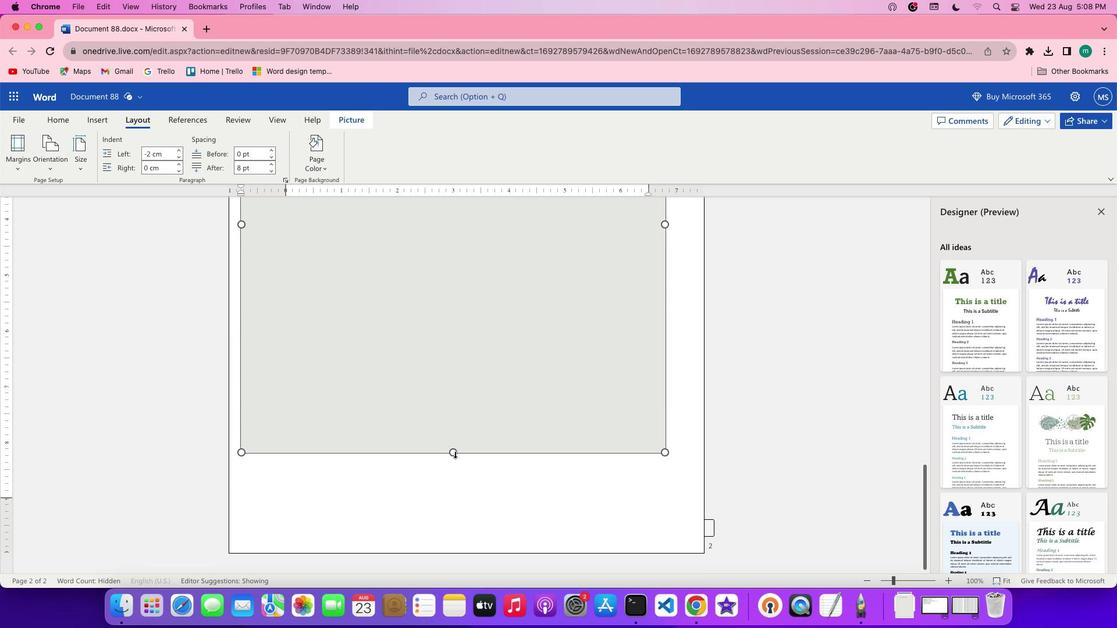 
Action: Mouse pressed left at (450, 449)
Screenshot: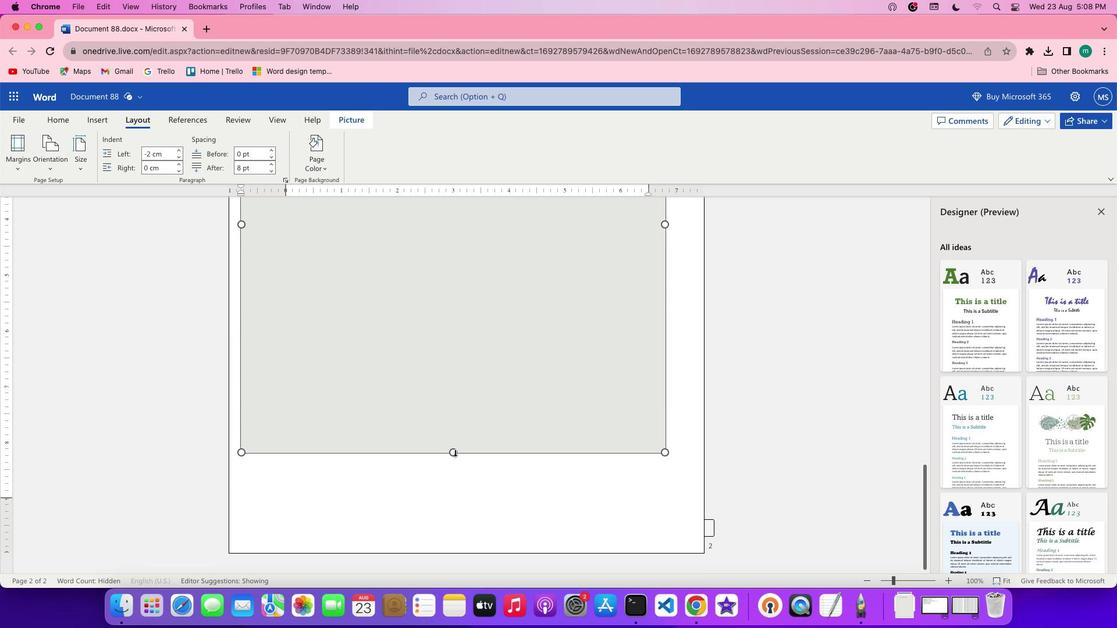 
Action: Mouse moved to (457, 410)
Screenshot: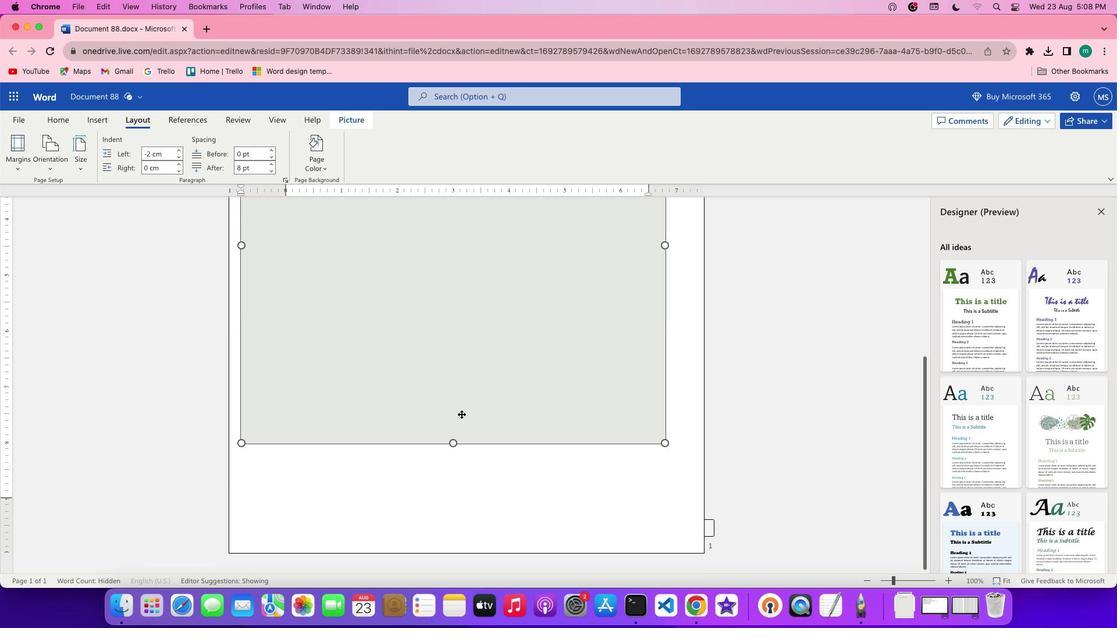 
Action: Mouse scrolled (457, 410) with delta (-3, -2)
Screenshot: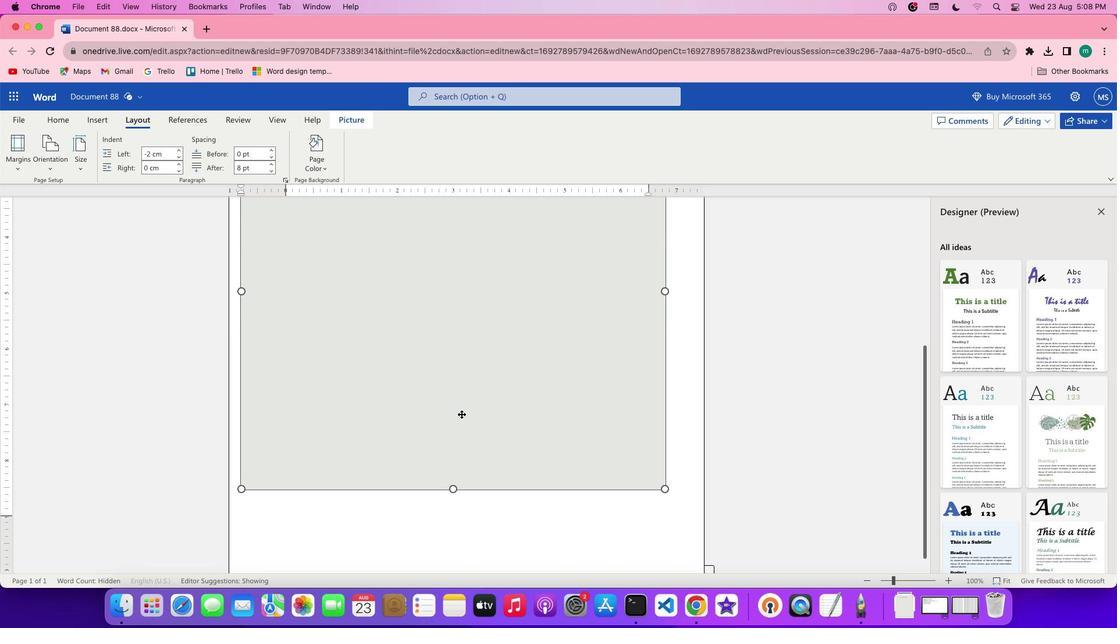 
Action: Mouse scrolled (457, 410) with delta (-3, -2)
Screenshot: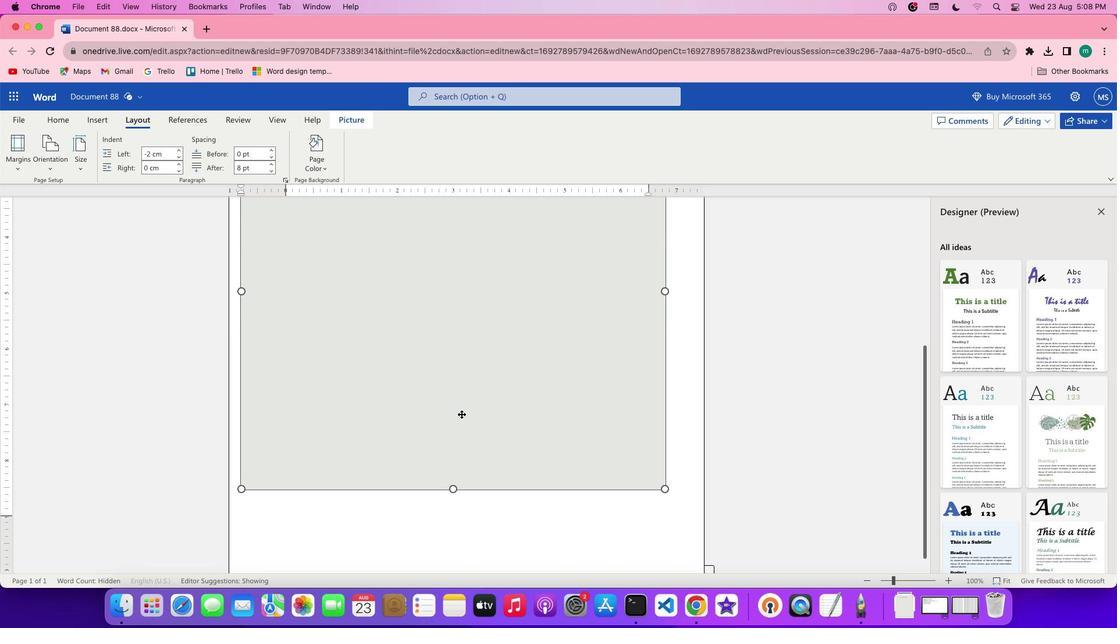 
Action: Mouse scrolled (457, 410) with delta (-3, -1)
Screenshot: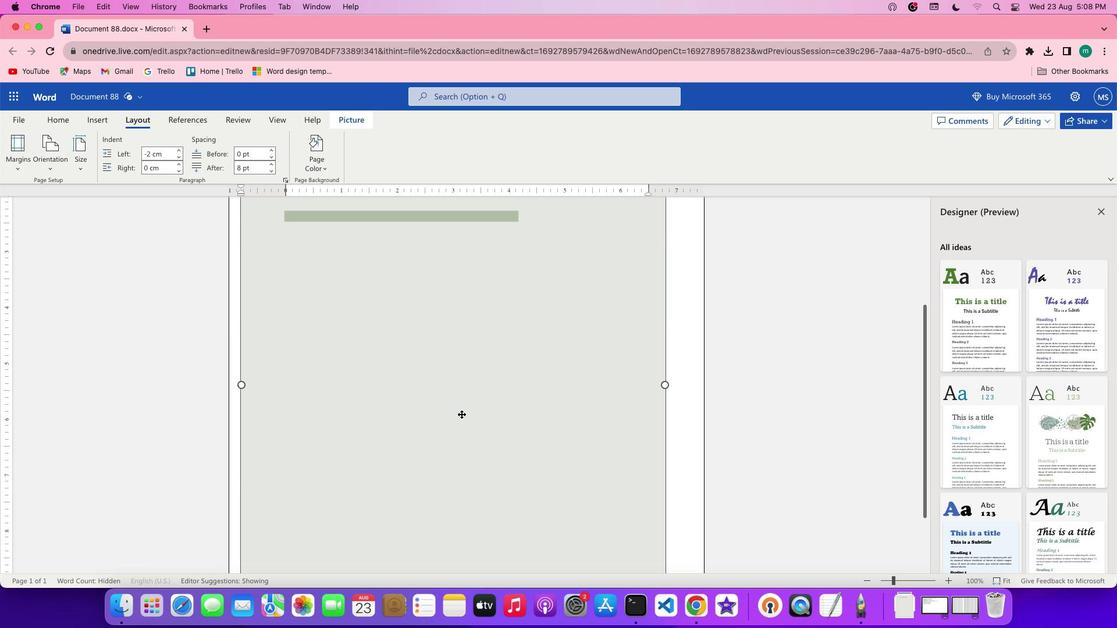 
Action: Mouse scrolled (457, 410) with delta (-3, 0)
Screenshot: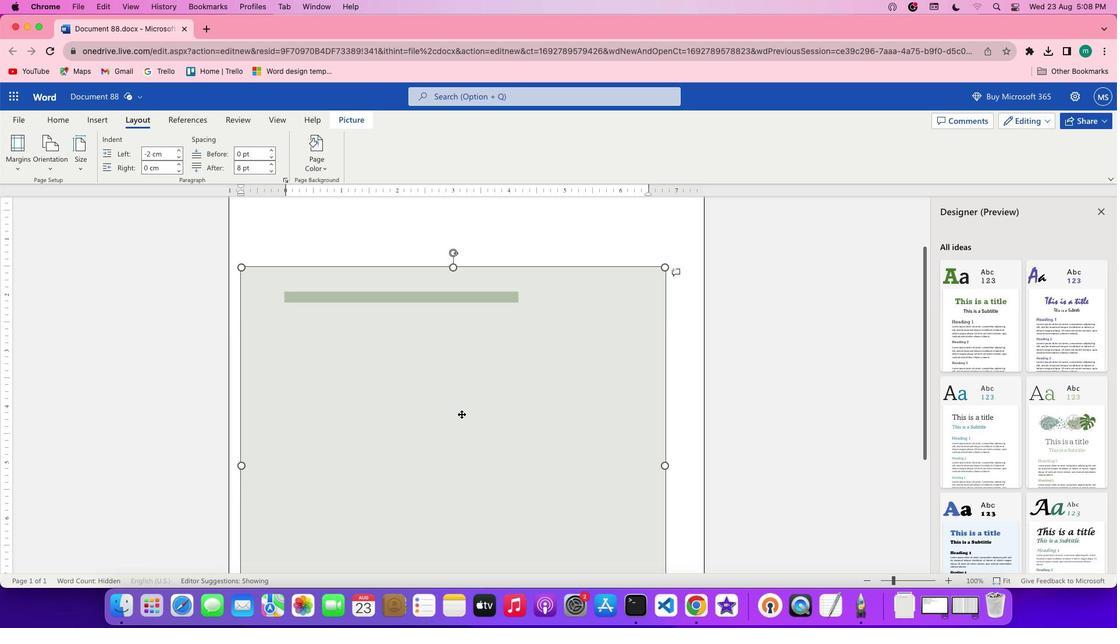 
Action: Mouse scrolled (457, 410) with delta (-3, -4)
Screenshot: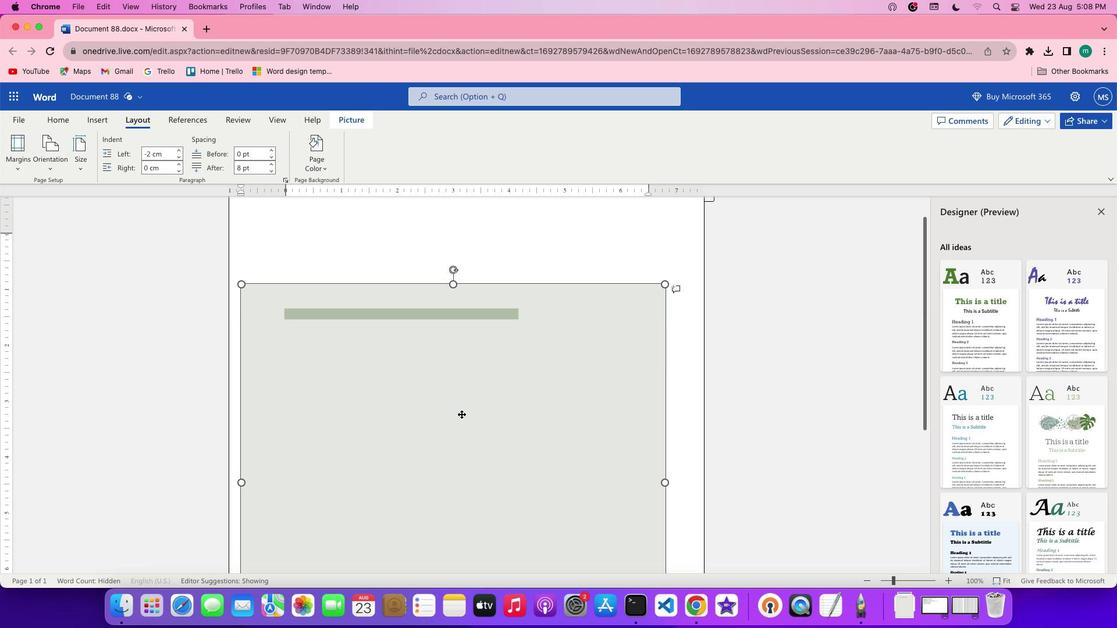 
Action: Mouse scrolled (457, 410) with delta (-3, -4)
Screenshot: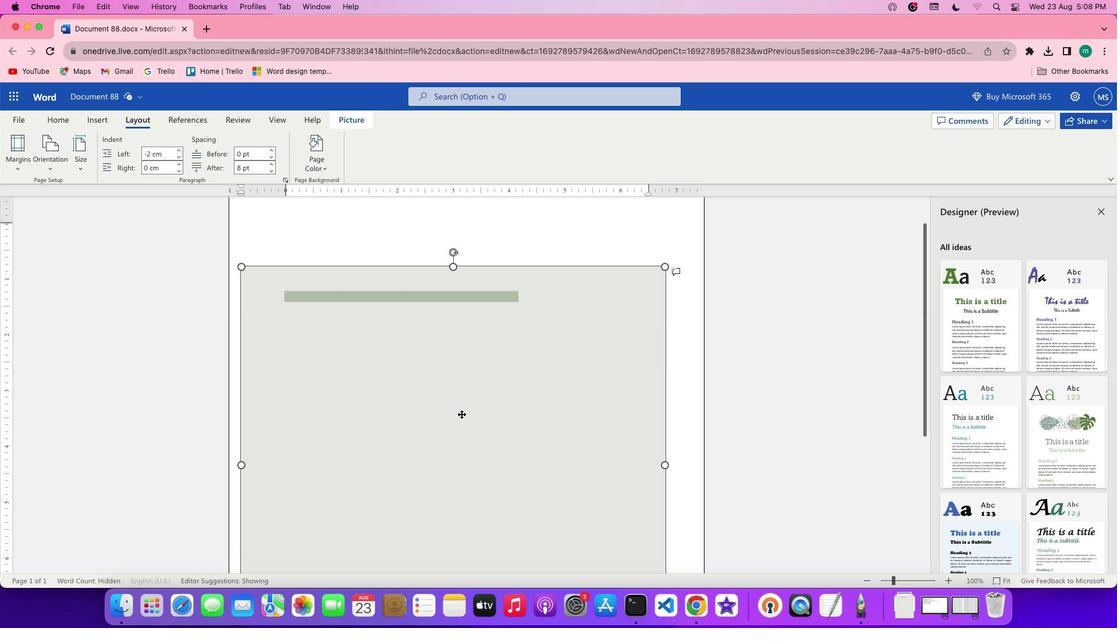 
Action: Mouse scrolled (457, 410) with delta (-3, -4)
Screenshot: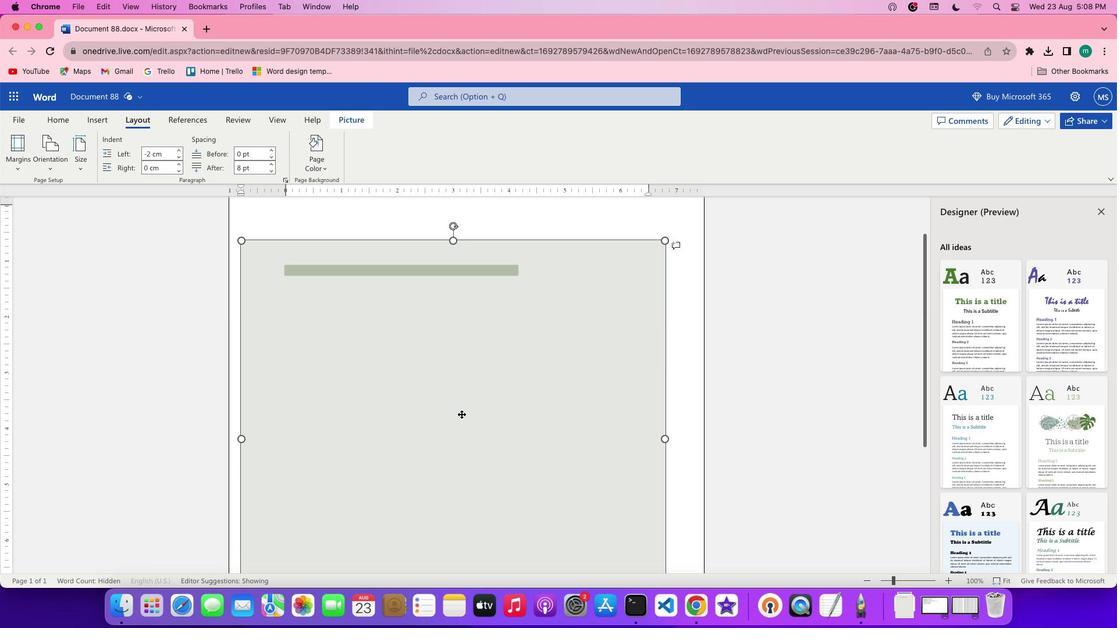 
Action: Mouse scrolled (457, 410) with delta (-3, -5)
Screenshot: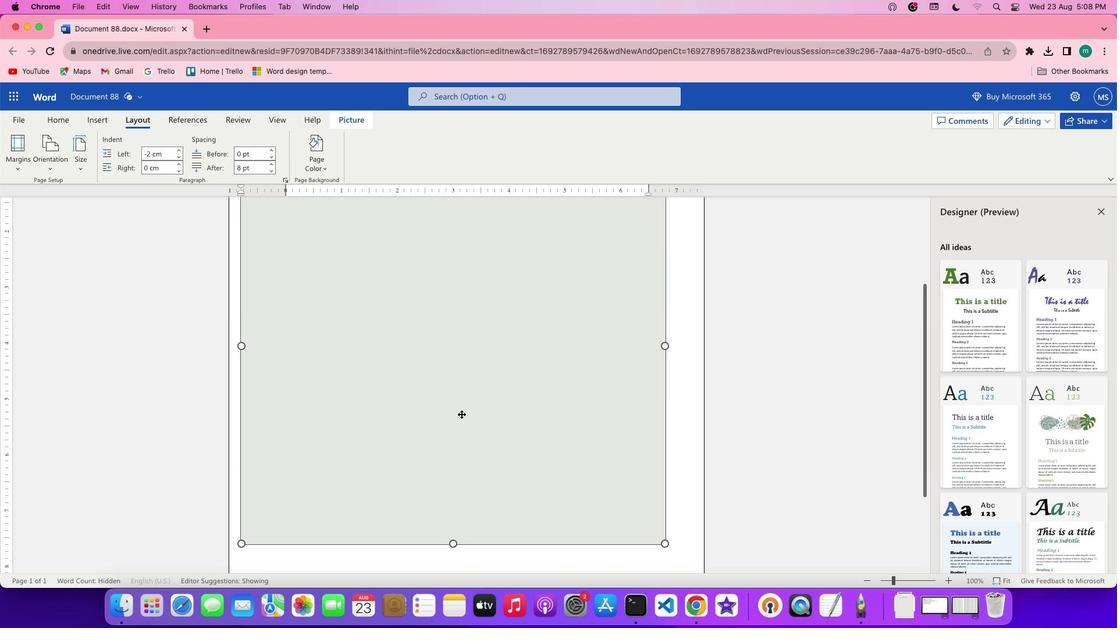 
Action: Mouse scrolled (457, 410) with delta (-3, -4)
Screenshot: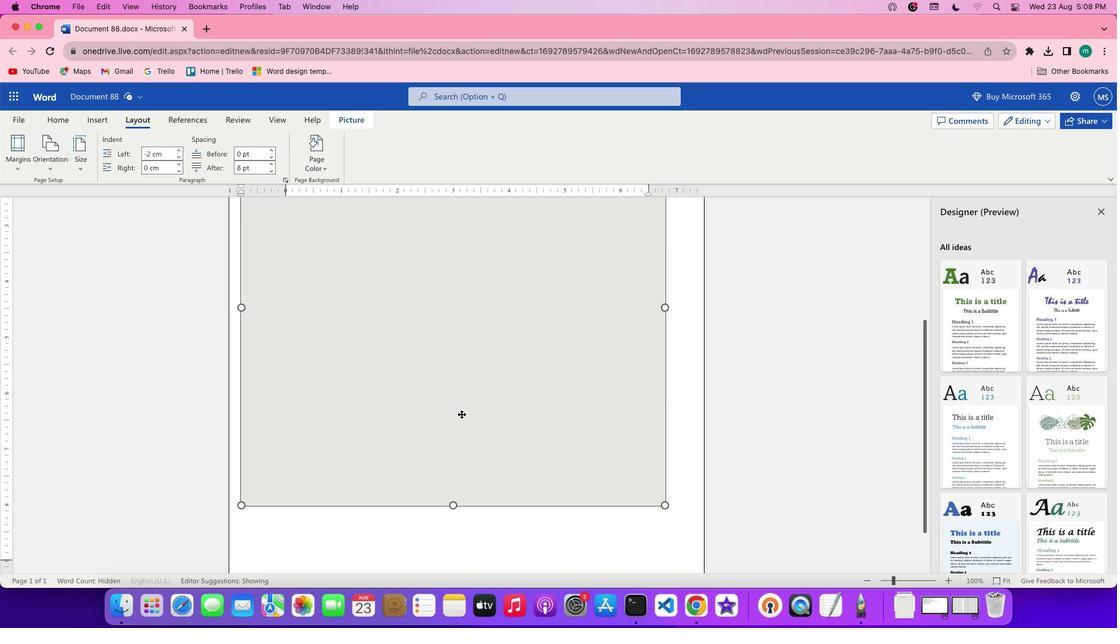 
Action: Mouse moved to (451, 499)
Screenshot: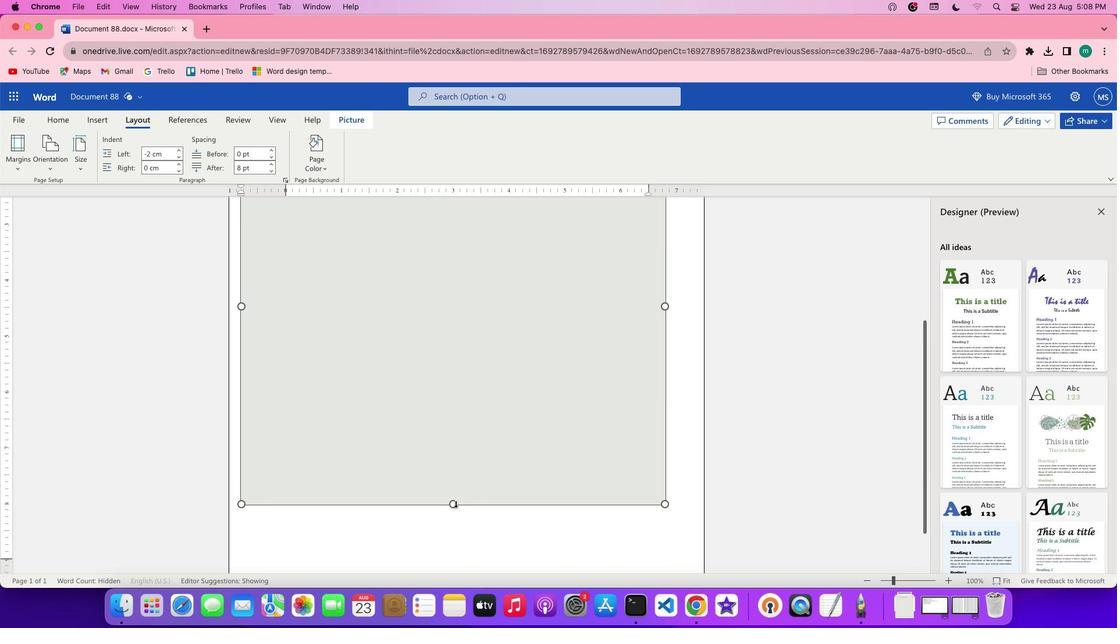 
Action: Mouse pressed left at (451, 499)
Screenshot: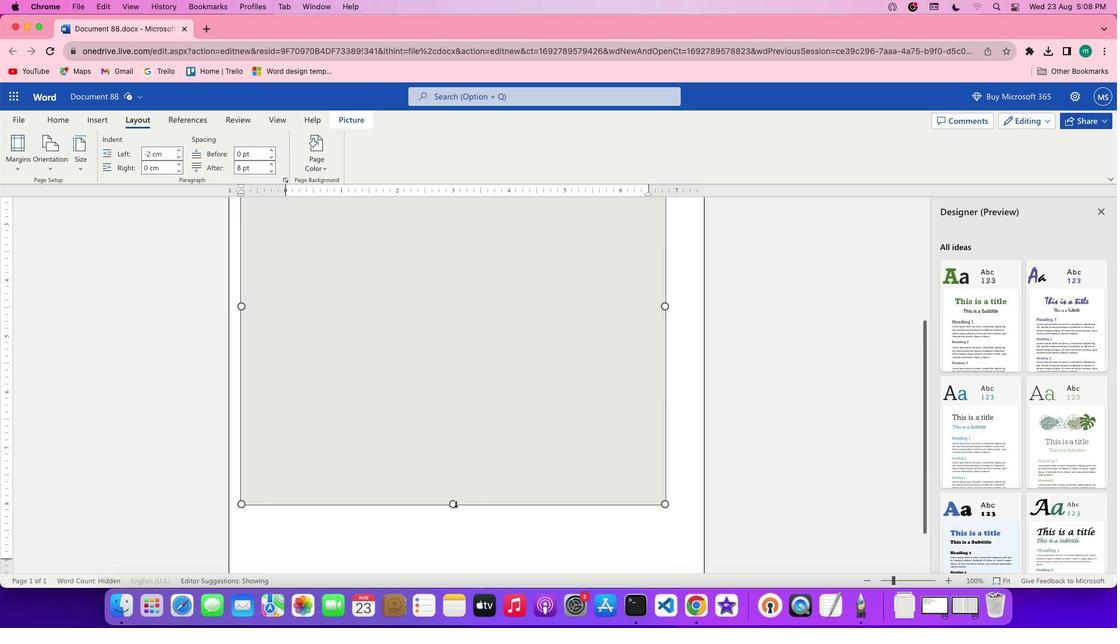 
Action: Mouse moved to (453, 528)
Screenshot: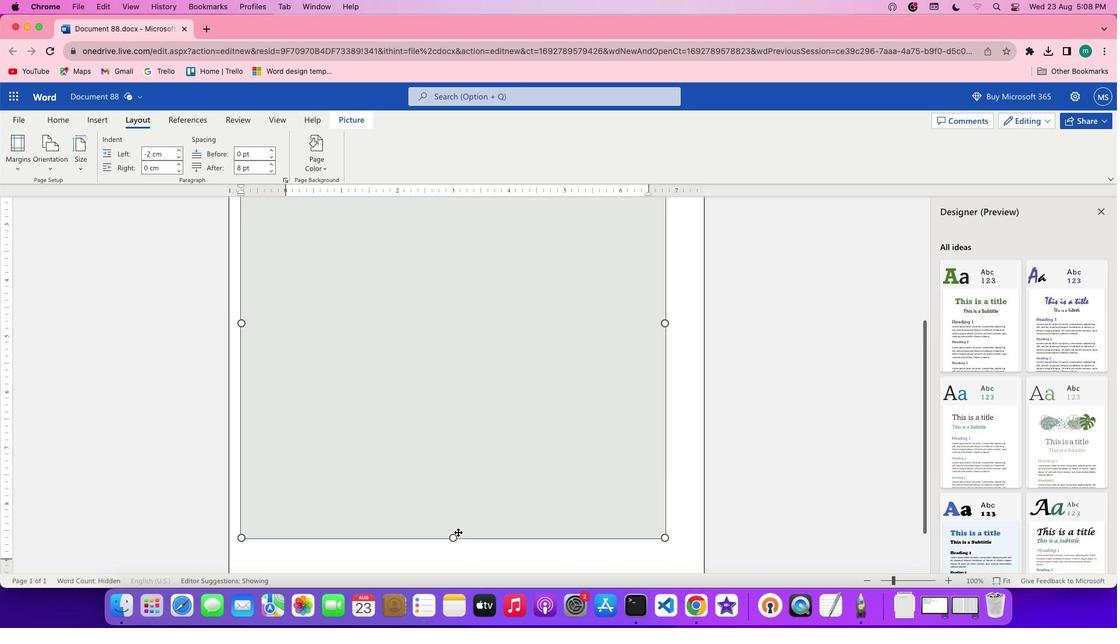 
Action: Mouse scrolled (453, 528) with delta (-3, -4)
Screenshot: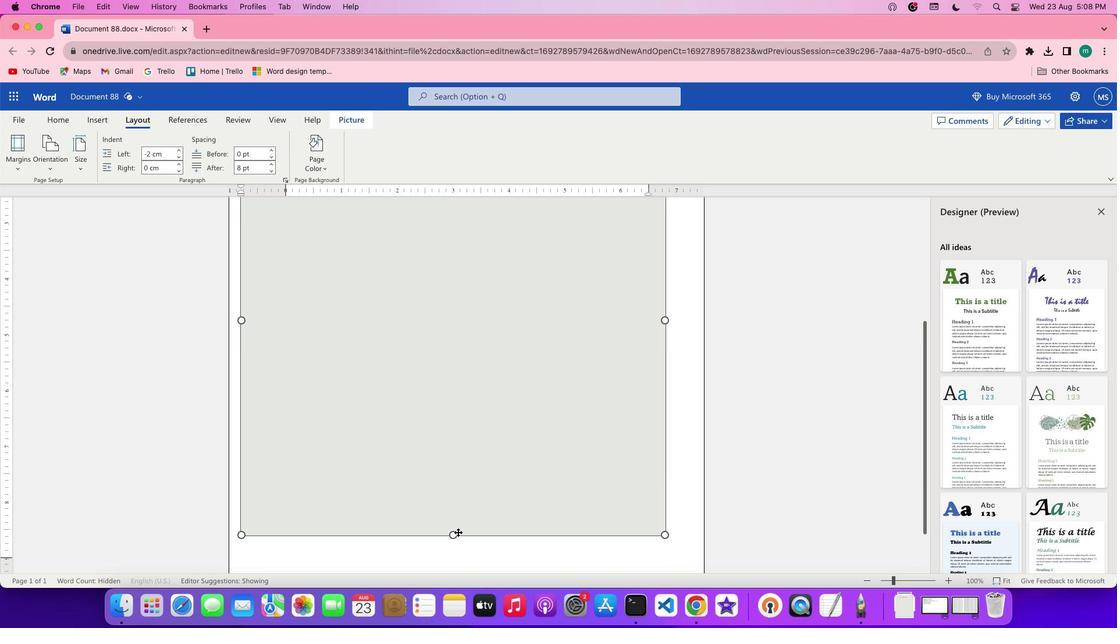 
Action: Mouse scrolled (453, 528) with delta (-3, -4)
Screenshot: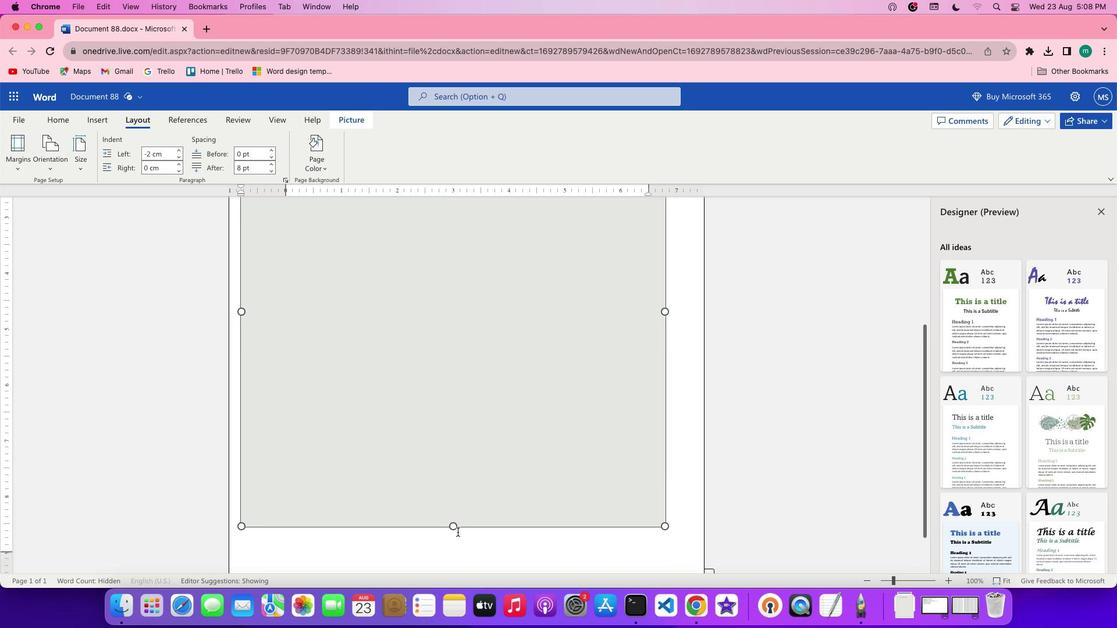 
Action: Mouse scrolled (453, 528) with delta (-3, -5)
Screenshot: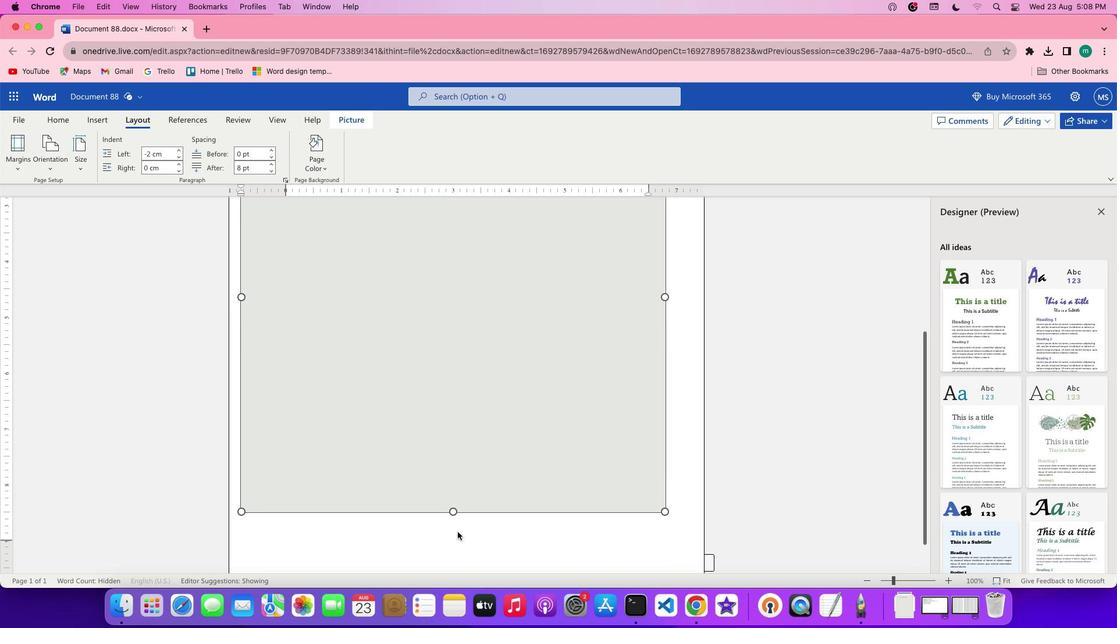 
Action: Mouse scrolled (453, 528) with delta (-3, -5)
Screenshot: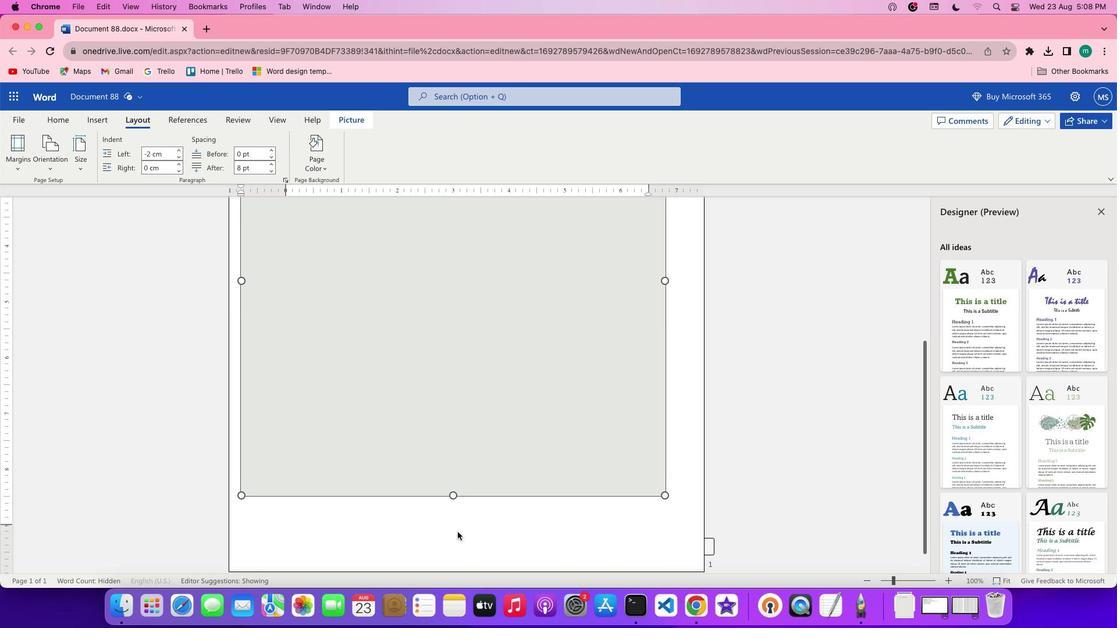 
Action: Mouse moved to (453, 524)
Screenshot: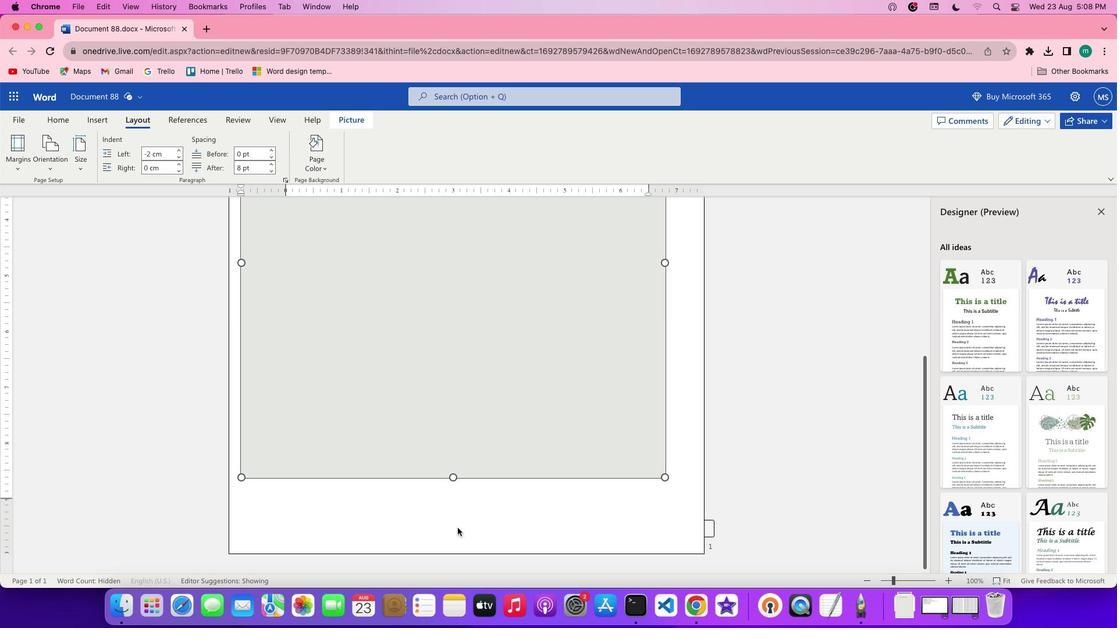 
Action: Mouse scrolled (453, 524) with delta (-3, -2)
Screenshot: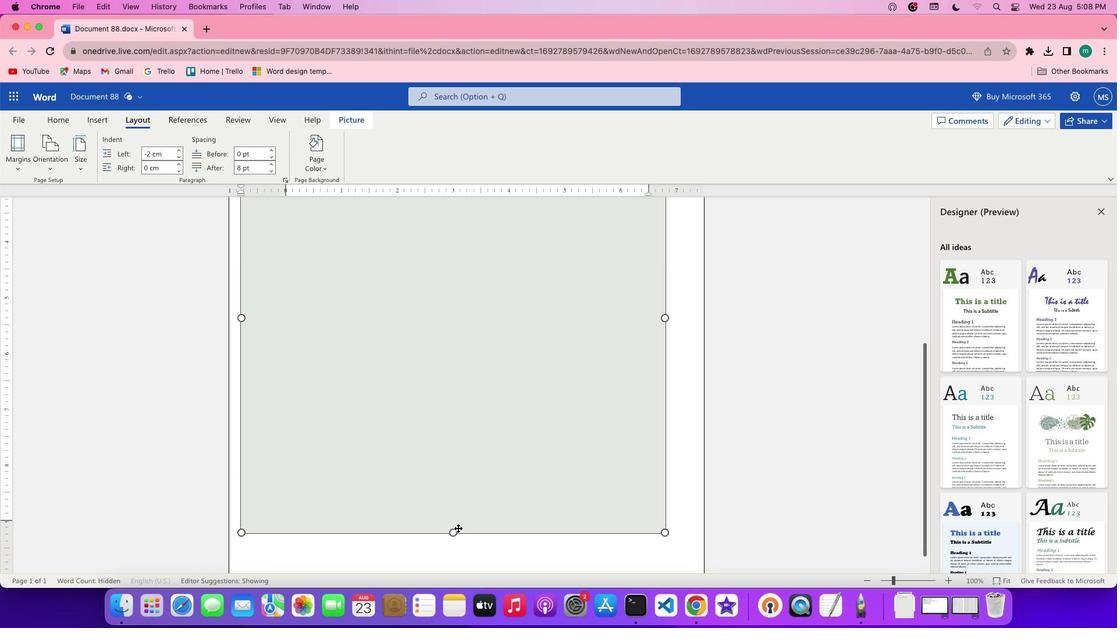 
Action: Mouse scrolled (453, 524) with delta (-3, -2)
Screenshot: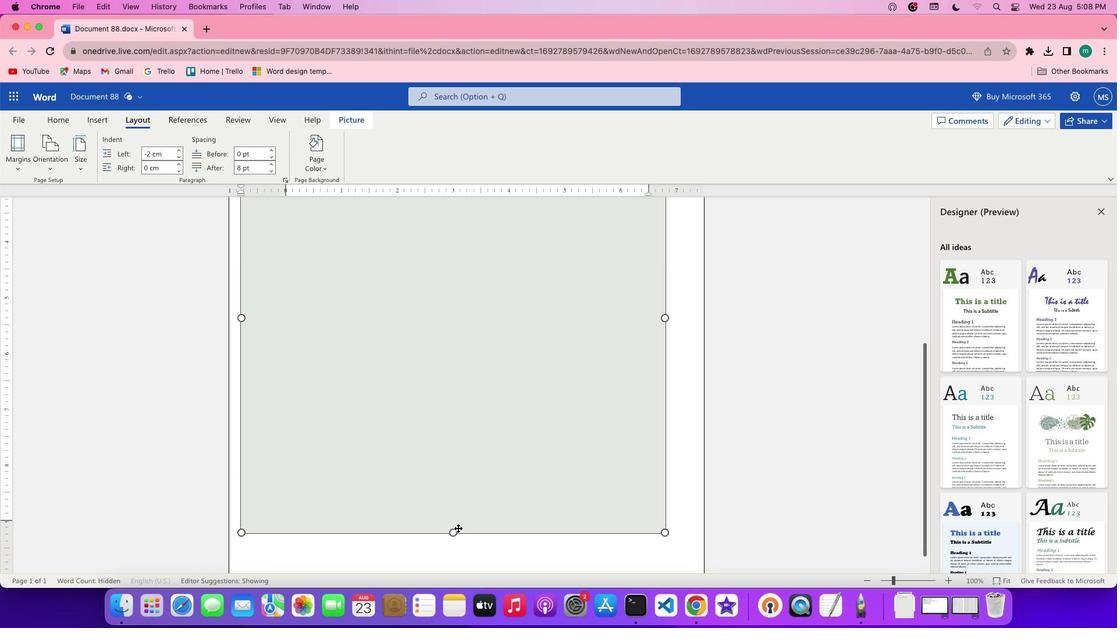
Action: Mouse scrolled (453, 524) with delta (-3, -1)
Screenshot: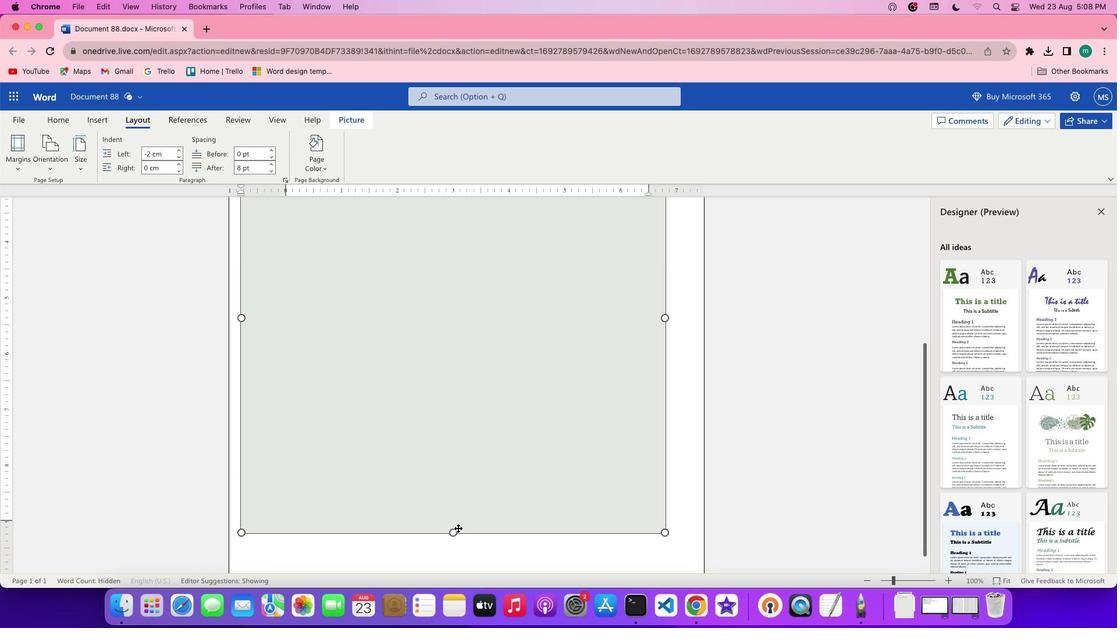 
Action: Mouse scrolled (453, 524) with delta (-3, 0)
Screenshot: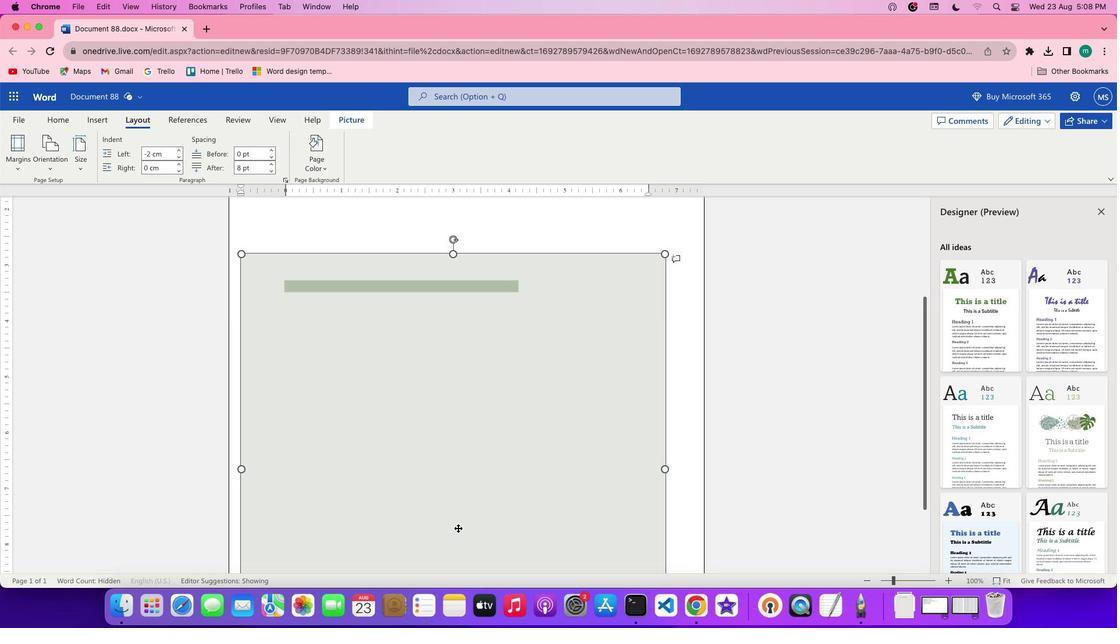 
Action: Mouse scrolled (453, 524) with delta (-3, 0)
Screenshot: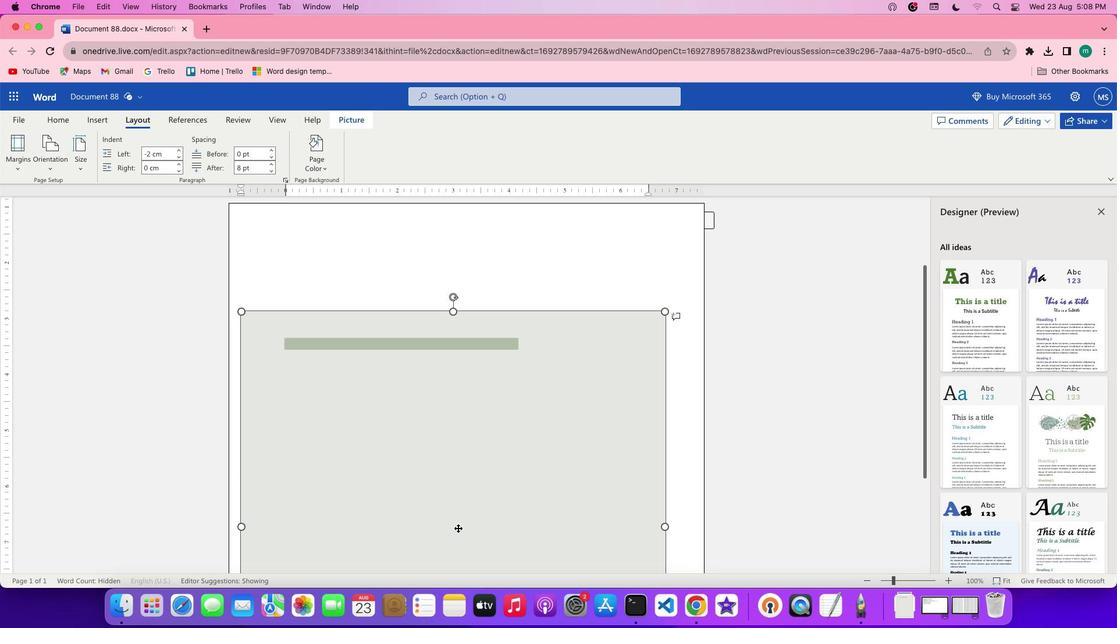 
Action: Mouse moved to (450, 310)
Screenshot: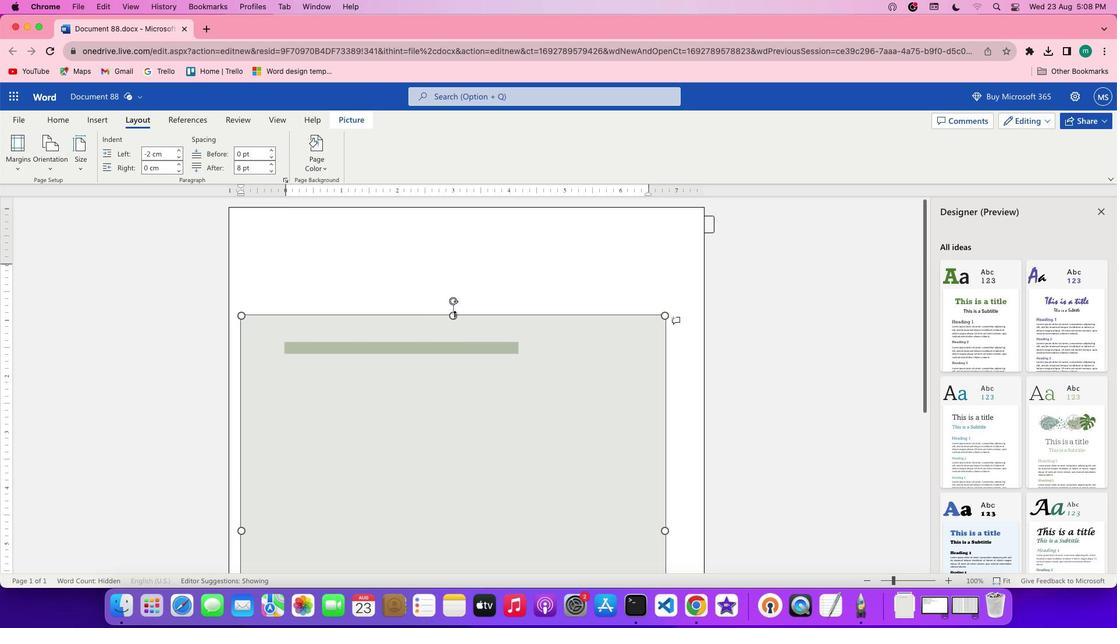 
Action: Mouse pressed left at (450, 310)
Screenshot: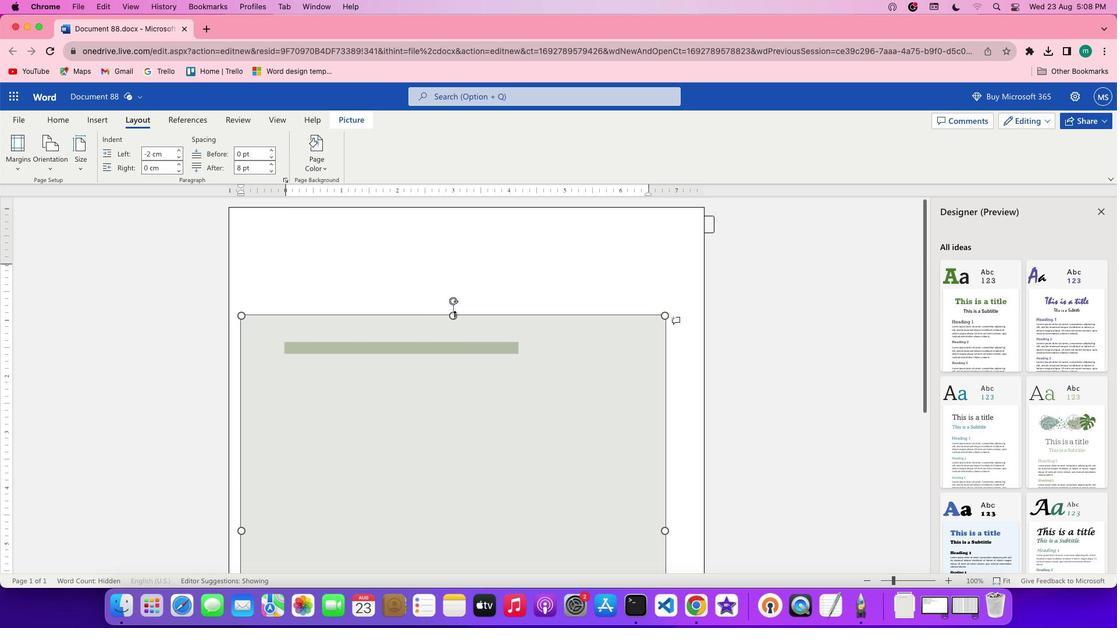 
Action: Mouse moved to (473, 360)
Screenshot: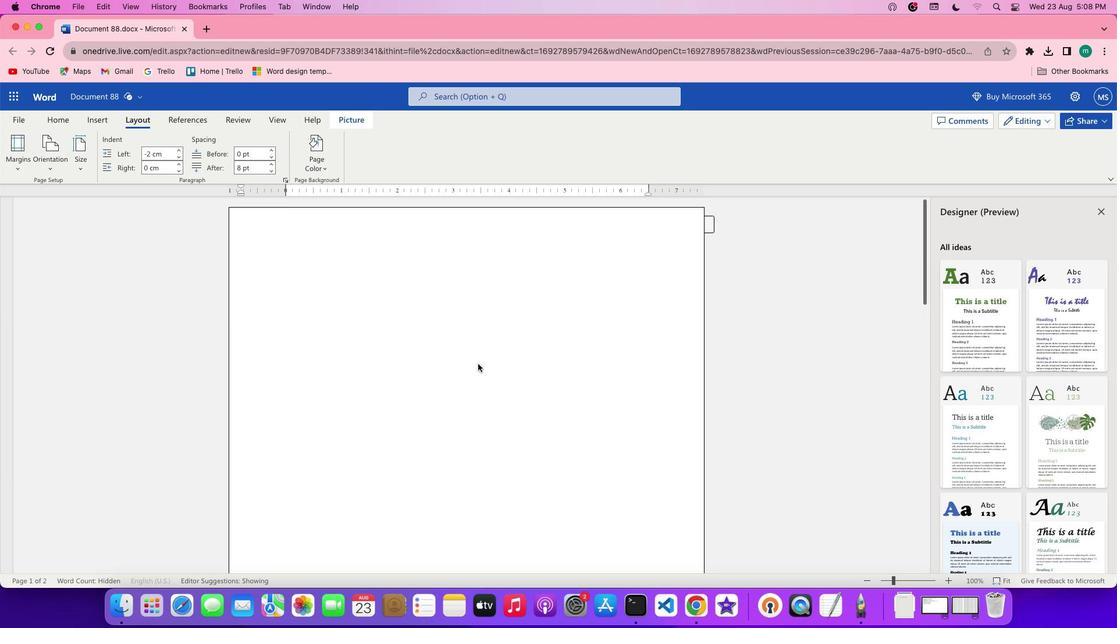 
Action: Mouse scrolled (473, 360) with delta (-3, -4)
Screenshot: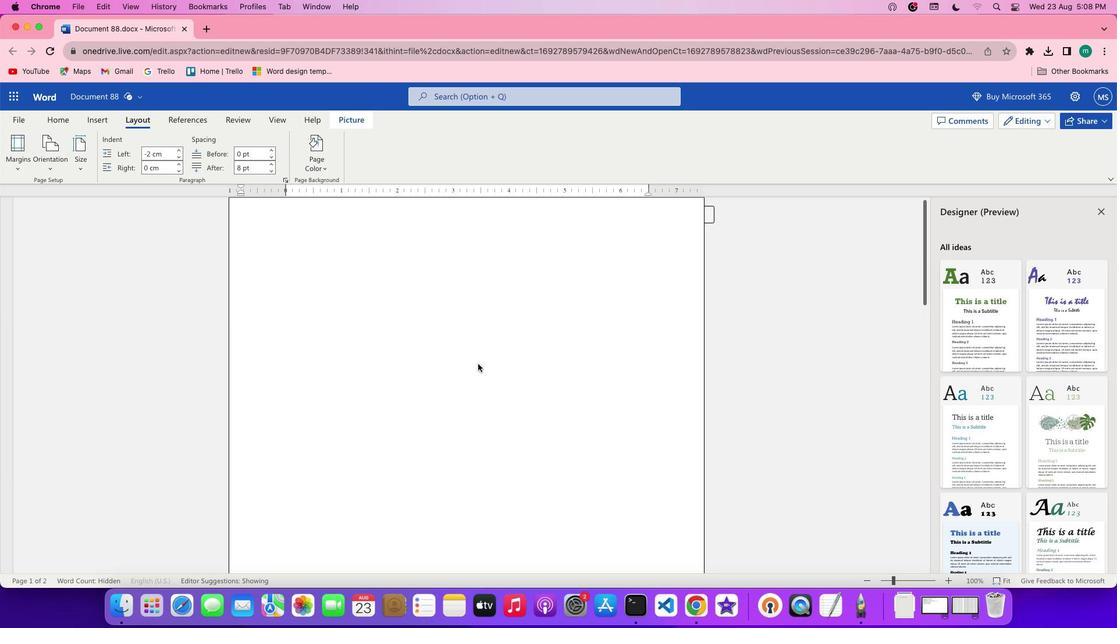 
Action: Mouse scrolled (473, 360) with delta (-3, -4)
Screenshot: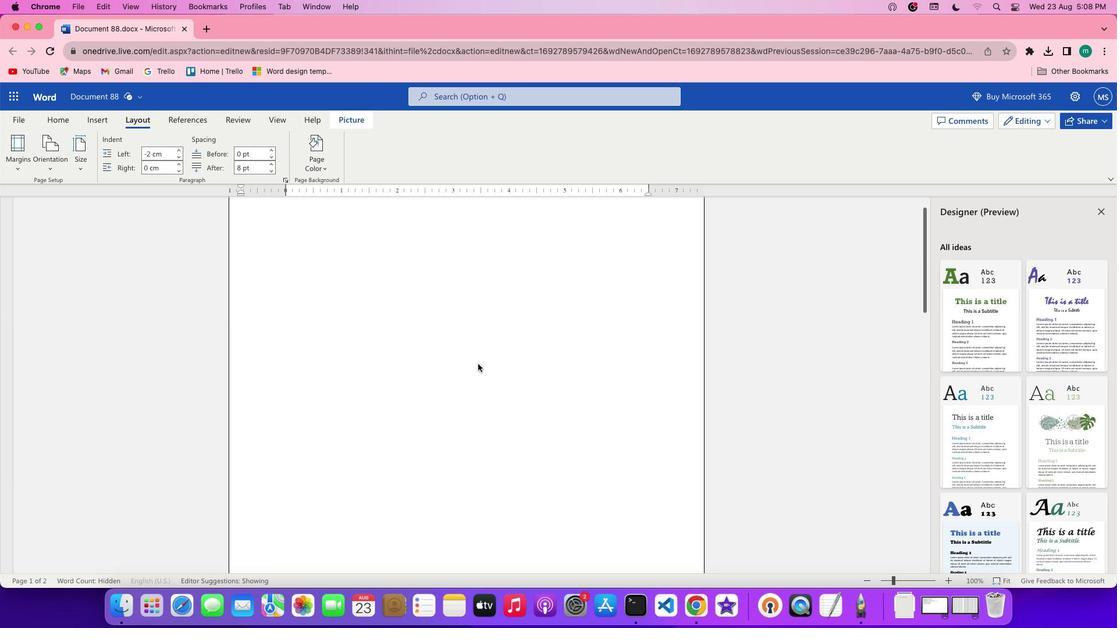 
Action: Mouse scrolled (473, 360) with delta (-3, -5)
Screenshot: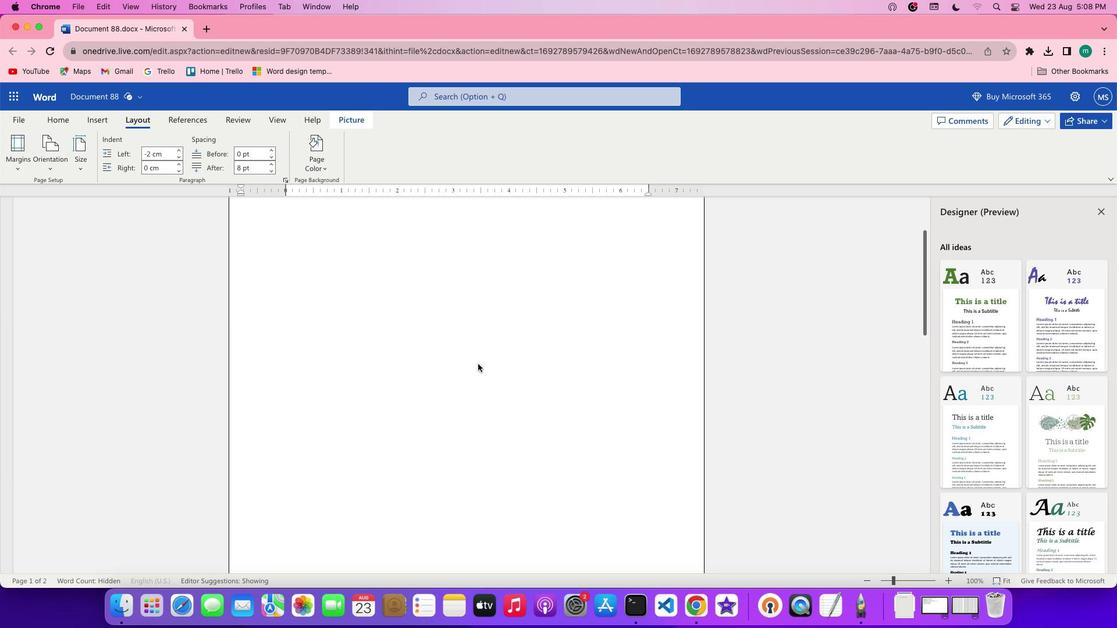 
Action: Mouse scrolled (473, 360) with delta (-3, -6)
Screenshot: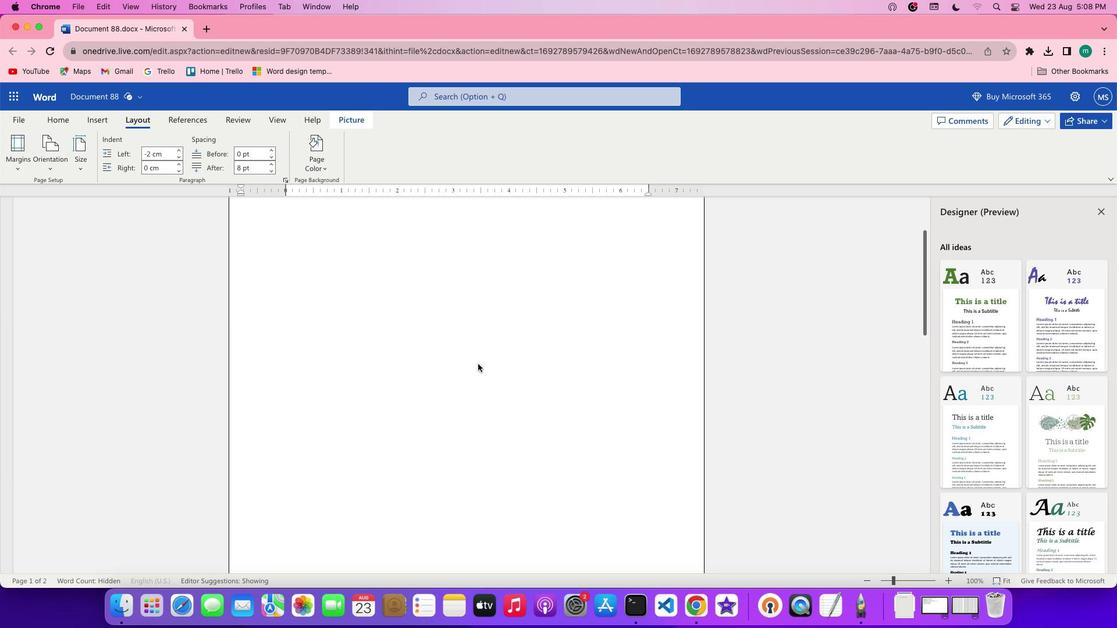 
Action: Mouse scrolled (473, 360) with delta (-3, -6)
Screenshot: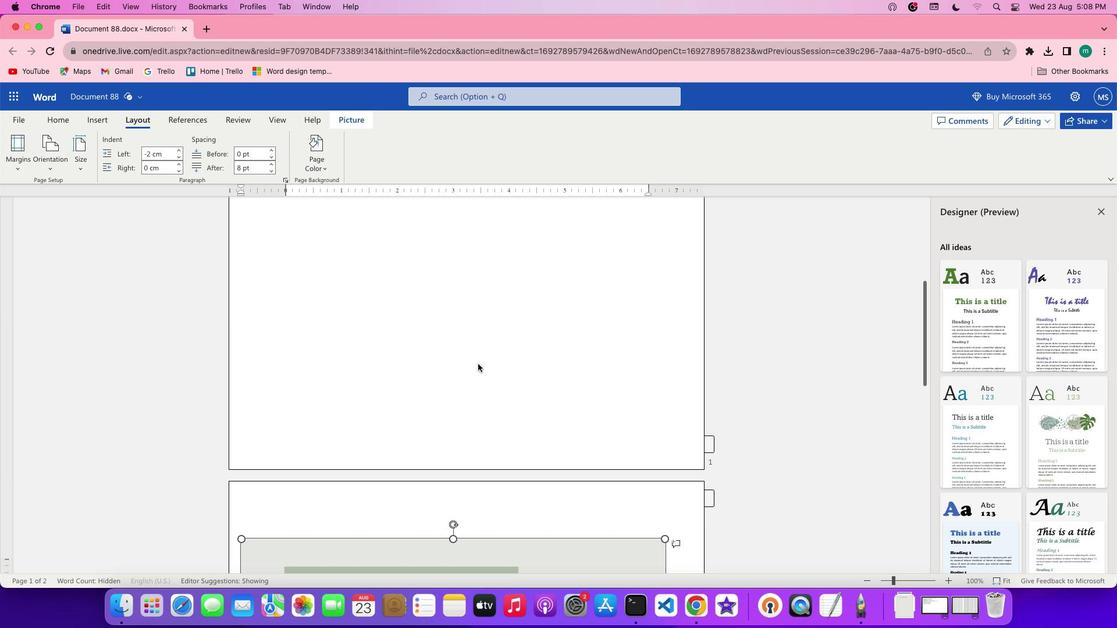 
Action: Mouse scrolled (473, 360) with delta (-3, -4)
Screenshot: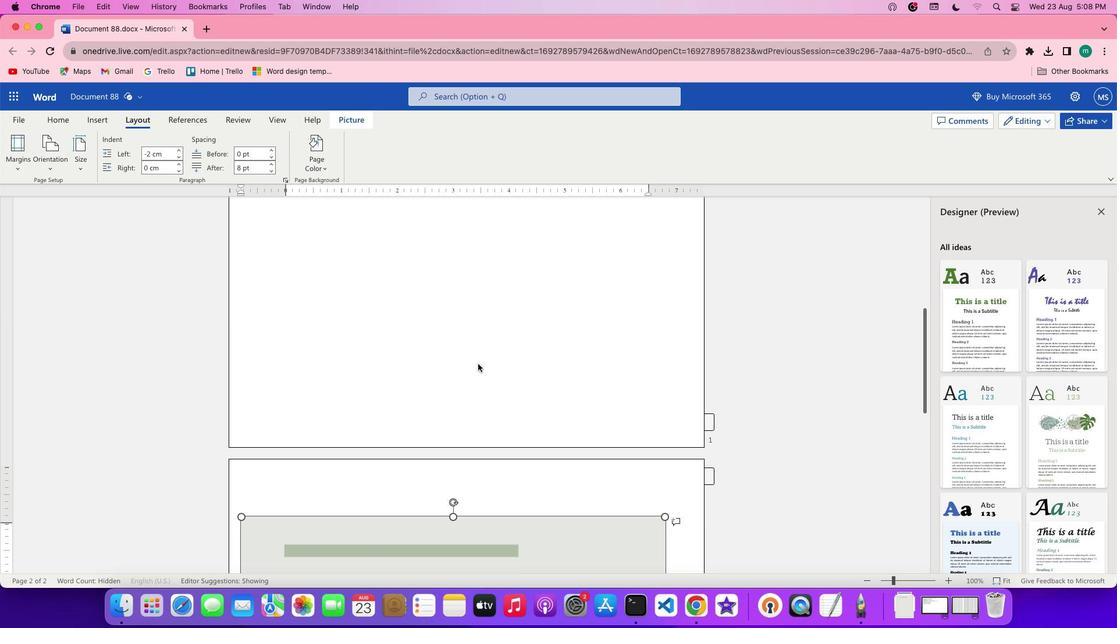 
Action: Mouse scrolled (473, 360) with delta (-3, -4)
Screenshot: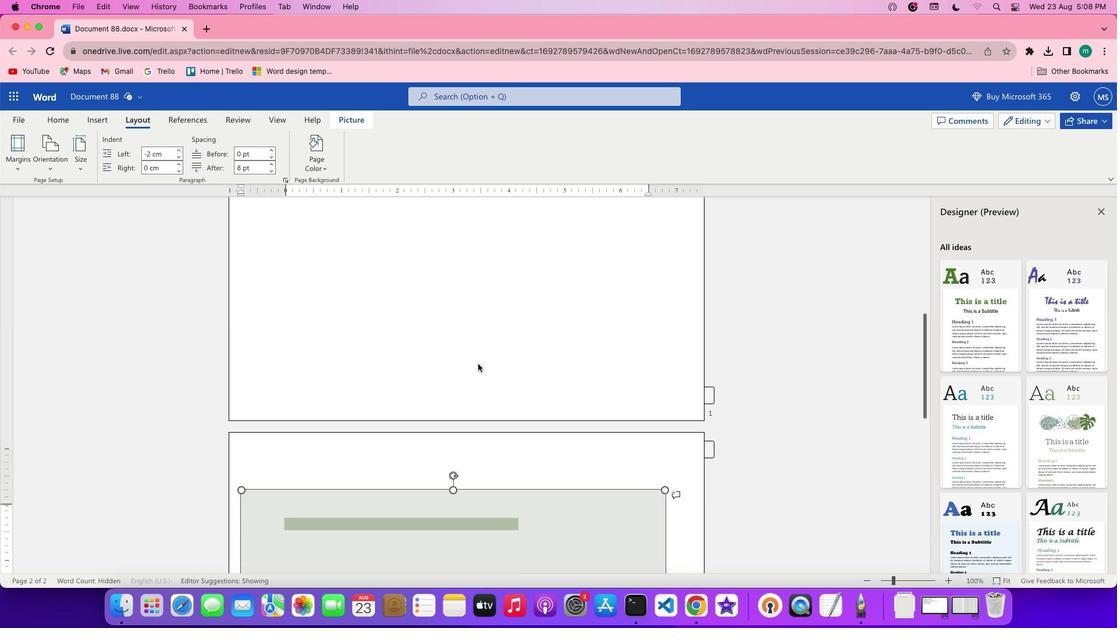 
Action: Mouse scrolled (473, 360) with delta (-3, -5)
Screenshot: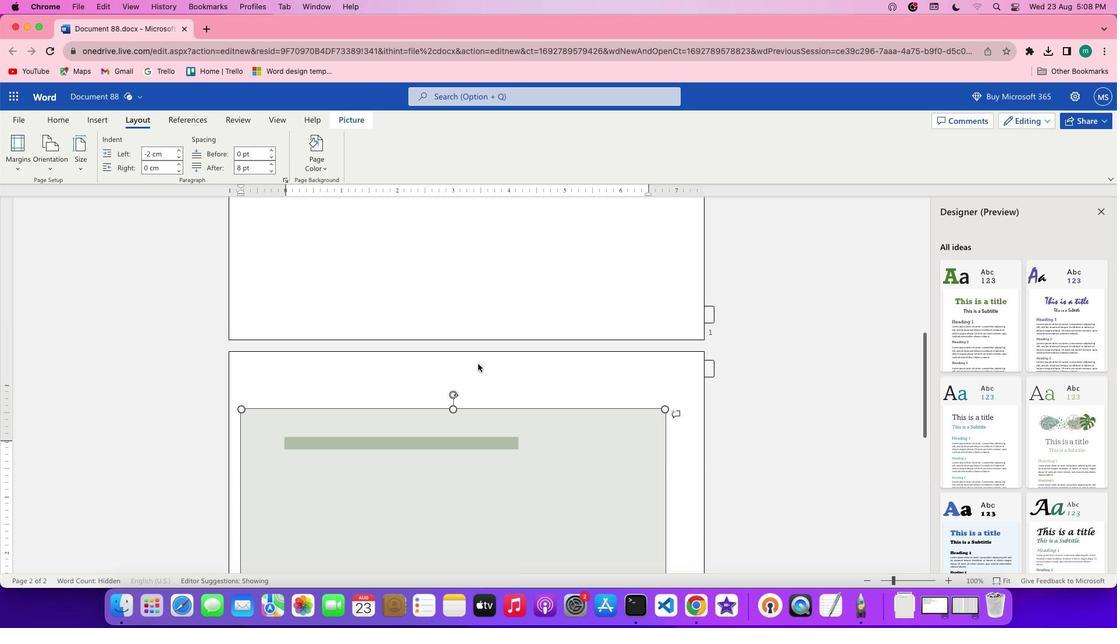 
Action: Mouse scrolled (473, 360) with delta (-3, -5)
Screenshot: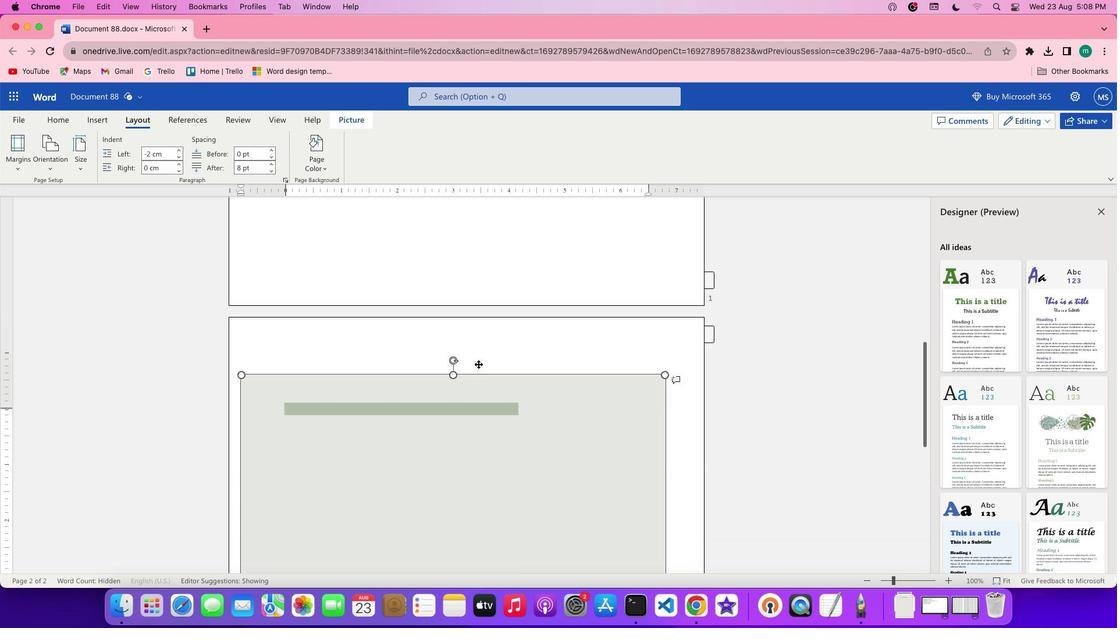 
Action: Mouse scrolled (473, 360) with delta (-3, -2)
Screenshot: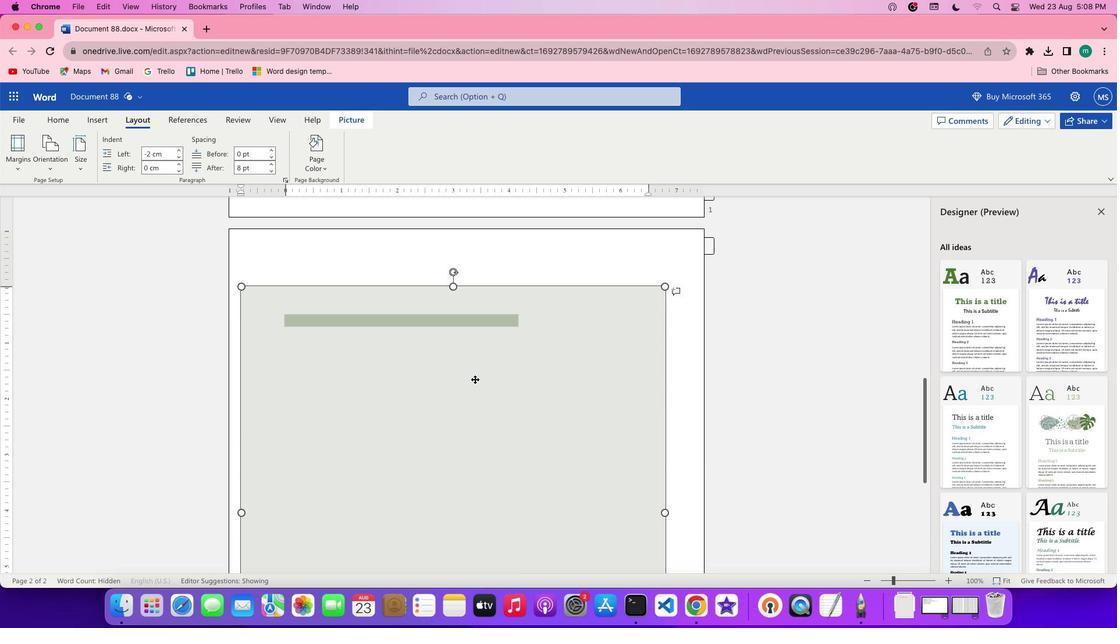 
Action: Mouse moved to (450, 307)
Screenshot: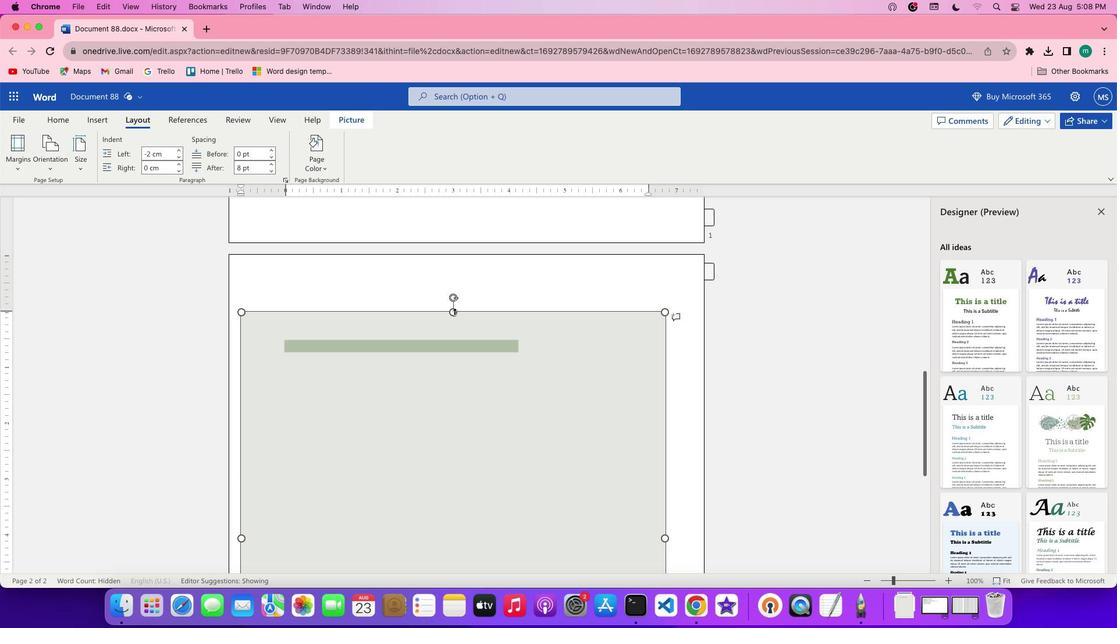 
Action: Mouse pressed left at (450, 307)
Screenshot: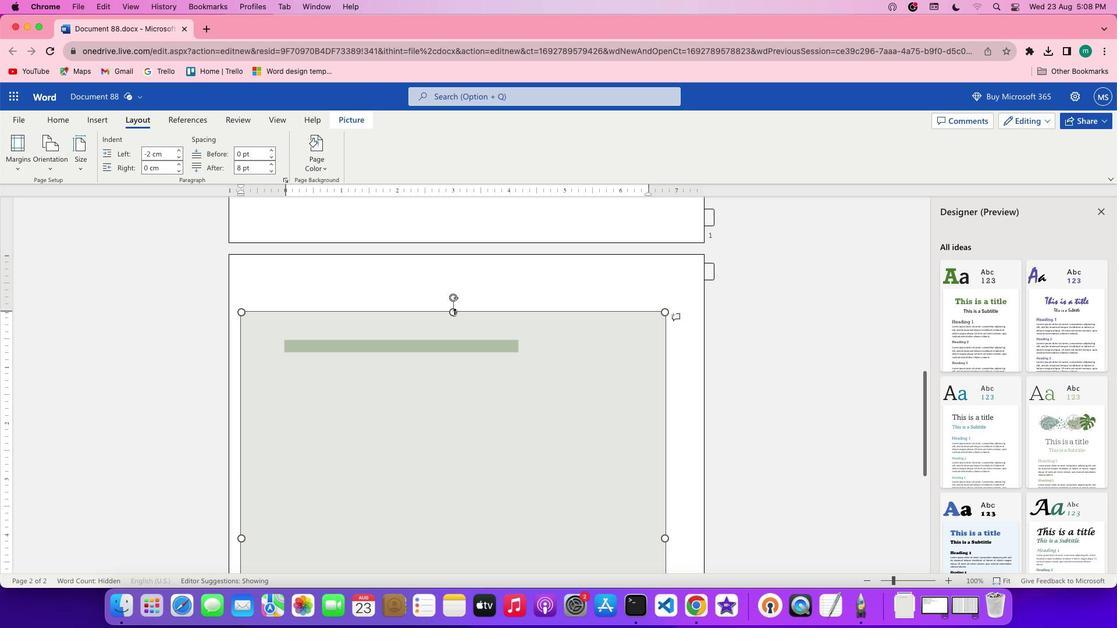 
Action: Mouse moved to (449, 328)
Screenshot: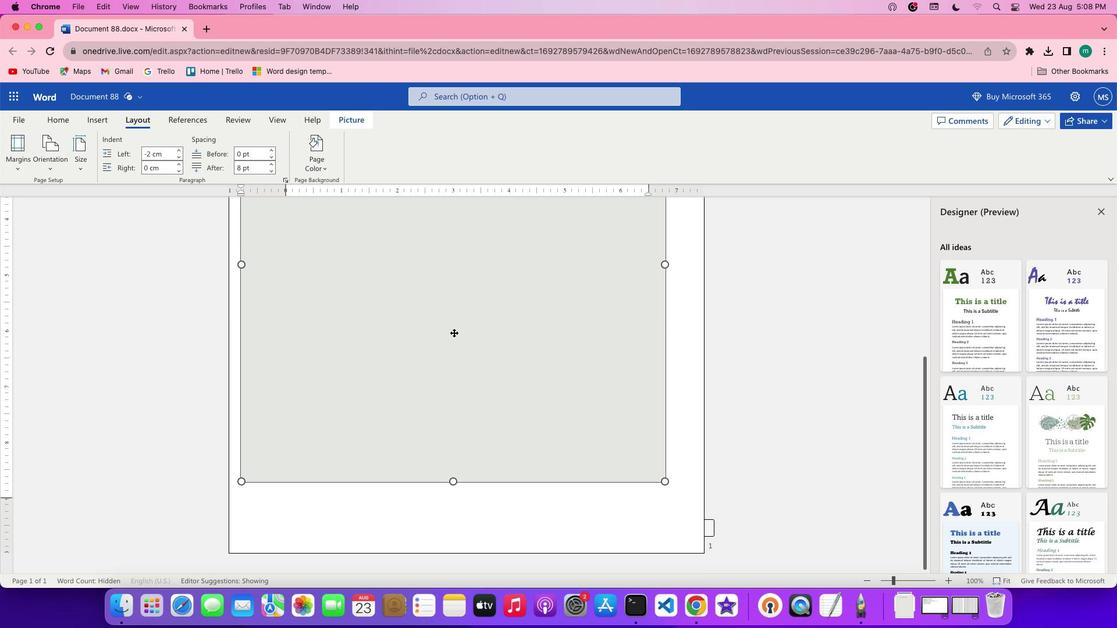 
Action: Mouse scrolled (449, 328) with delta (-3, -2)
Screenshot: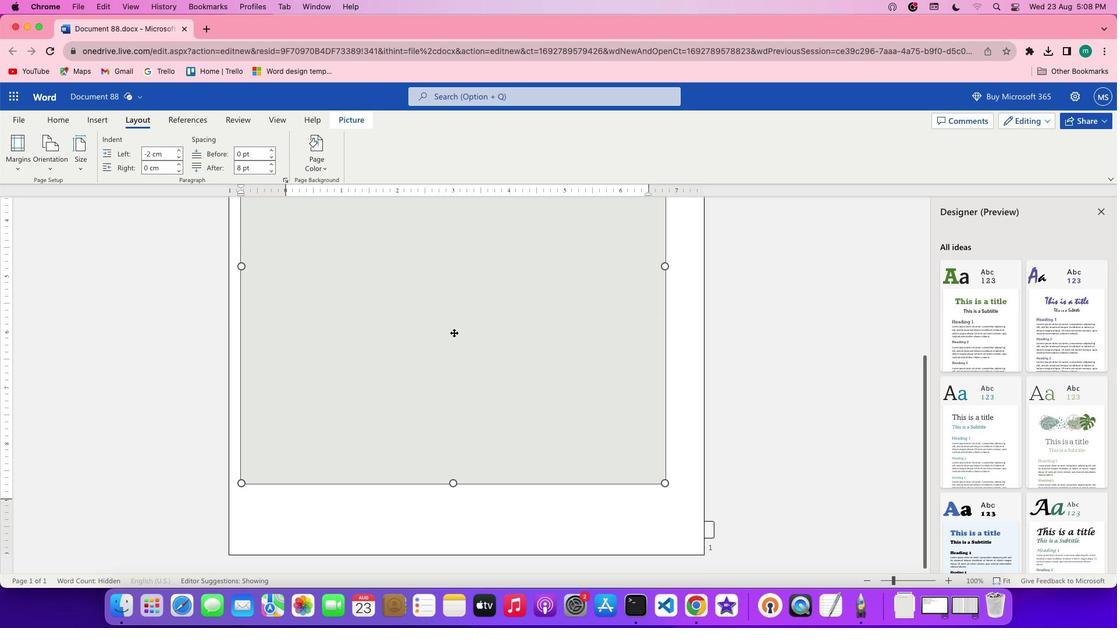 
Action: Mouse scrolled (449, 328) with delta (-3, -2)
Screenshot: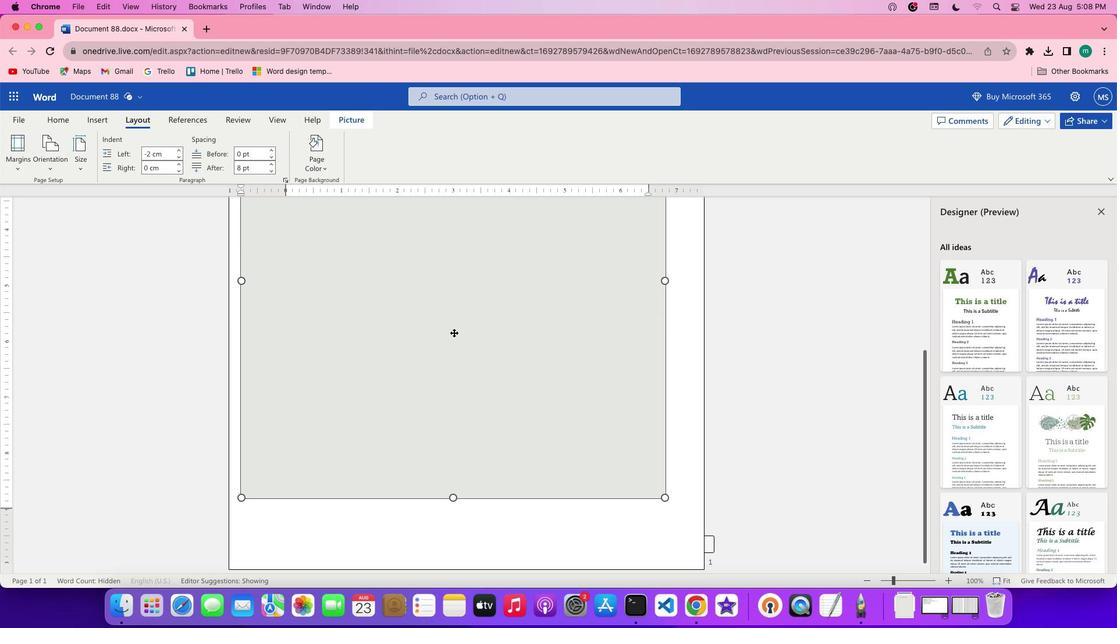 
Action: Mouse scrolled (449, 328) with delta (-3, -2)
Screenshot: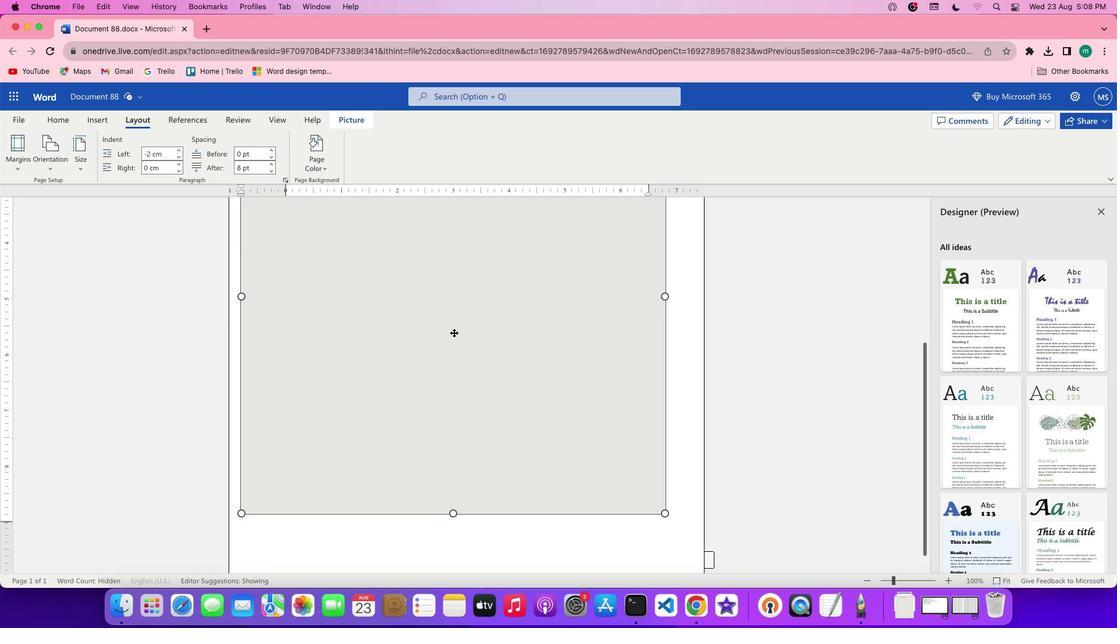 
Action: Mouse scrolled (449, 328) with delta (-3, -2)
Screenshot: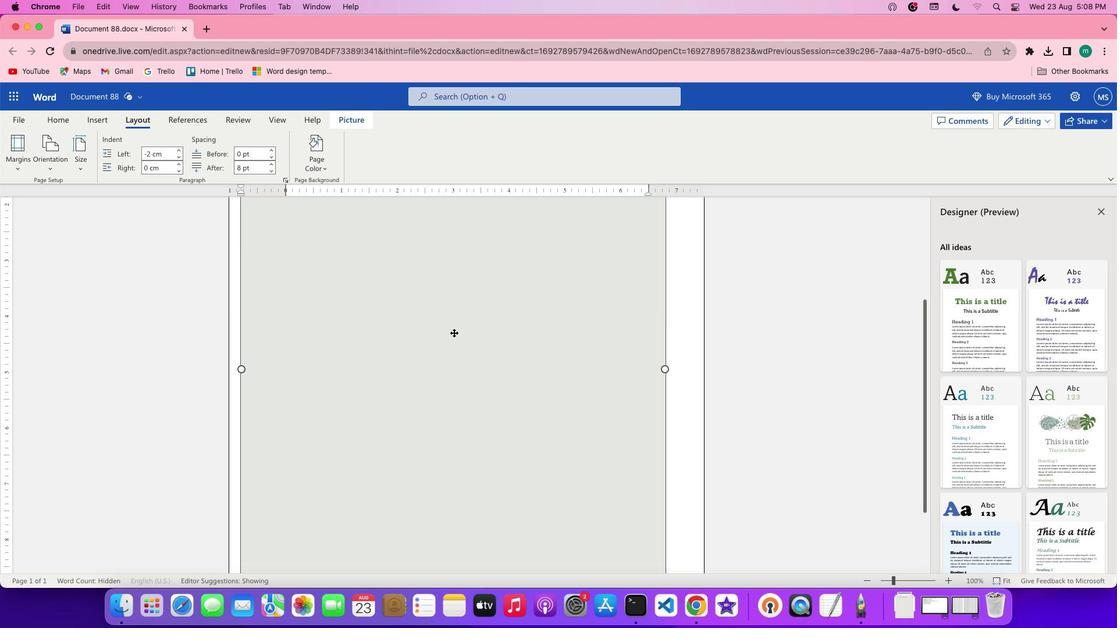 
Action: Mouse scrolled (449, 328) with delta (-3, -2)
Screenshot: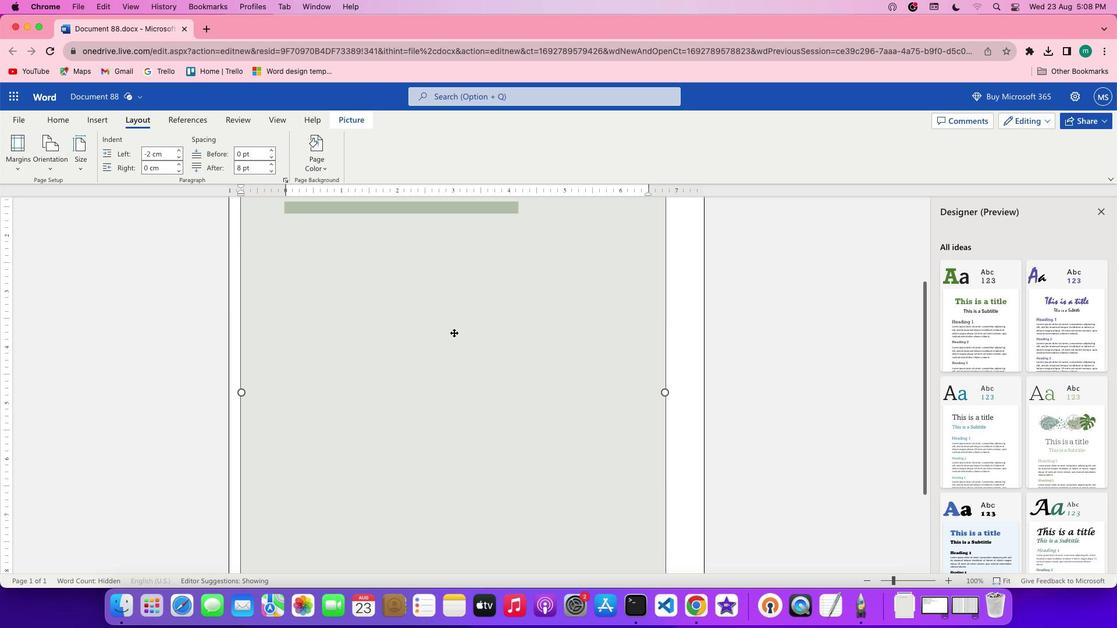 
Action: Mouse scrolled (449, 328) with delta (-3, -2)
Screenshot: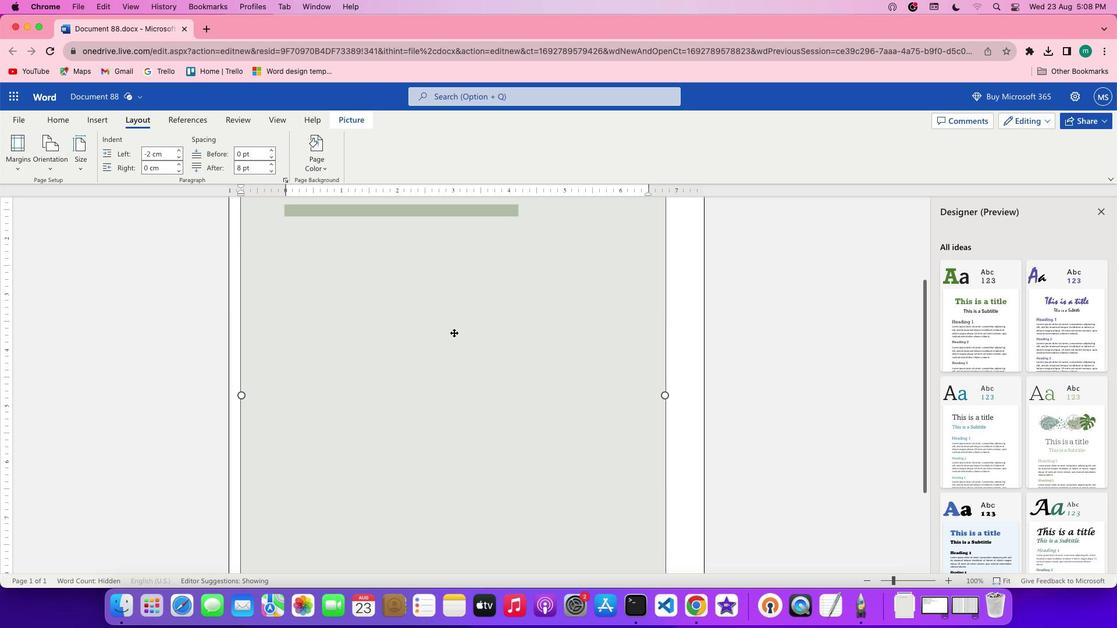 
Action: Mouse scrolled (449, 328) with delta (-3, -2)
Screenshot: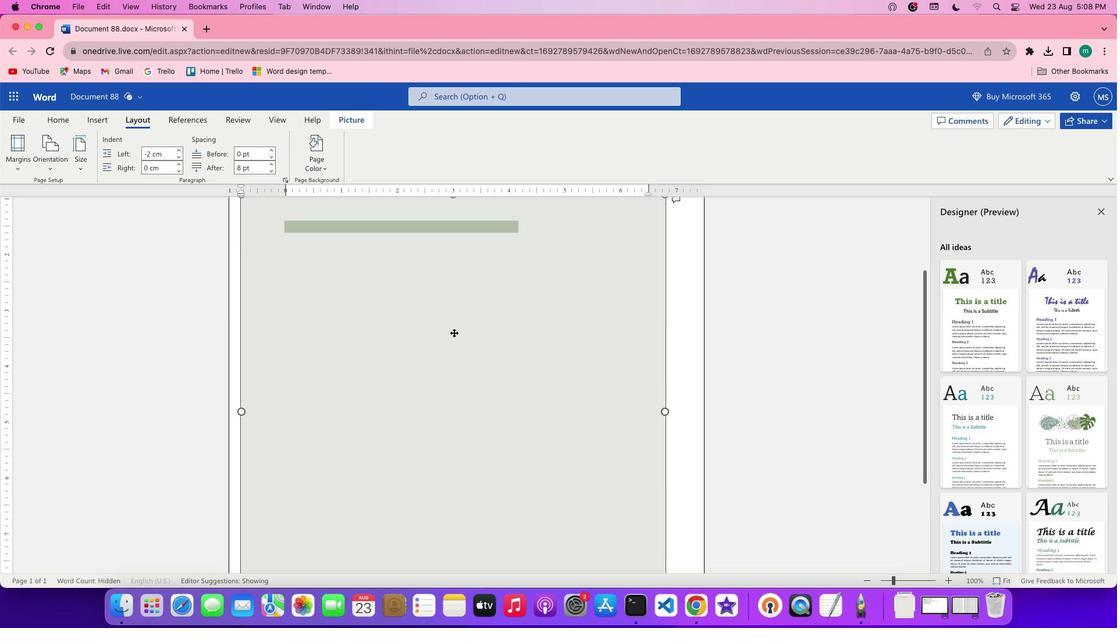 
Action: Mouse scrolled (449, 328) with delta (-3, -2)
Screenshot: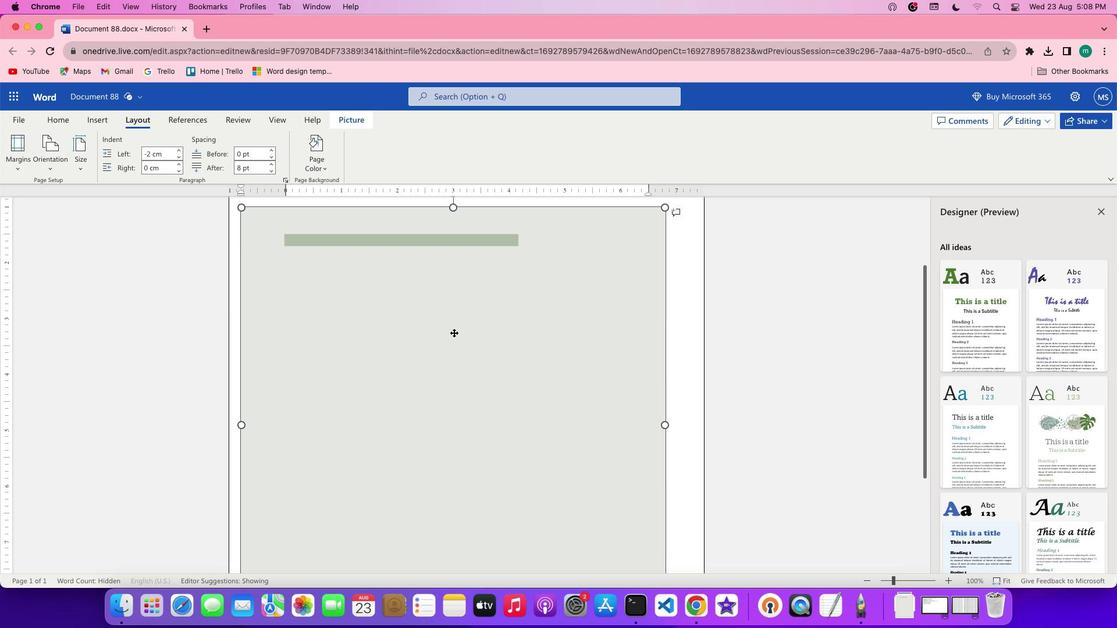 
Action: Mouse scrolled (449, 328) with delta (-3, -2)
Screenshot: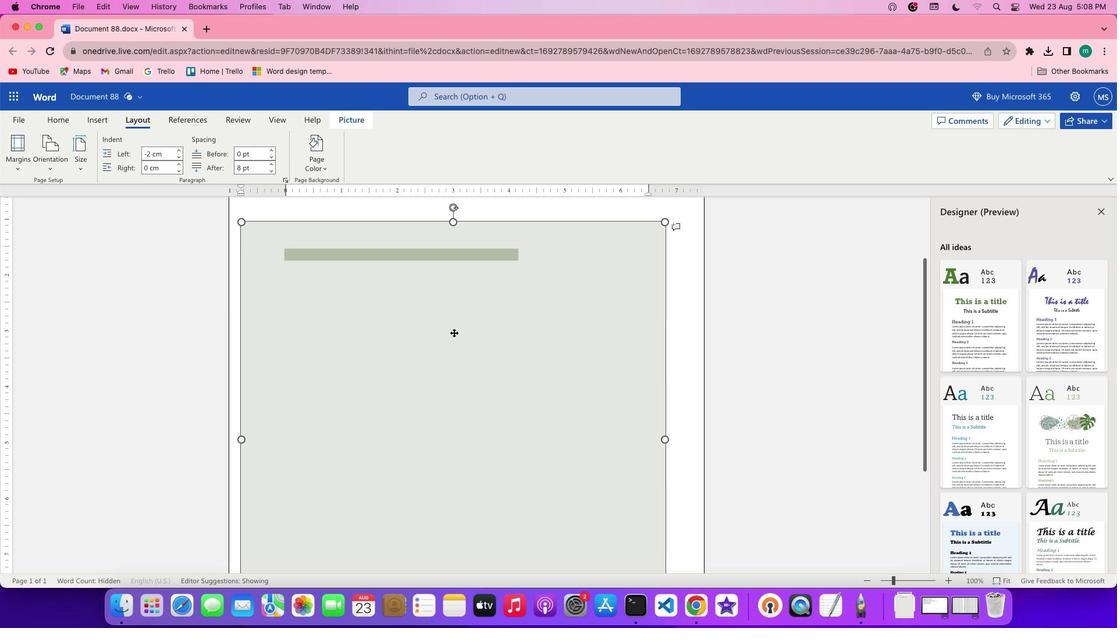 
Action: Mouse moved to (377, 285)
Screenshot: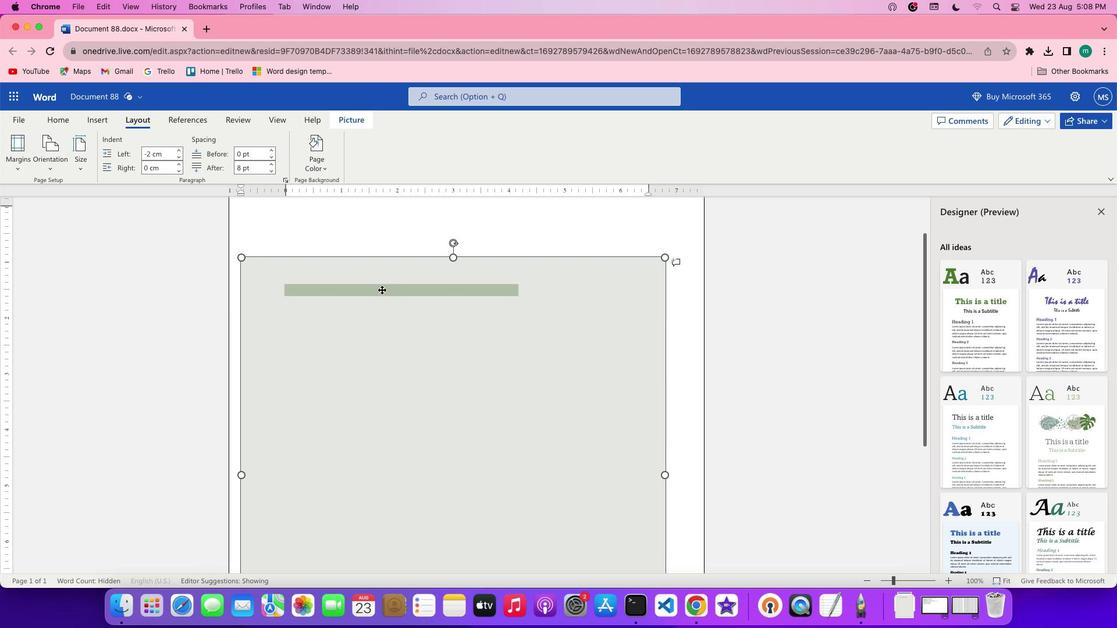 
Action: Mouse pressed left at (377, 285)
Screenshot: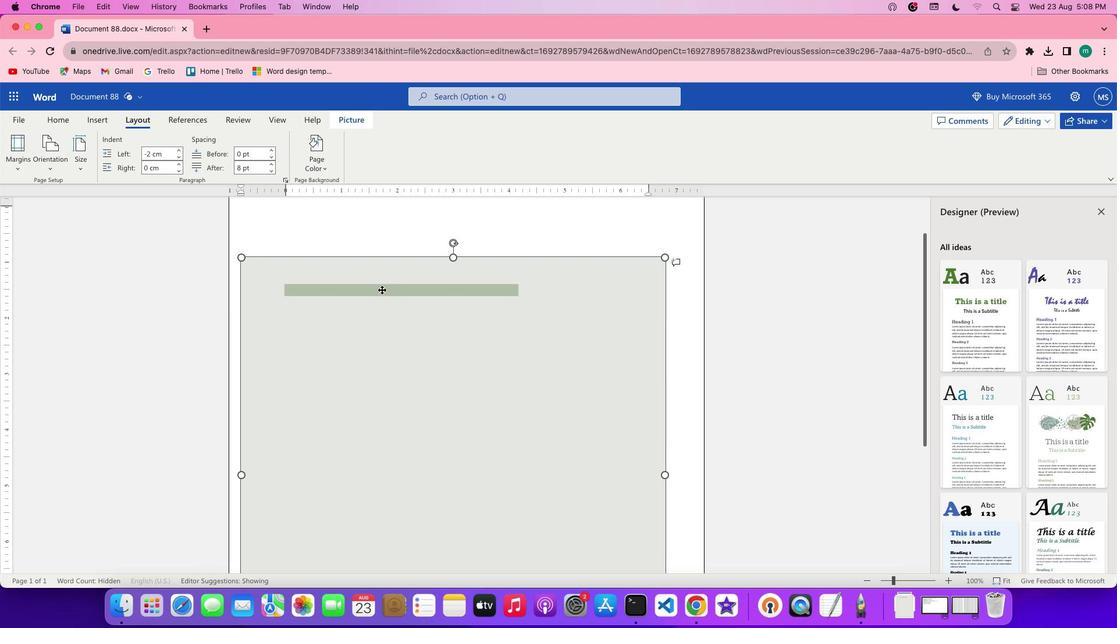
Action: Mouse moved to (454, 349)
Screenshot: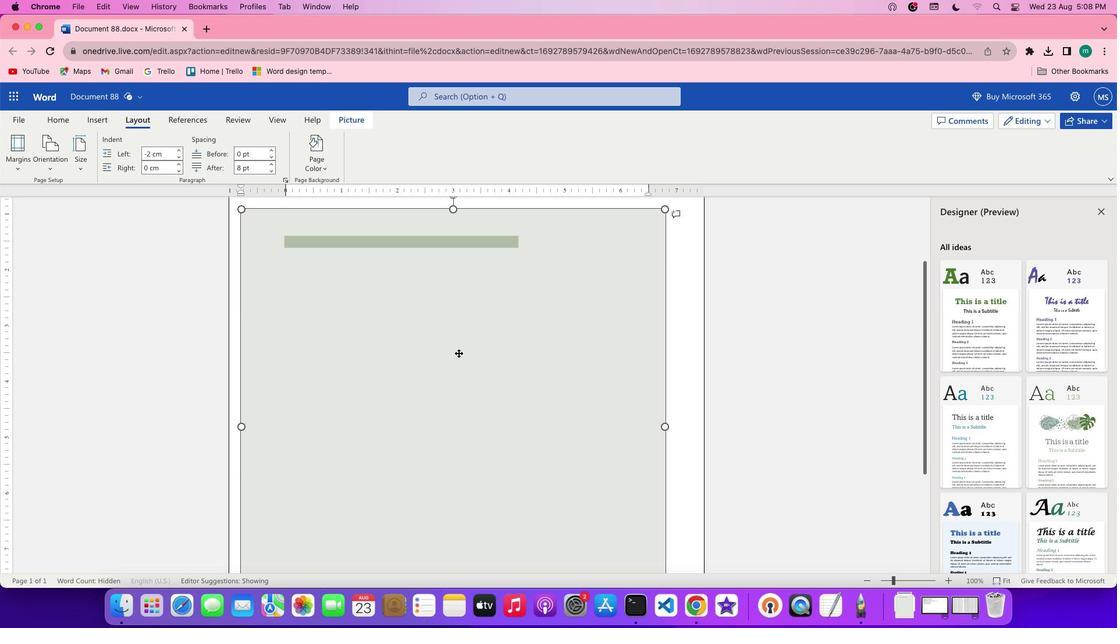 
Action: Mouse scrolled (454, 349) with delta (-3, -4)
Screenshot: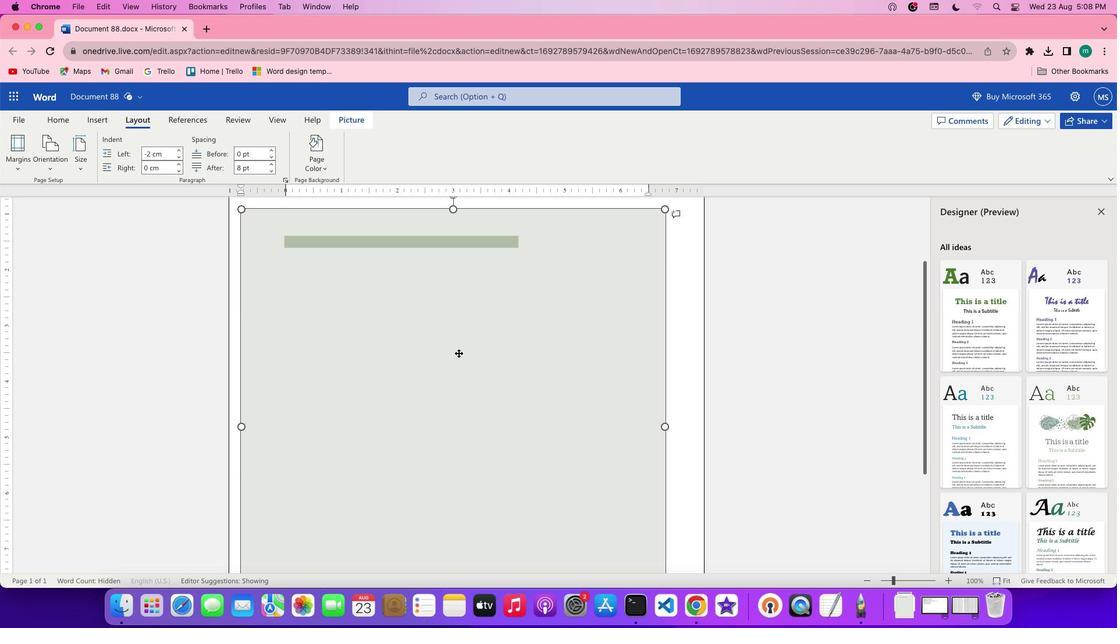 
Action: Mouse scrolled (454, 349) with delta (-3, -4)
Screenshot: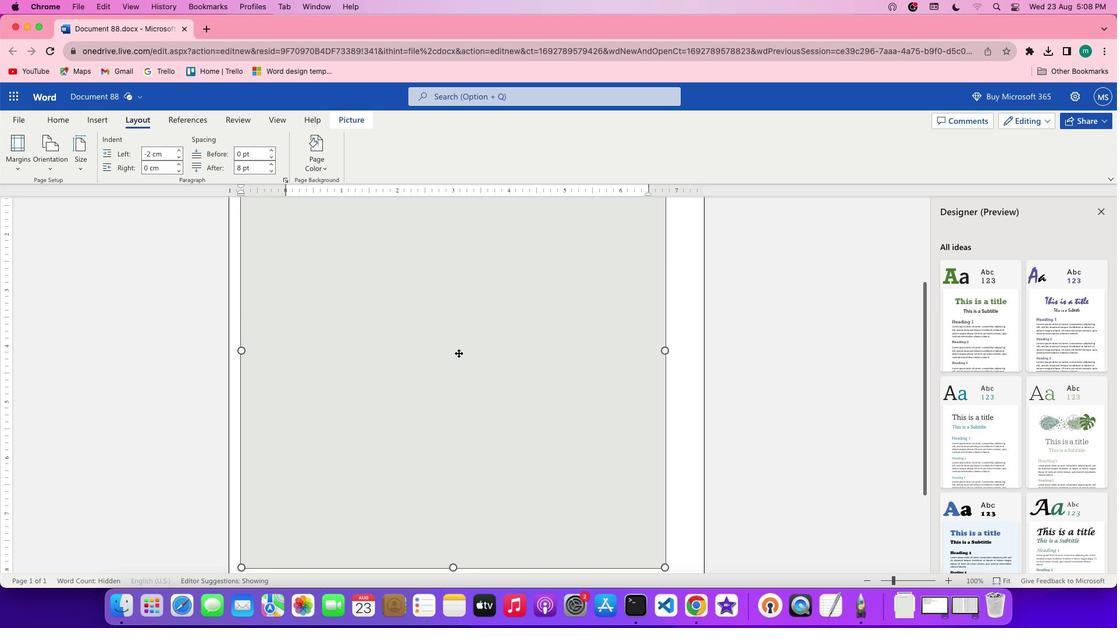 
Action: Mouse scrolled (454, 349) with delta (-3, -5)
Screenshot: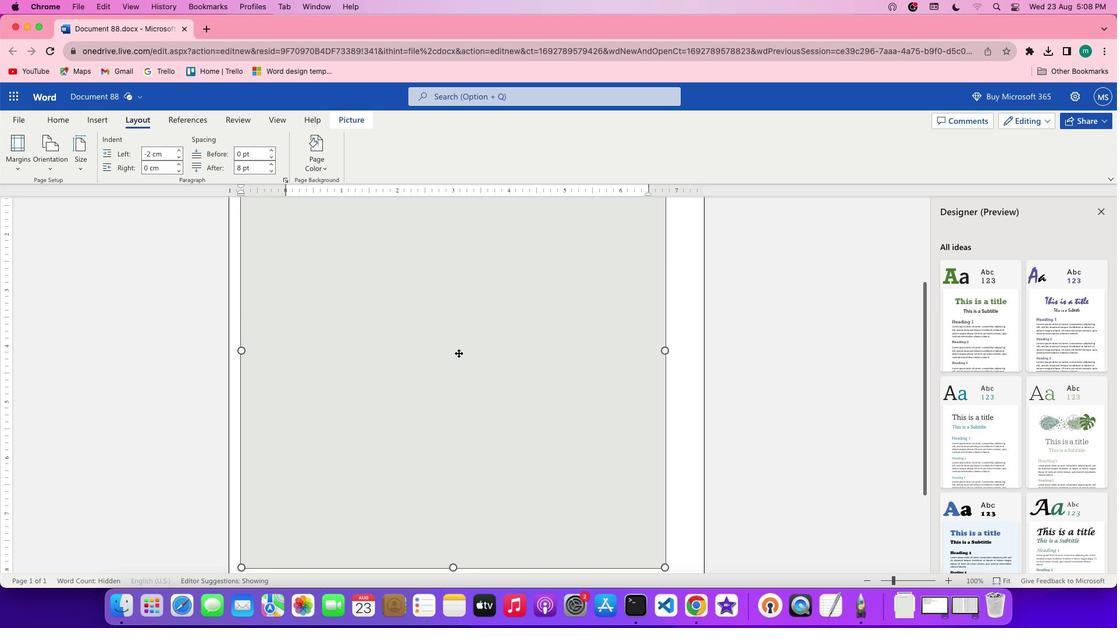 
Action: Mouse scrolled (454, 349) with delta (-3, -6)
Screenshot: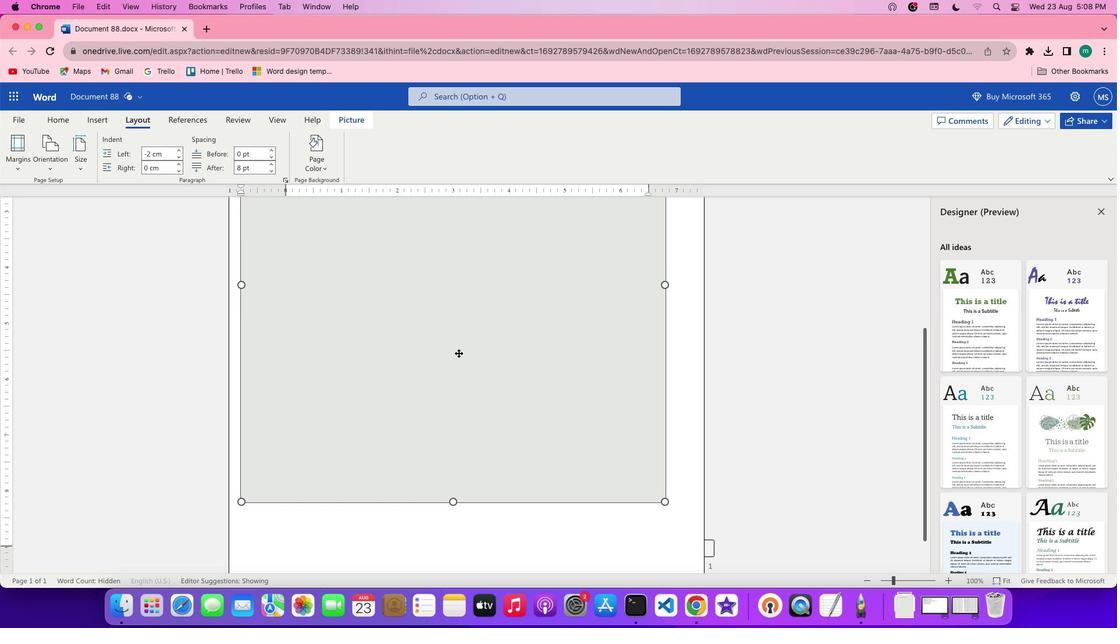 
Action: Mouse moved to (456, 412)
Screenshot: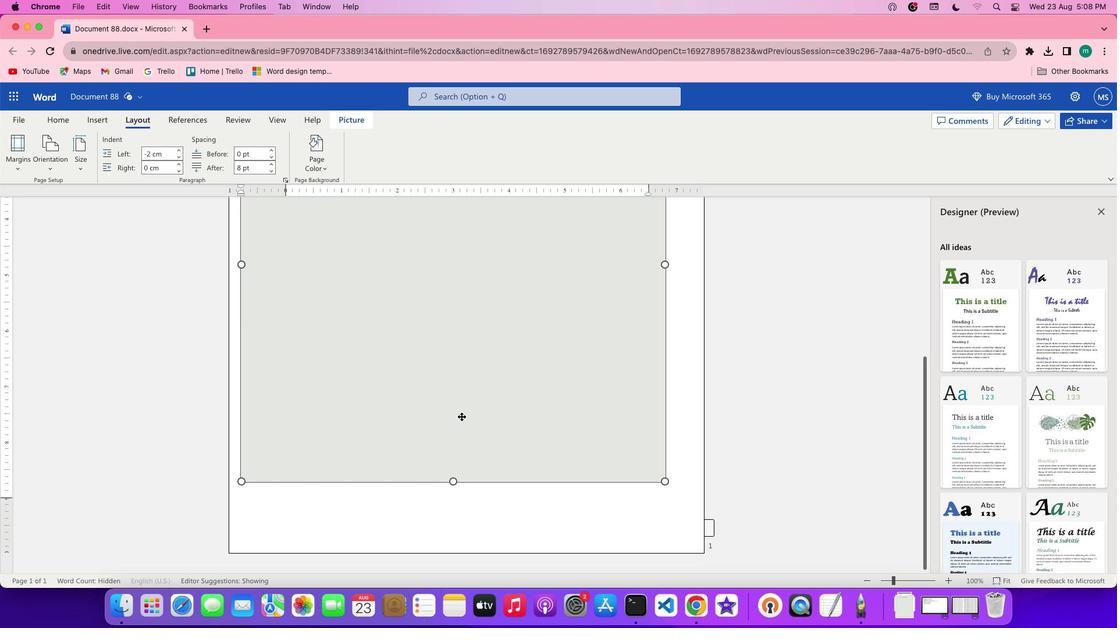 
Action: Mouse scrolled (456, 412) with delta (-3, -4)
Screenshot: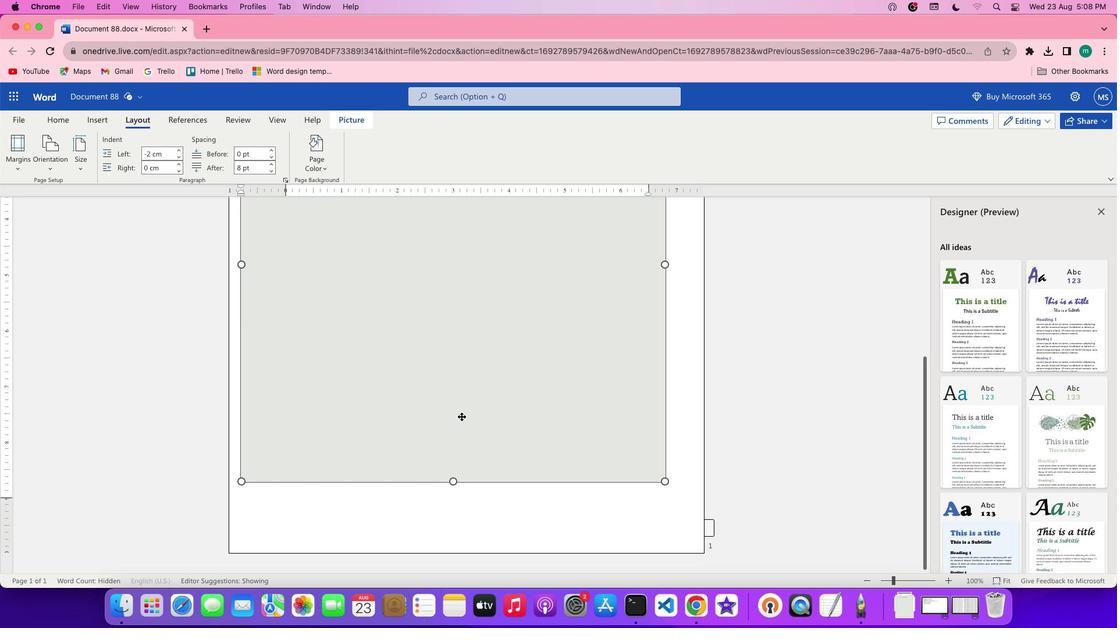 
Action: Mouse scrolled (456, 412) with delta (-3, -2)
Screenshot: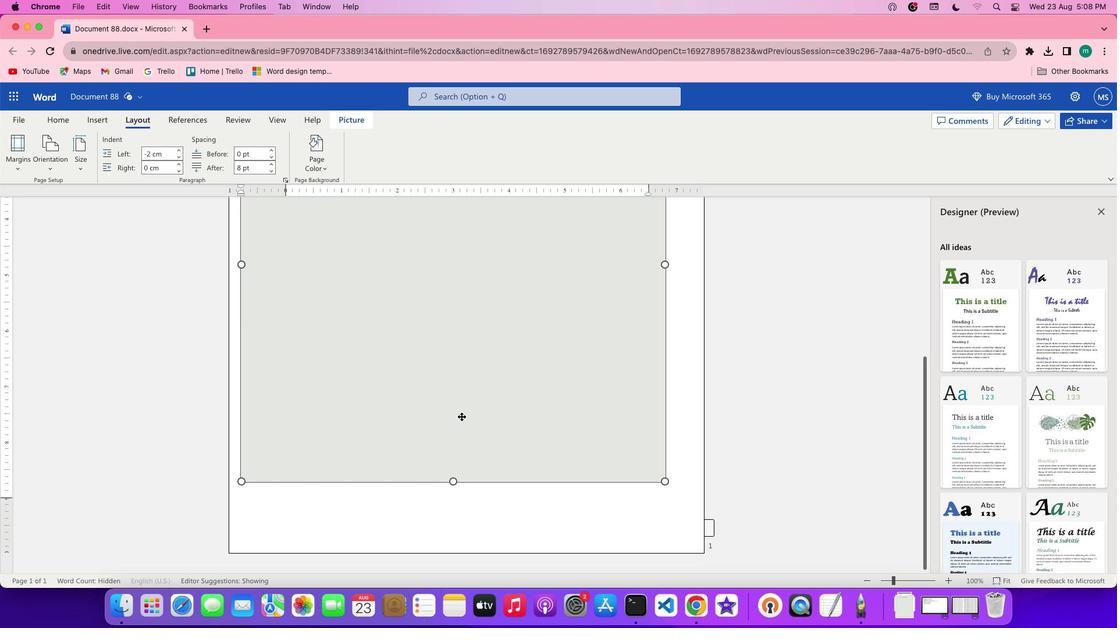 
Action: Mouse scrolled (456, 412) with delta (-3, -2)
Screenshot: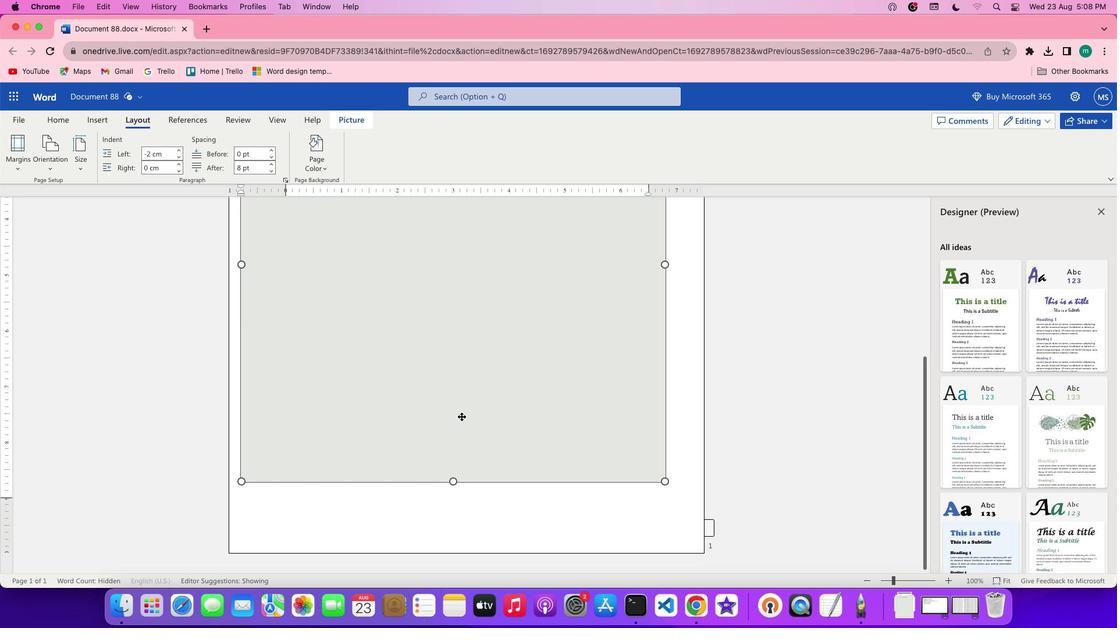 
Action: Mouse scrolled (456, 412) with delta (-3, 0)
Screenshot: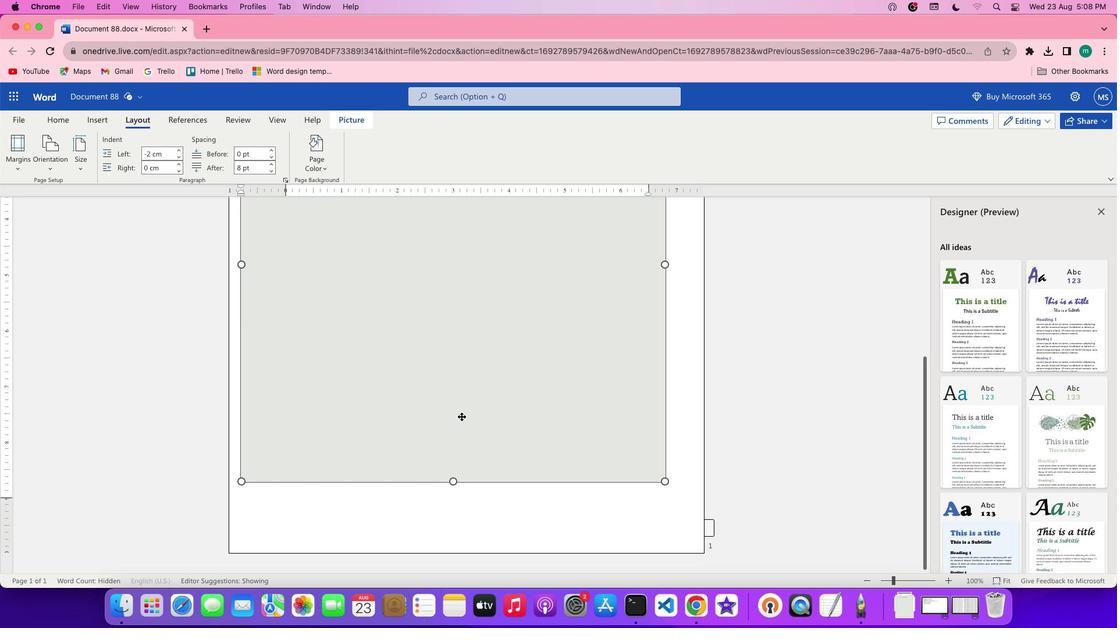
Action: Mouse scrolled (456, 412) with delta (-3, 0)
